 Task: Explore Airbnb accommodation in Beloeil, Canada from 5th December, 2023 to 11th December, 2023 for 2 adults.2 bedrooms having 2 beds and 1 bathroom. Property type can be flat. Booking option can be shelf check-in. Look for 5 properties as per requirement.
Action: Mouse moved to (543, 123)
Screenshot: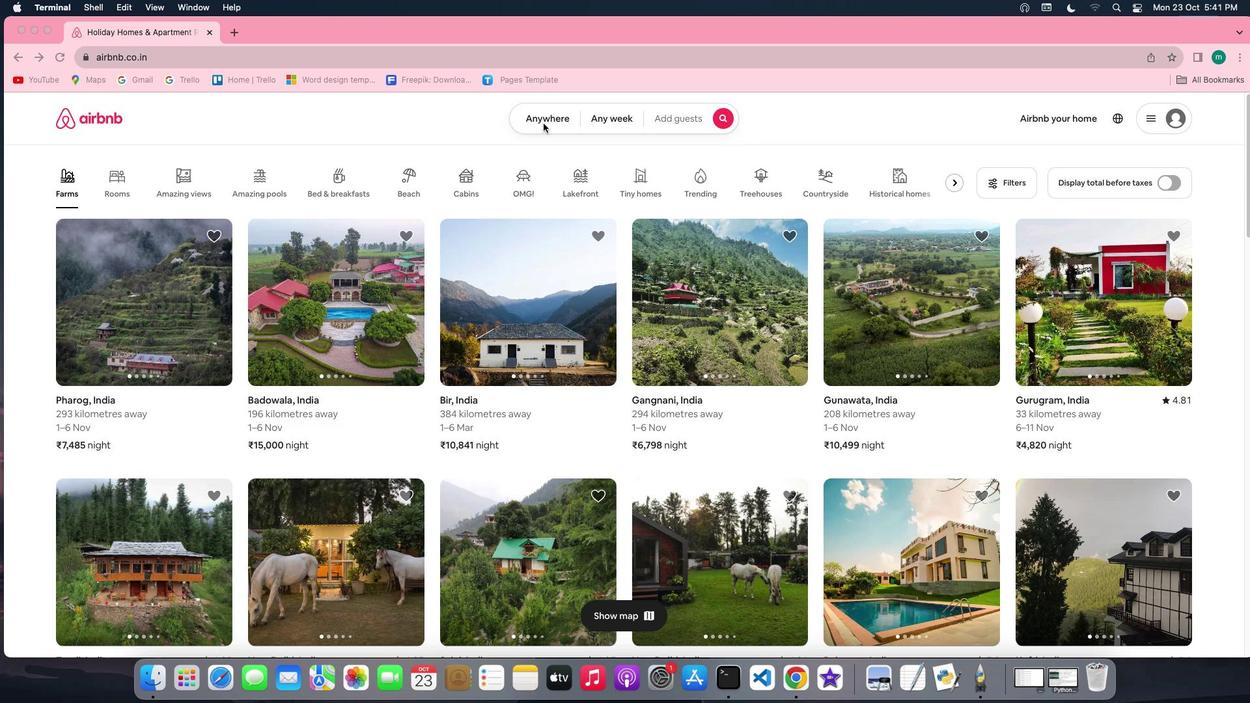 
Action: Mouse pressed left at (543, 123)
Screenshot: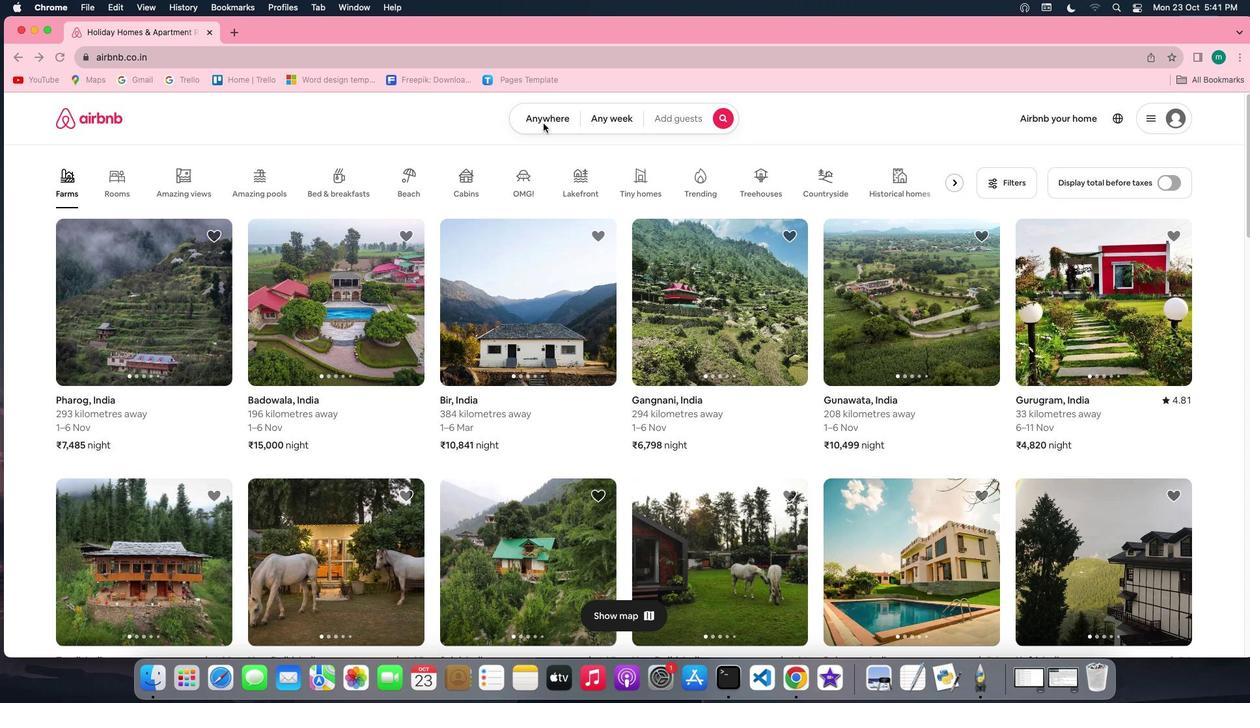 
Action: Mouse pressed left at (543, 123)
Screenshot: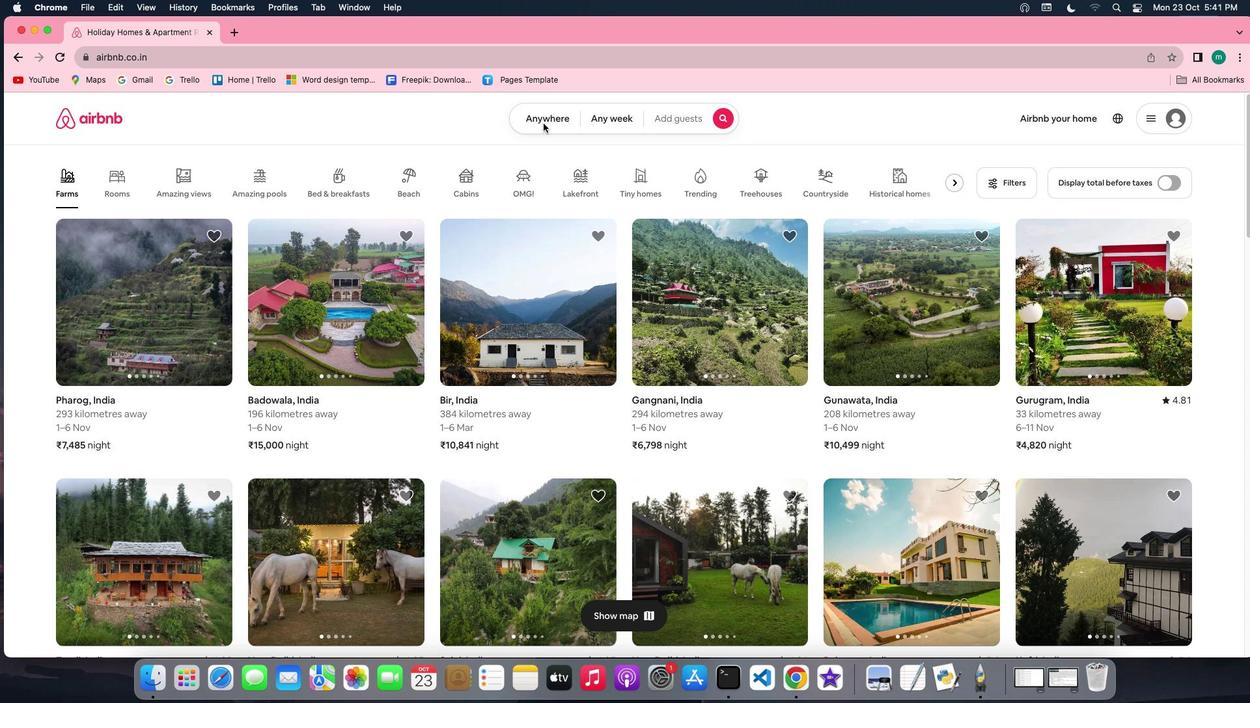 
Action: Mouse moved to (485, 166)
Screenshot: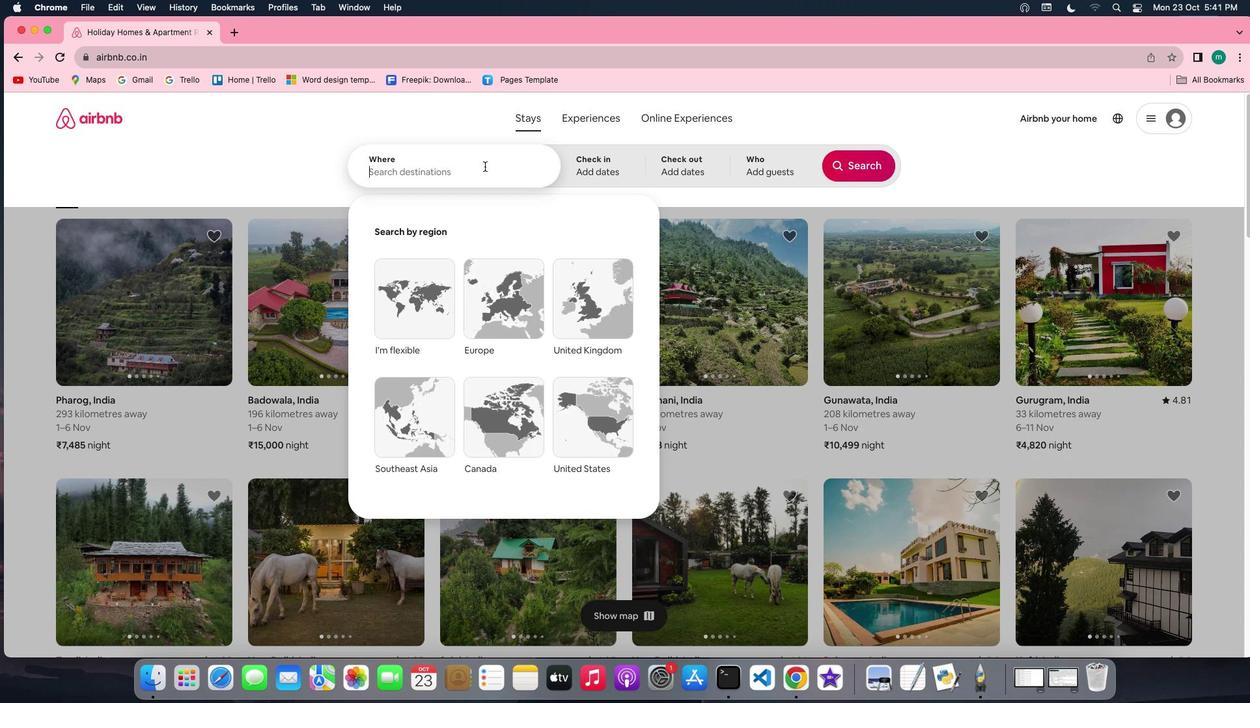 
Action: Mouse pressed left at (485, 166)
Screenshot: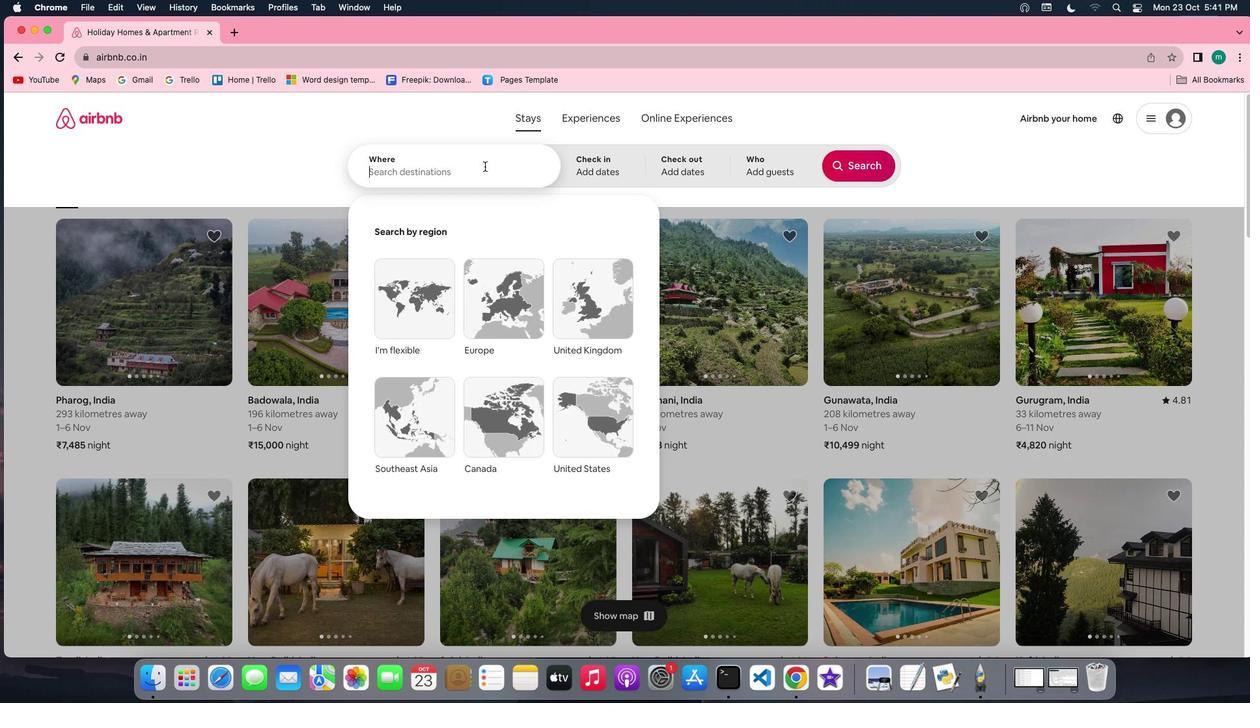 
Action: Key pressed Key.shift'B''e''l''o''e''i''l'','Key.spaceKey.shift'C''a''n''a''d''a'
Screenshot: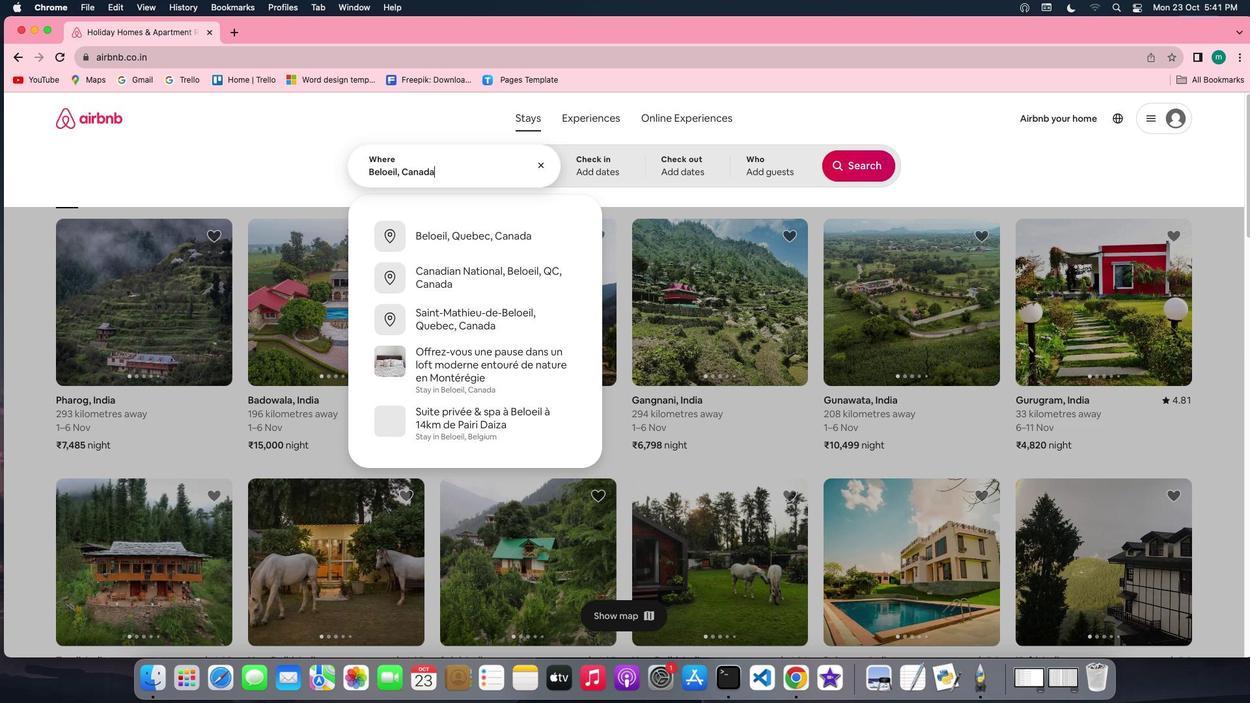 
Action: Mouse moved to (603, 165)
Screenshot: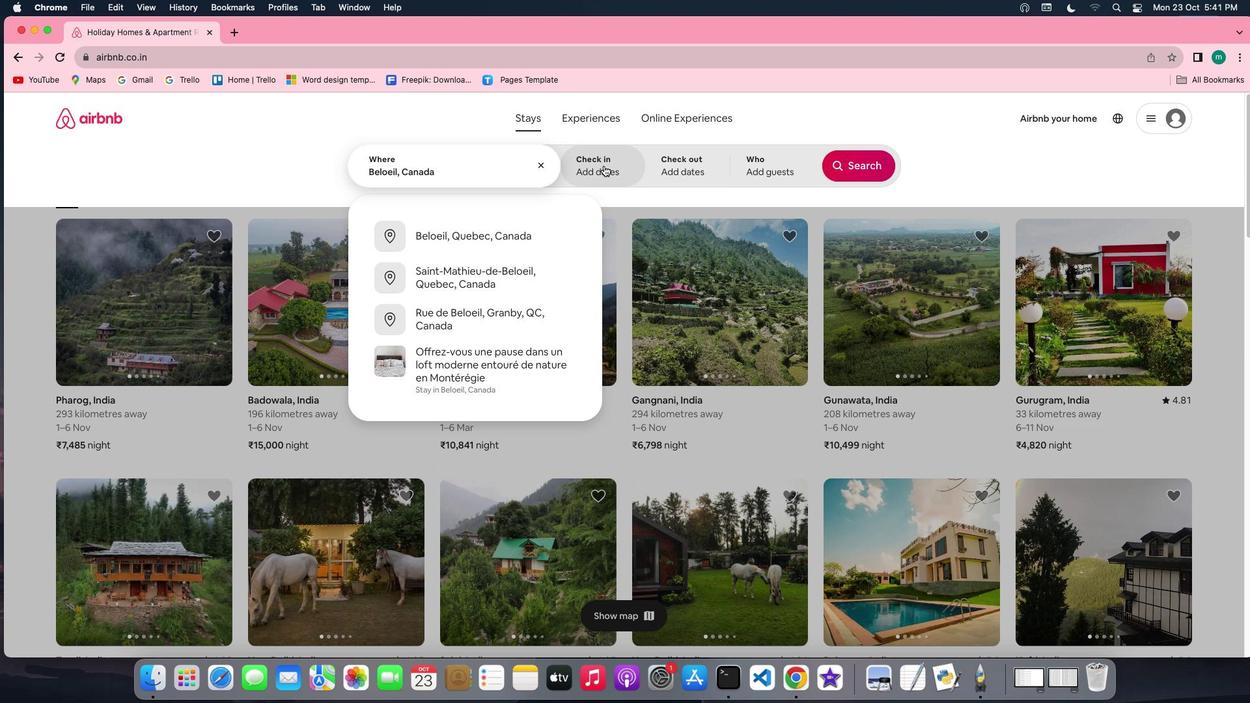 
Action: Mouse pressed left at (603, 165)
Screenshot: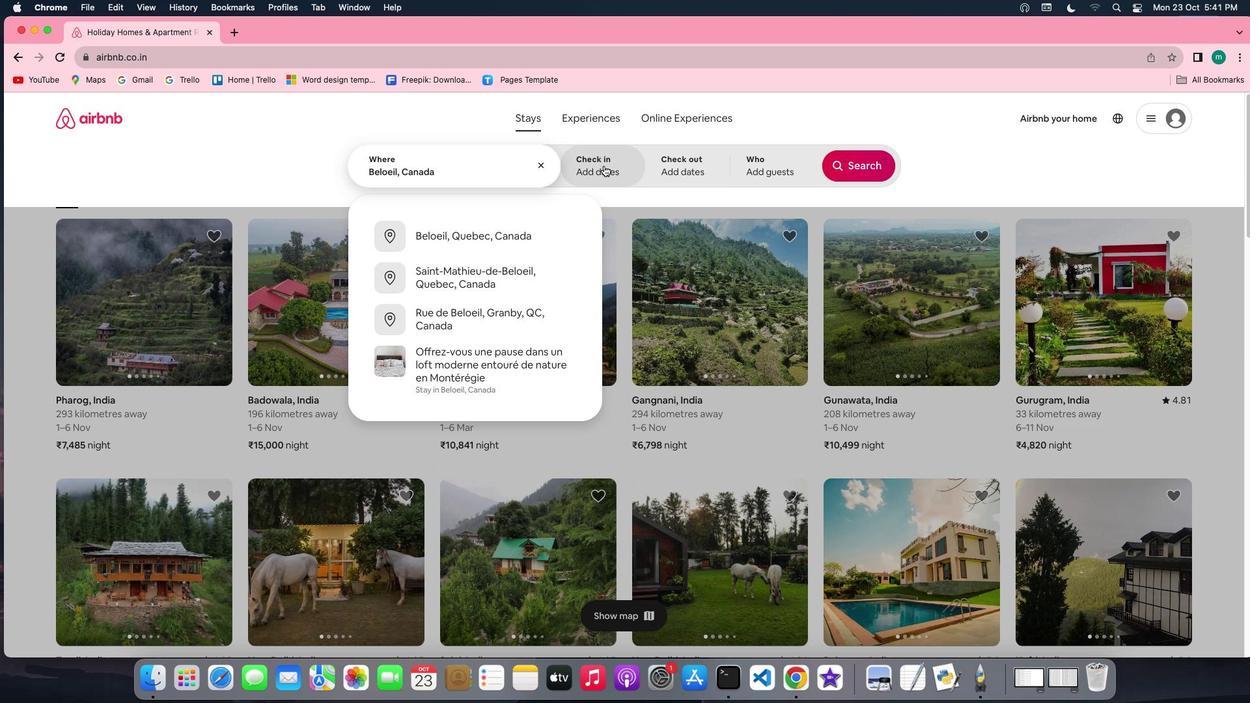 
Action: Mouse moved to (858, 274)
Screenshot: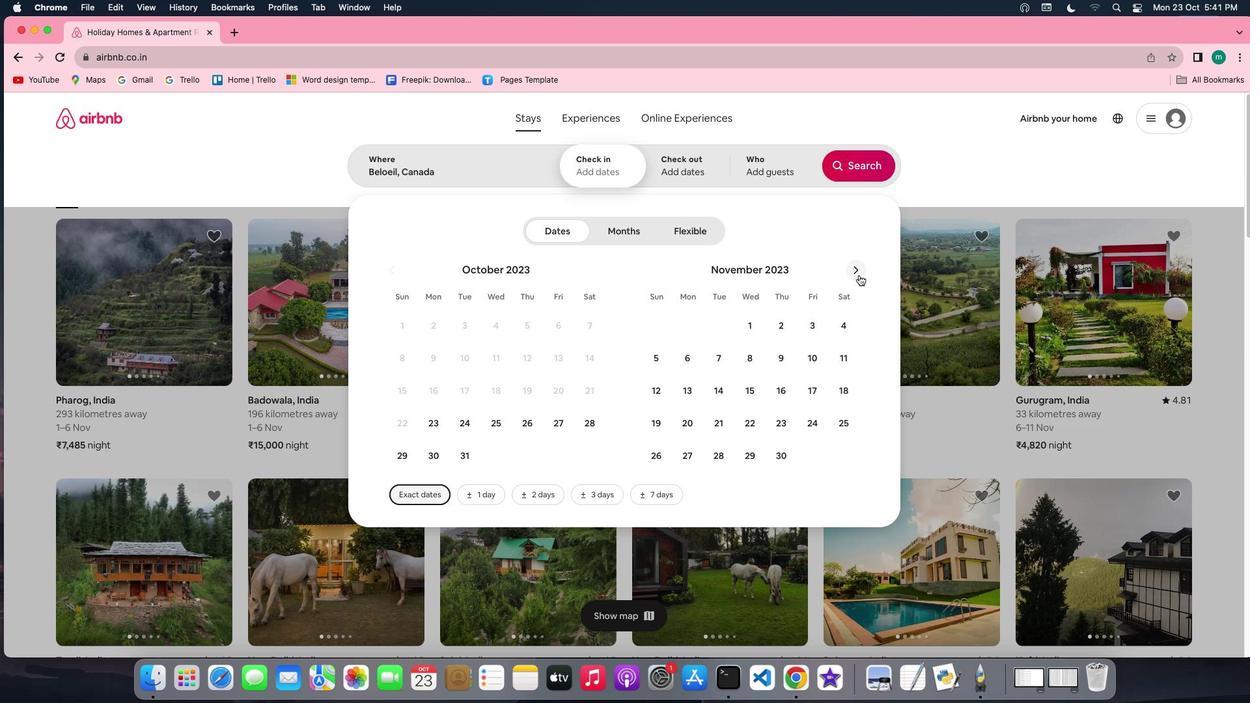
Action: Mouse pressed left at (858, 274)
Screenshot: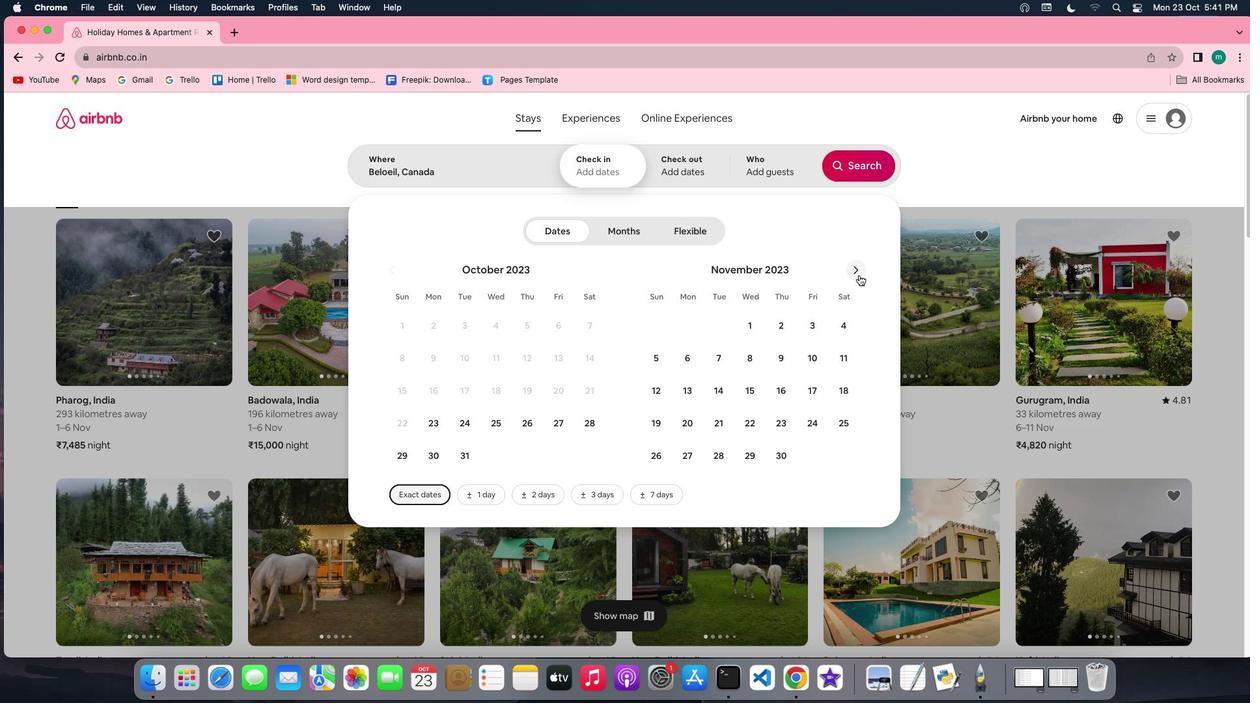 
Action: Mouse moved to (729, 352)
Screenshot: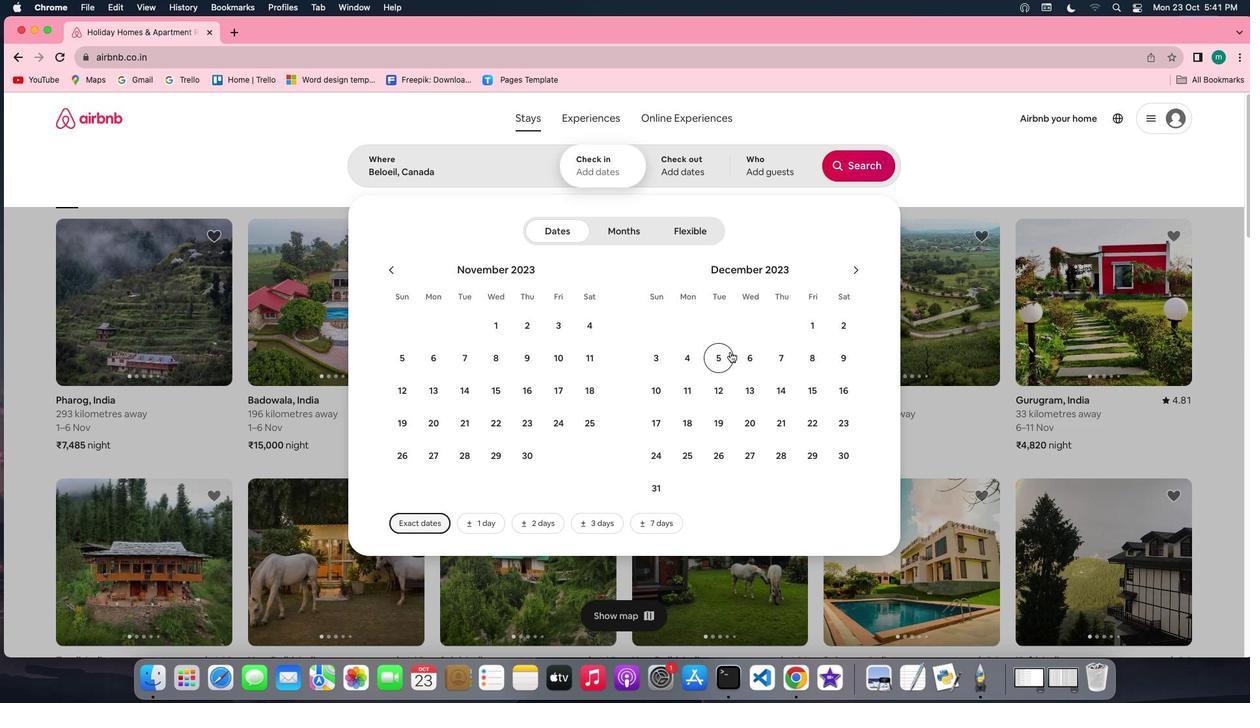 
Action: Mouse pressed left at (729, 352)
Screenshot: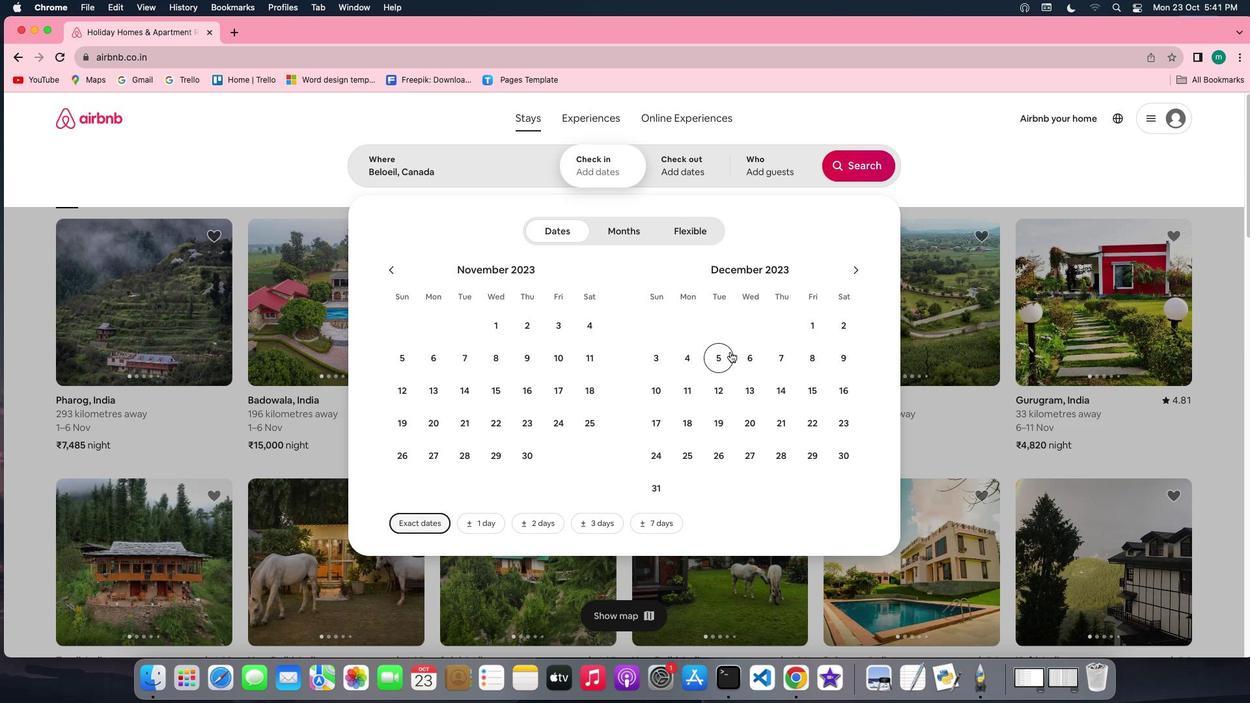 
Action: Mouse moved to (686, 393)
Screenshot: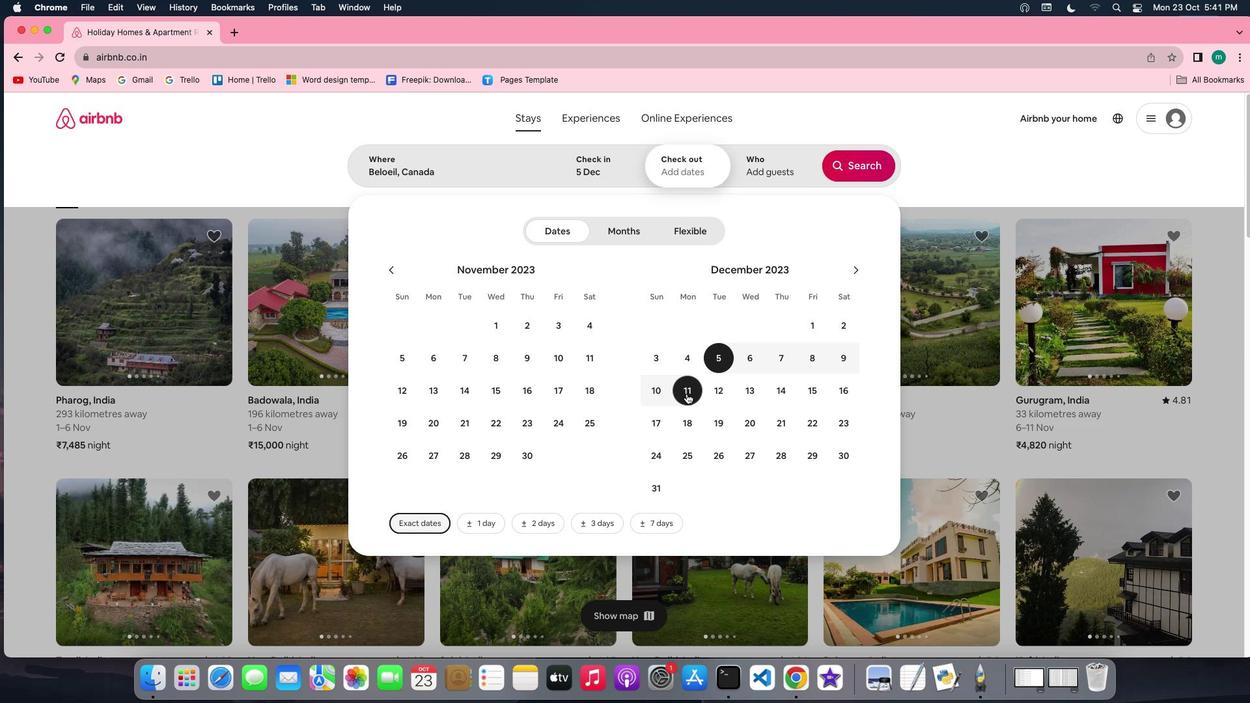
Action: Mouse pressed left at (686, 393)
Screenshot: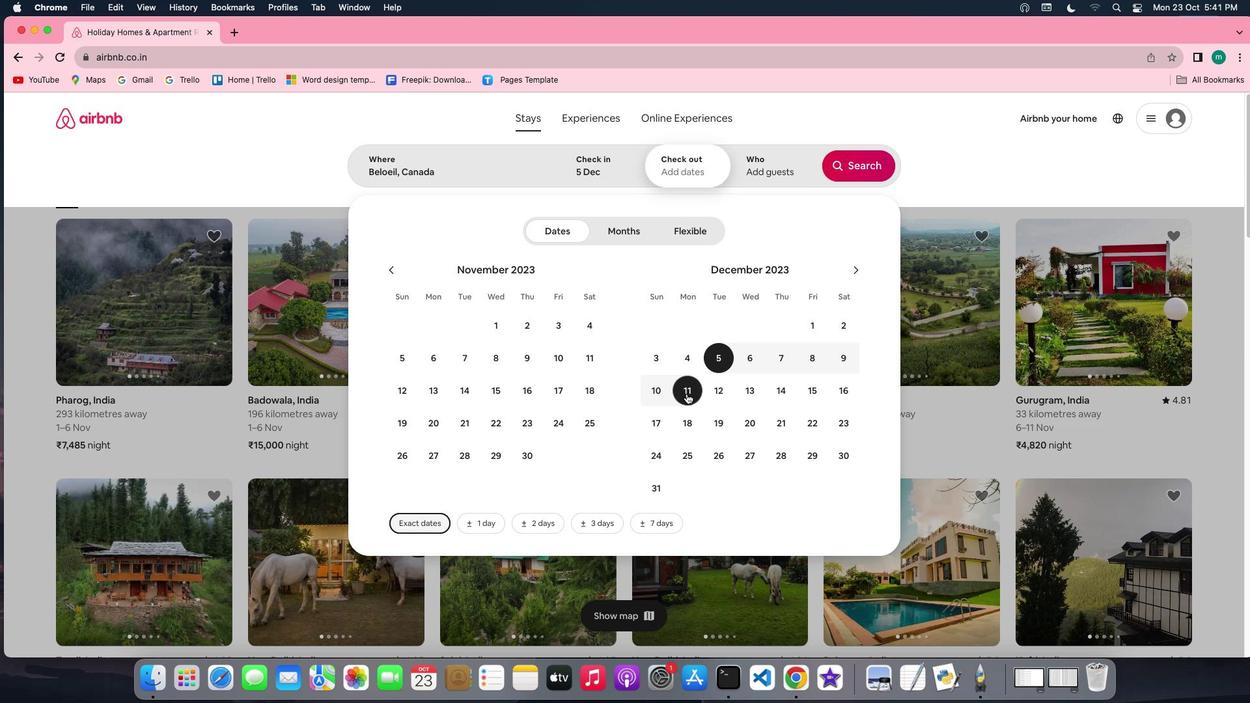 
Action: Mouse moved to (757, 162)
Screenshot: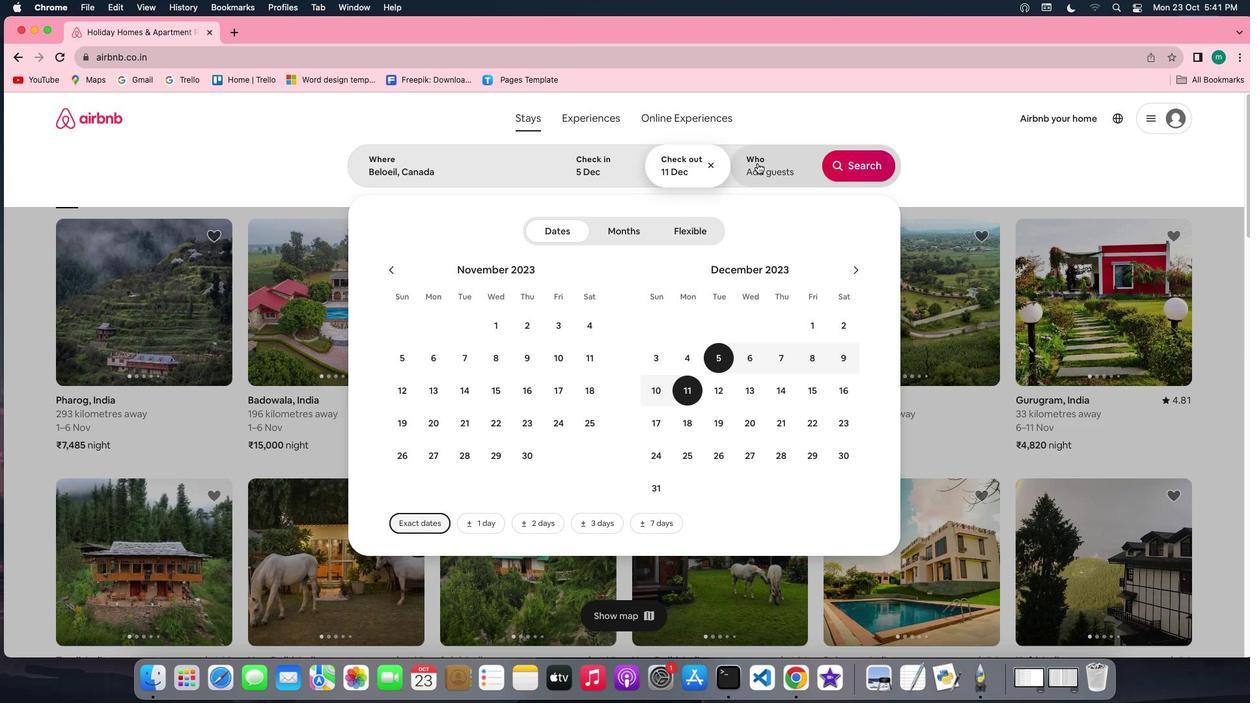 
Action: Mouse pressed left at (757, 162)
Screenshot: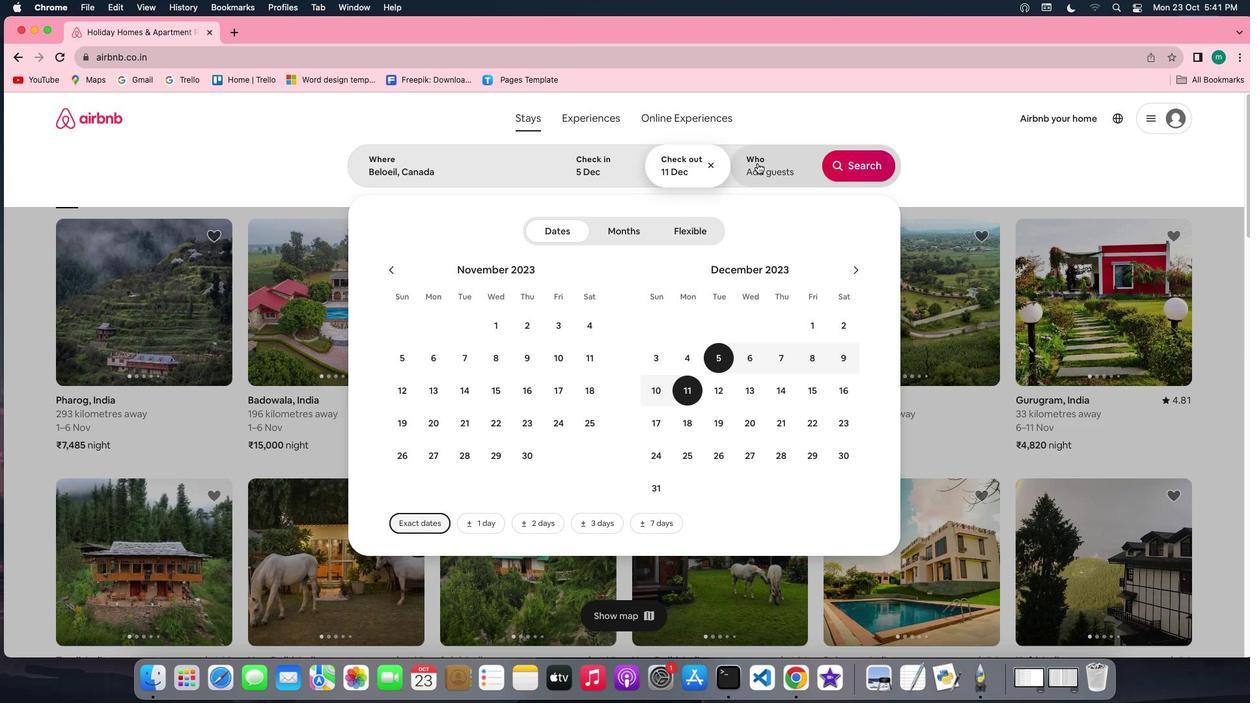 
Action: Mouse moved to (862, 237)
Screenshot: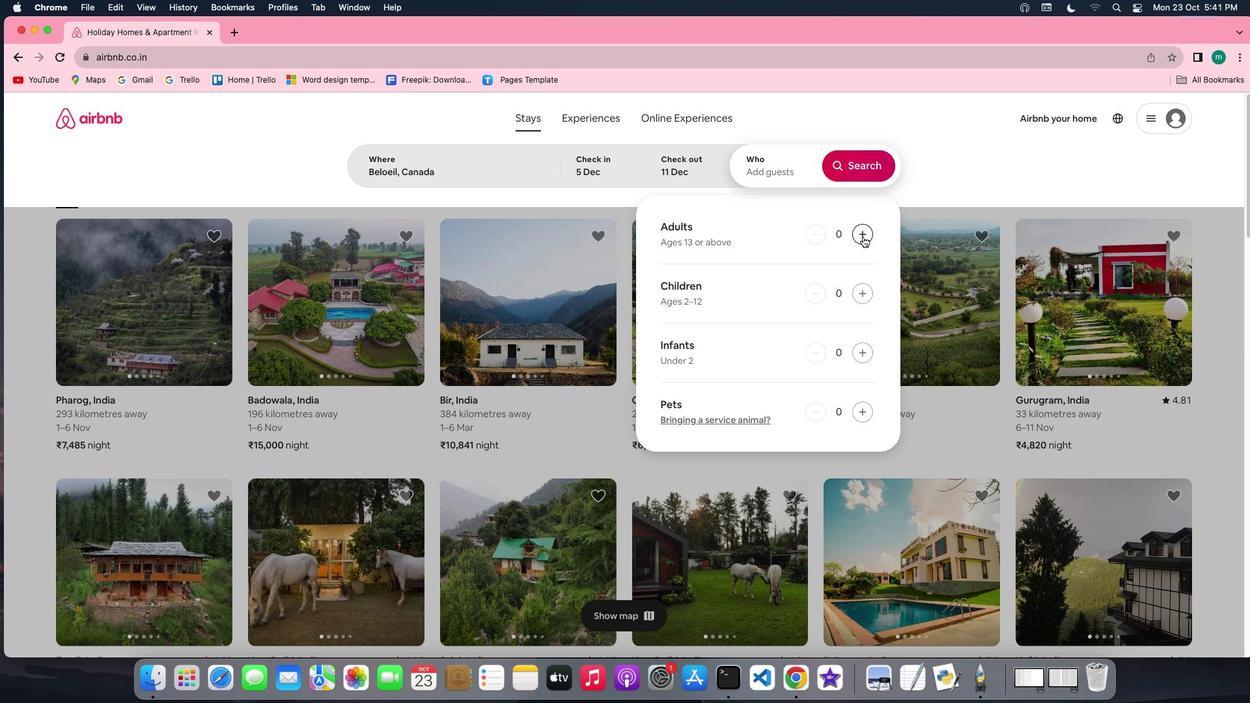 
Action: Mouse pressed left at (862, 237)
Screenshot: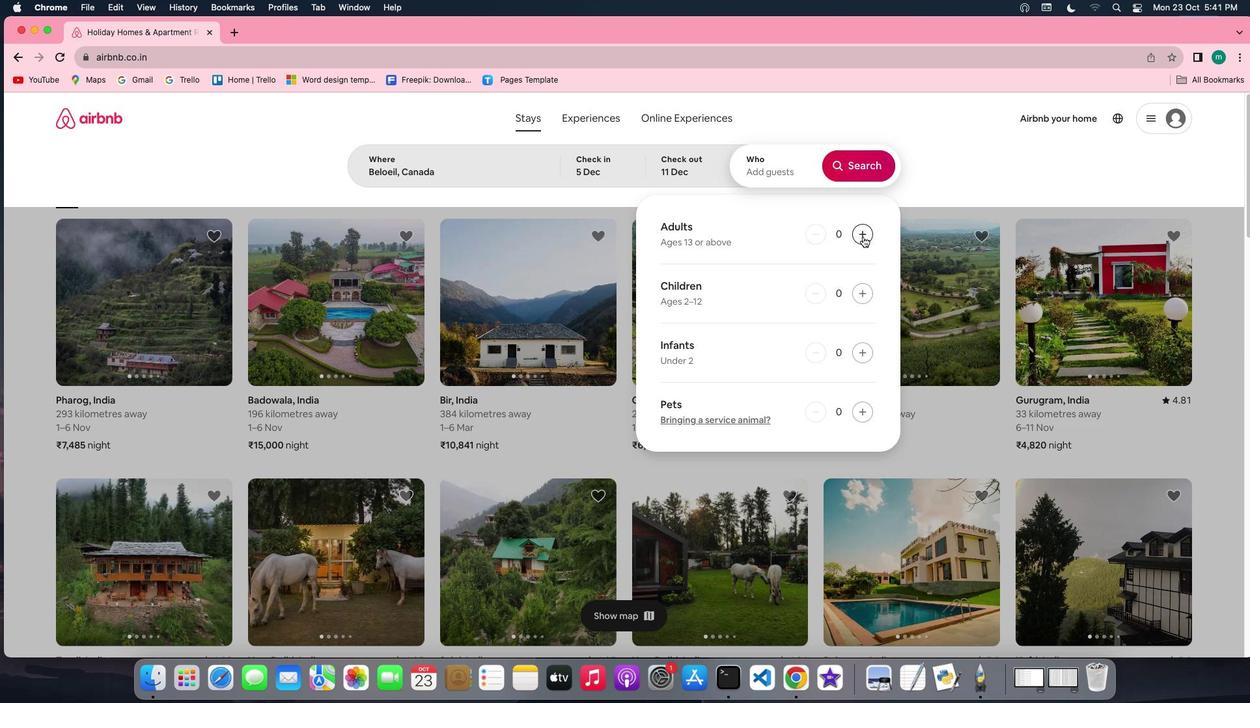 
Action: Mouse pressed left at (862, 237)
Screenshot: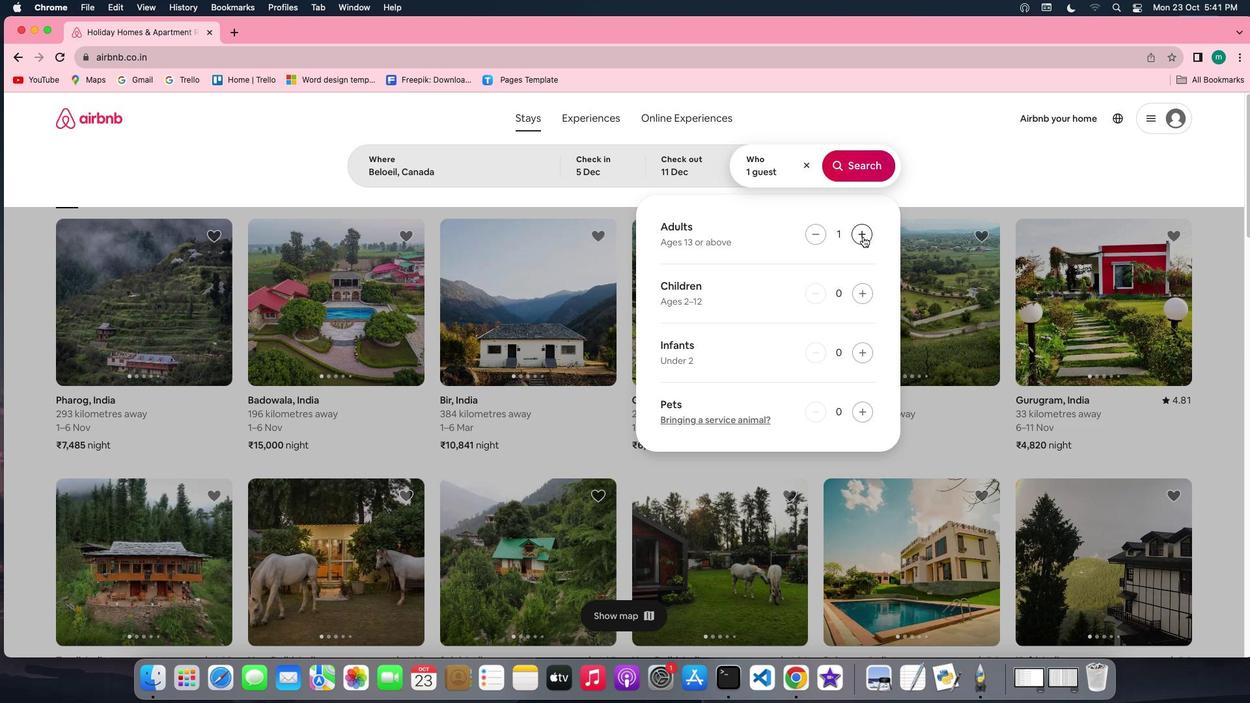 
Action: Mouse moved to (863, 173)
Screenshot: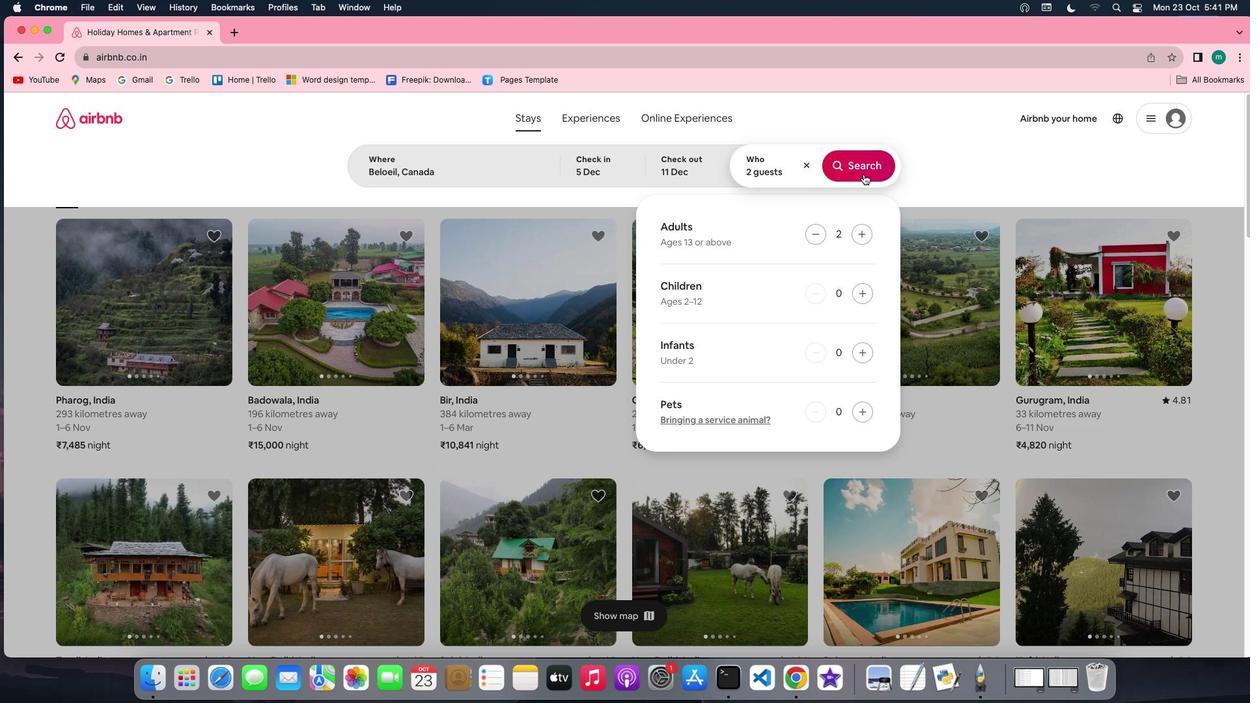 
Action: Mouse pressed left at (863, 173)
Screenshot: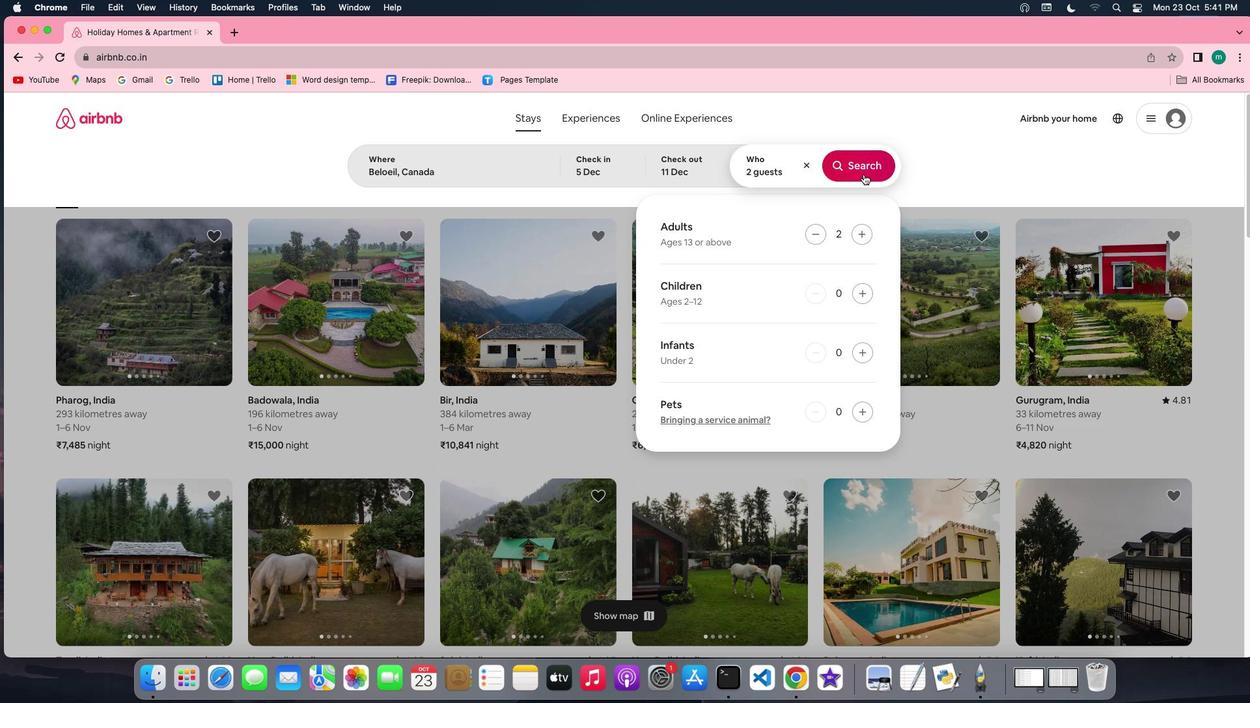 
Action: Mouse moved to (1036, 165)
Screenshot: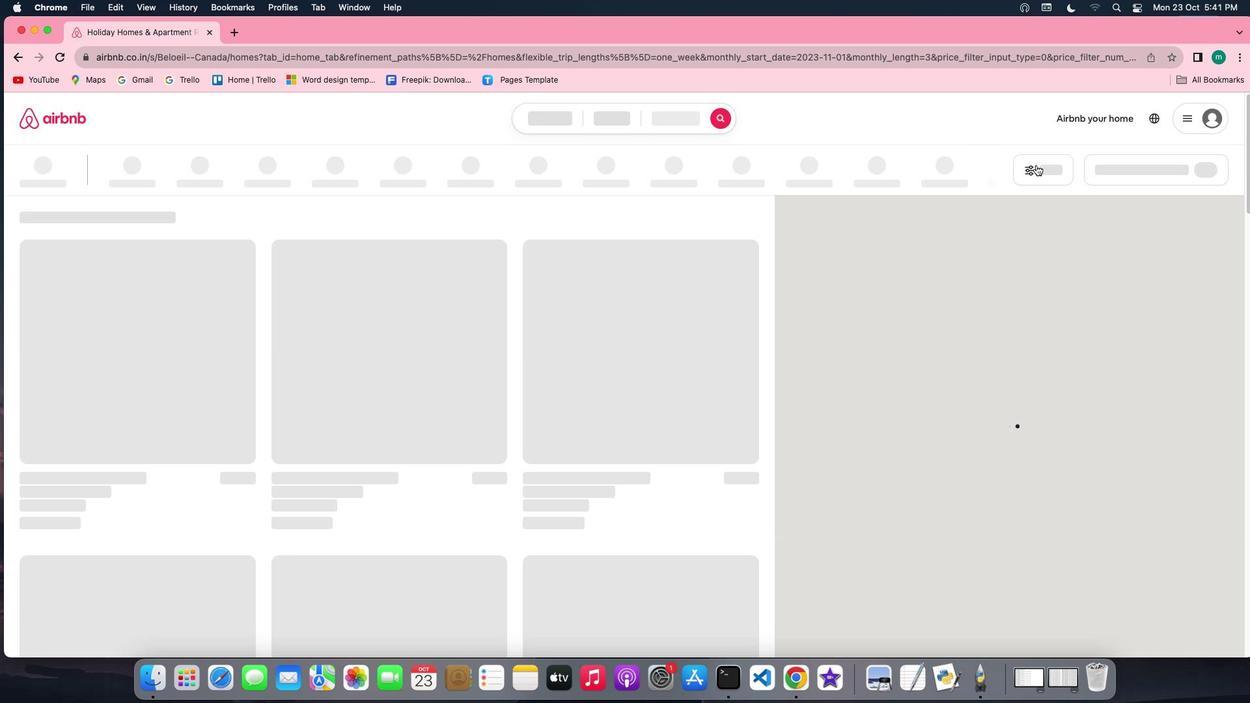 
Action: Mouse pressed left at (1036, 165)
Screenshot: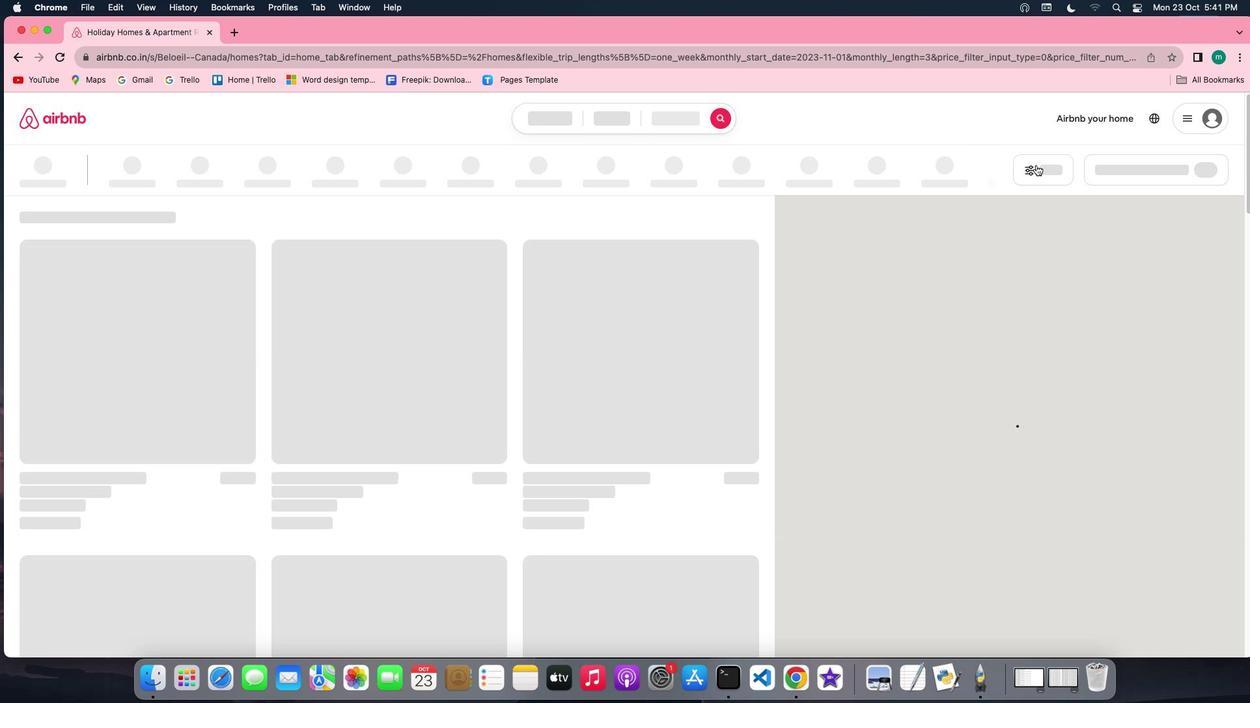 
Action: Mouse moved to (571, 413)
Screenshot: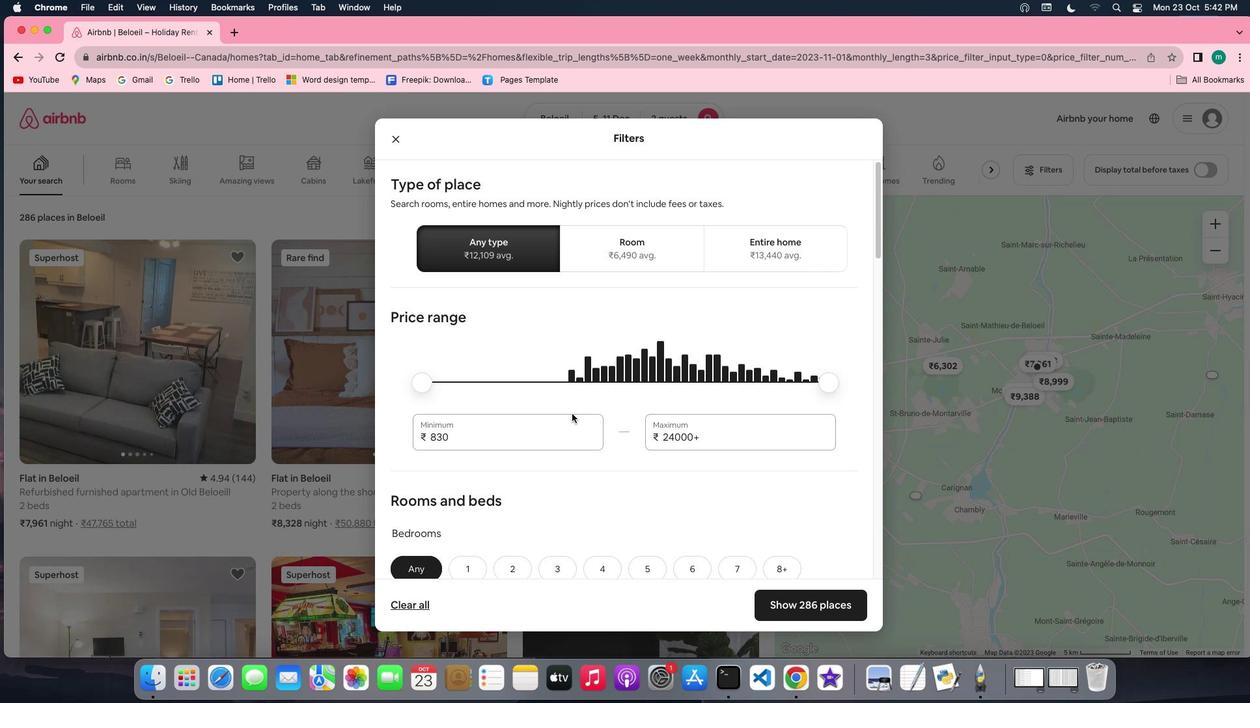 
Action: Mouse scrolled (571, 413) with delta (0, 0)
Screenshot: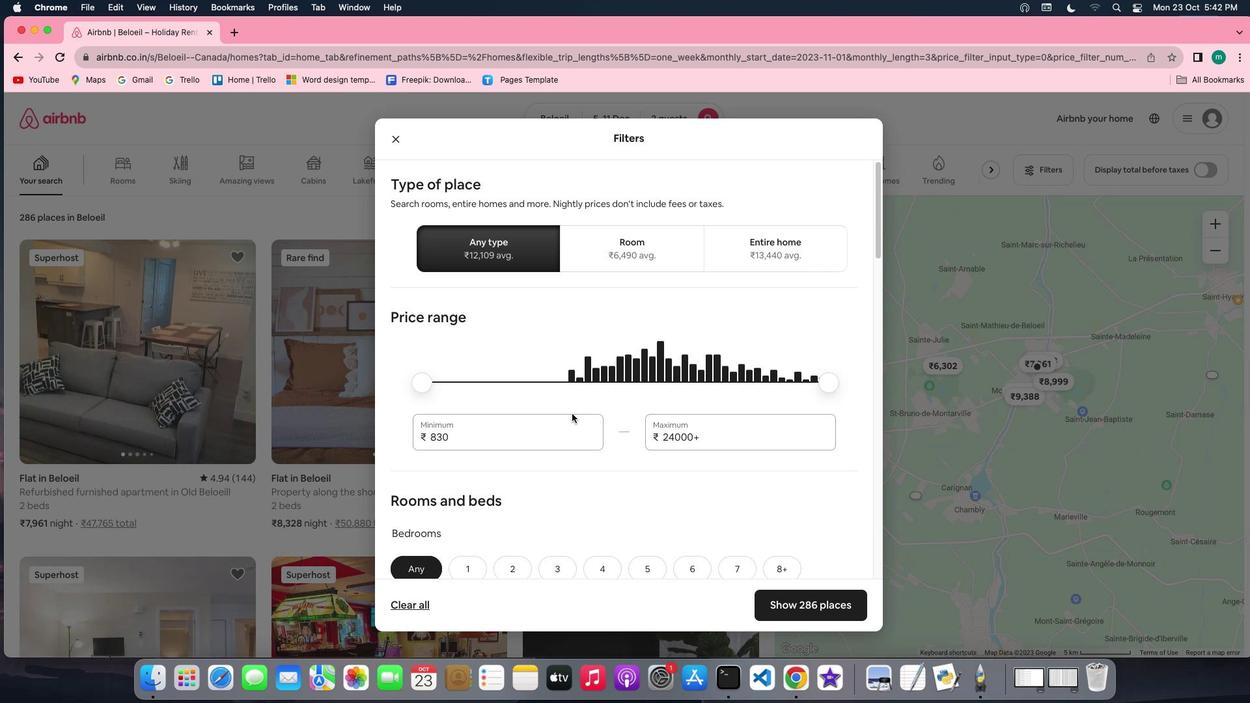 
Action: Mouse scrolled (571, 413) with delta (0, 0)
Screenshot: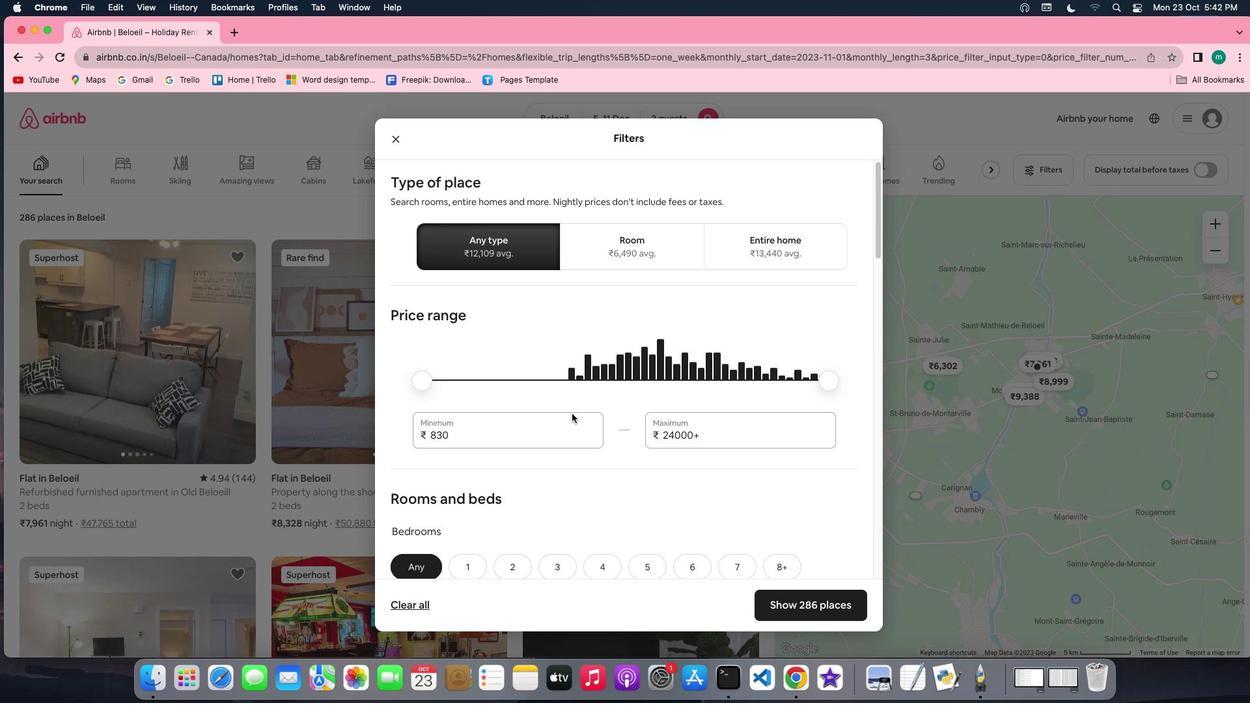 
Action: Mouse scrolled (571, 413) with delta (0, 0)
Screenshot: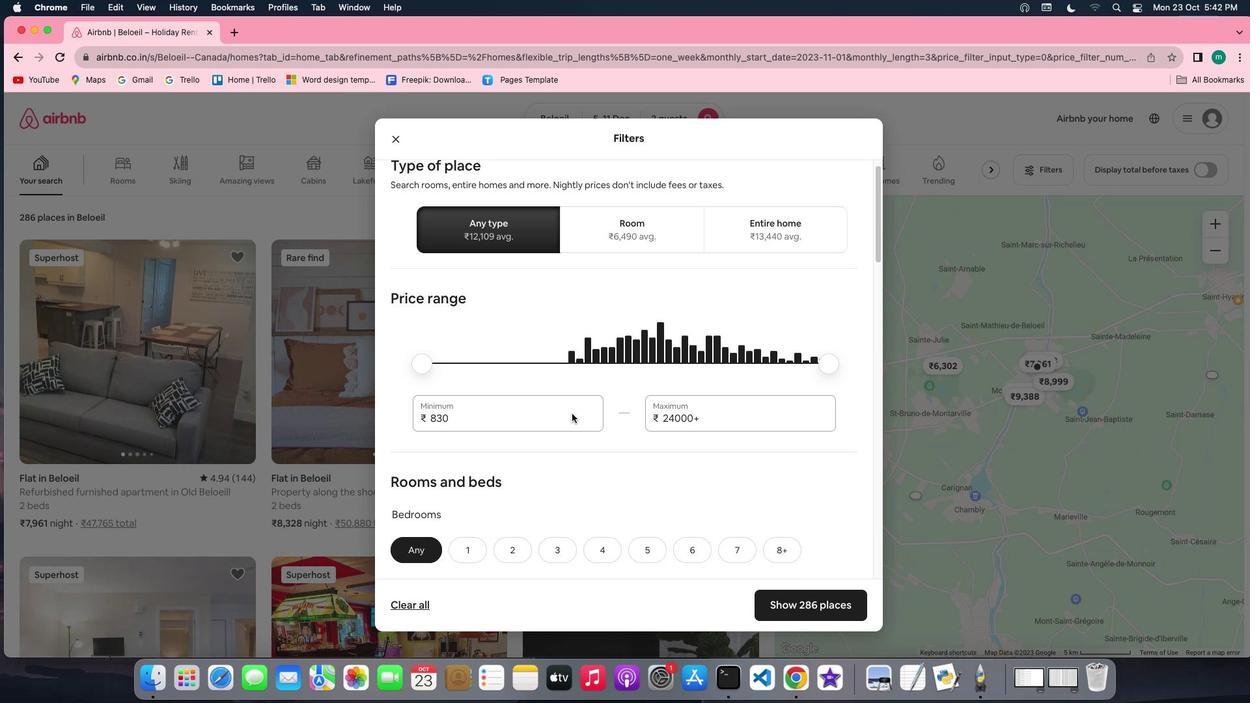 
Action: Mouse scrolled (571, 413) with delta (0, 0)
Screenshot: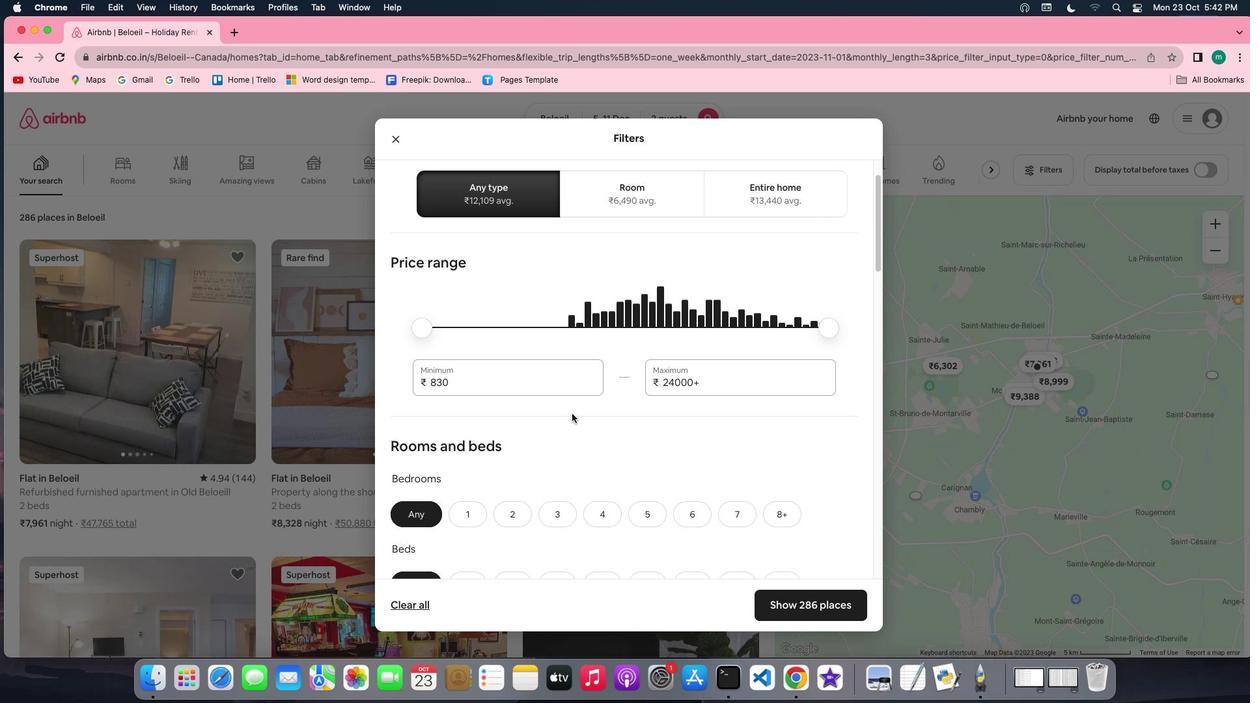 
Action: Mouse scrolled (571, 413) with delta (0, 0)
Screenshot: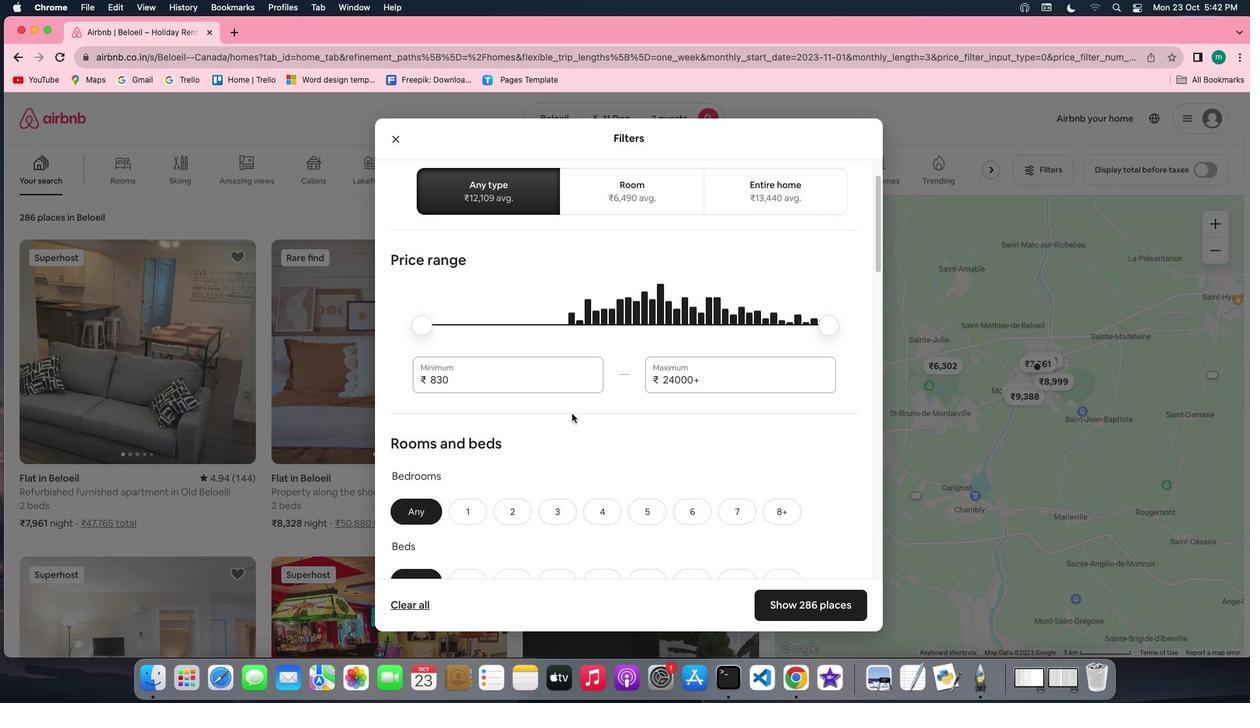 
Action: Mouse scrolled (571, 413) with delta (0, 0)
Screenshot: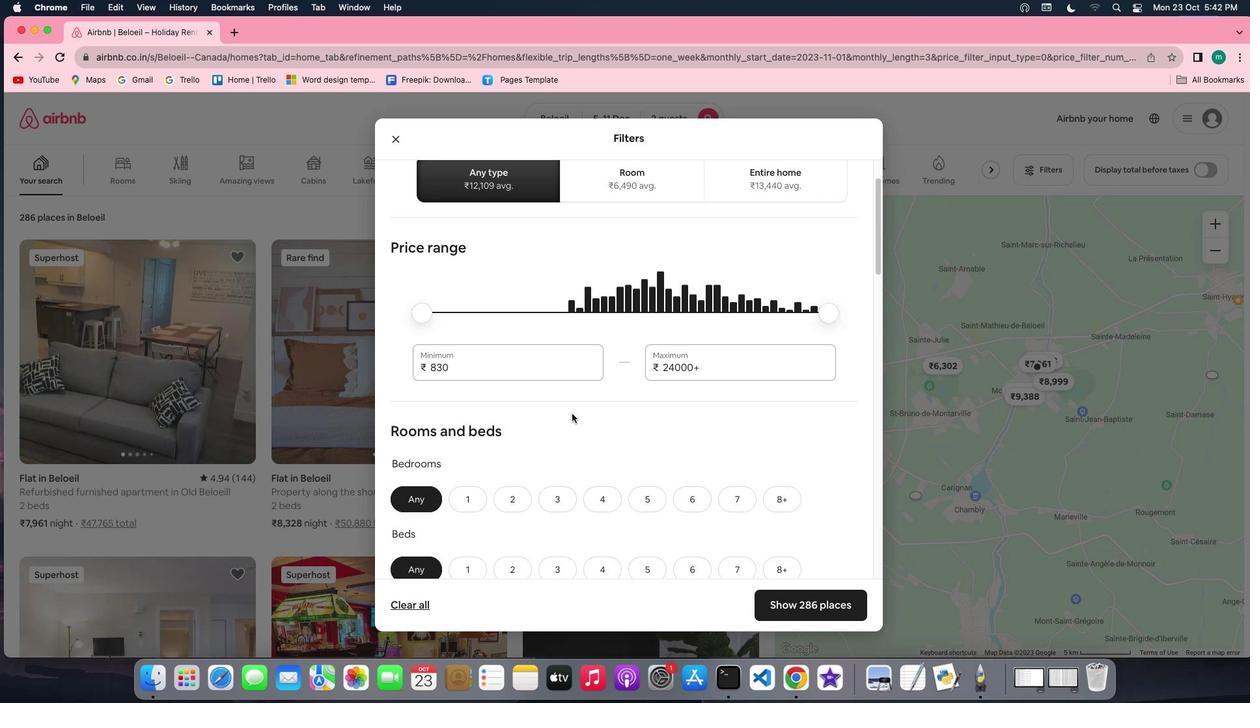 
Action: Mouse scrolled (571, 413) with delta (0, 0)
Screenshot: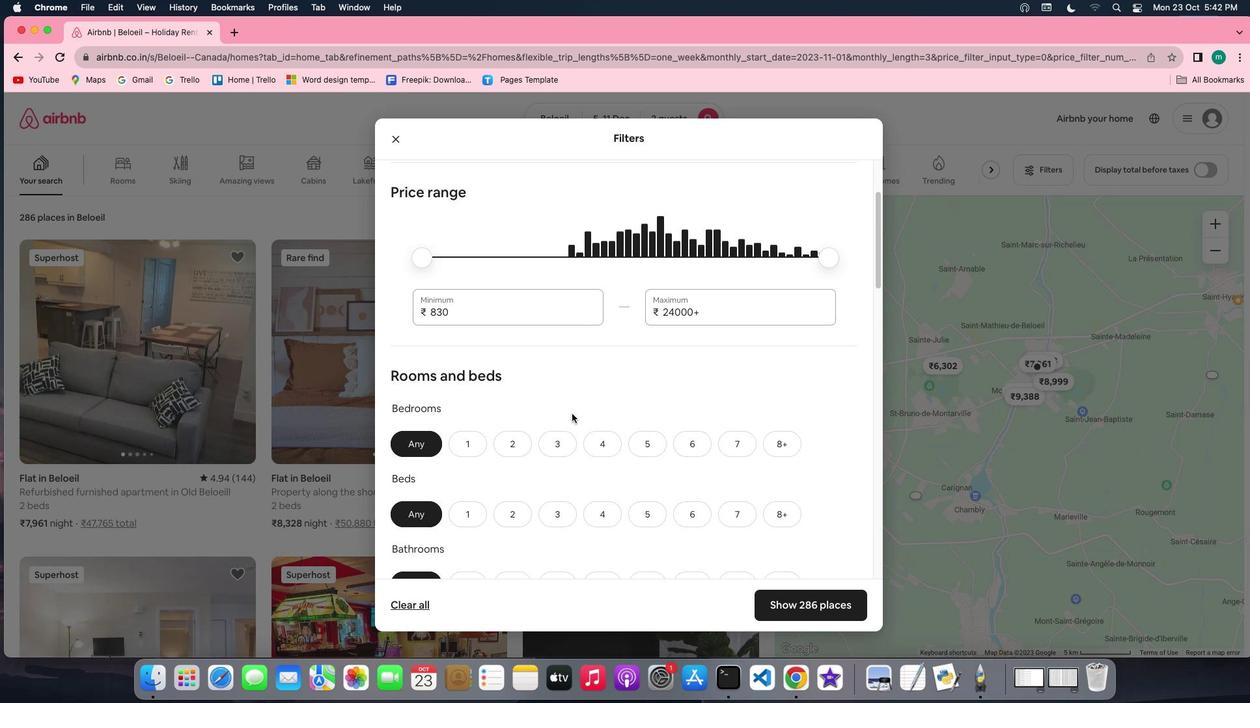 
Action: Mouse scrolled (571, 413) with delta (0, 0)
Screenshot: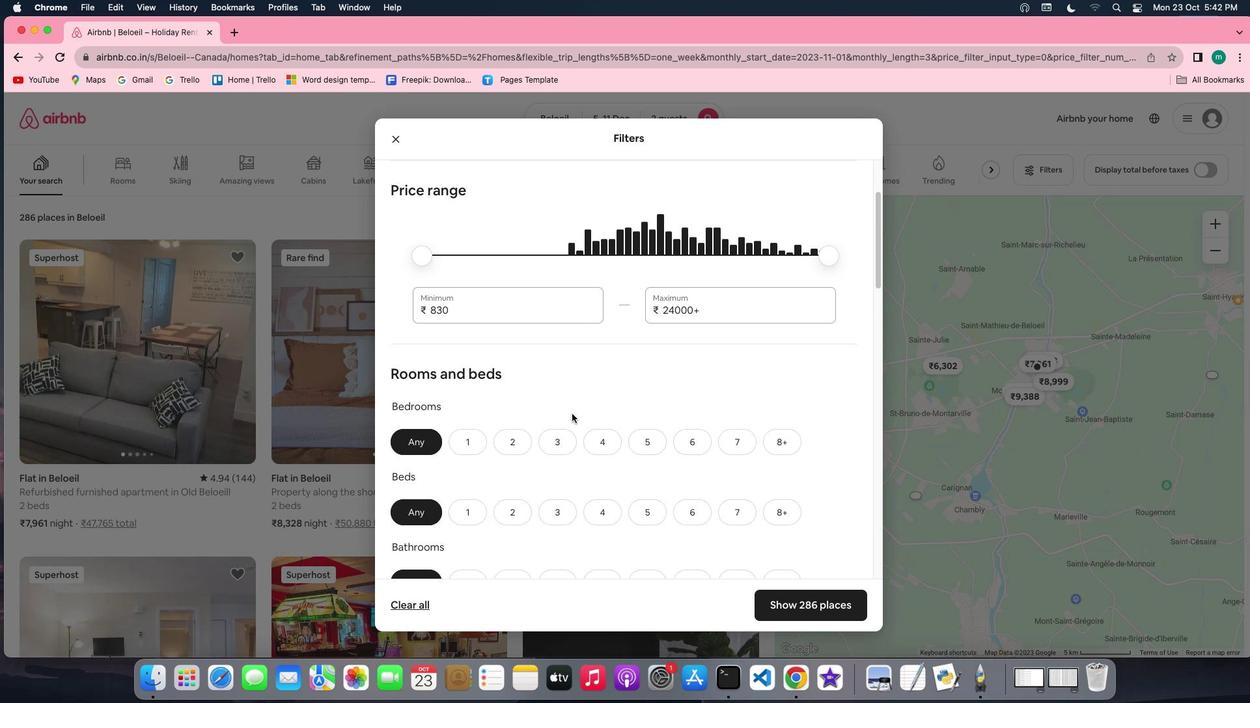 
Action: Mouse scrolled (571, 413) with delta (0, 0)
Screenshot: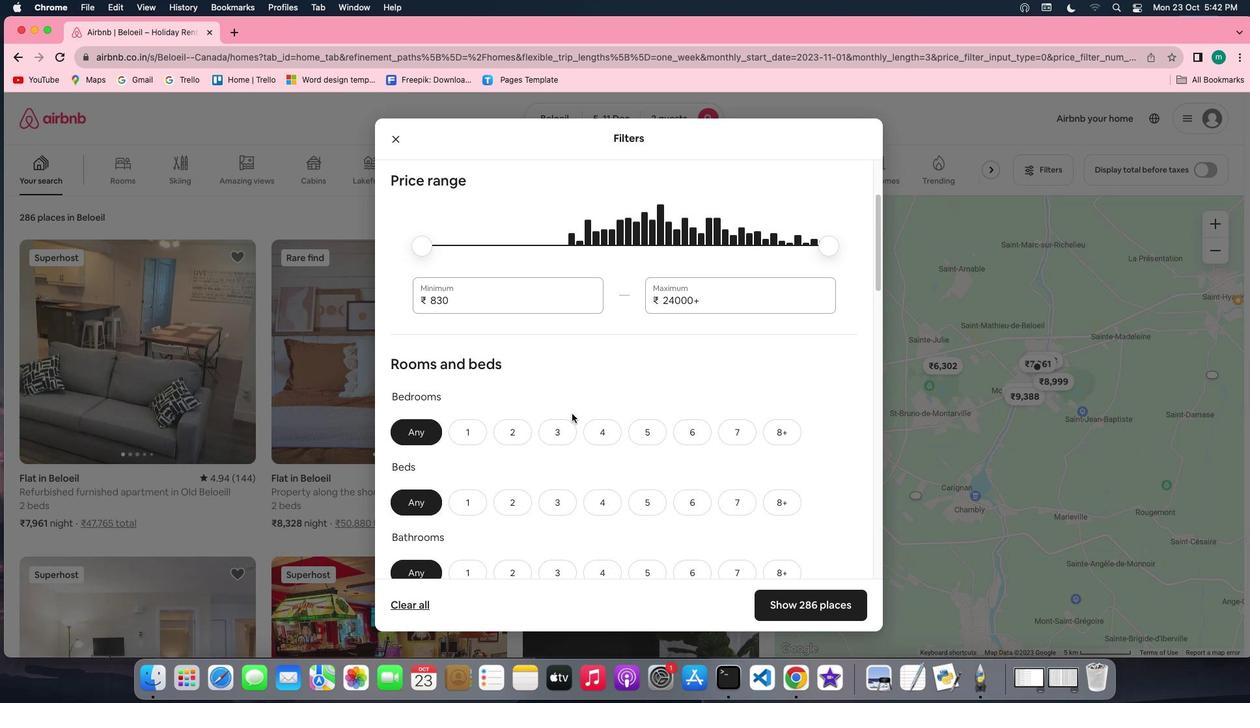 
Action: Mouse moved to (515, 382)
Screenshot: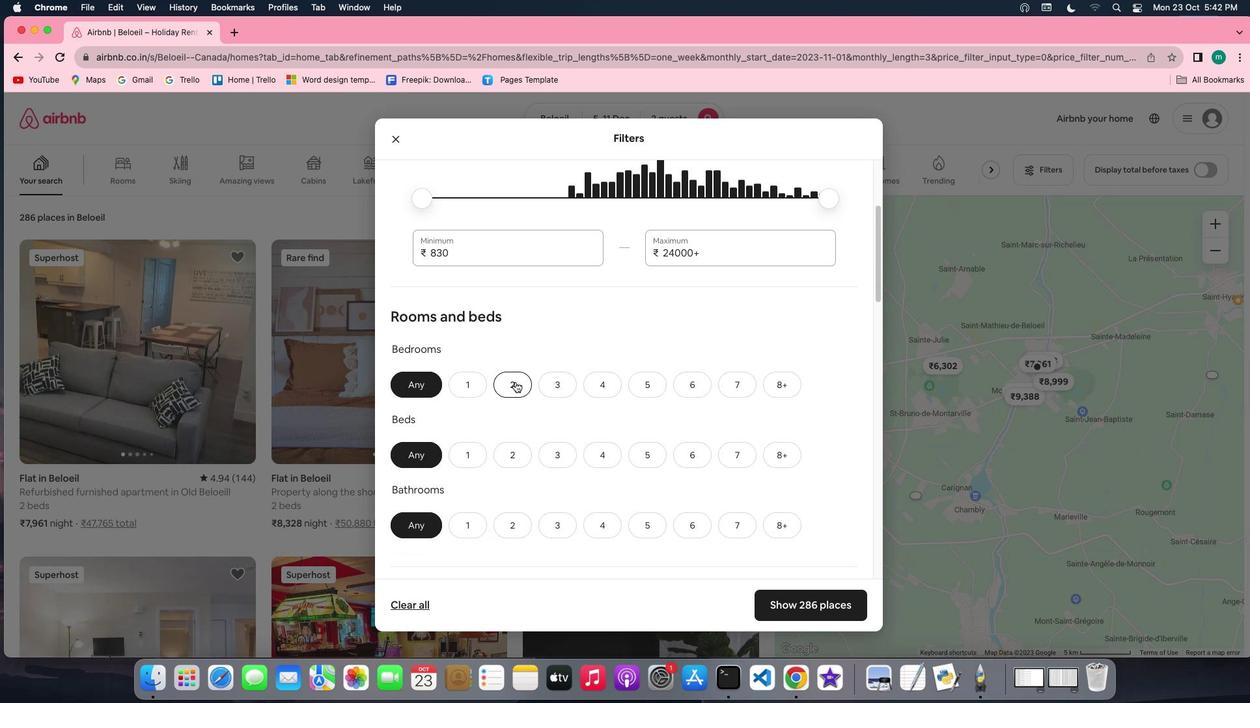 
Action: Mouse pressed left at (515, 382)
Screenshot: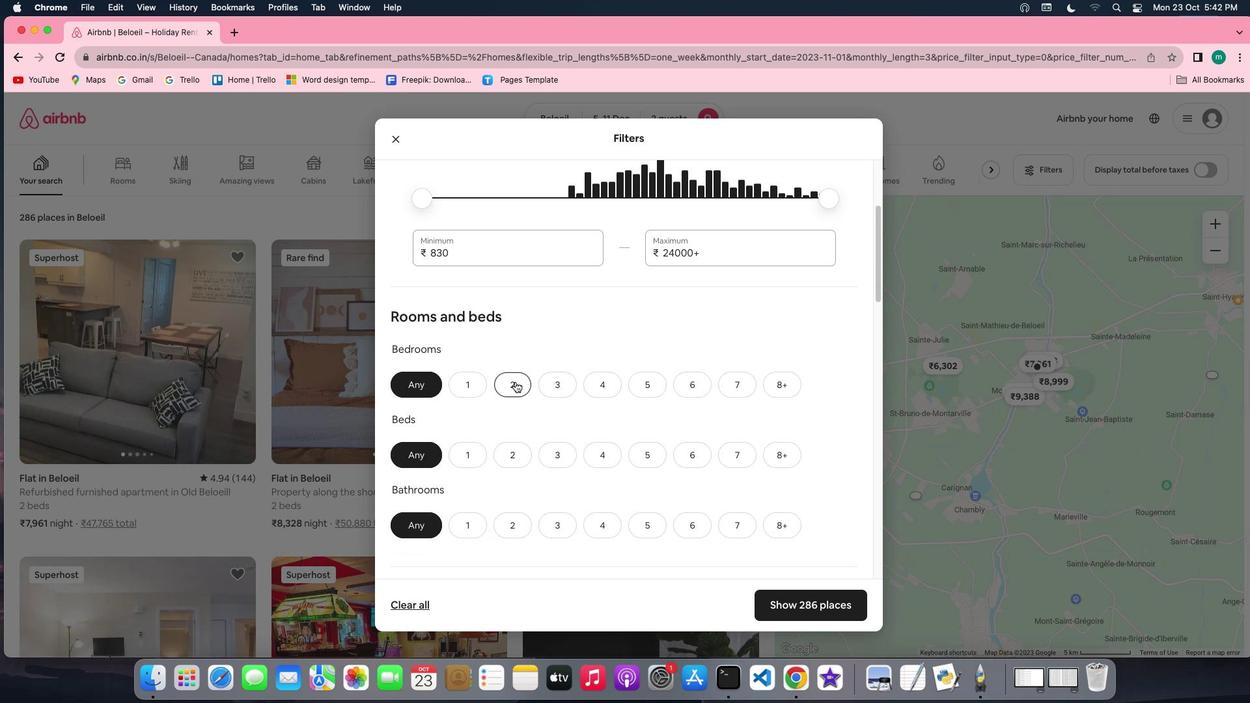 
Action: Mouse moved to (513, 462)
Screenshot: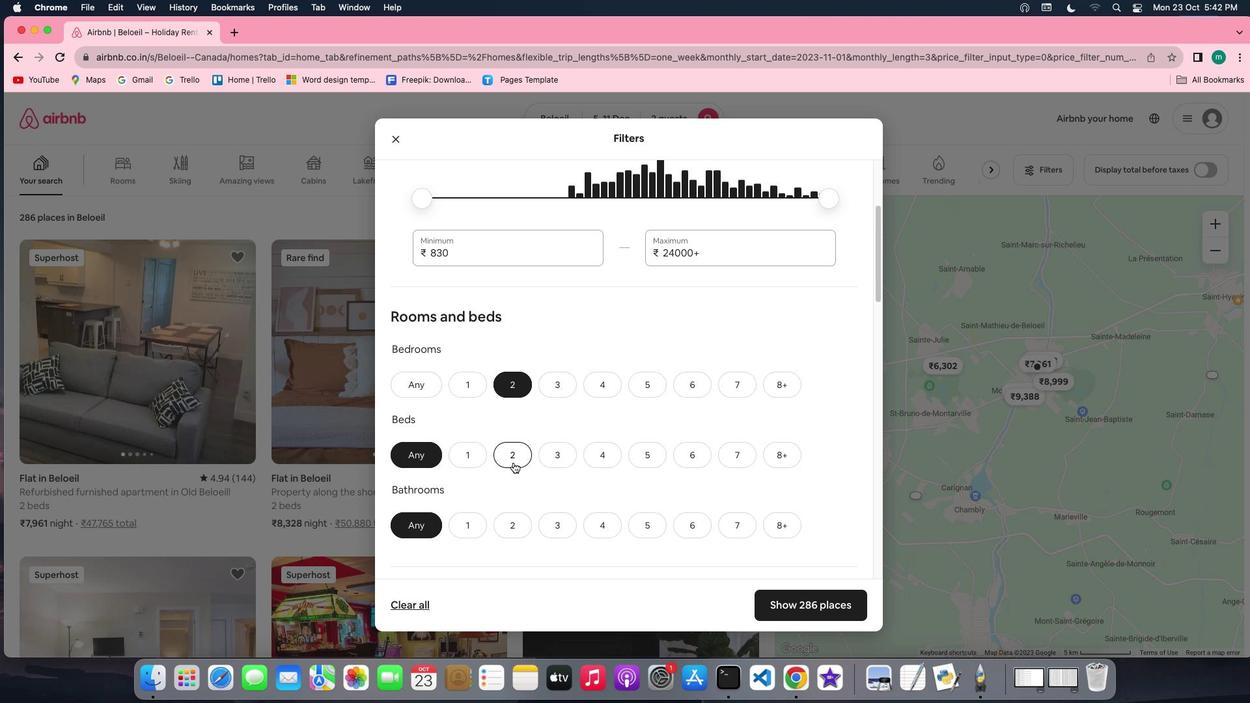 
Action: Mouse pressed left at (513, 462)
Screenshot: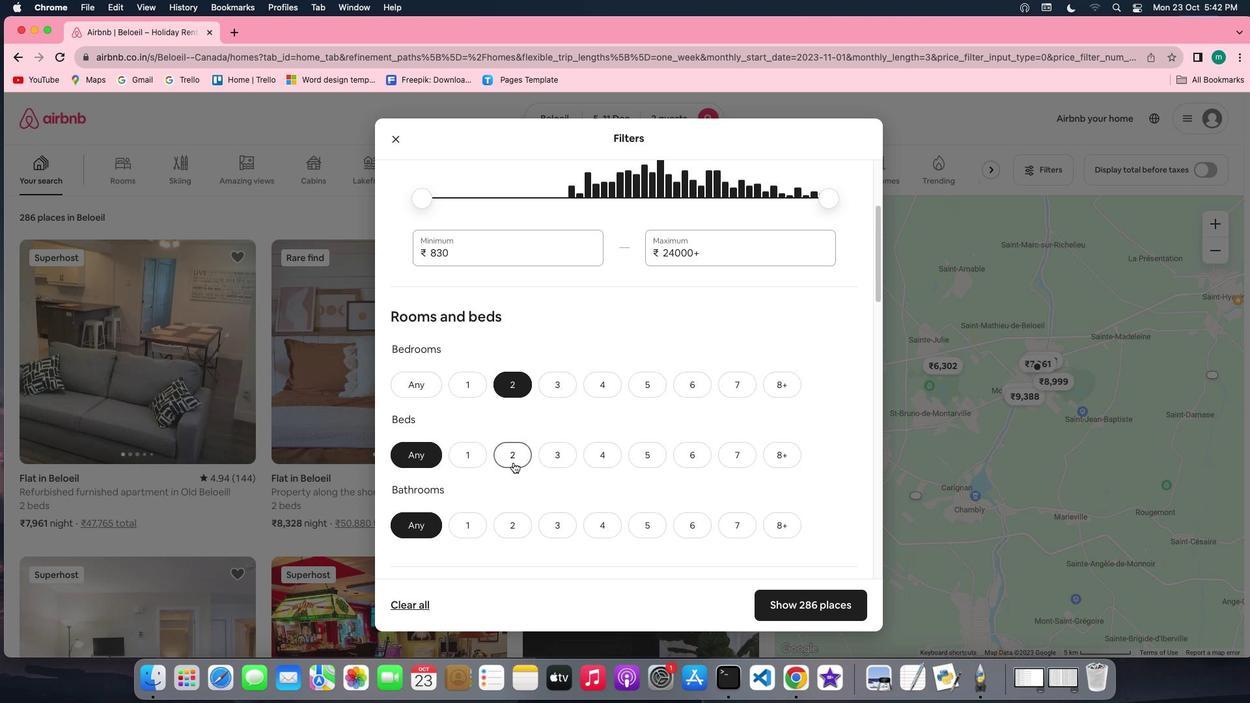 
Action: Mouse moved to (662, 477)
Screenshot: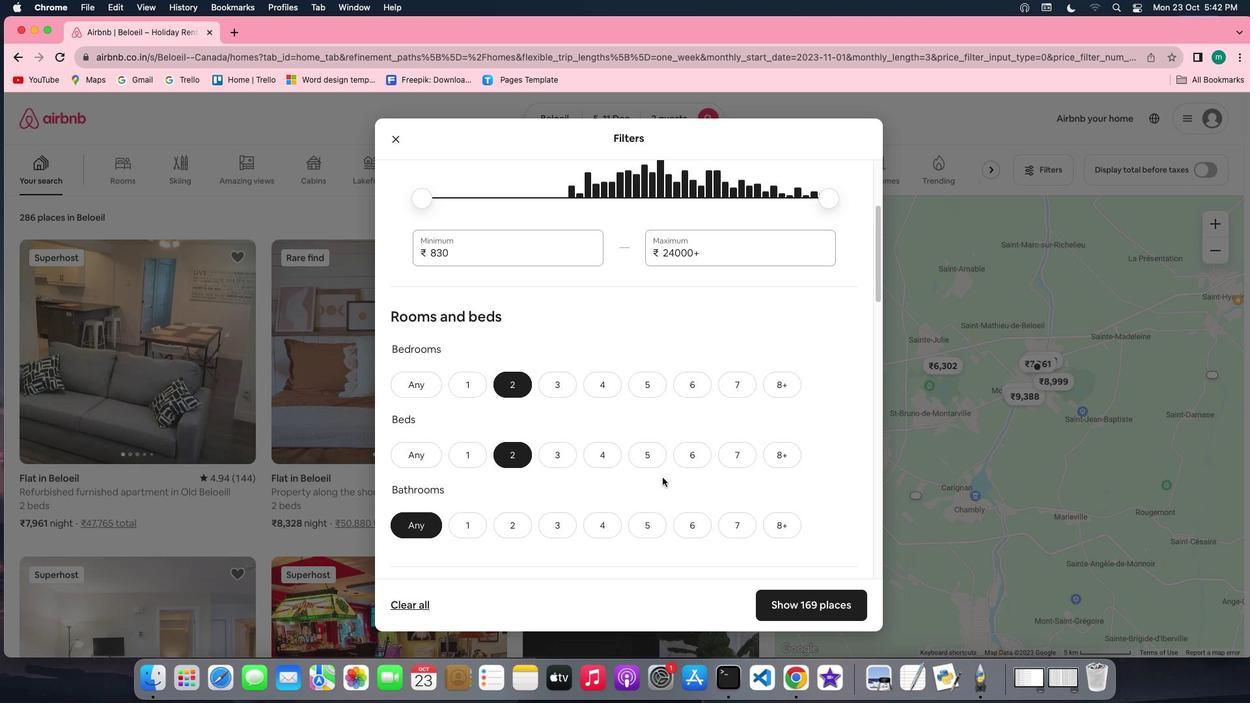 
Action: Mouse scrolled (662, 477) with delta (0, 0)
Screenshot: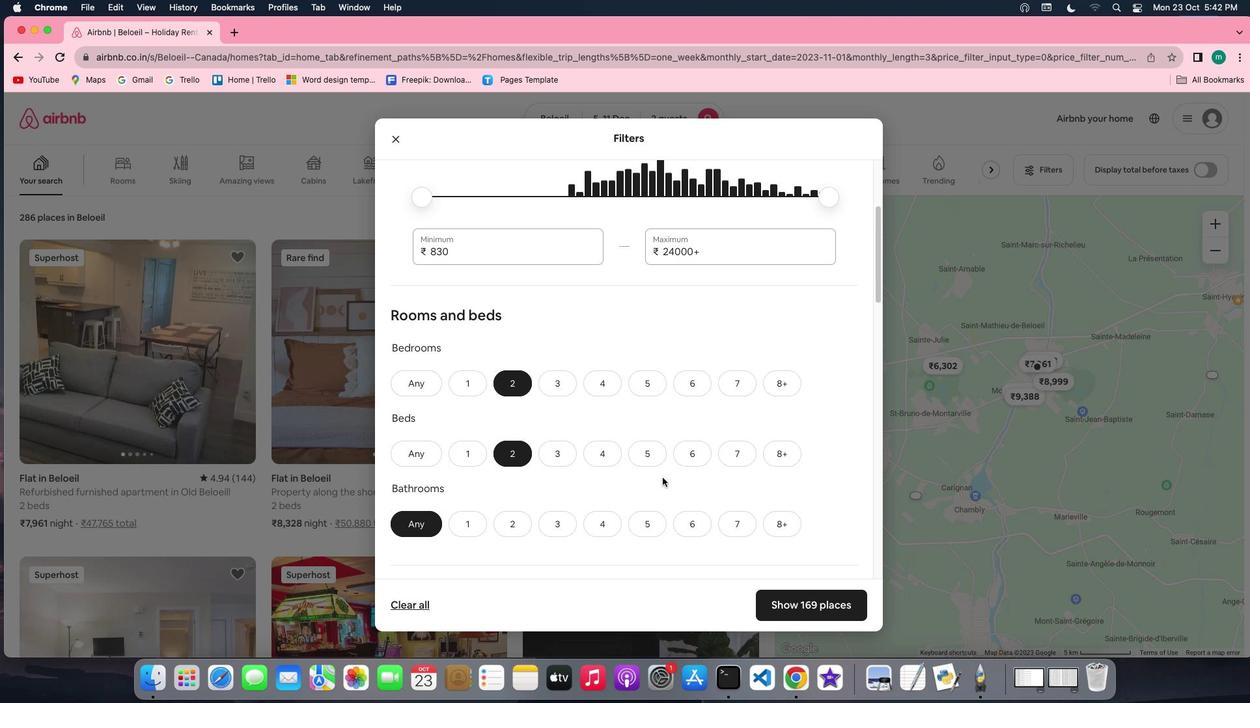 
Action: Mouse scrolled (662, 477) with delta (0, 0)
Screenshot: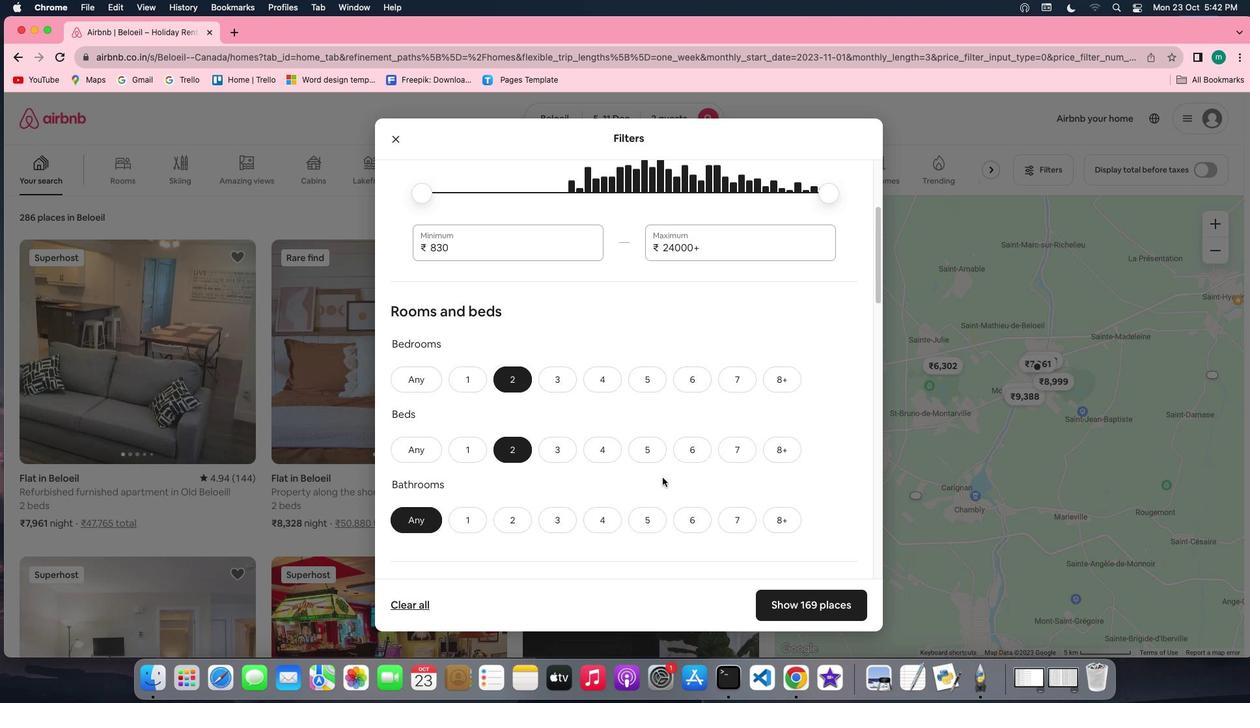 
Action: Mouse scrolled (662, 477) with delta (0, -1)
Screenshot: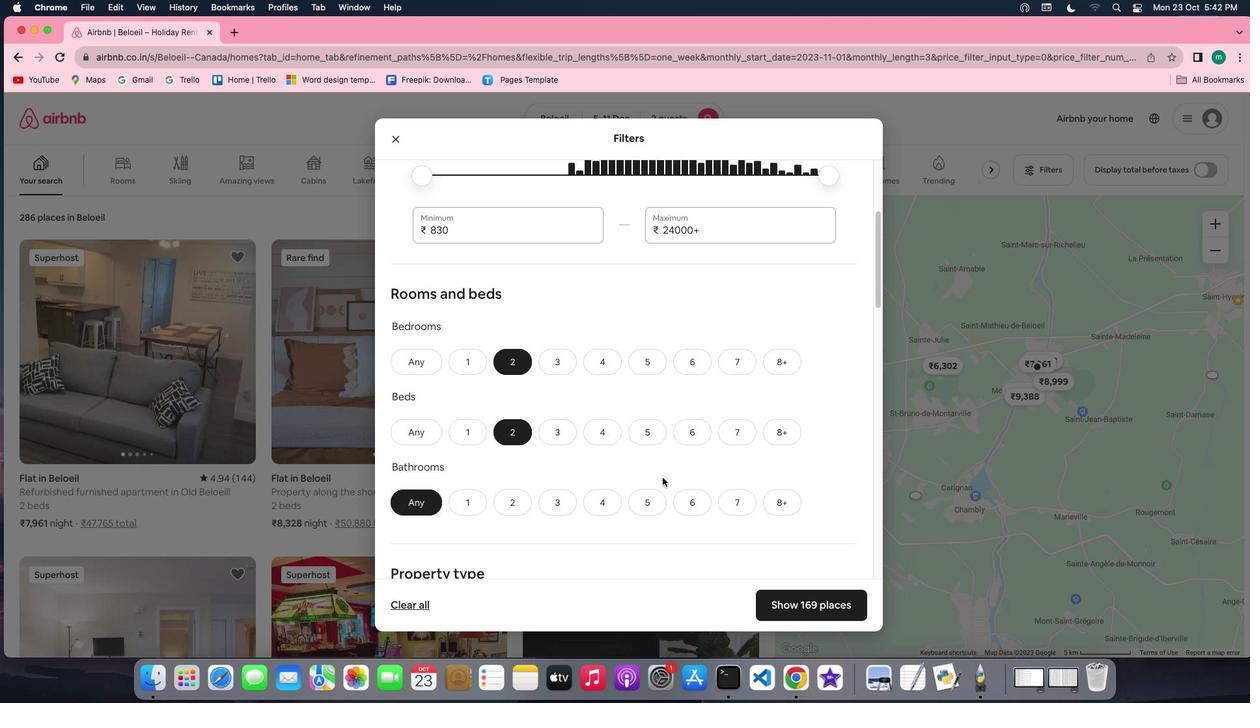 
Action: Mouse scrolled (662, 477) with delta (0, 0)
Screenshot: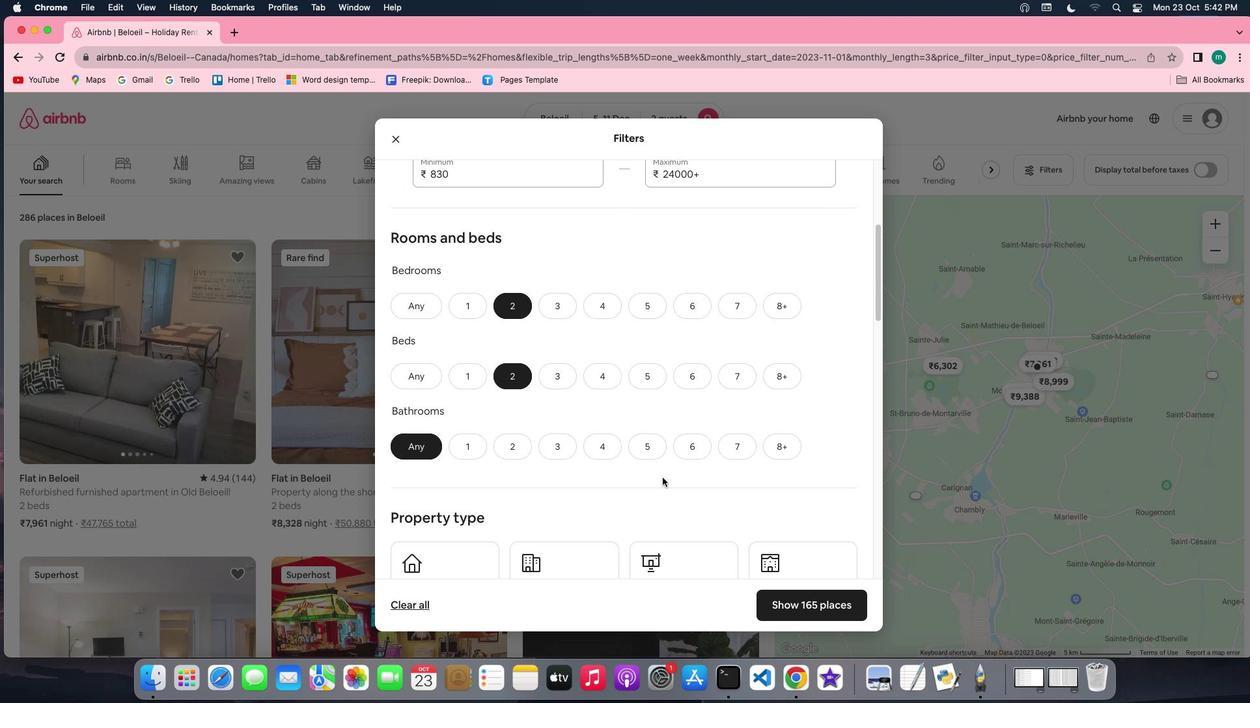 
Action: Mouse scrolled (662, 477) with delta (0, 0)
Screenshot: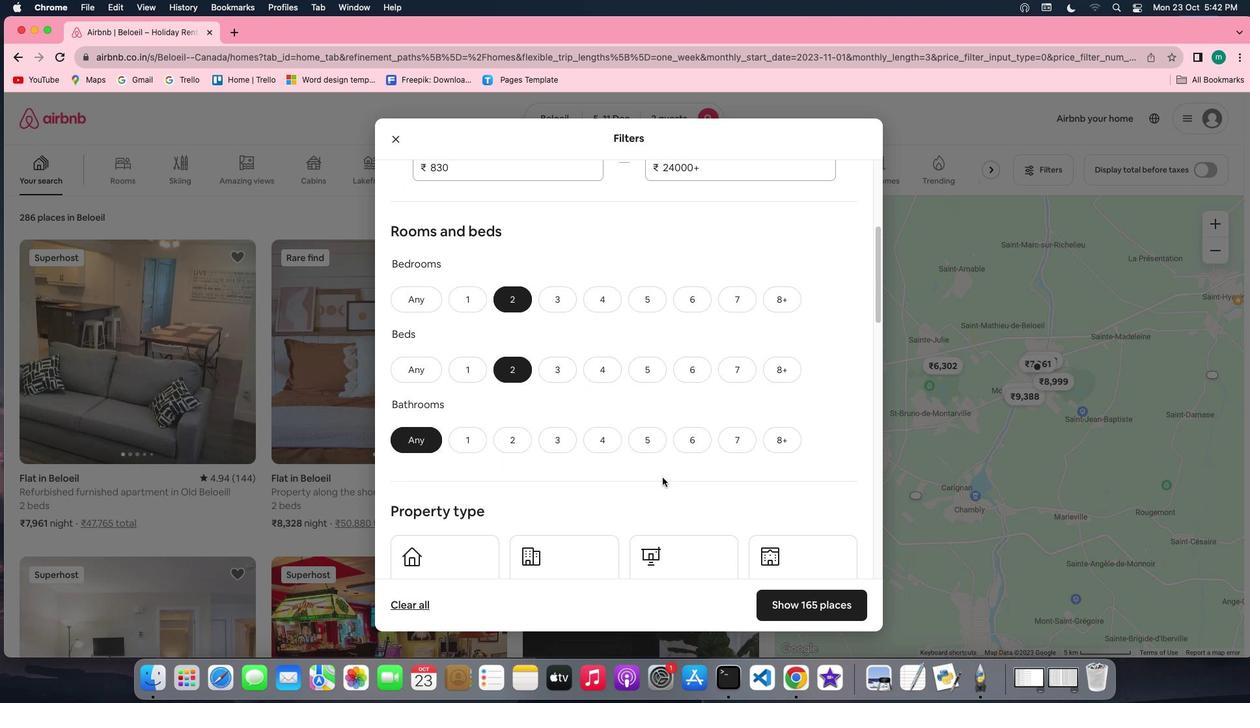 
Action: Mouse scrolled (662, 477) with delta (0, -1)
Screenshot: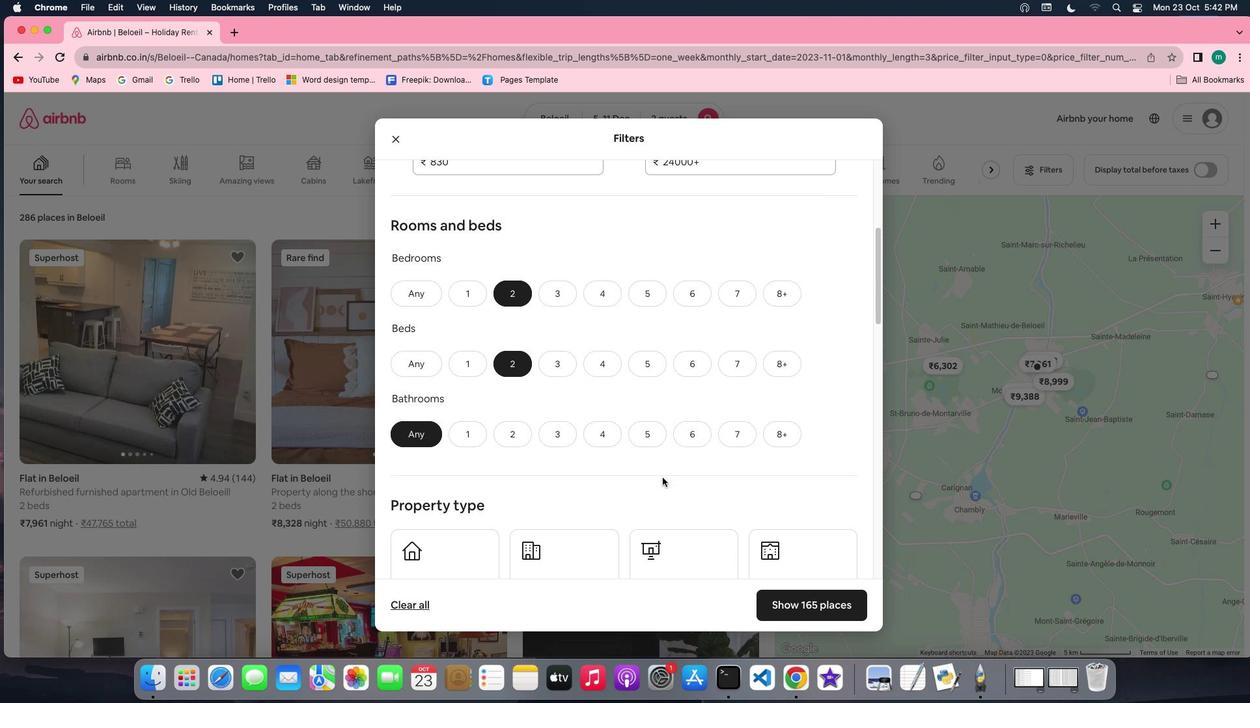 
Action: Mouse moved to (473, 356)
Screenshot: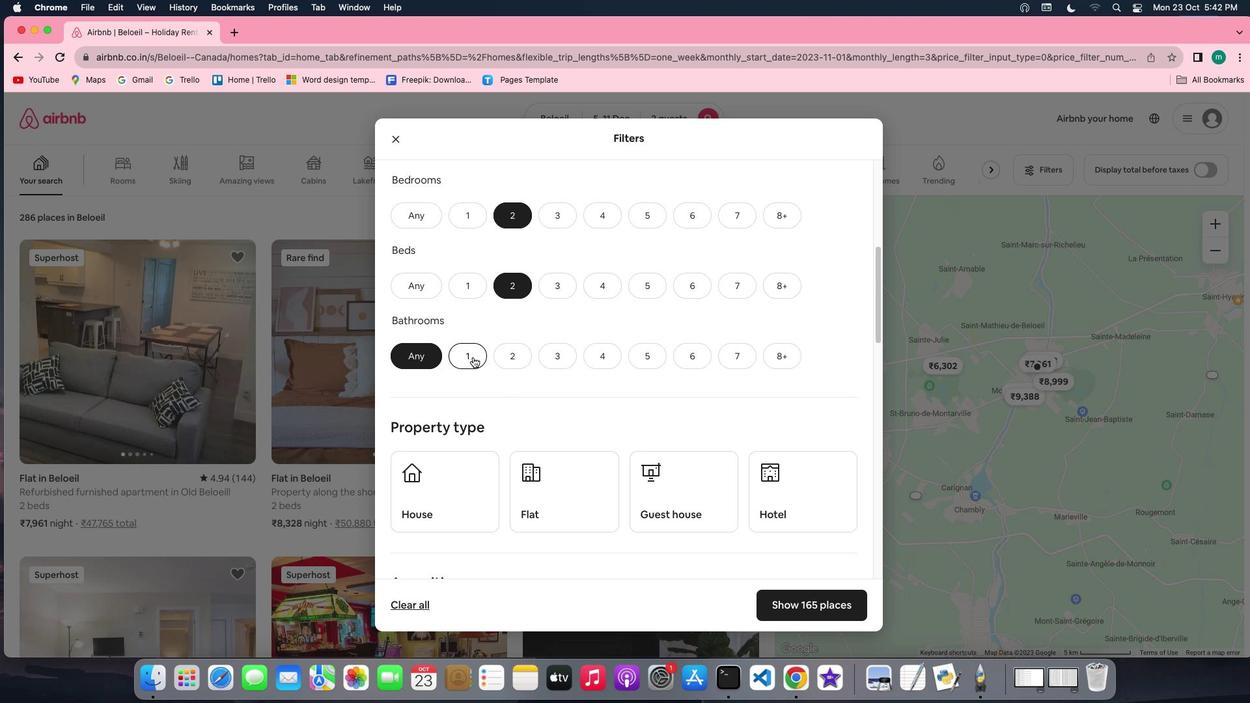 
Action: Mouse pressed left at (473, 356)
Screenshot: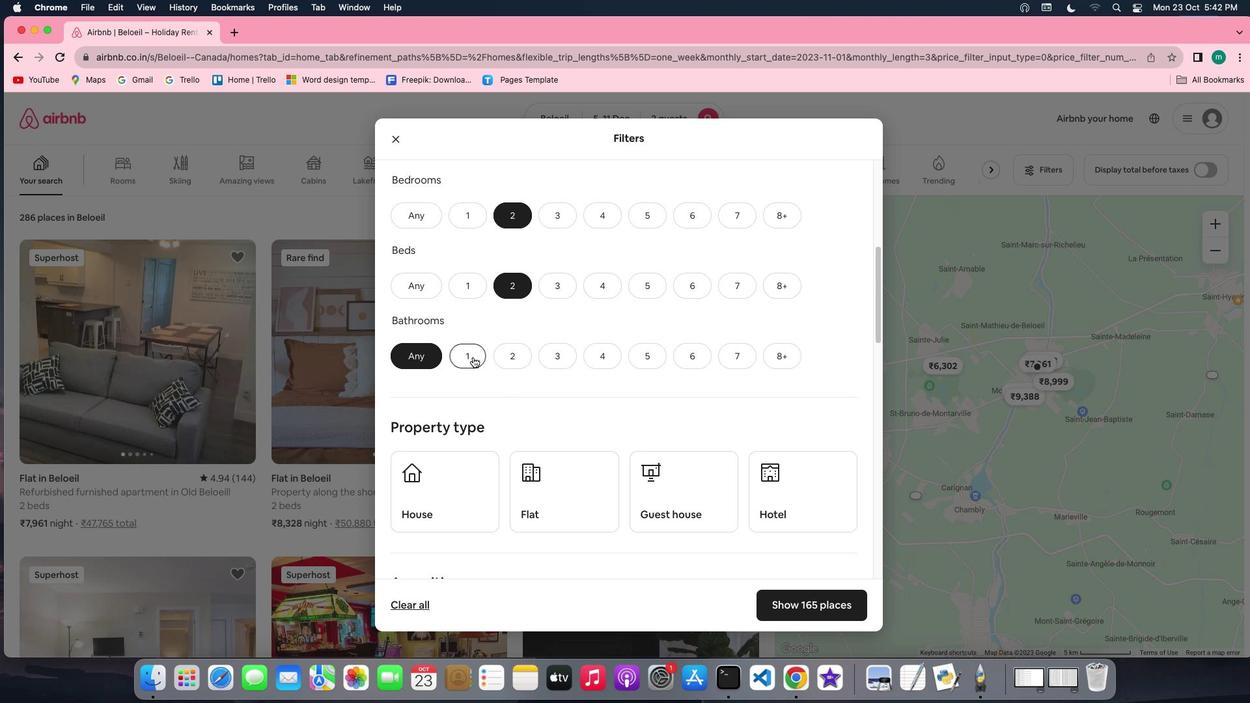 
Action: Mouse moved to (690, 420)
Screenshot: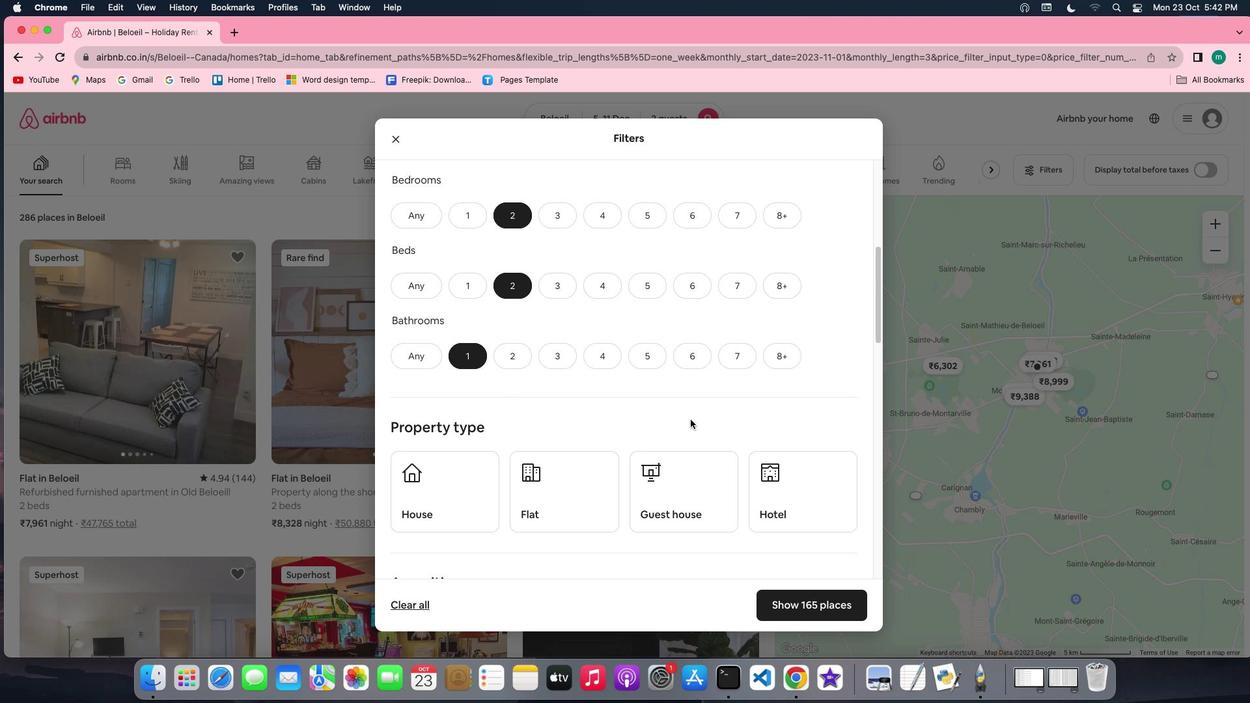 
Action: Mouse scrolled (690, 420) with delta (0, 0)
Screenshot: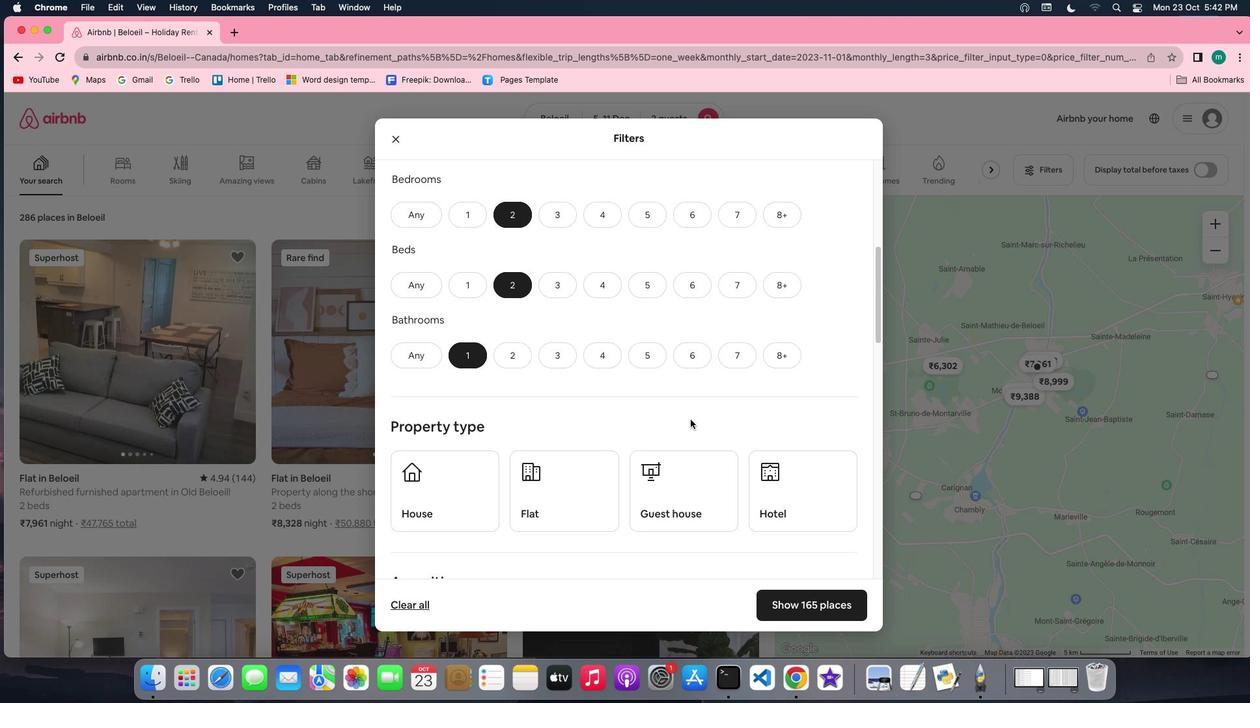 
Action: Mouse scrolled (690, 420) with delta (0, 0)
Screenshot: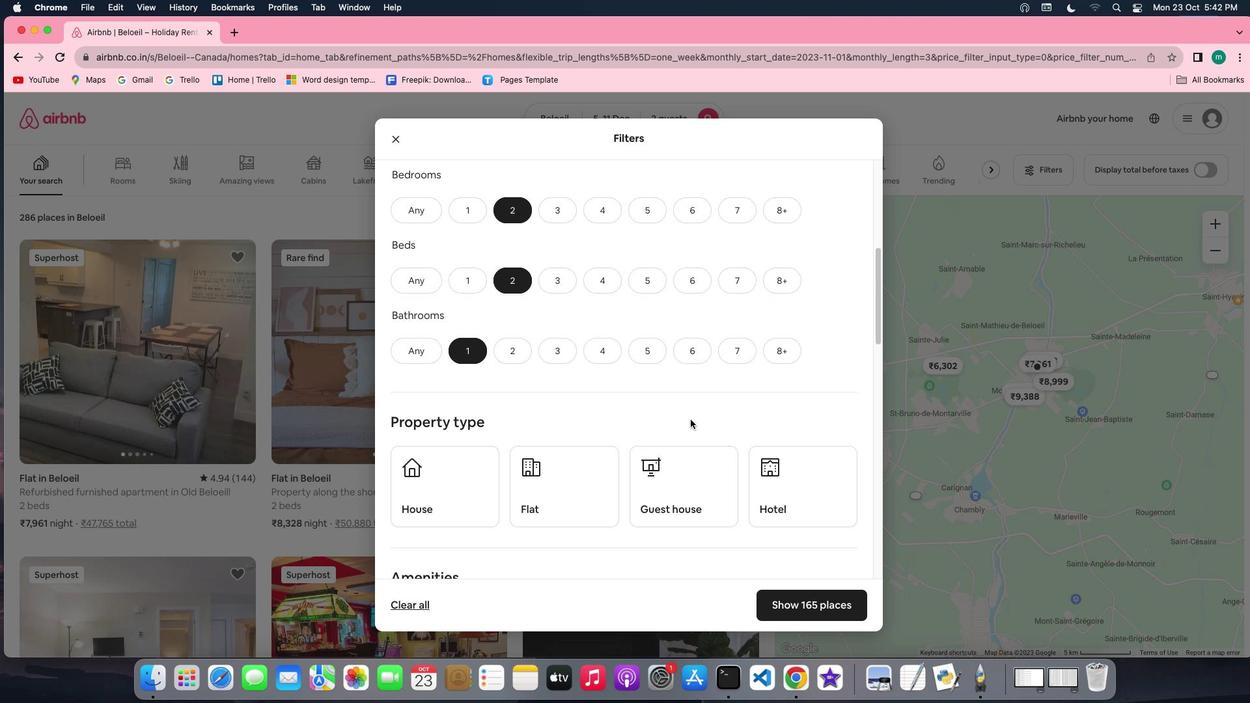 
Action: Mouse scrolled (690, 420) with delta (0, -1)
Screenshot: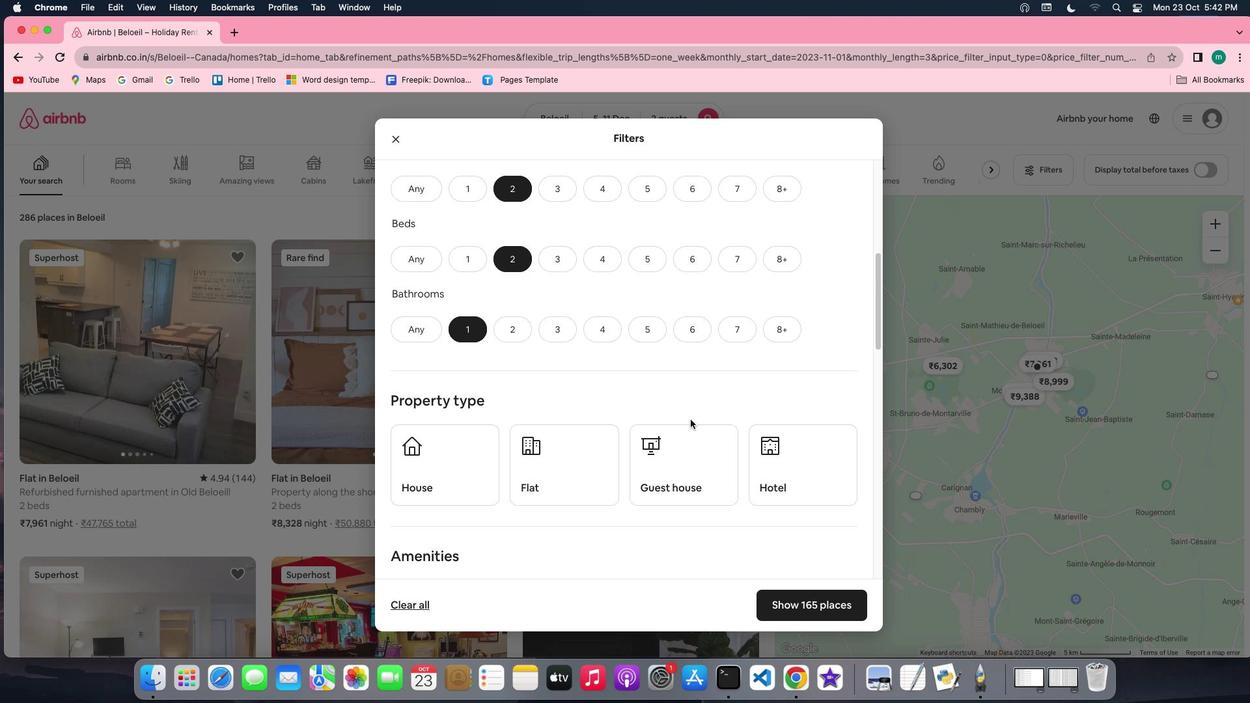 
Action: Mouse scrolled (690, 420) with delta (0, 0)
Screenshot: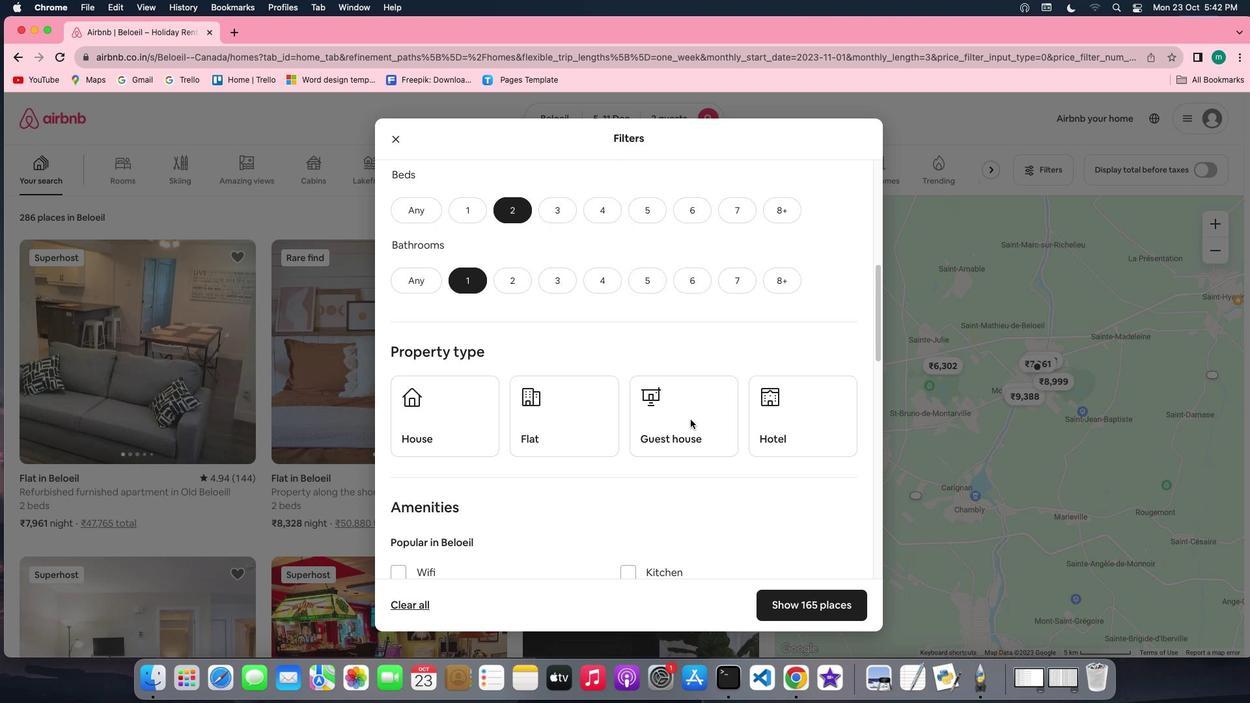 
Action: Mouse scrolled (690, 420) with delta (0, 0)
Screenshot: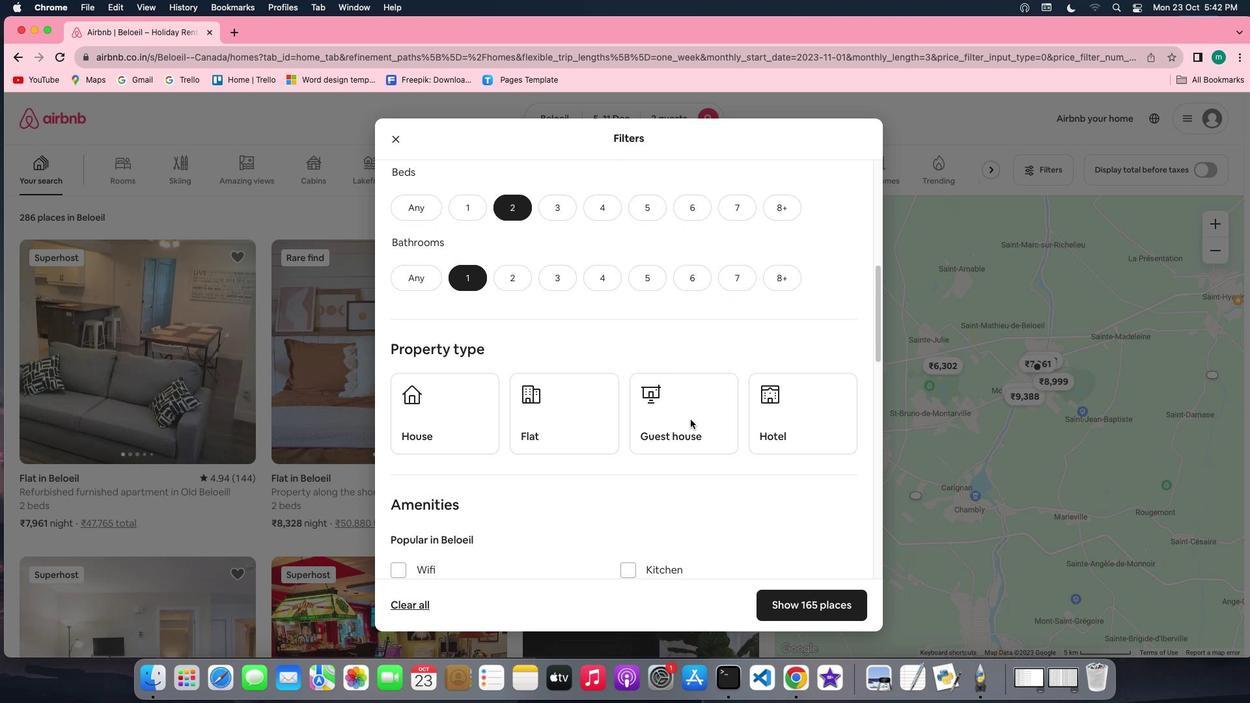
Action: Mouse scrolled (690, 420) with delta (0, -1)
Screenshot: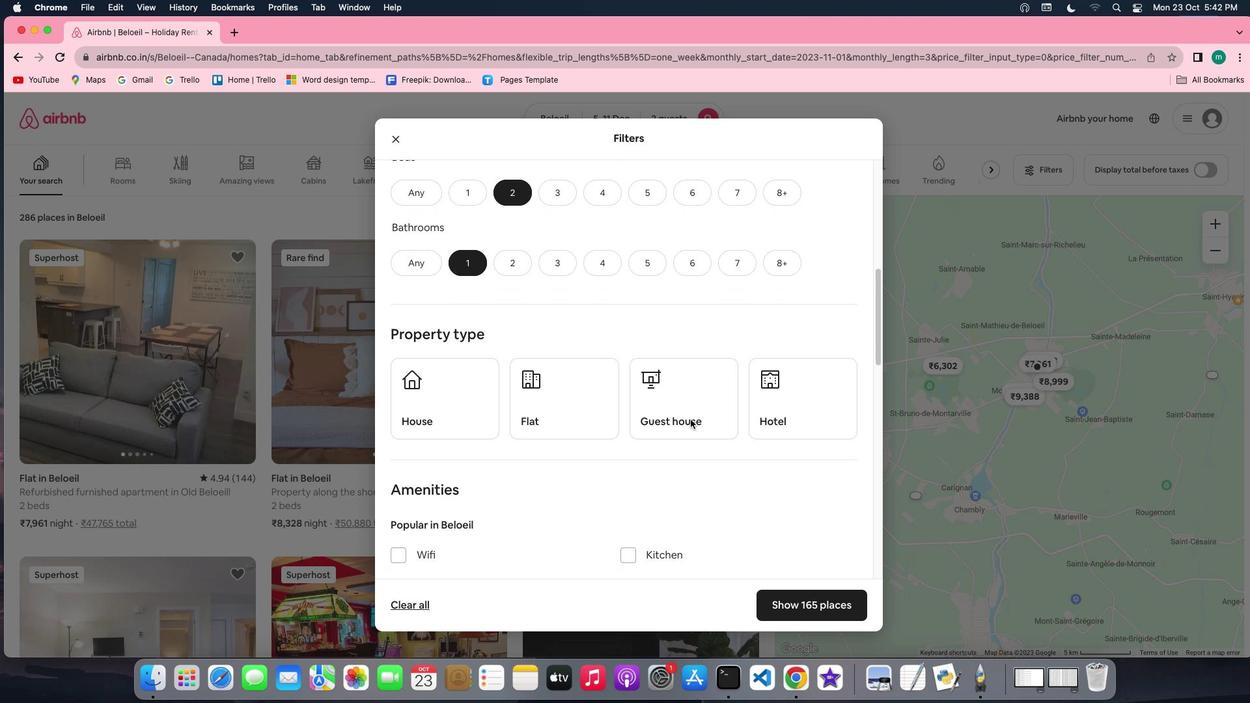 
Action: Mouse scrolled (690, 420) with delta (0, 0)
Screenshot: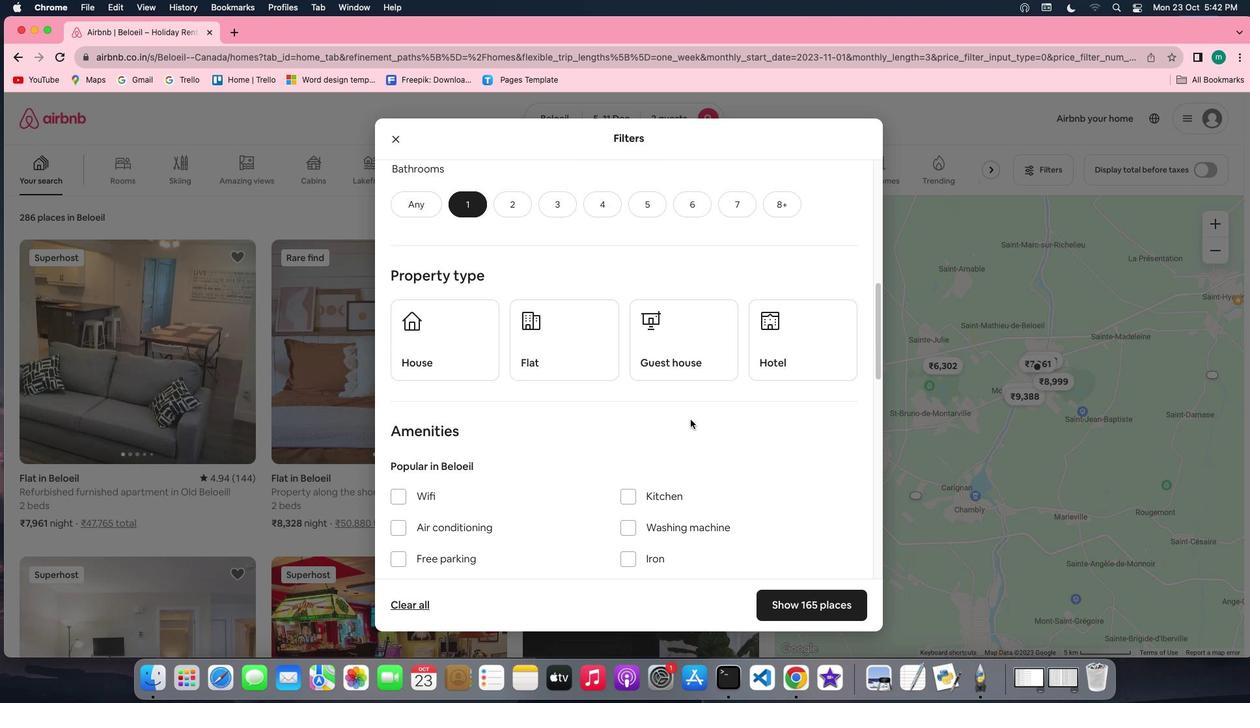 
Action: Mouse scrolled (690, 420) with delta (0, 0)
Screenshot: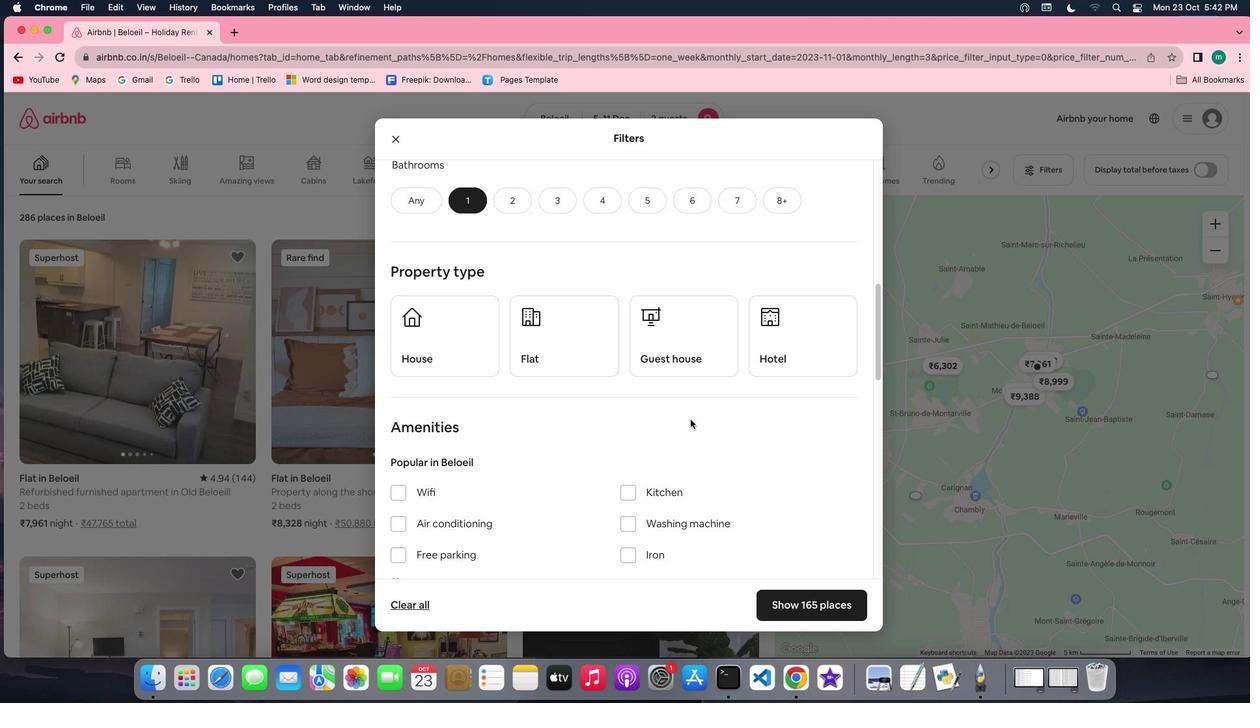 
Action: Mouse scrolled (690, 420) with delta (0, 0)
Screenshot: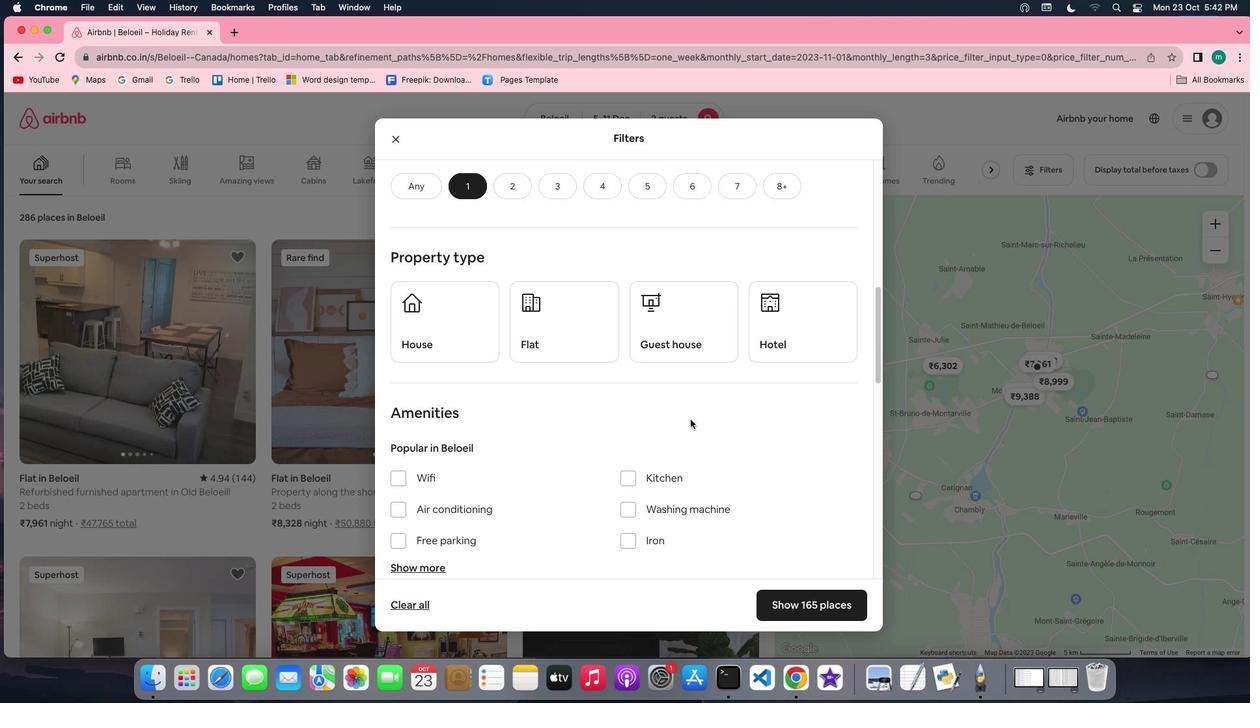
Action: Mouse moved to (597, 332)
Screenshot: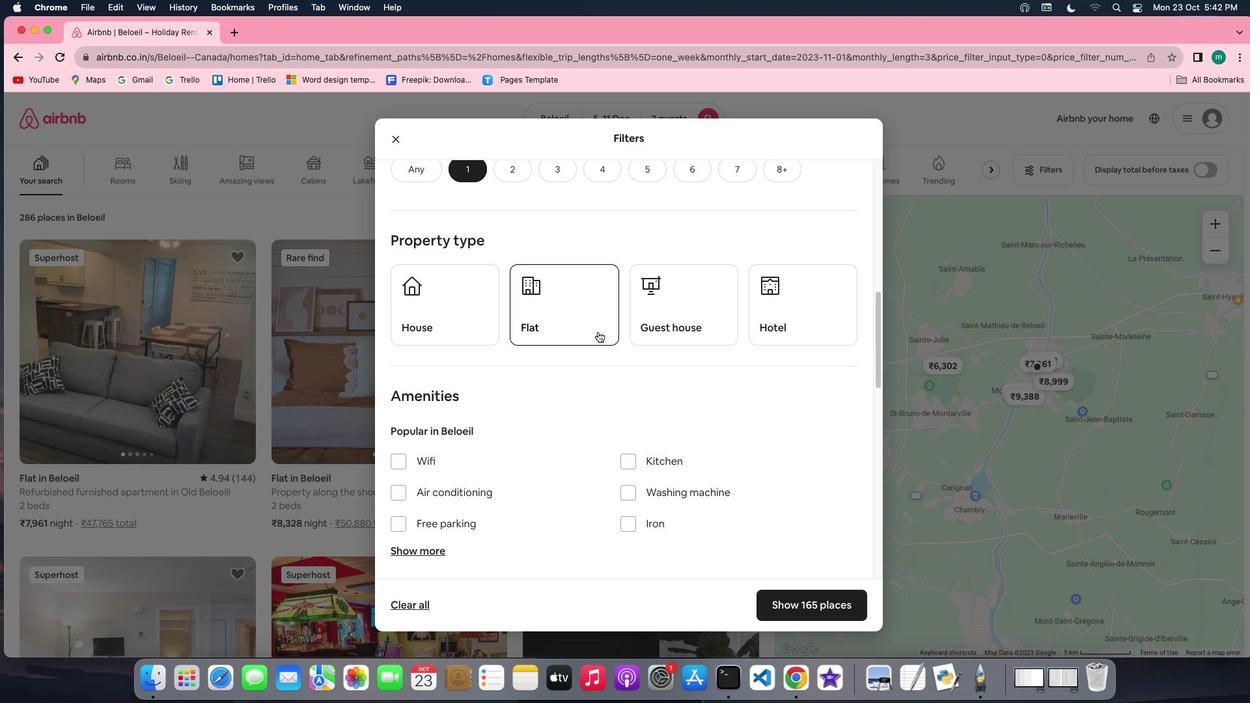 
Action: Mouse pressed left at (597, 332)
Screenshot: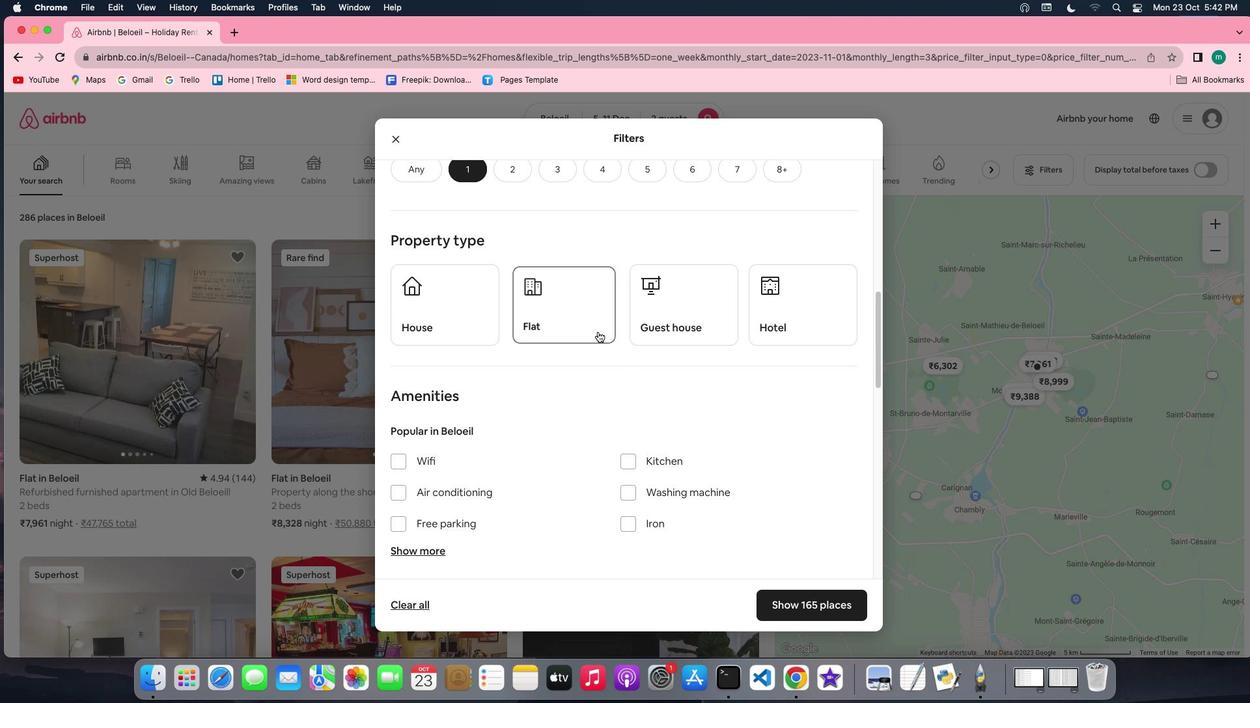 
Action: Mouse moved to (673, 417)
Screenshot: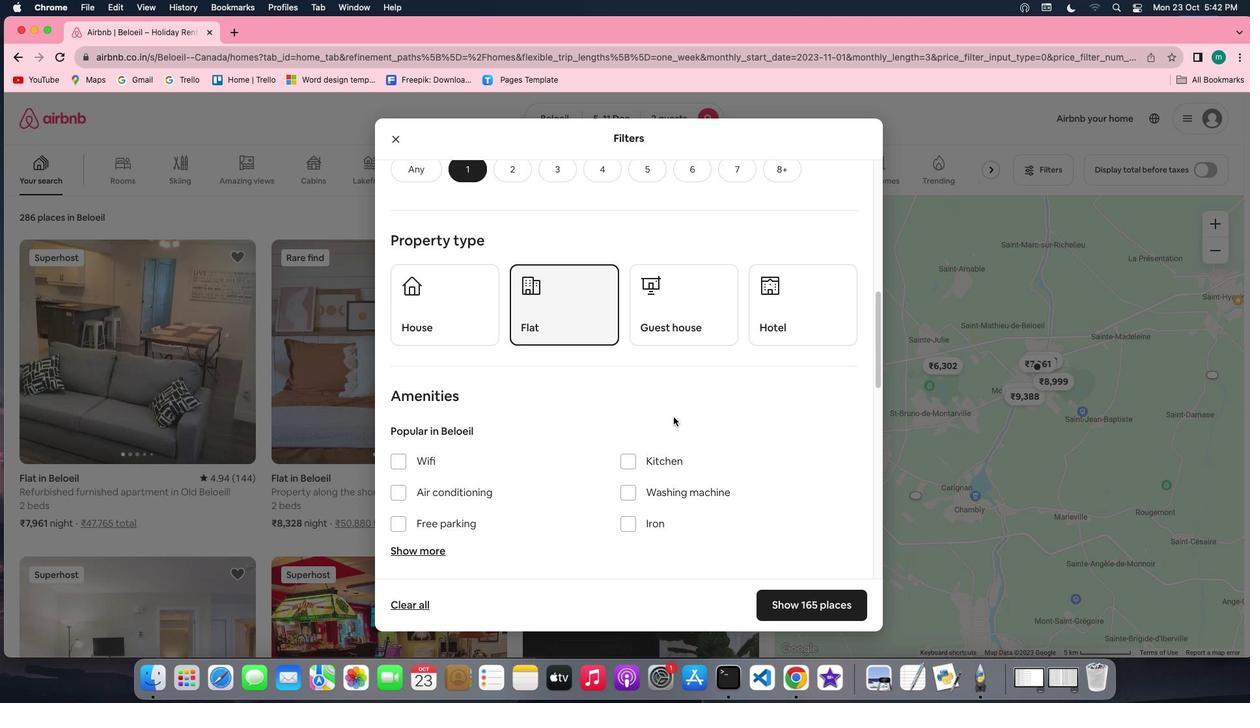 
Action: Mouse scrolled (673, 417) with delta (0, 0)
Screenshot: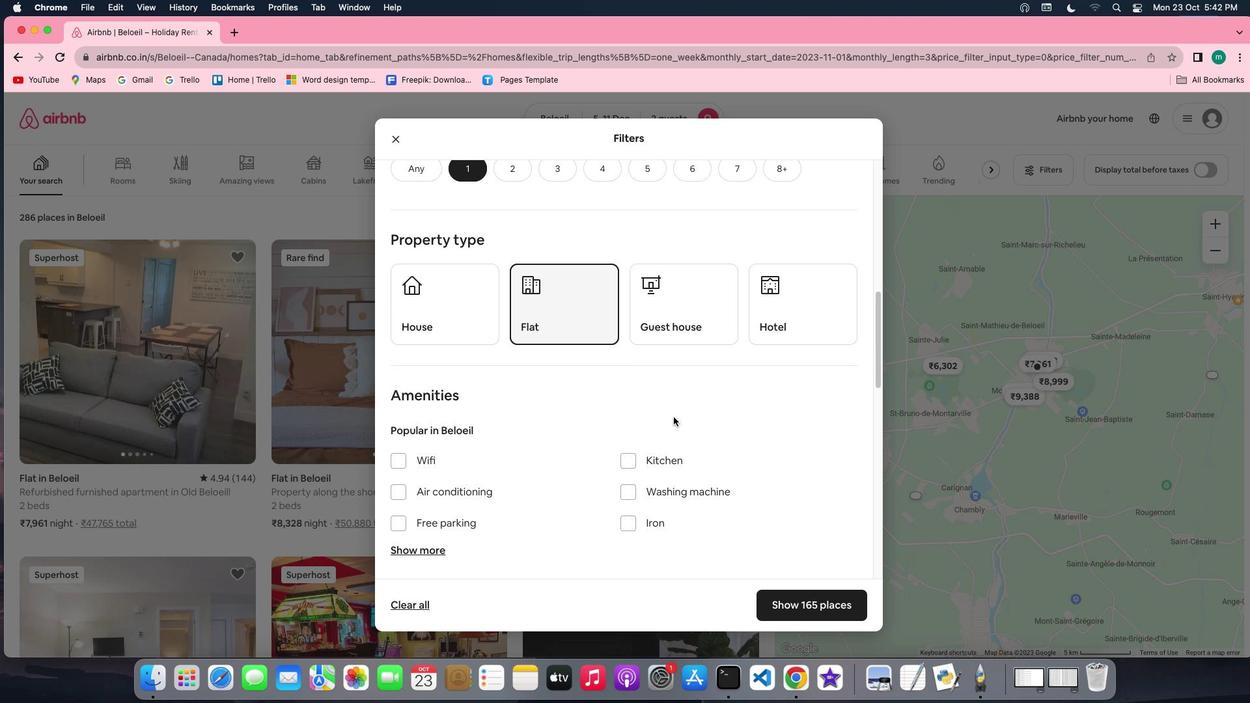 
Action: Mouse scrolled (673, 417) with delta (0, 0)
Screenshot: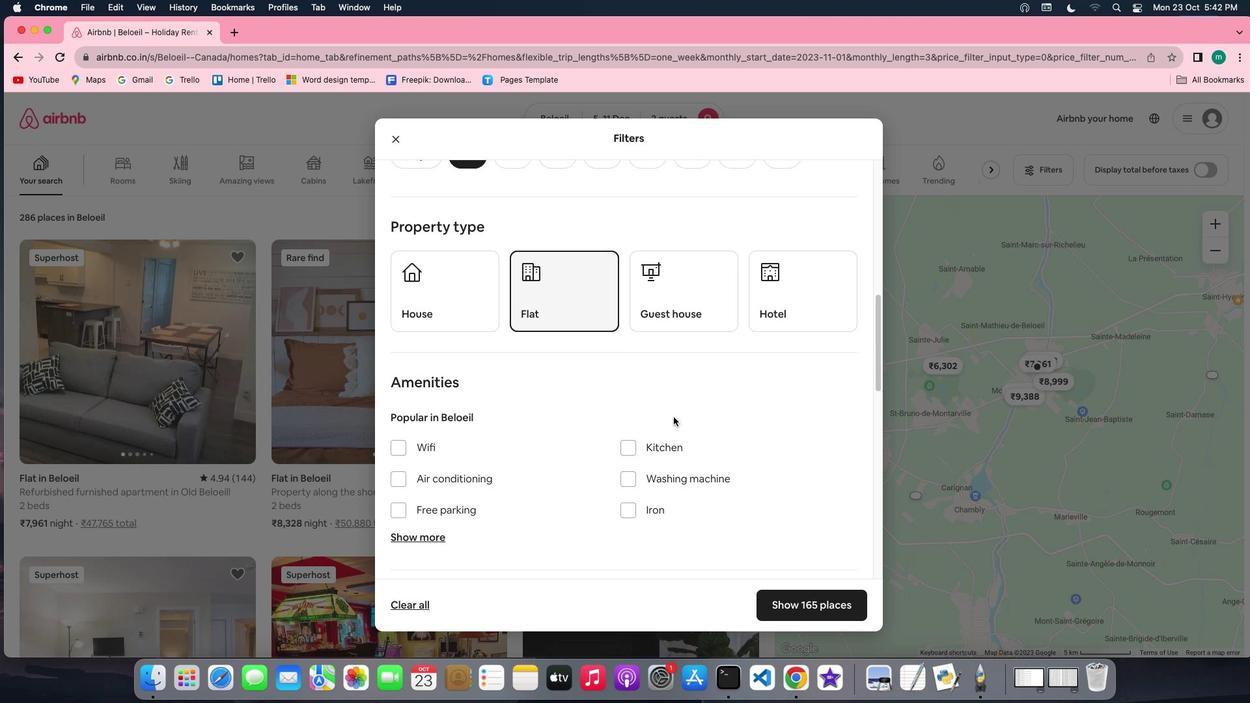 
Action: Mouse scrolled (673, 417) with delta (0, -1)
Screenshot: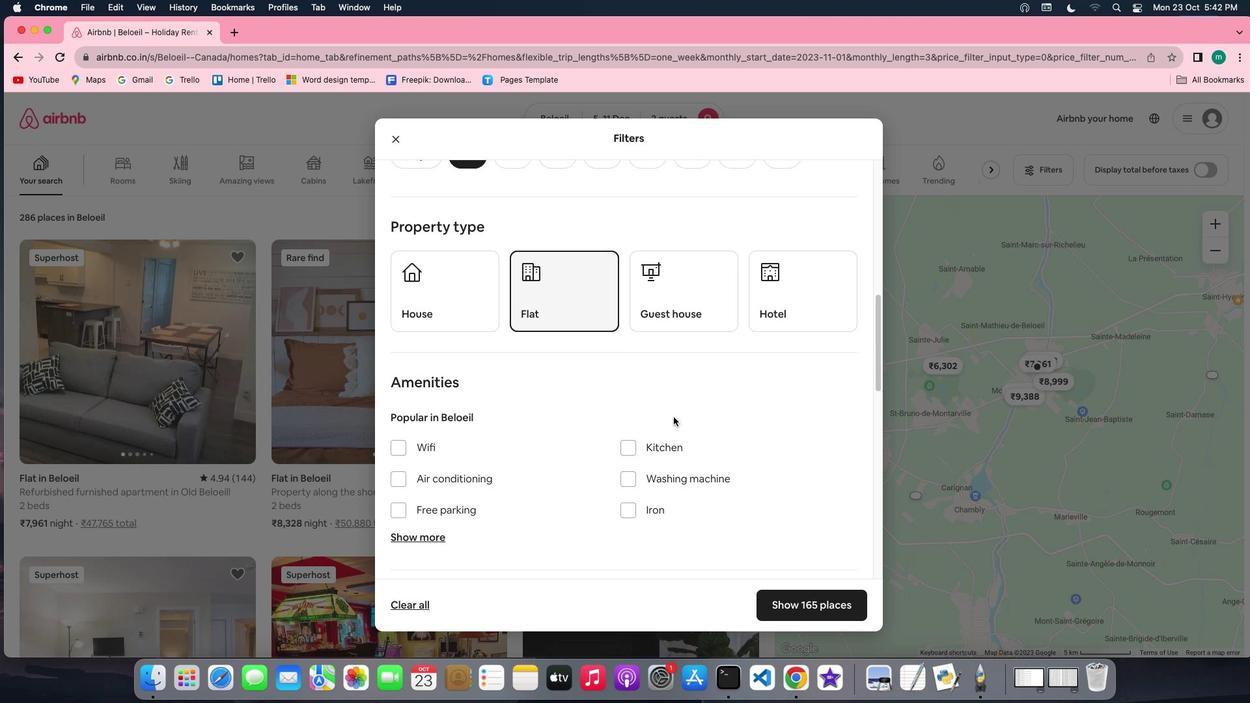 
Action: Mouse scrolled (673, 417) with delta (0, -1)
Screenshot: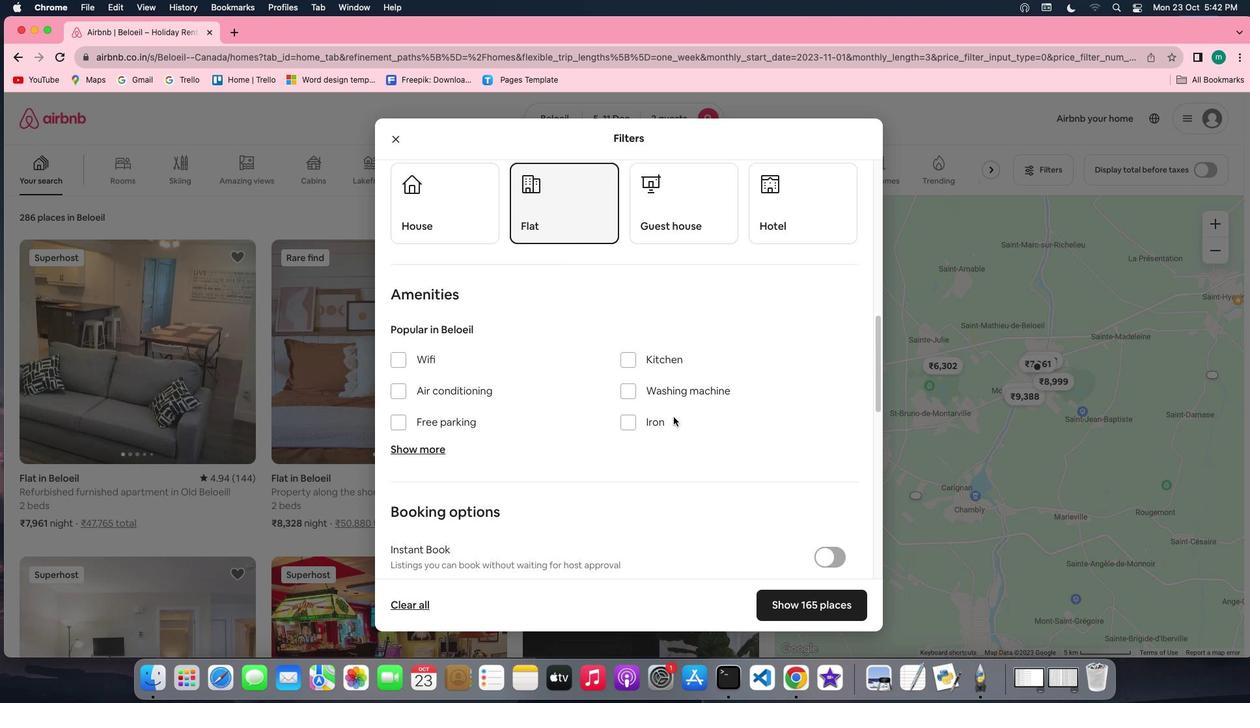 
Action: Mouse scrolled (673, 417) with delta (0, 0)
Screenshot: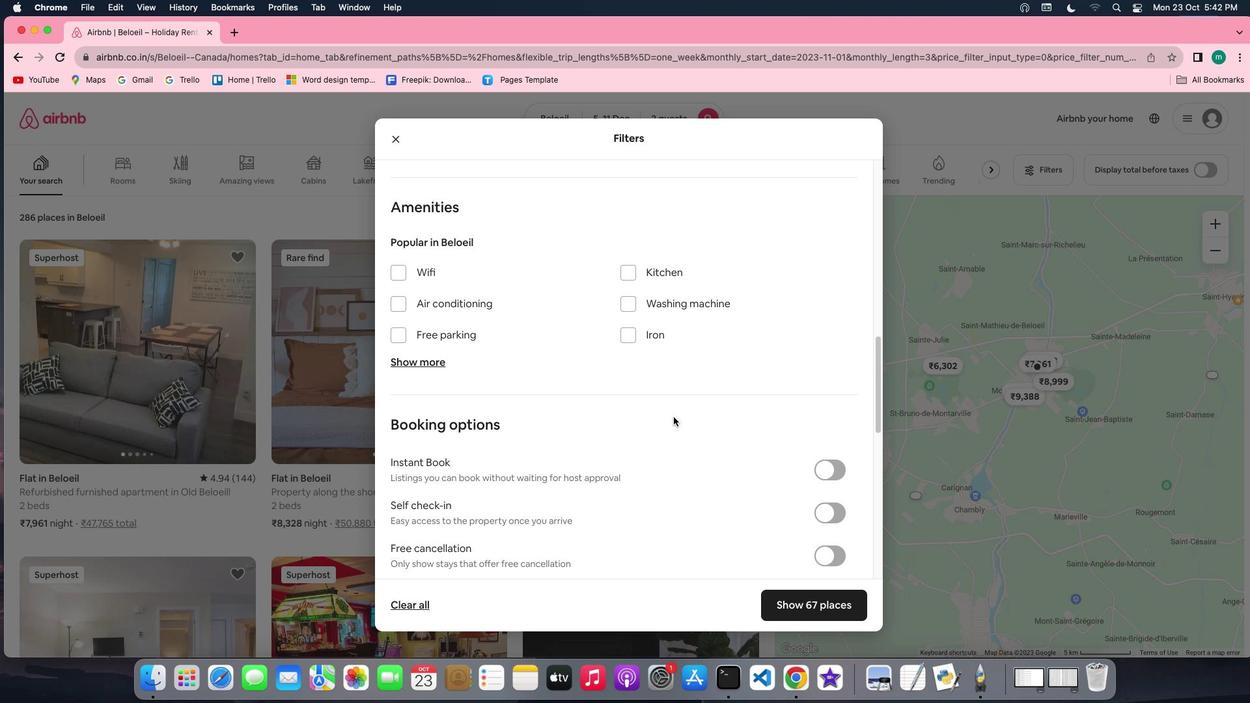 
Action: Mouse scrolled (673, 417) with delta (0, 0)
Screenshot: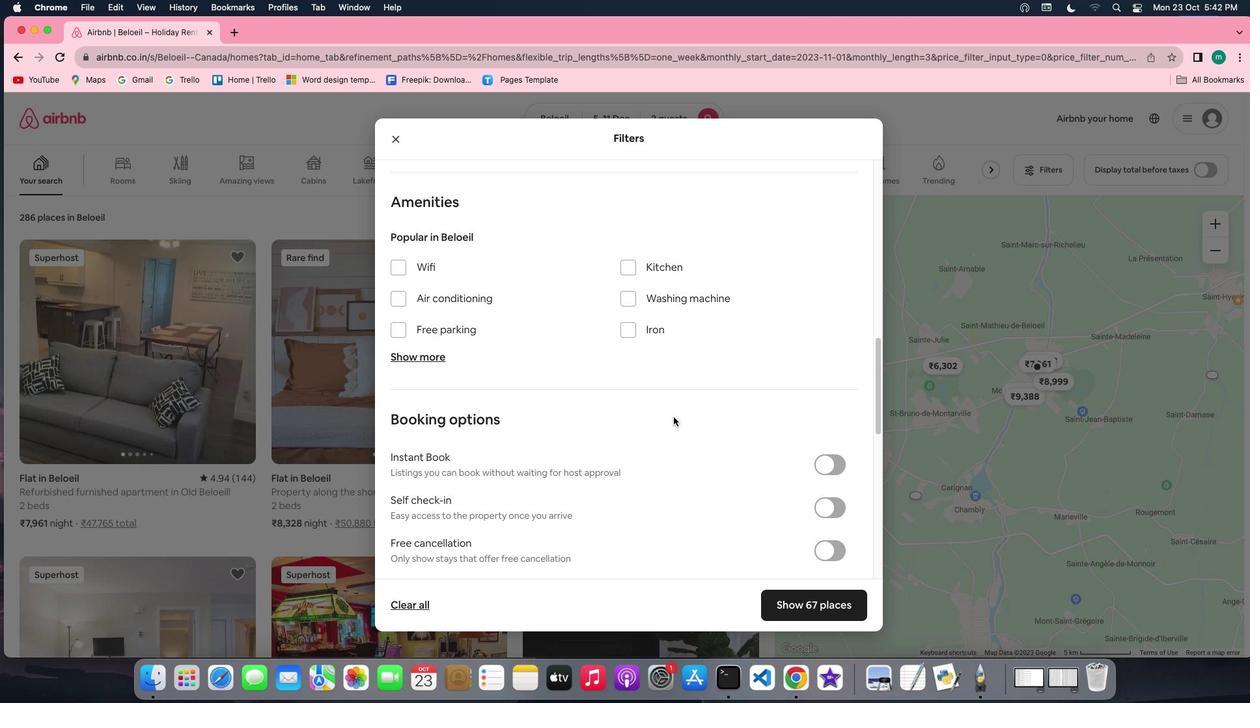 
Action: Mouse scrolled (673, 417) with delta (0, -1)
Screenshot: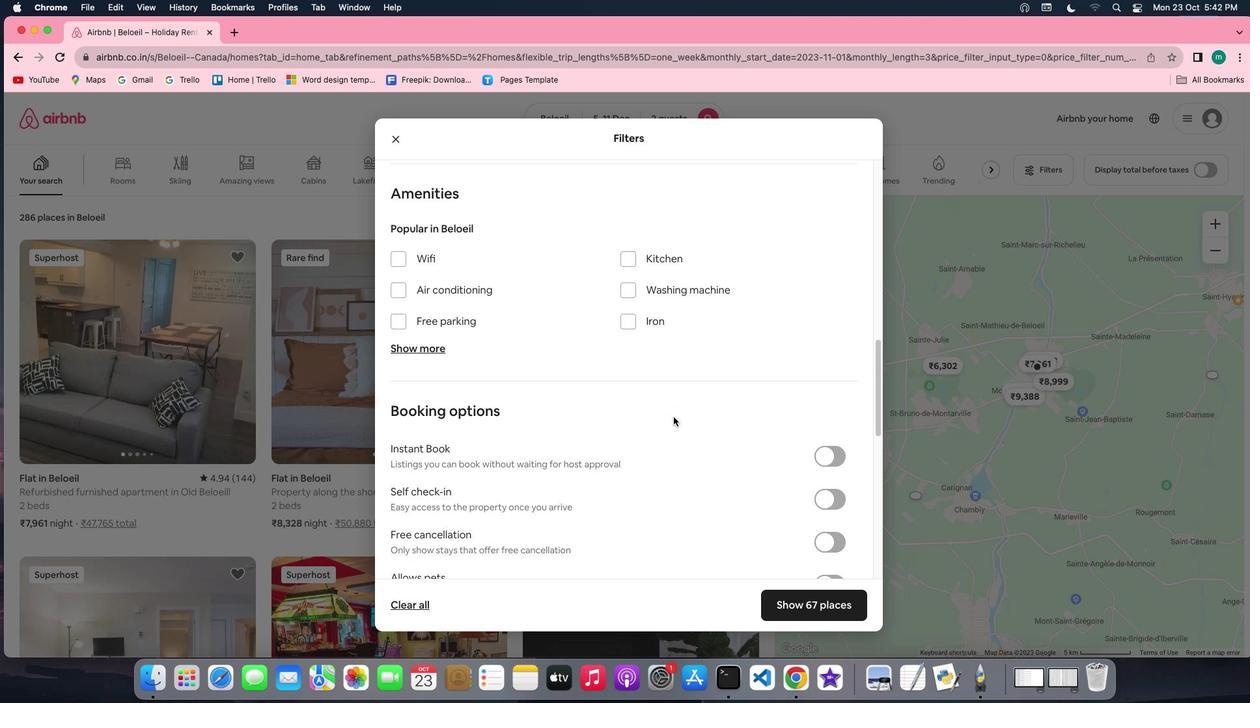
Action: Mouse scrolled (673, 417) with delta (0, -1)
Screenshot: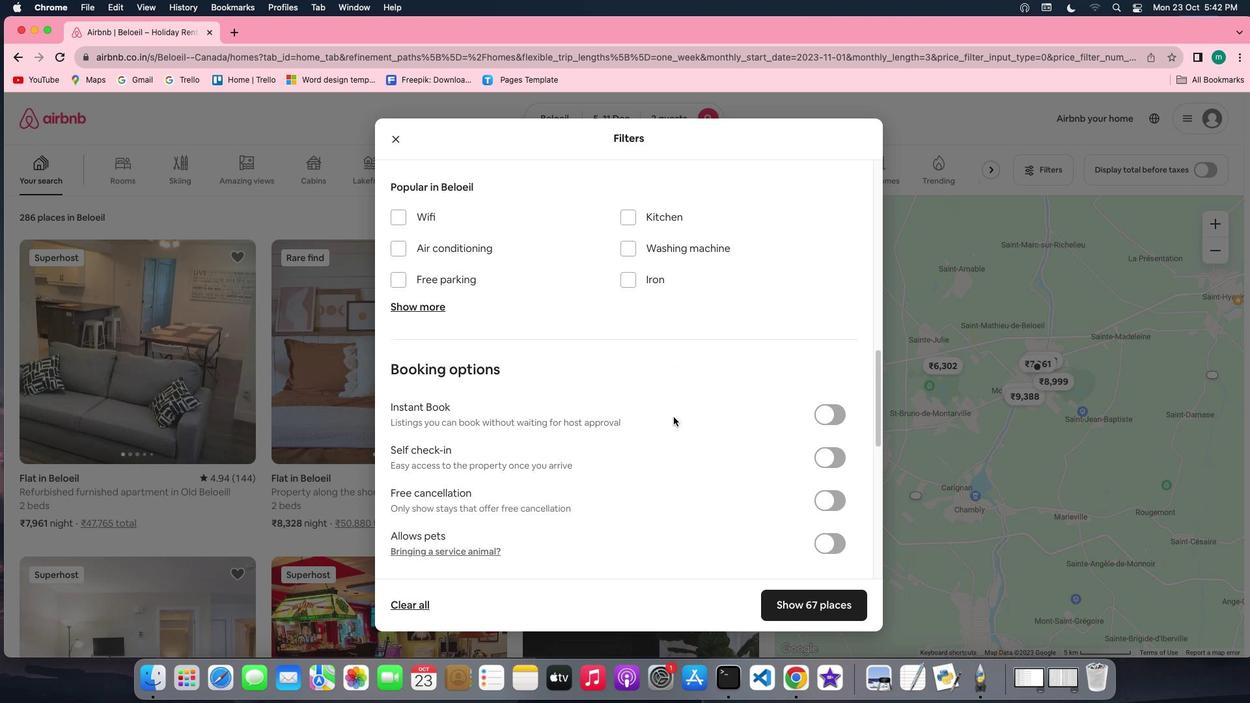 
Action: Mouse moved to (826, 370)
Screenshot: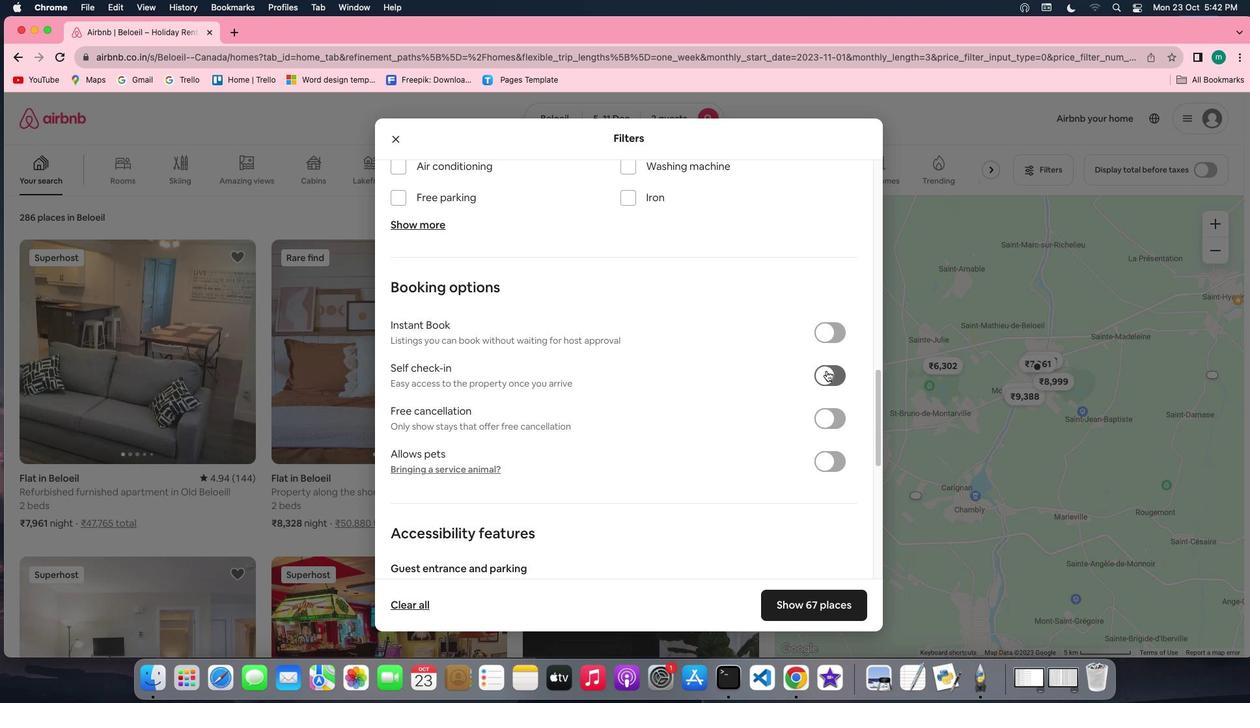 
Action: Mouse pressed left at (826, 370)
Screenshot: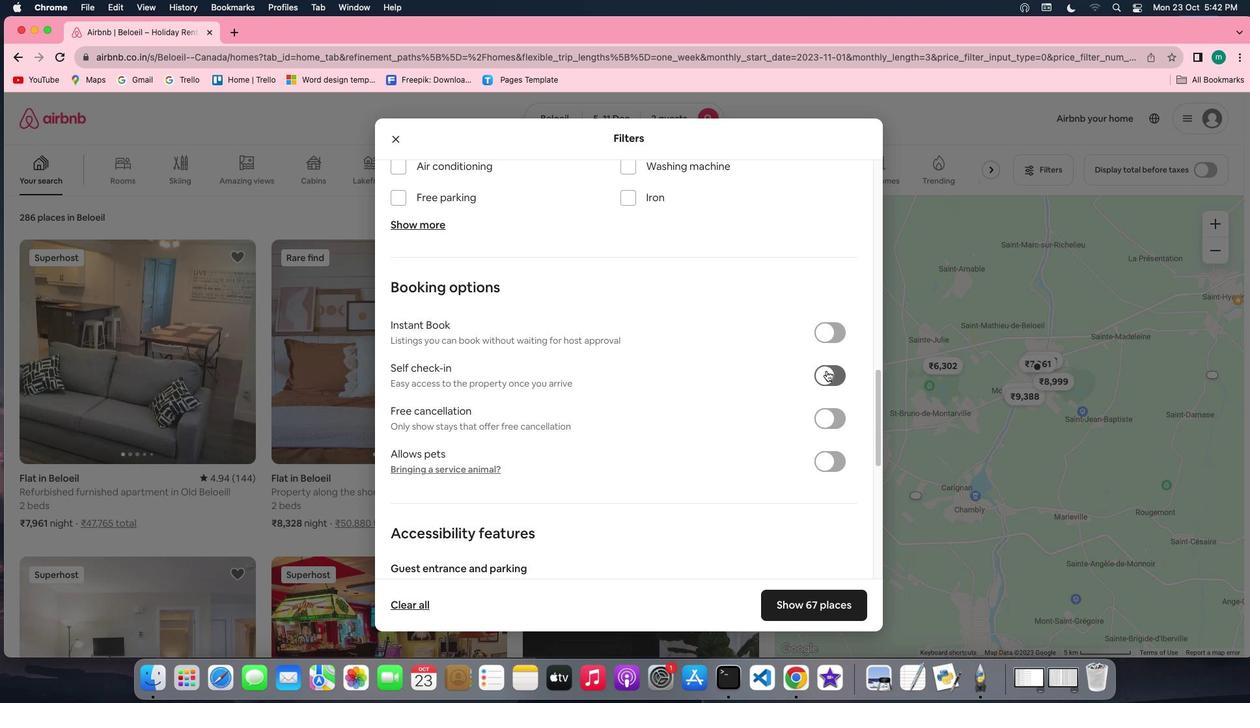 
Action: Mouse moved to (664, 493)
Screenshot: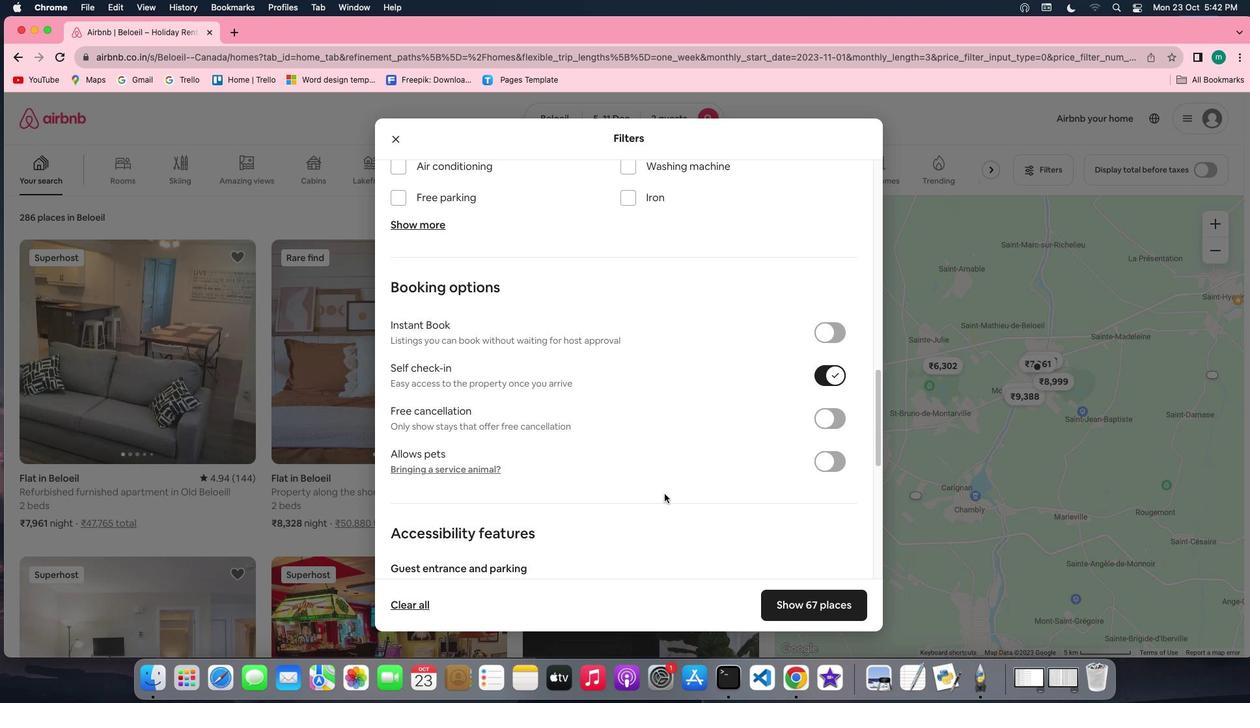 
Action: Mouse scrolled (664, 493) with delta (0, 0)
Screenshot: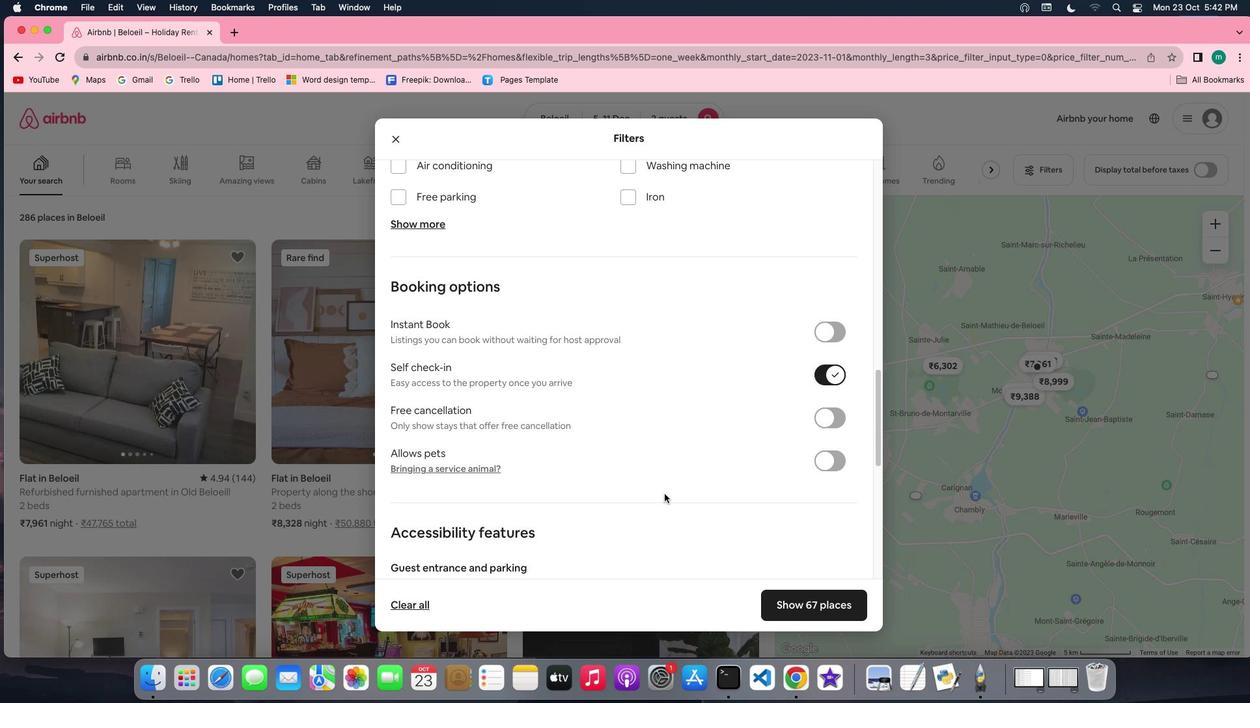 
Action: Mouse scrolled (664, 493) with delta (0, 0)
Screenshot: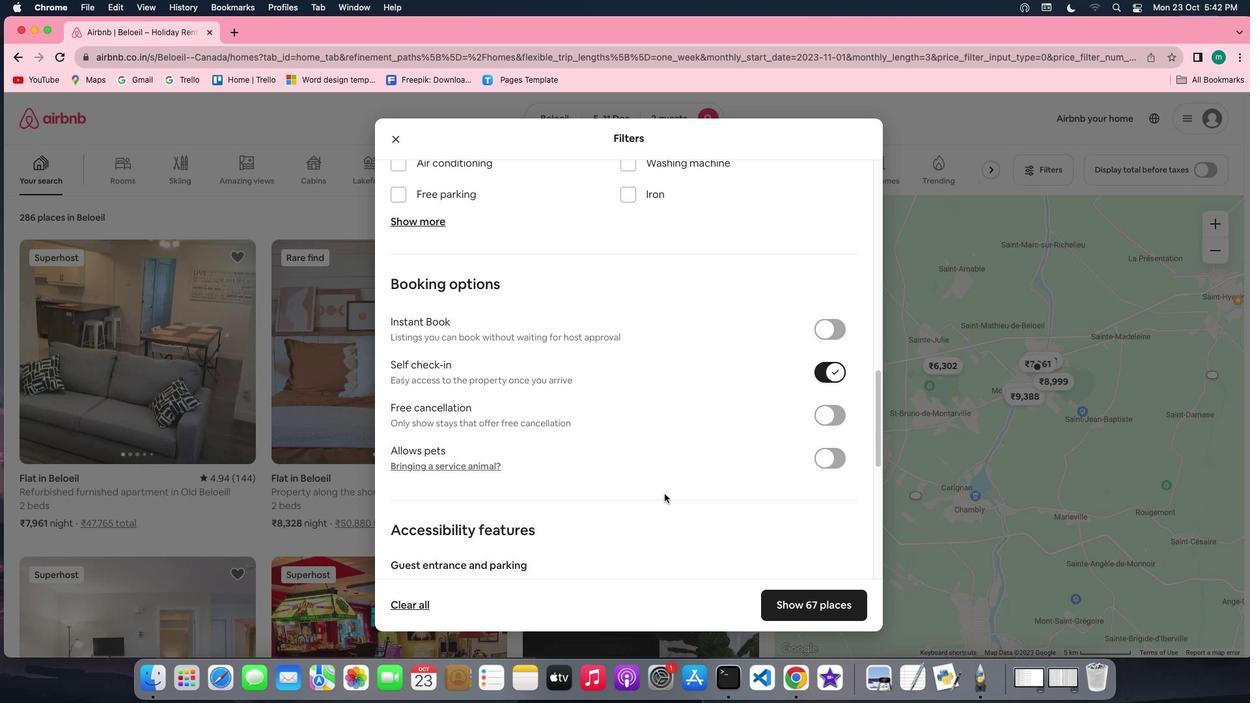 
Action: Mouse scrolled (664, 493) with delta (0, 0)
Screenshot: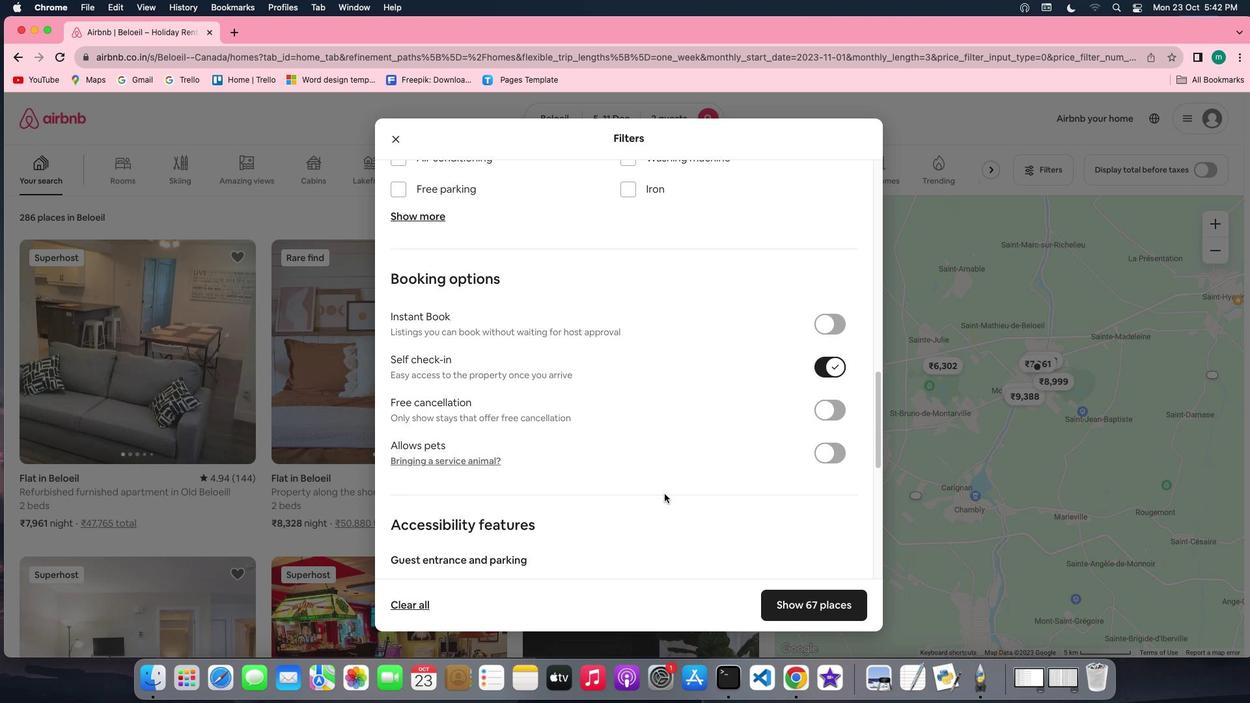 
Action: Mouse scrolled (664, 493) with delta (0, 0)
Screenshot: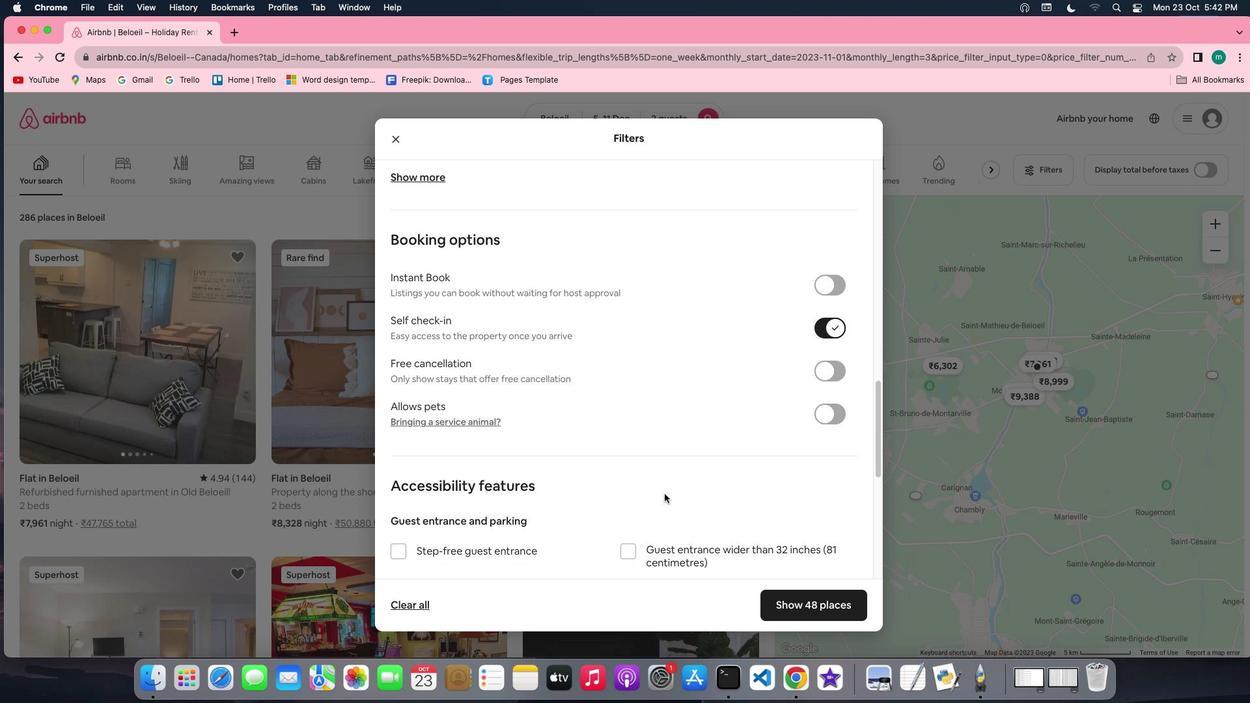 
Action: Mouse moved to (697, 518)
Screenshot: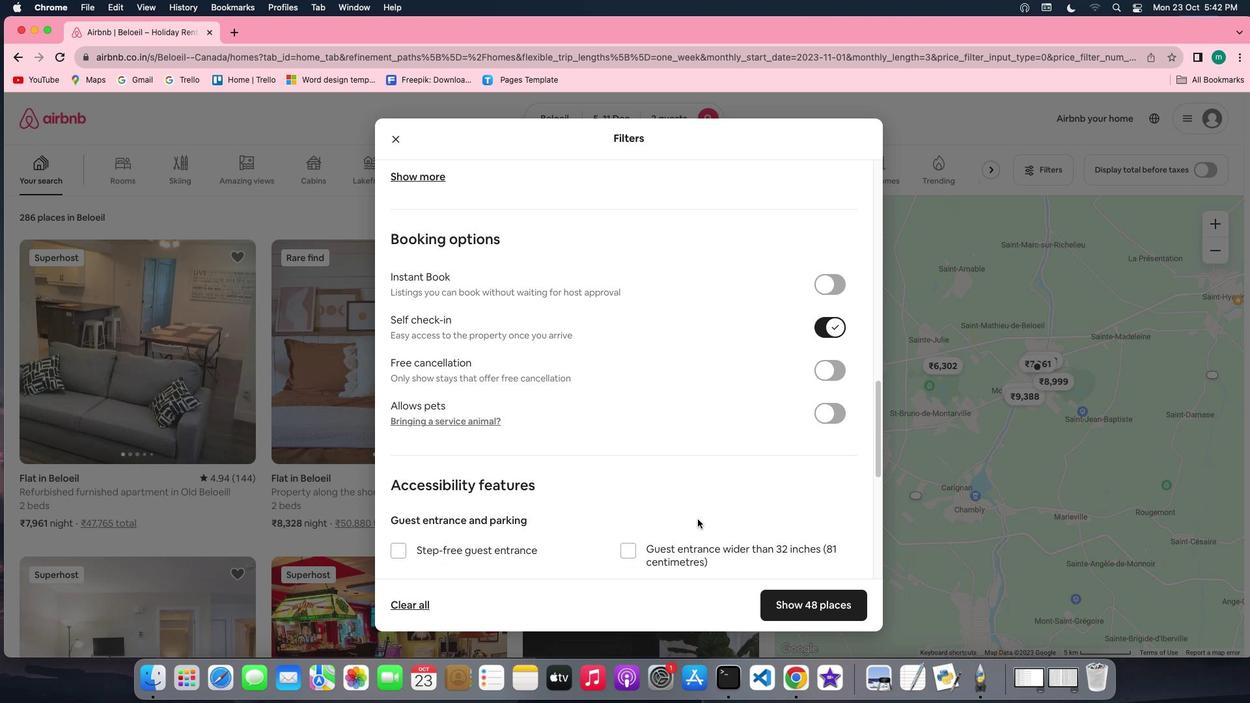 
Action: Mouse scrolled (697, 518) with delta (0, 0)
Screenshot: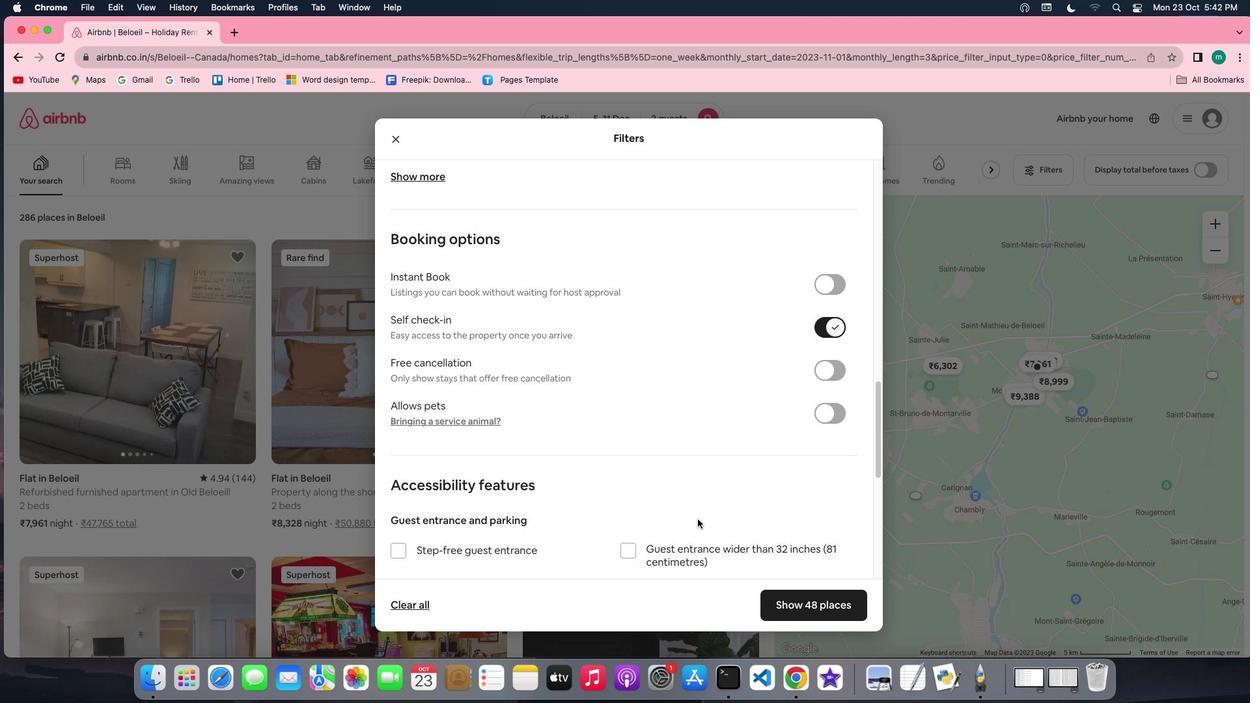 
Action: Mouse scrolled (697, 518) with delta (0, 0)
Screenshot: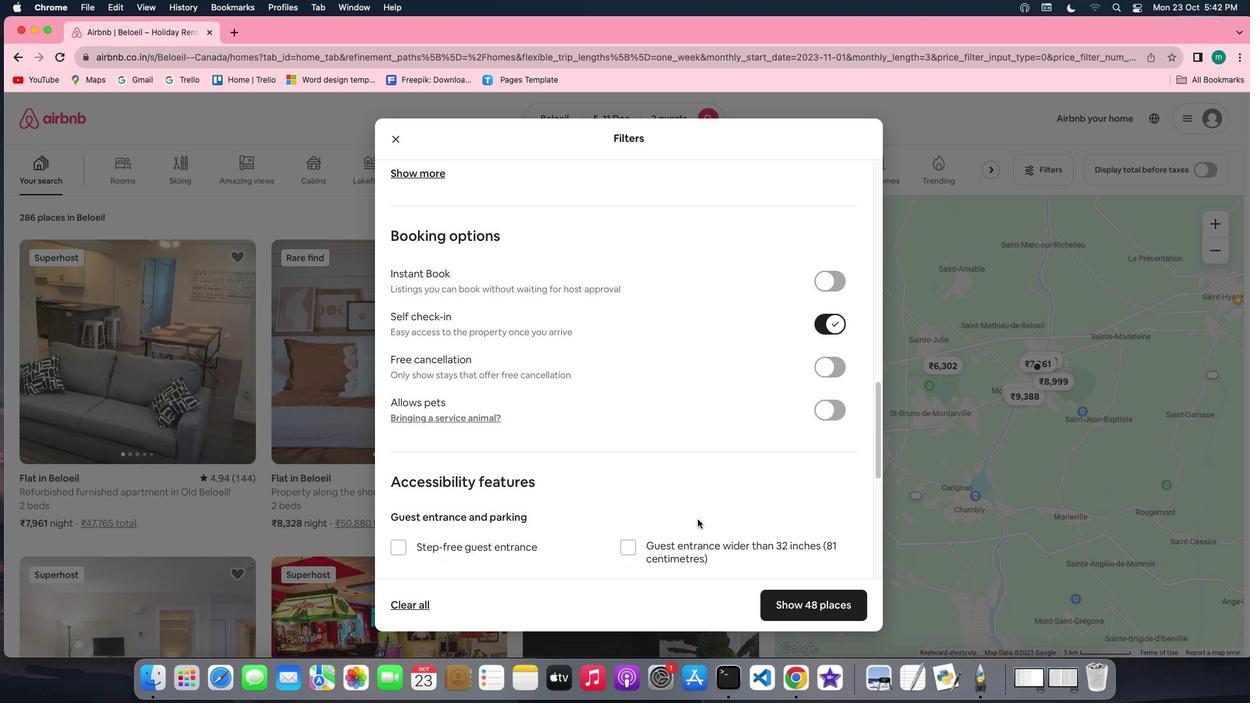 
Action: Mouse scrolled (697, 518) with delta (0, -1)
Screenshot: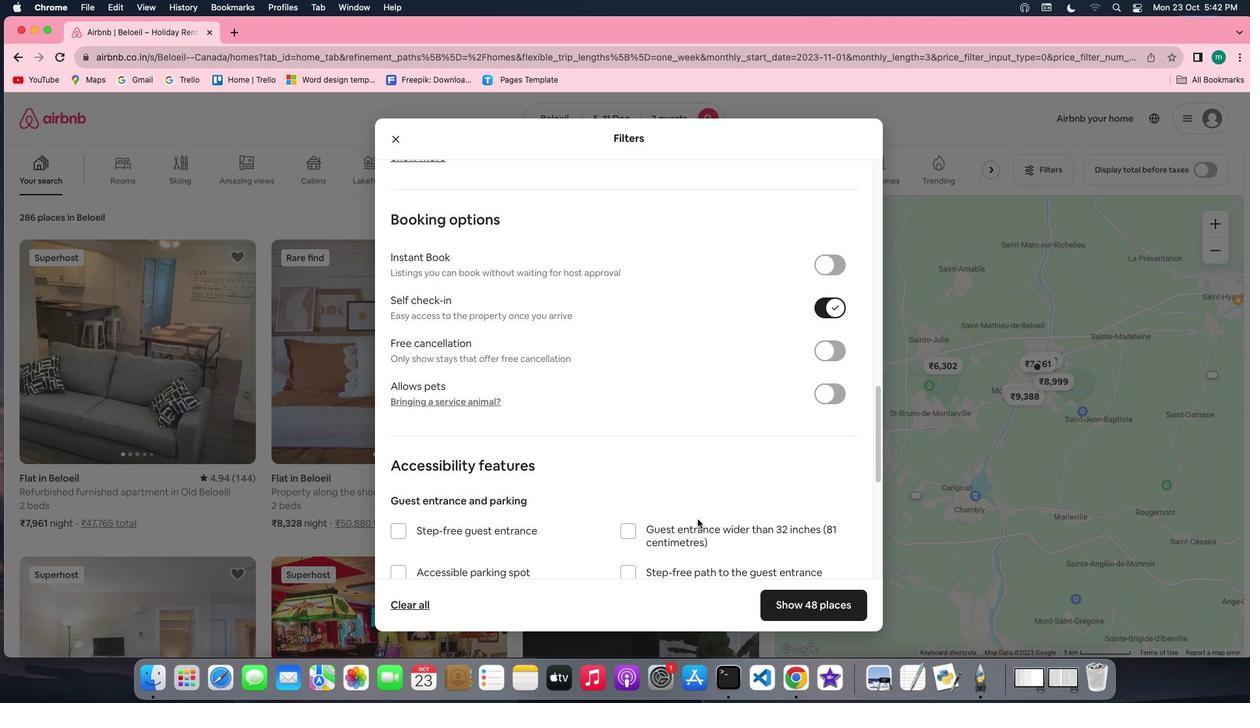 
Action: Mouse scrolled (697, 518) with delta (0, -2)
Screenshot: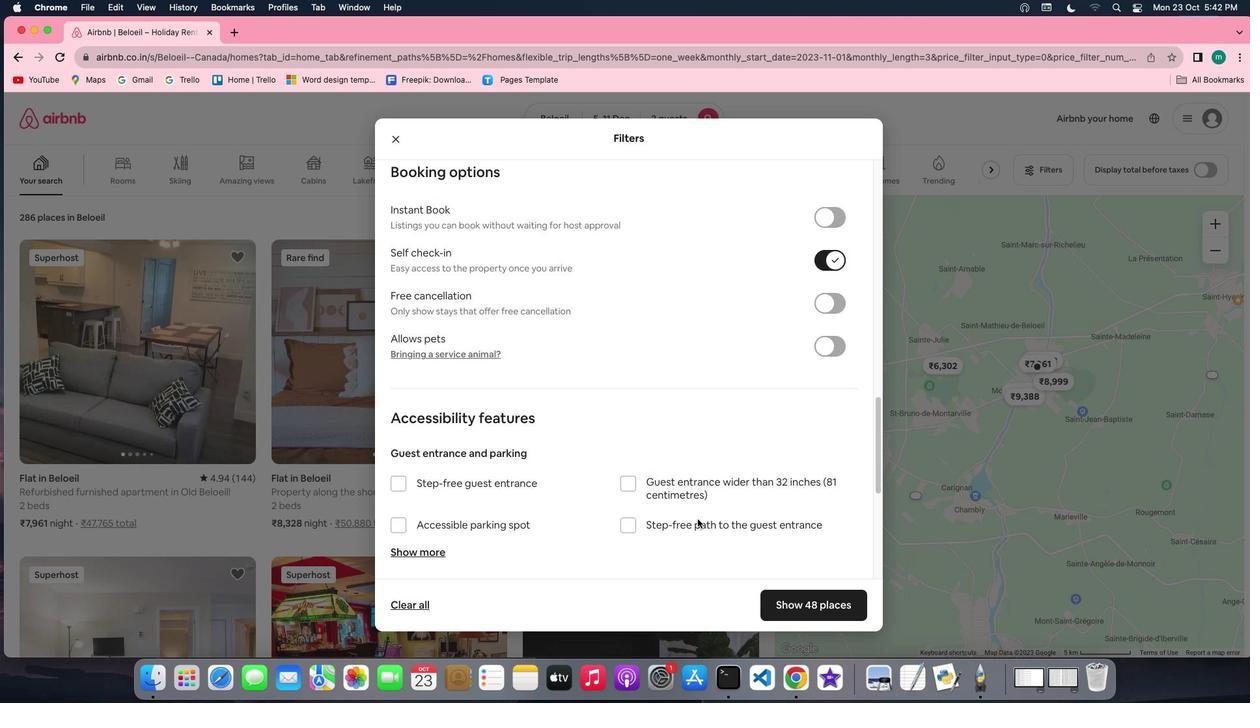 
Action: Mouse scrolled (697, 518) with delta (0, -2)
Screenshot: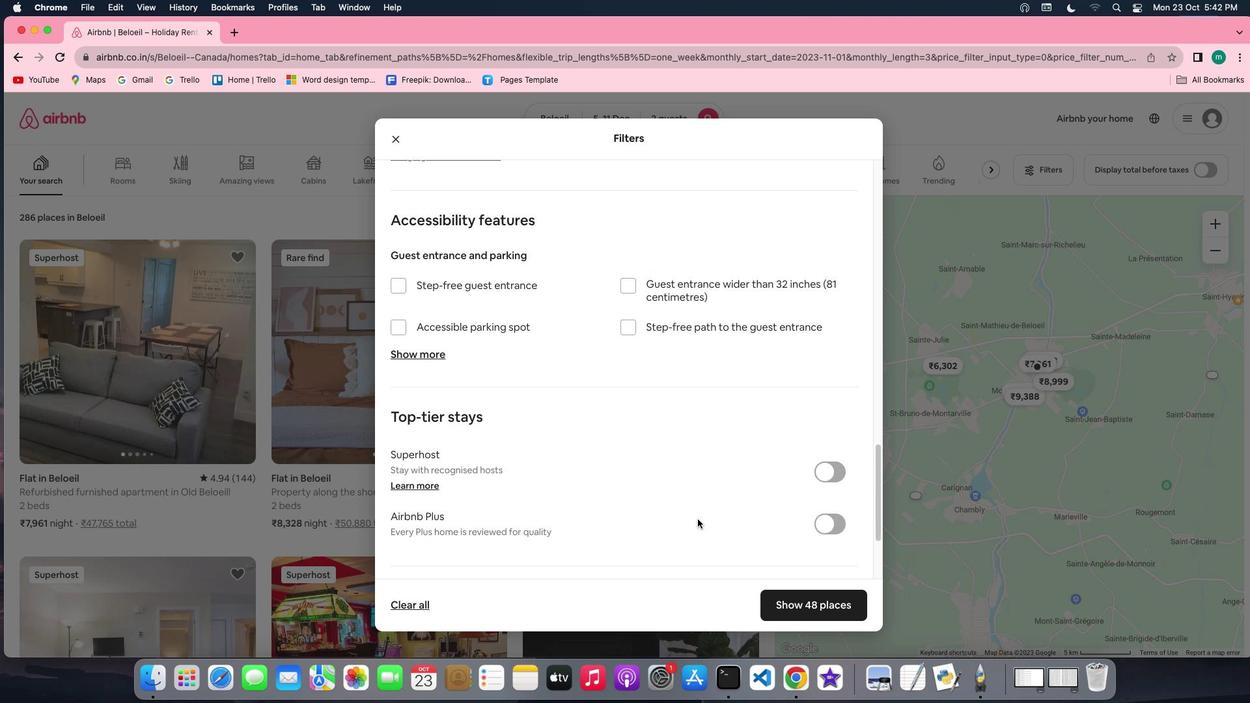 
Action: Mouse scrolled (697, 518) with delta (0, 0)
Screenshot: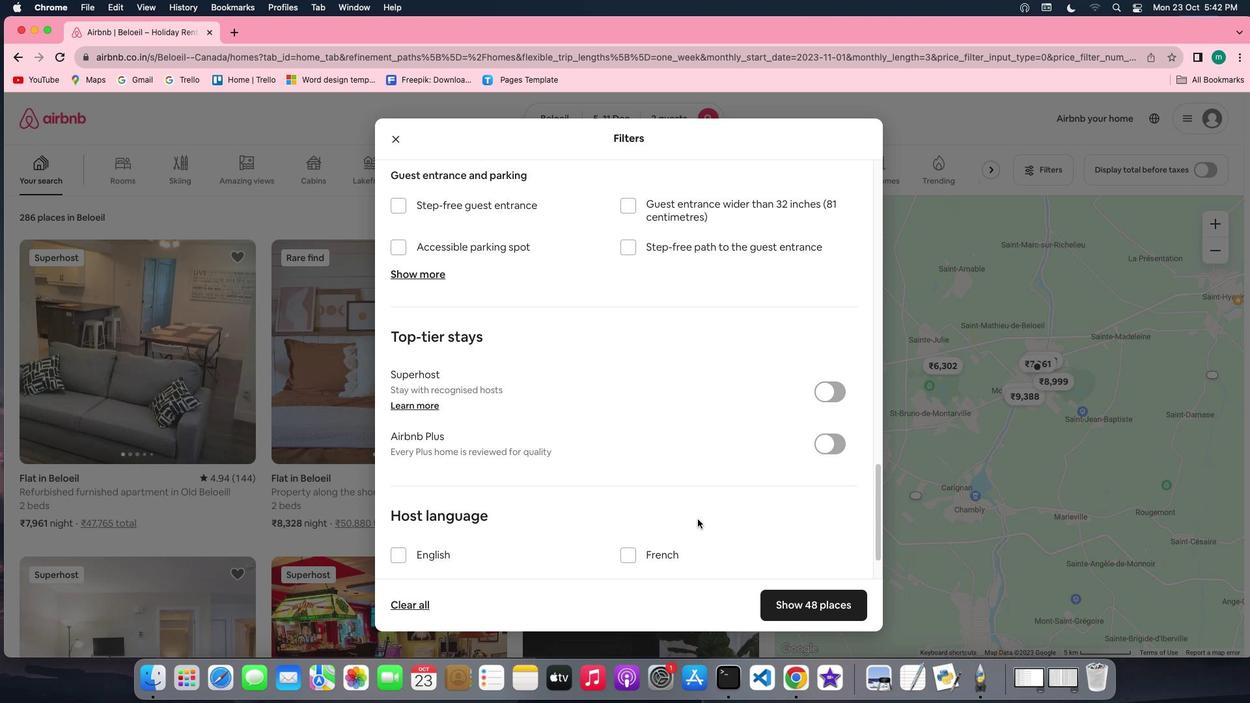 
Action: Mouse scrolled (697, 518) with delta (0, 0)
Screenshot: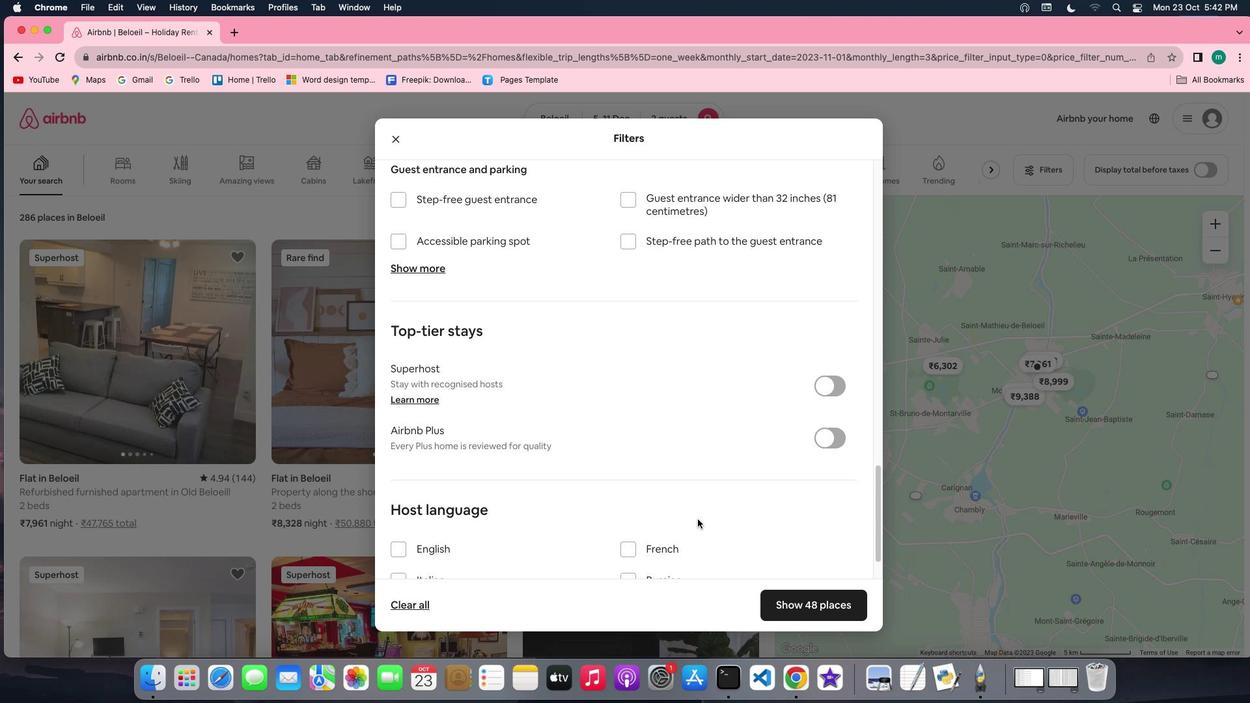 
Action: Mouse scrolled (697, 518) with delta (0, -1)
Screenshot: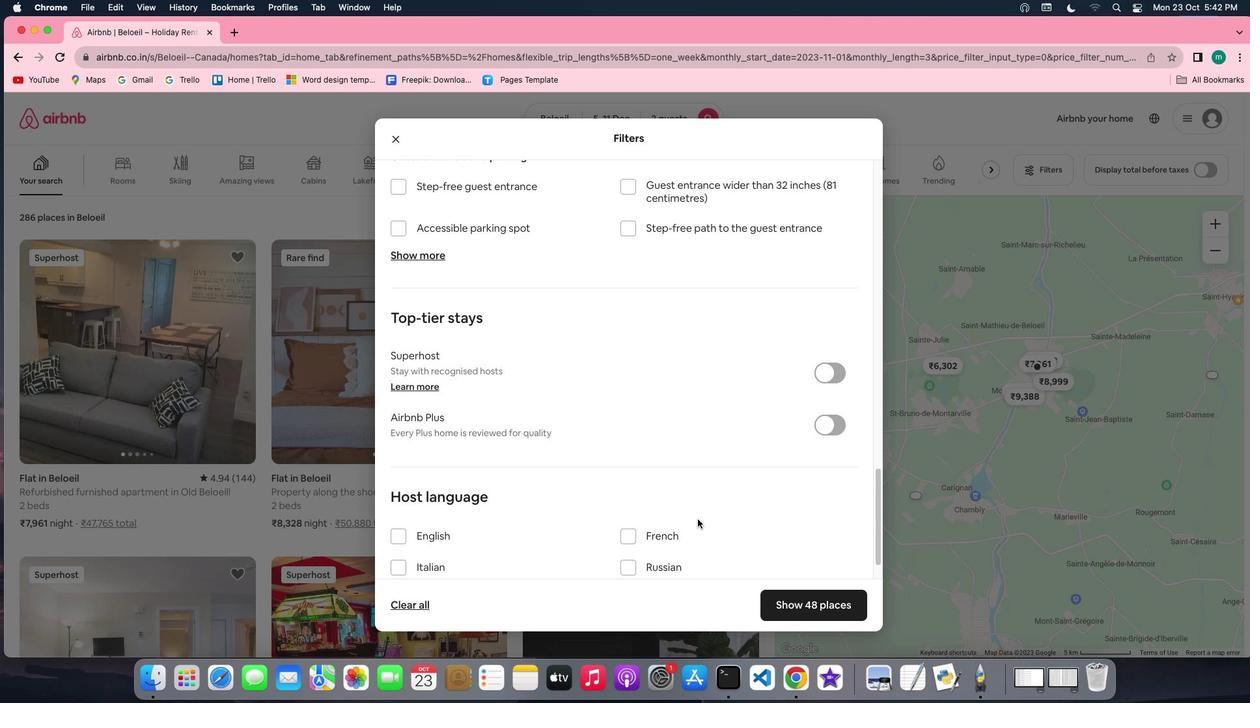 
Action: Mouse scrolled (697, 518) with delta (0, -3)
Screenshot: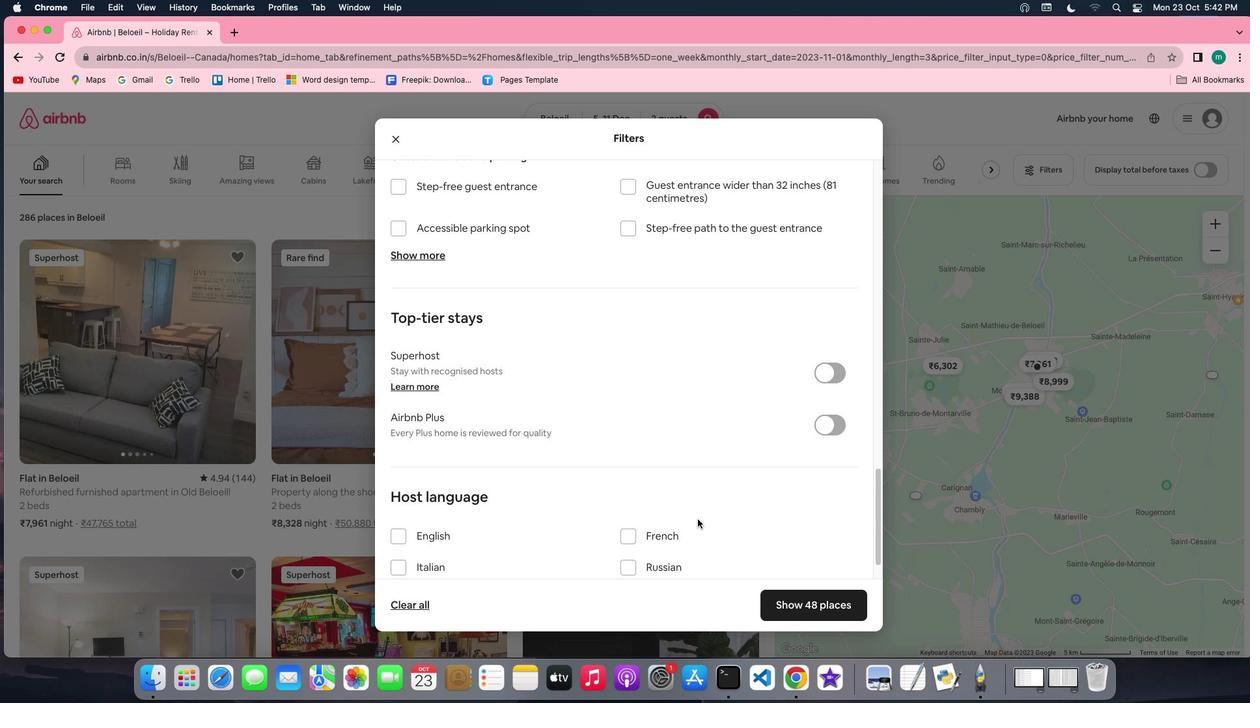 
Action: Mouse scrolled (697, 518) with delta (0, -3)
Screenshot: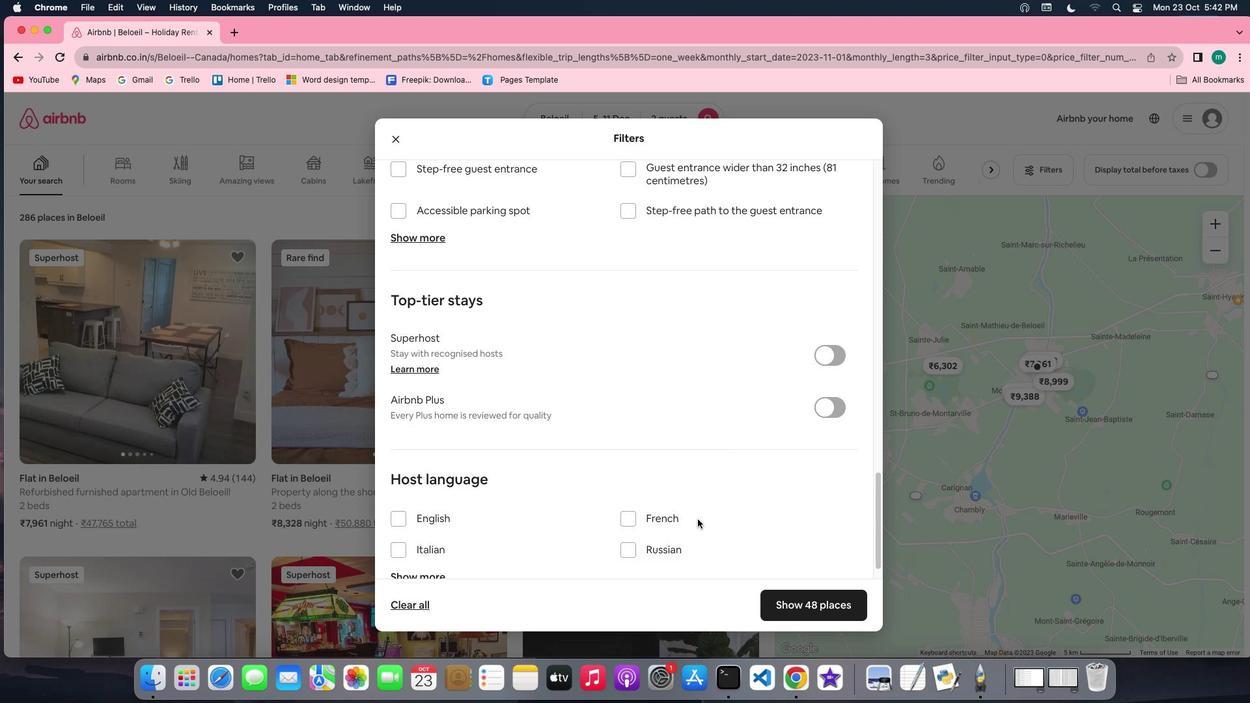 
Action: Mouse moved to (813, 609)
Screenshot: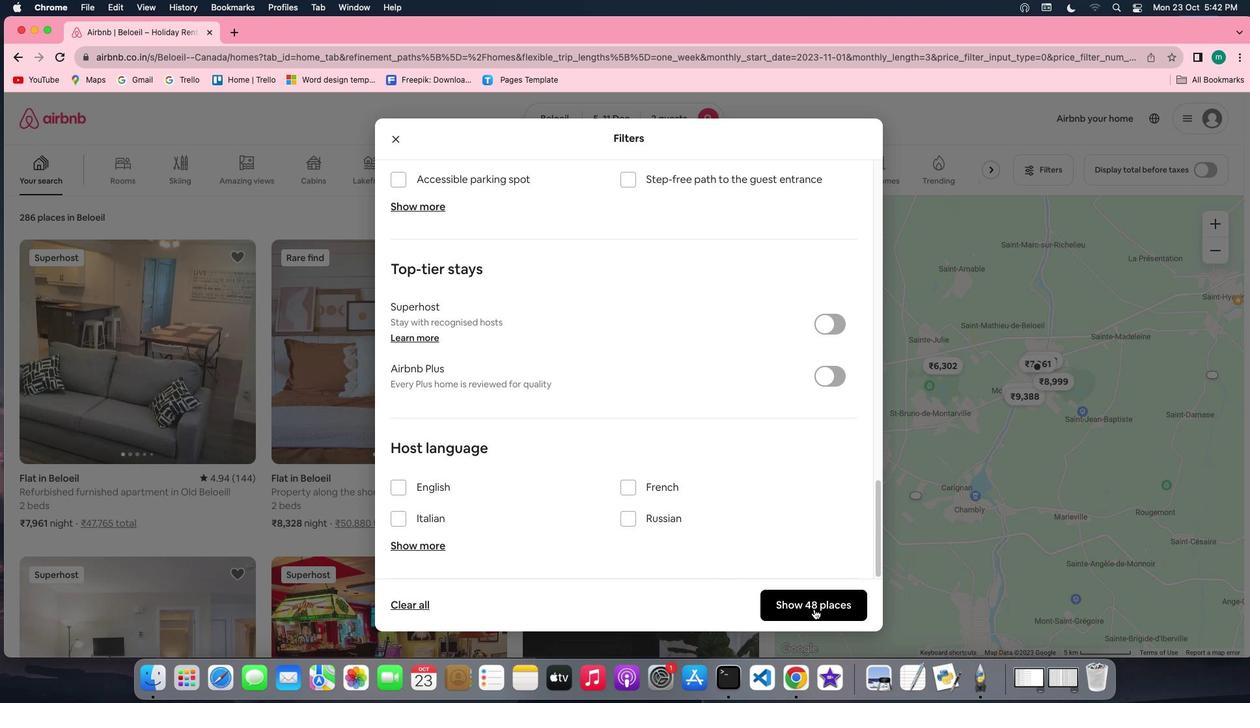 
Action: Mouse pressed left at (813, 609)
Screenshot: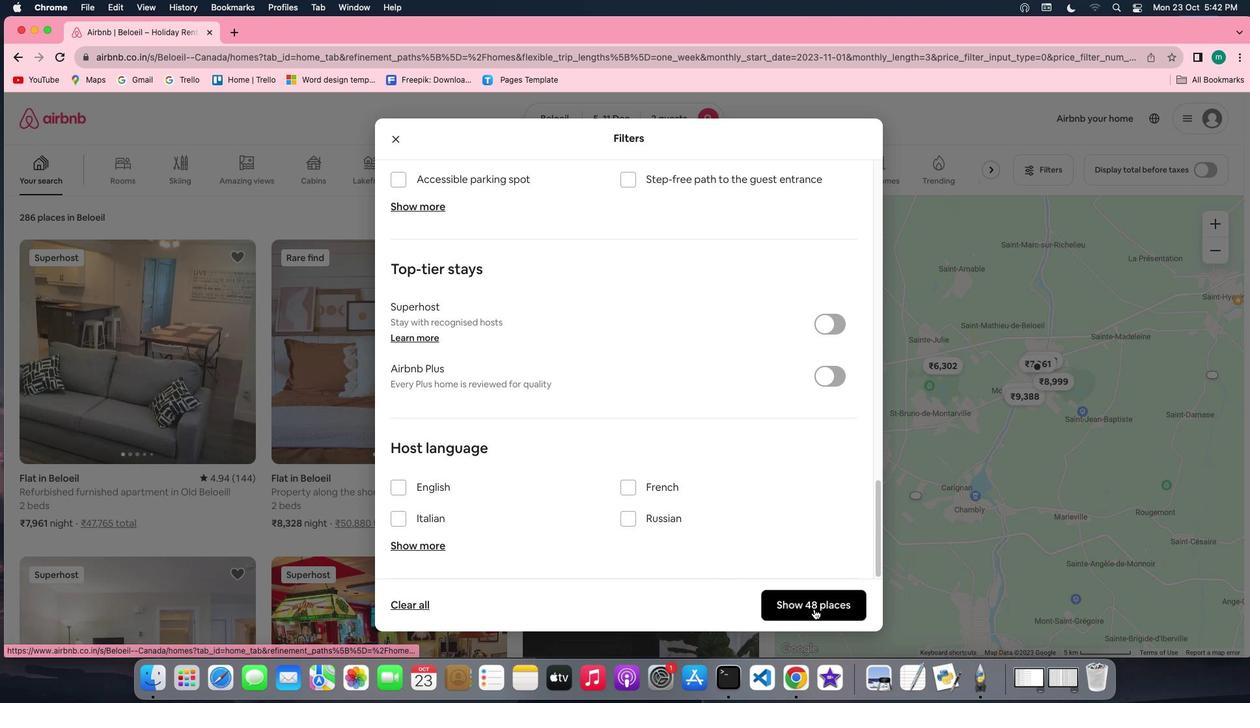 
Action: Mouse moved to (194, 294)
Screenshot: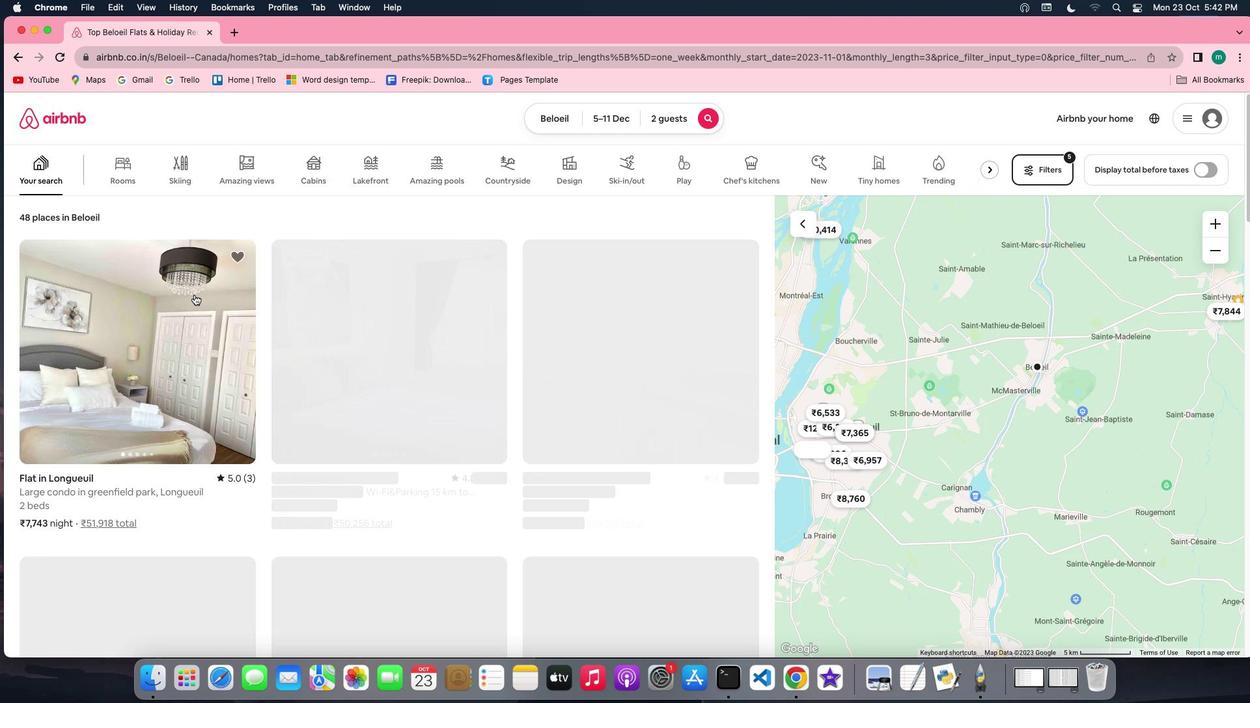 
Action: Mouse pressed left at (194, 294)
Screenshot: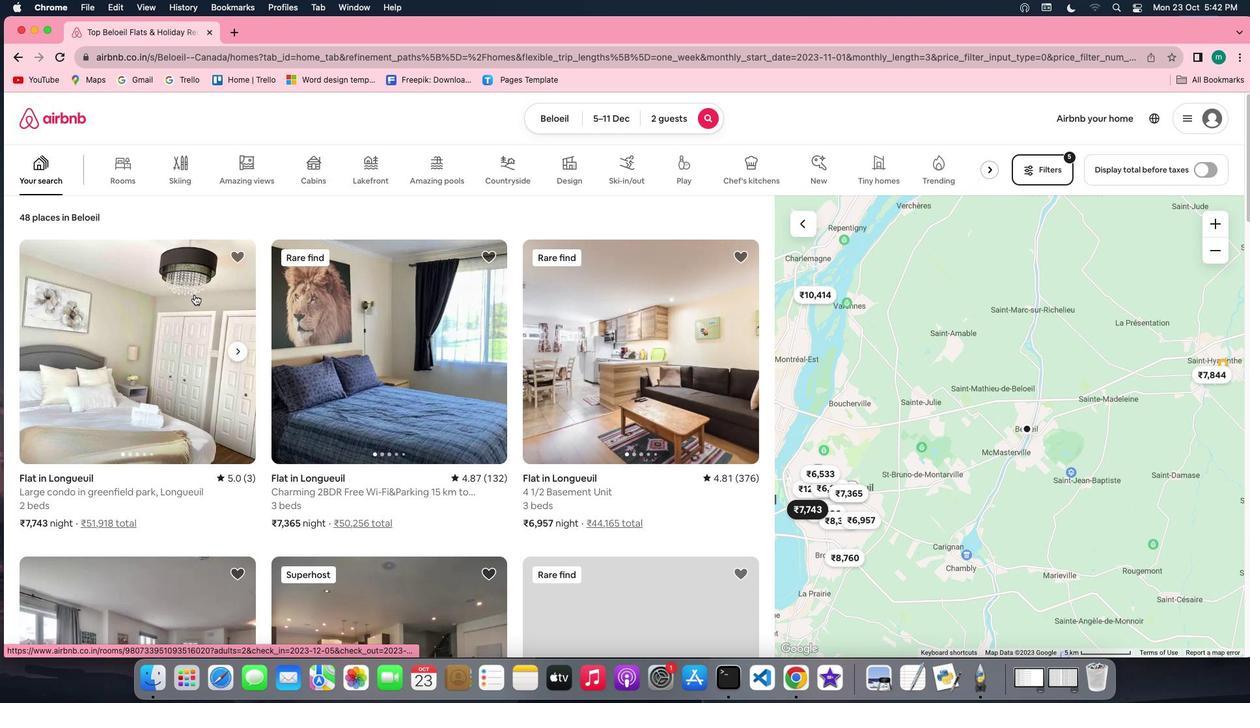 
Action: Mouse moved to (899, 485)
Screenshot: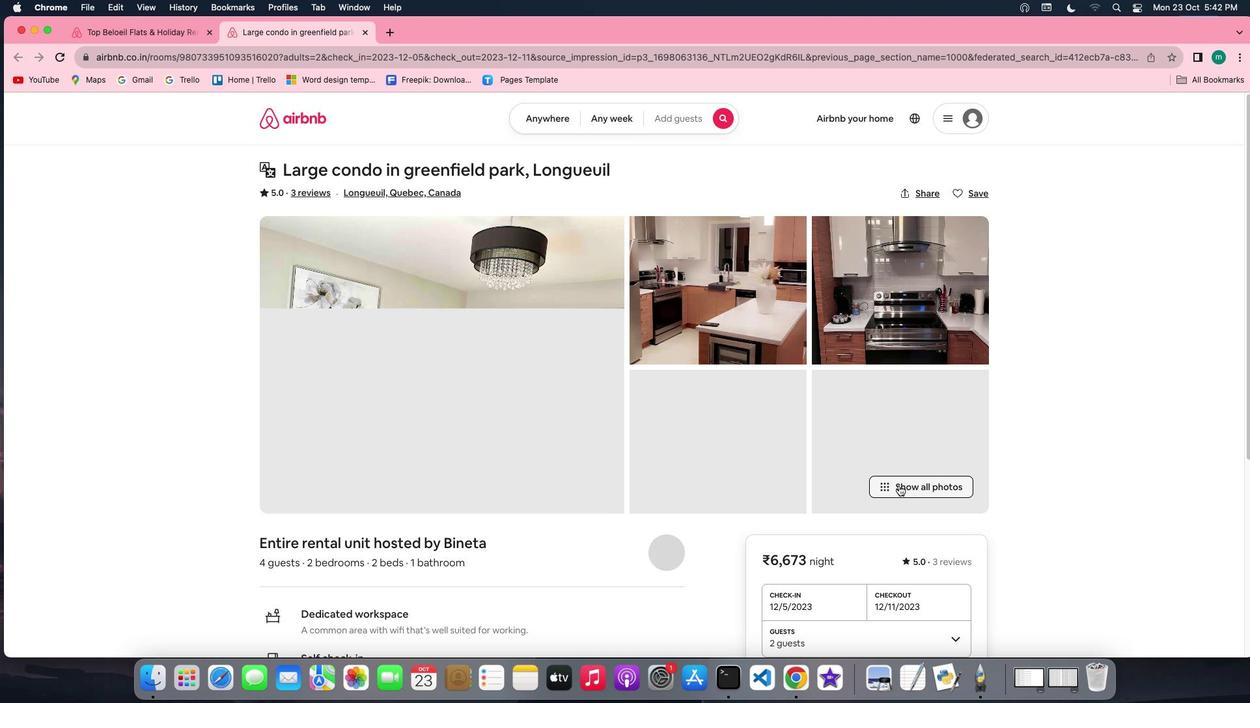
Action: Mouse pressed left at (899, 485)
Screenshot: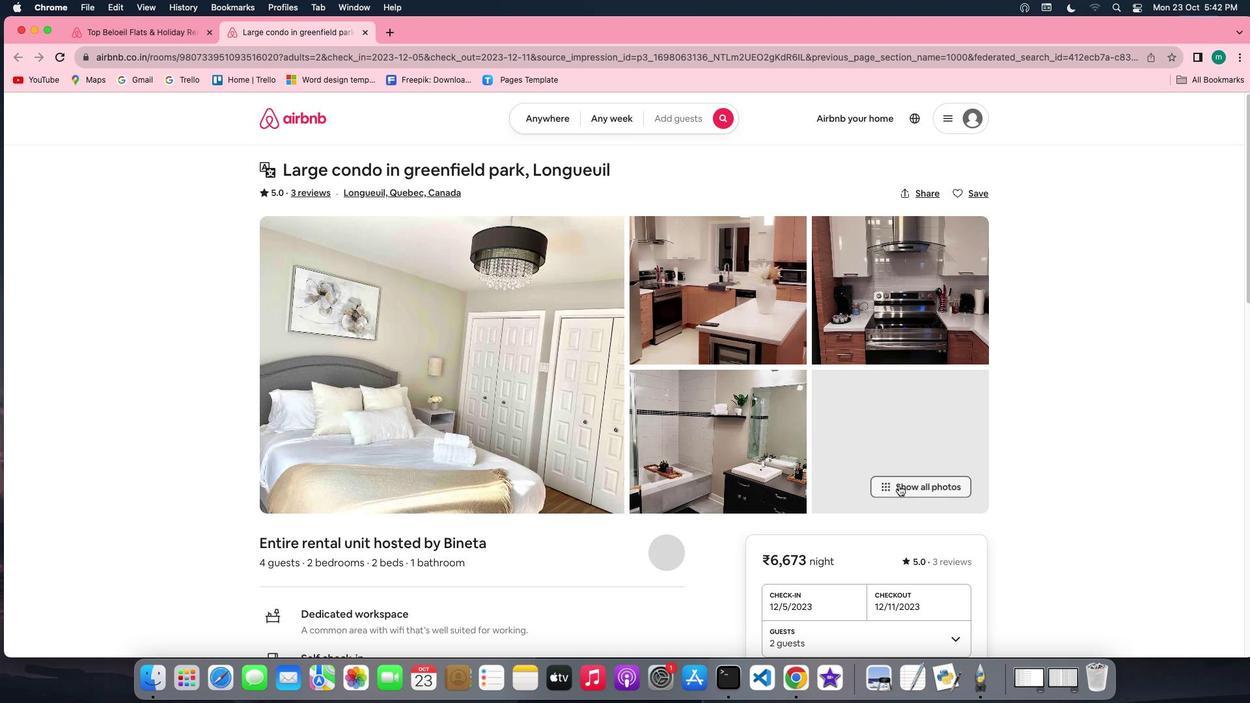
Action: Mouse moved to (634, 449)
Screenshot: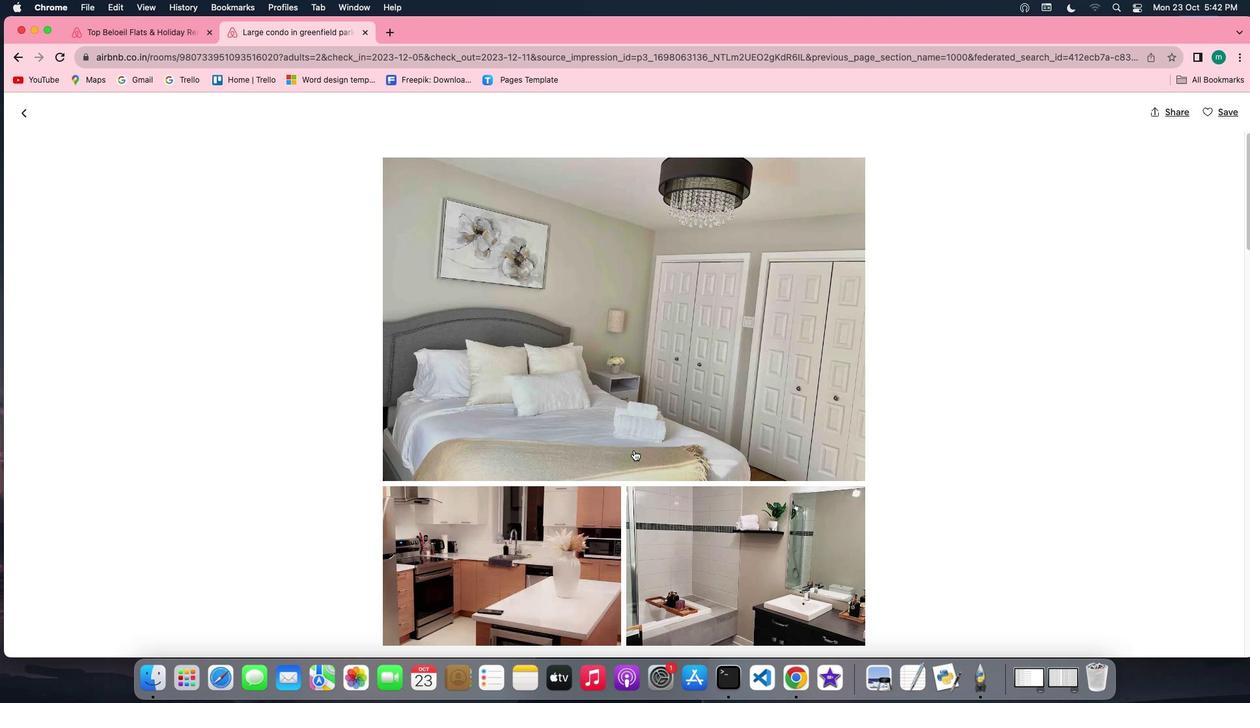 
Action: Mouse scrolled (634, 449) with delta (0, 0)
Screenshot: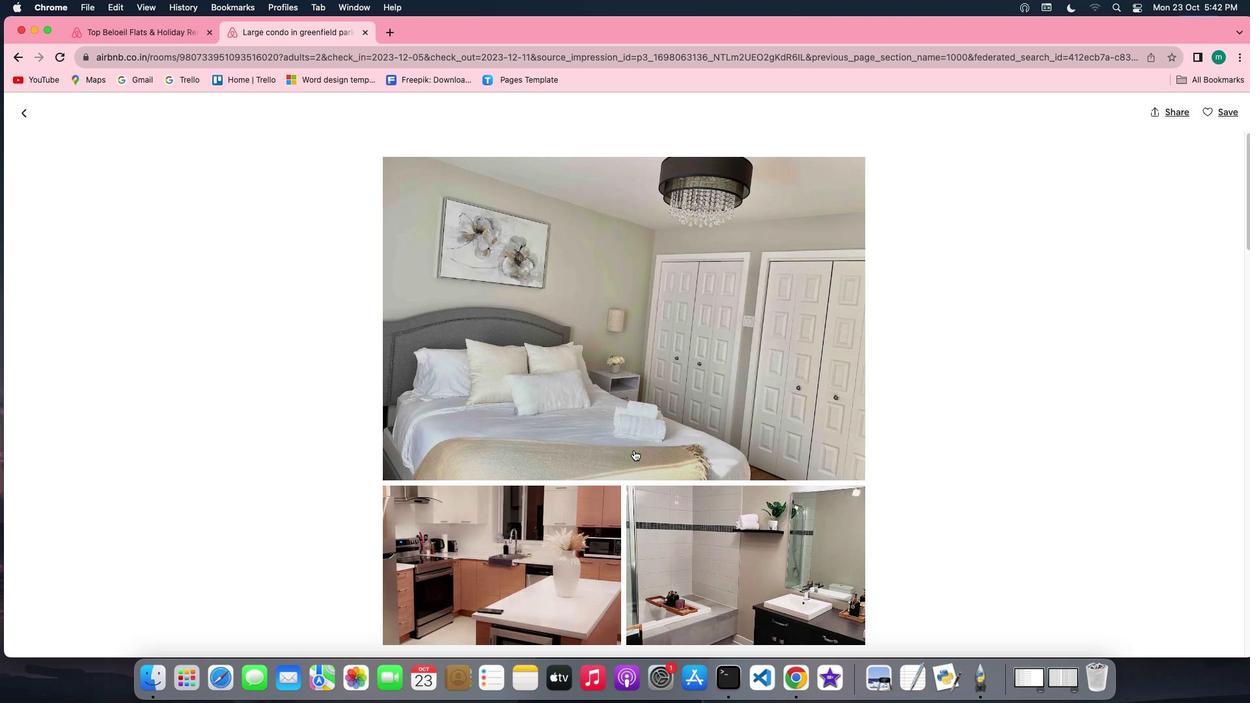 
Action: Mouse scrolled (634, 449) with delta (0, 0)
Screenshot: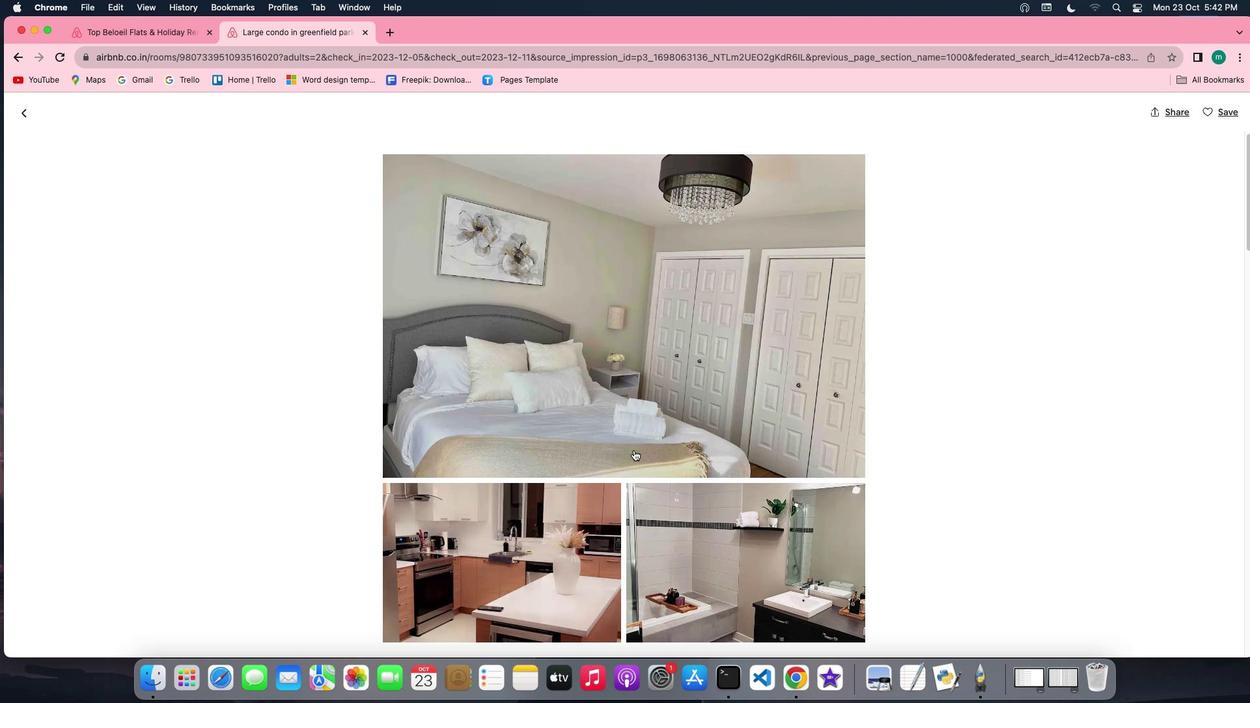 
Action: Mouse scrolled (634, 449) with delta (0, -1)
Screenshot: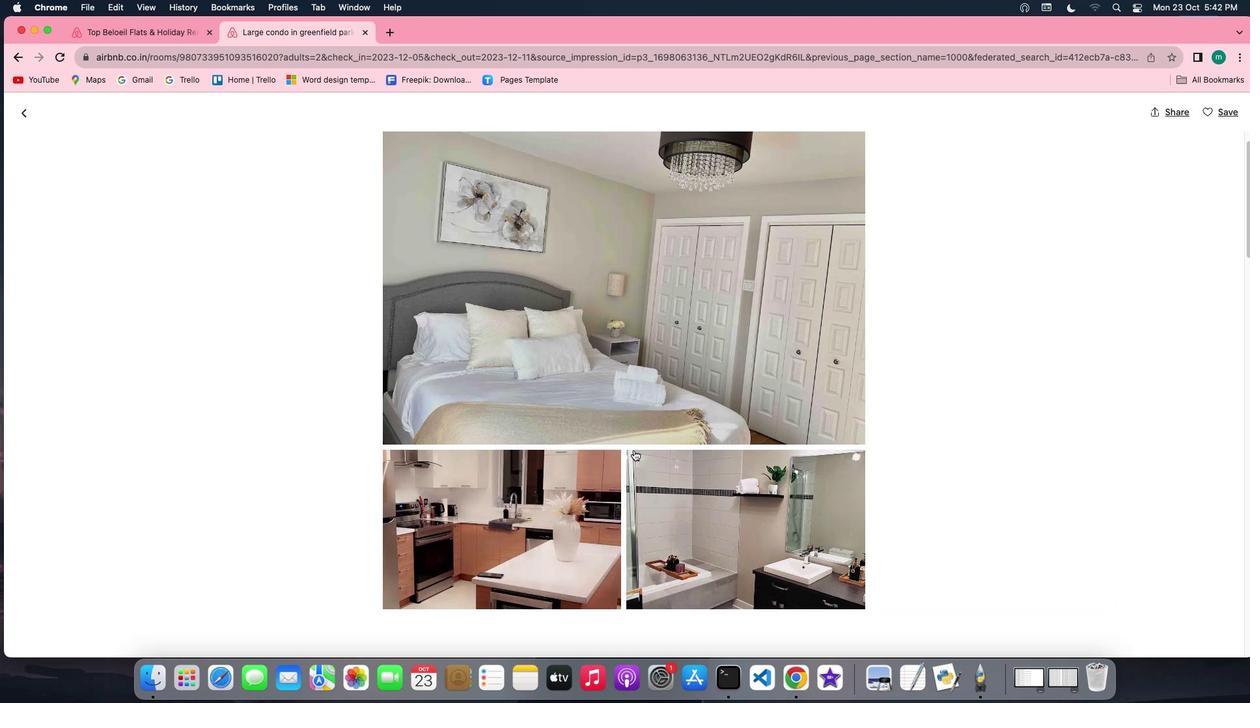 
Action: Mouse scrolled (634, 449) with delta (0, -1)
Screenshot: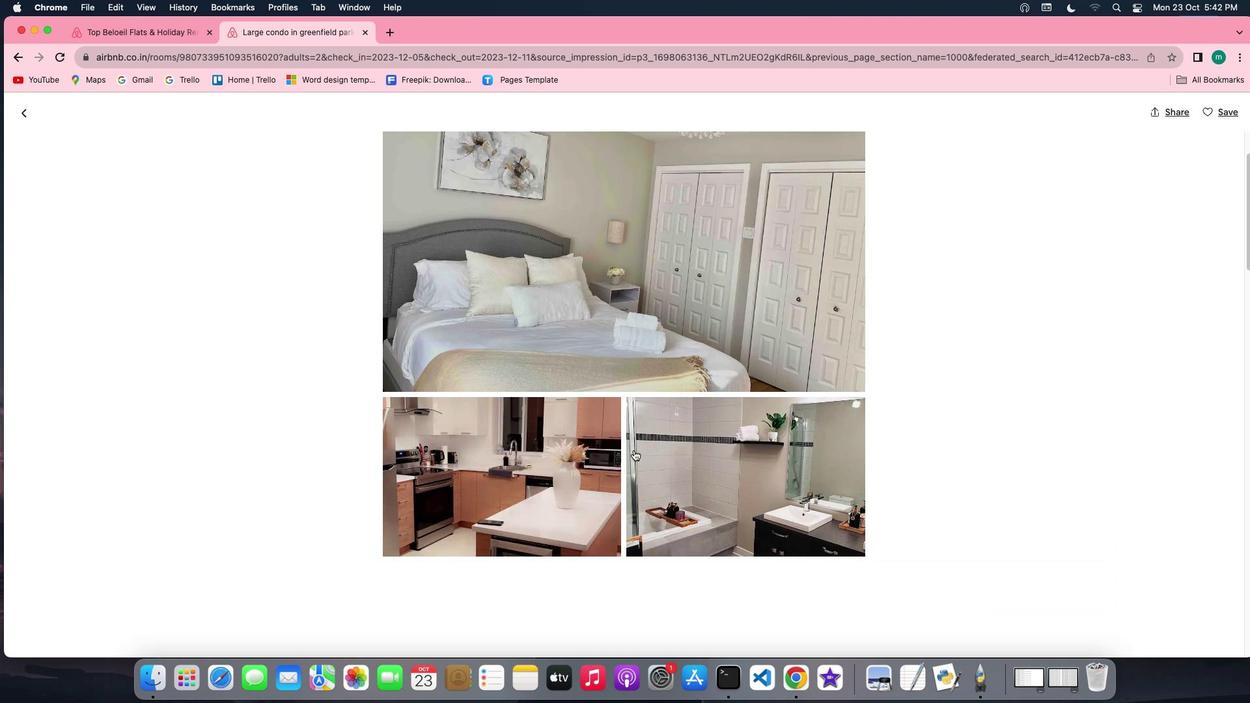 
Action: Mouse scrolled (634, 449) with delta (0, 0)
Screenshot: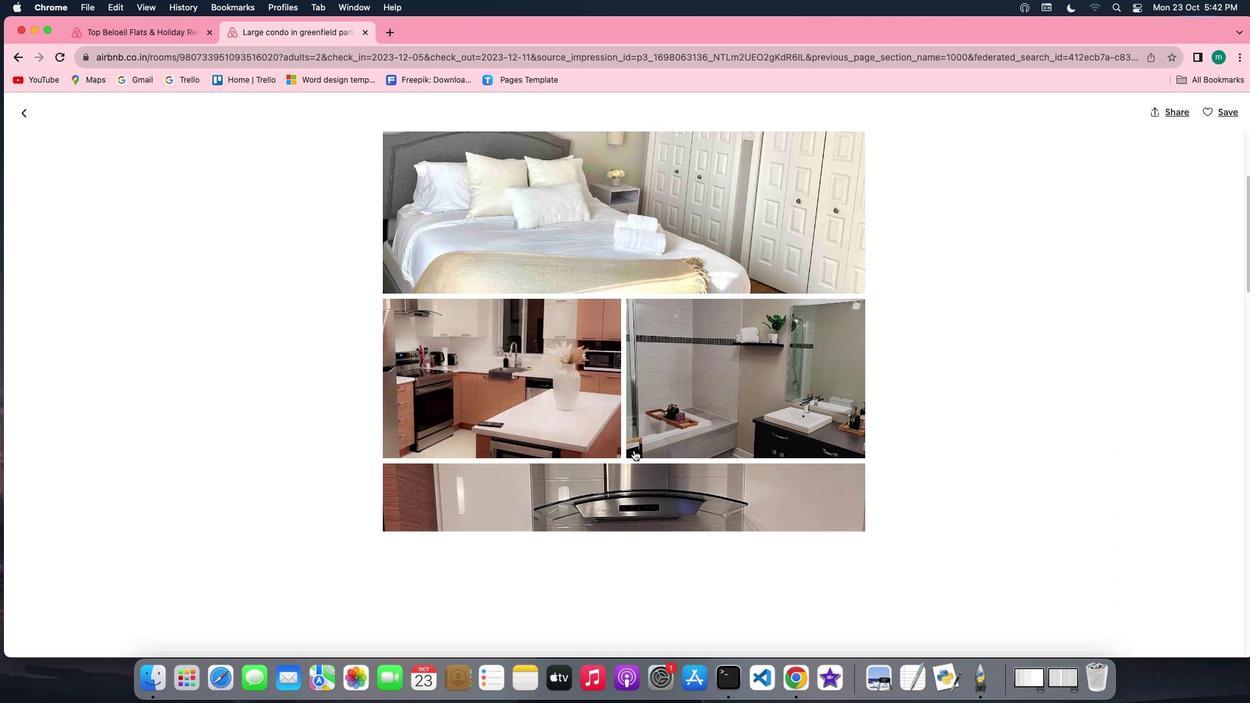 
Action: Mouse scrolled (634, 449) with delta (0, 0)
Screenshot: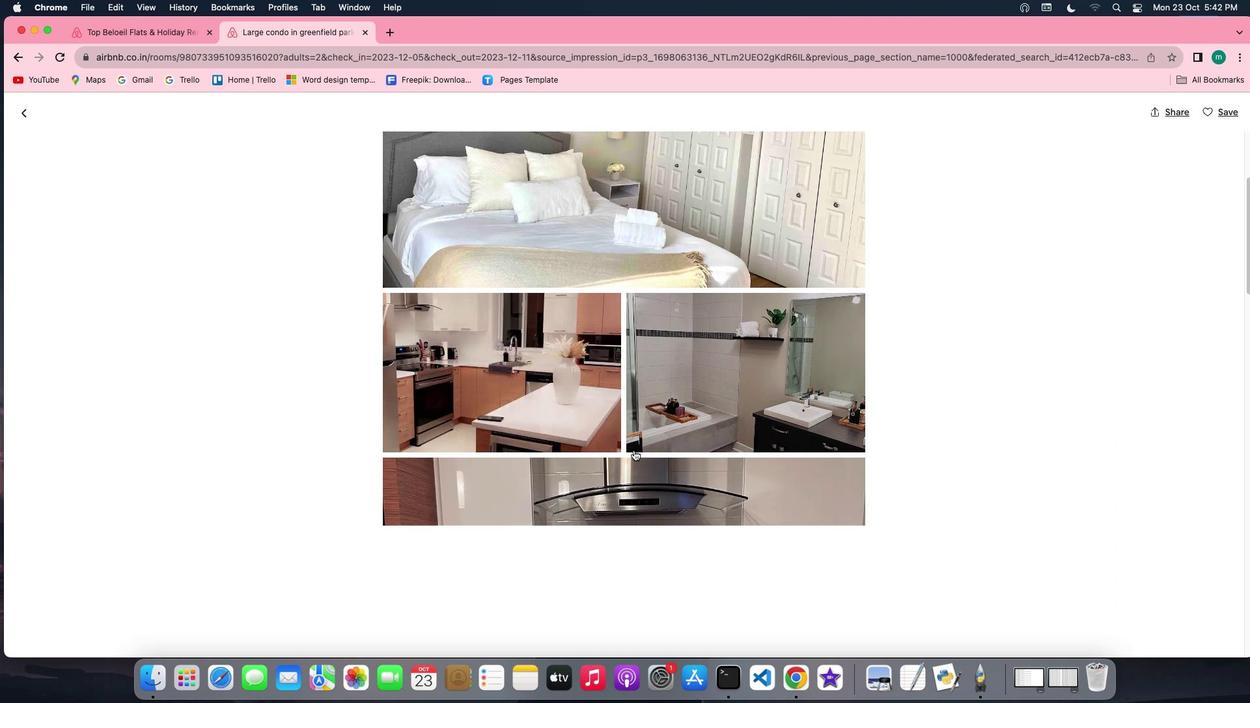 
Action: Mouse scrolled (634, 449) with delta (0, -1)
Screenshot: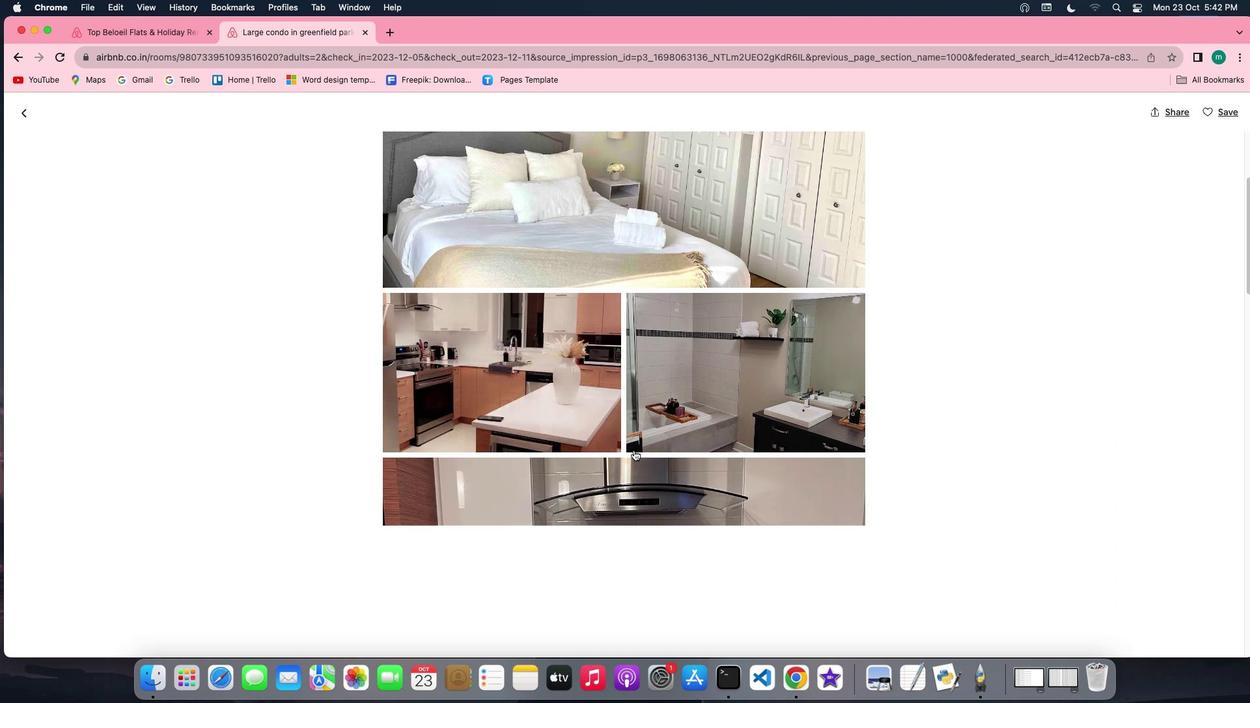 
Action: Mouse scrolled (634, 449) with delta (0, -1)
Screenshot: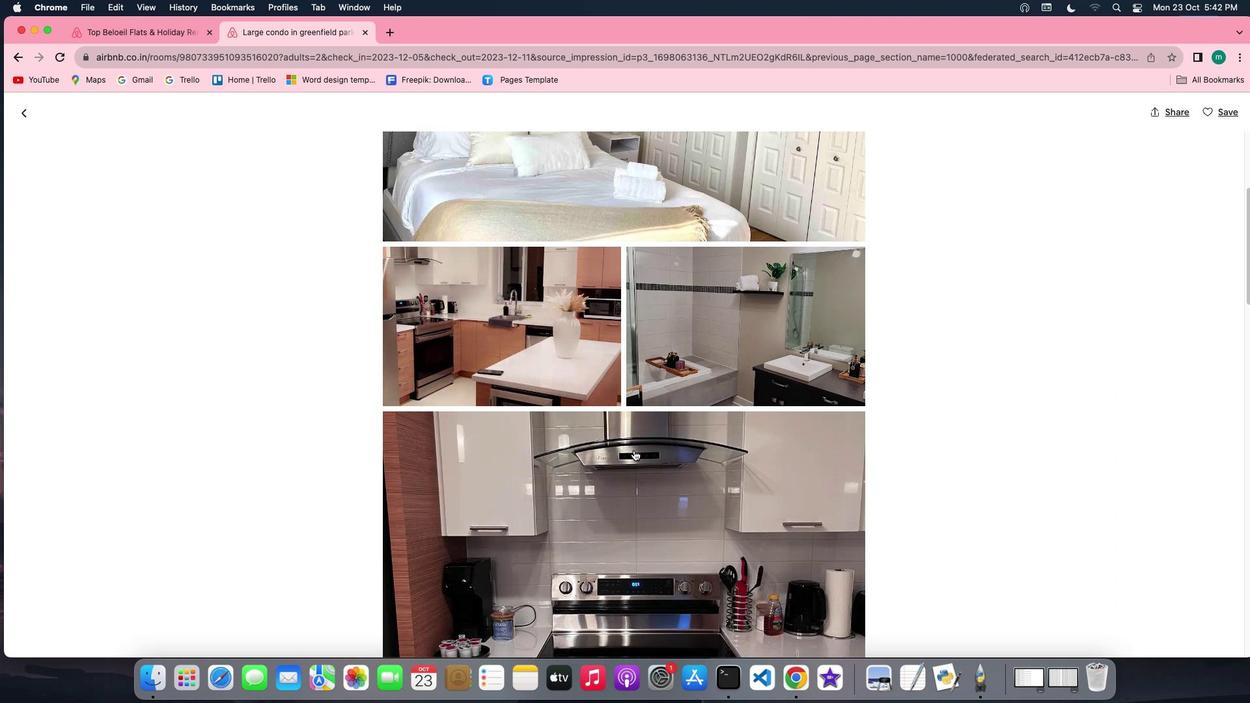 
Action: Mouse scrolled (634, 449) with delta (0, 0)
Screenshot: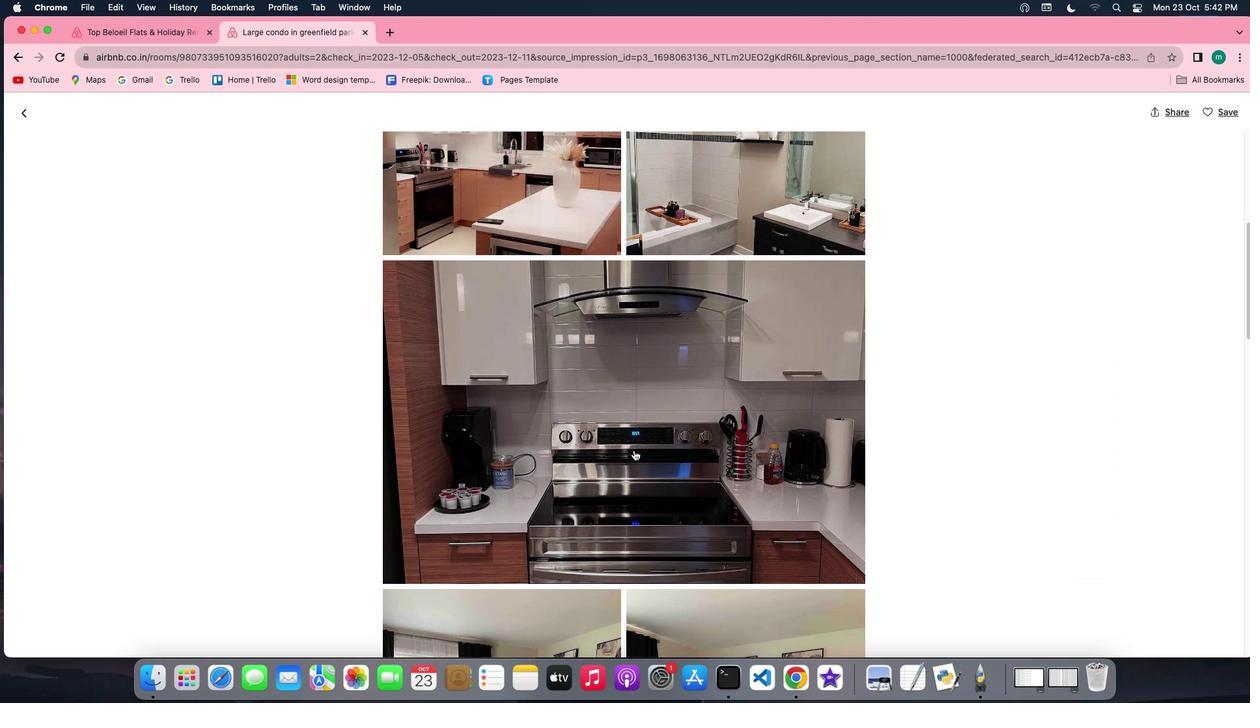 
Action: Mouse scrolled (634, 449) with delta (0, 0)
Screenshot: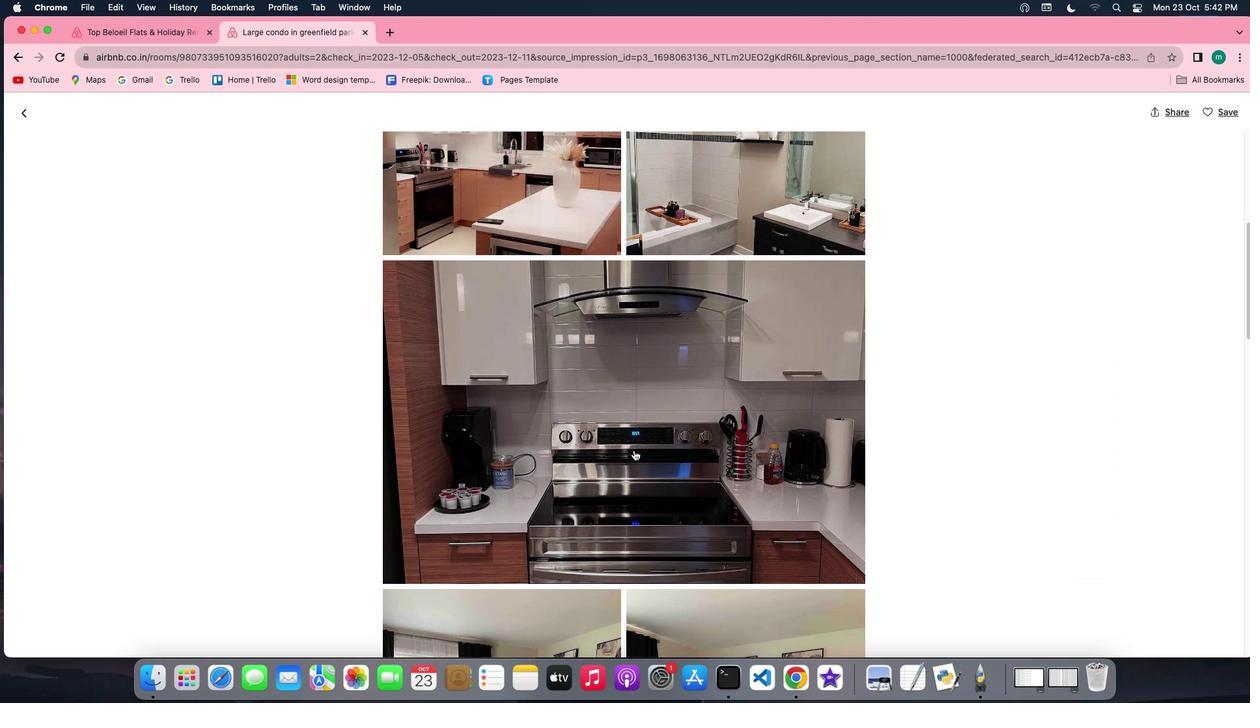 
Action: Mouse scrolled (634, 449) with delta (0, -1)
Screenshot: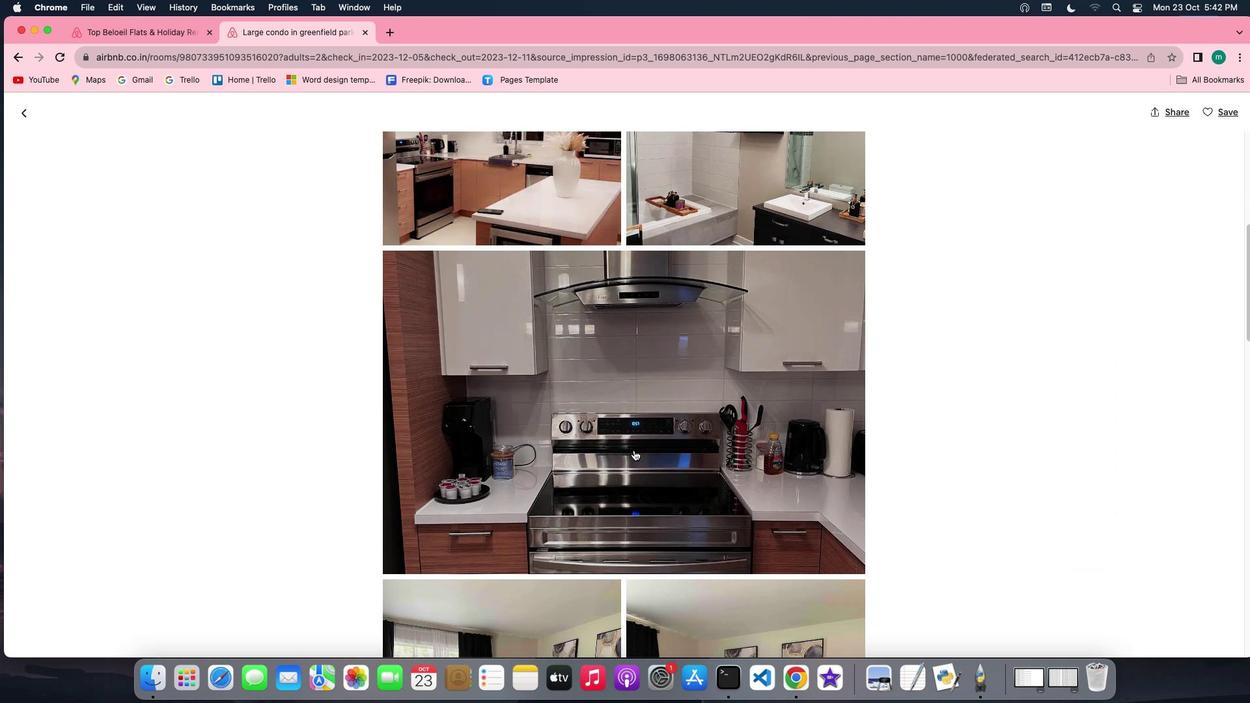 
Action: Mouse scrolled (634, 449) with delta (0, -2)
Screenshot: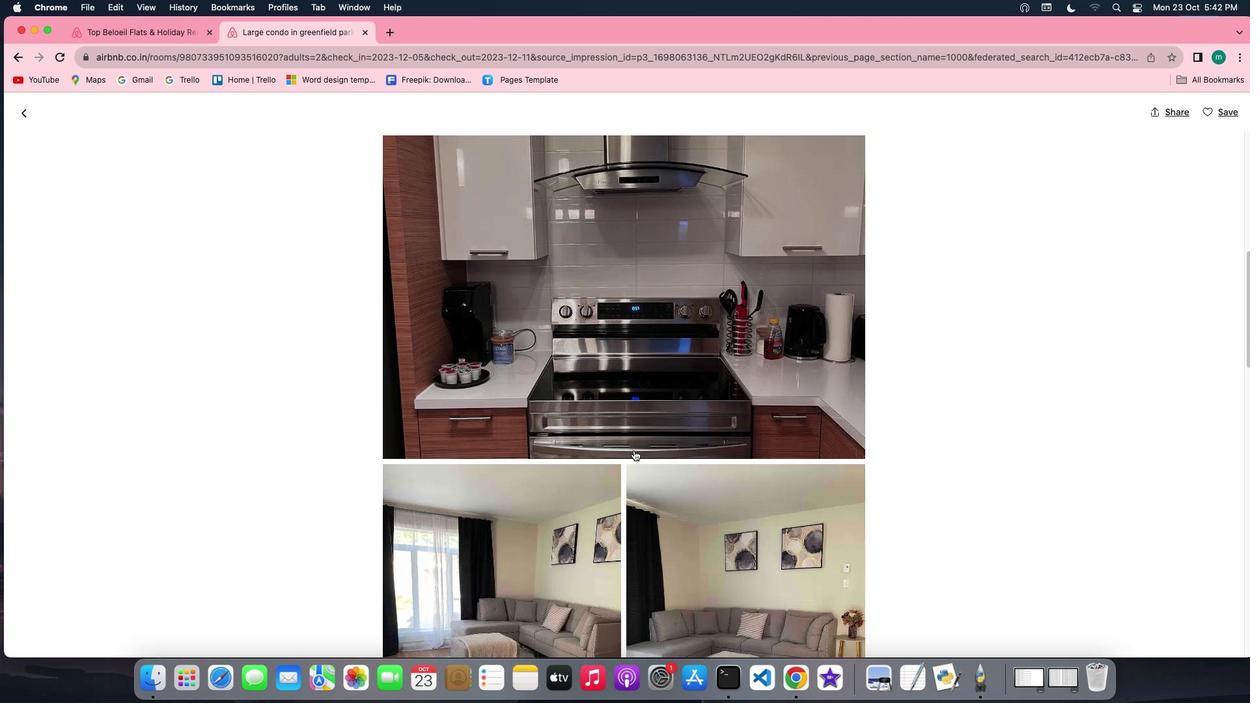 
Action: Mouse scrolled (634, 449) with delta (0, 0)
Screenshot: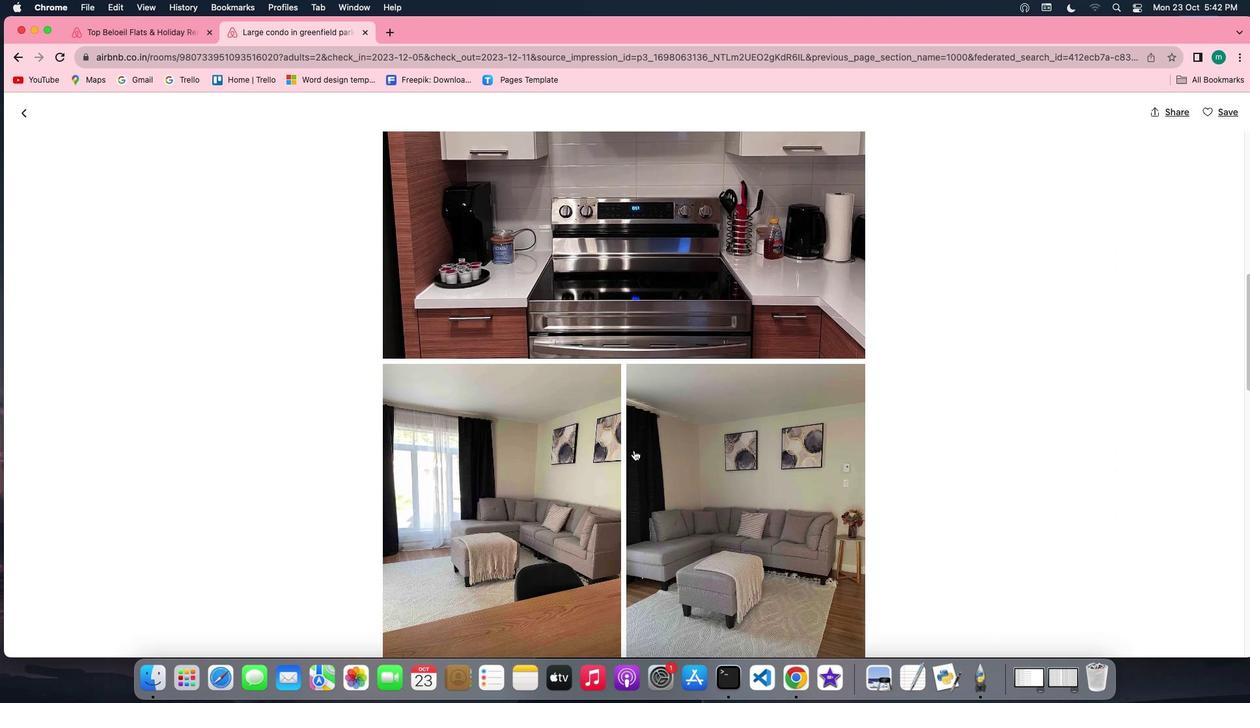 
Action: Mouse scrolled (634, 449) with delta (0, 0)
Screenshot: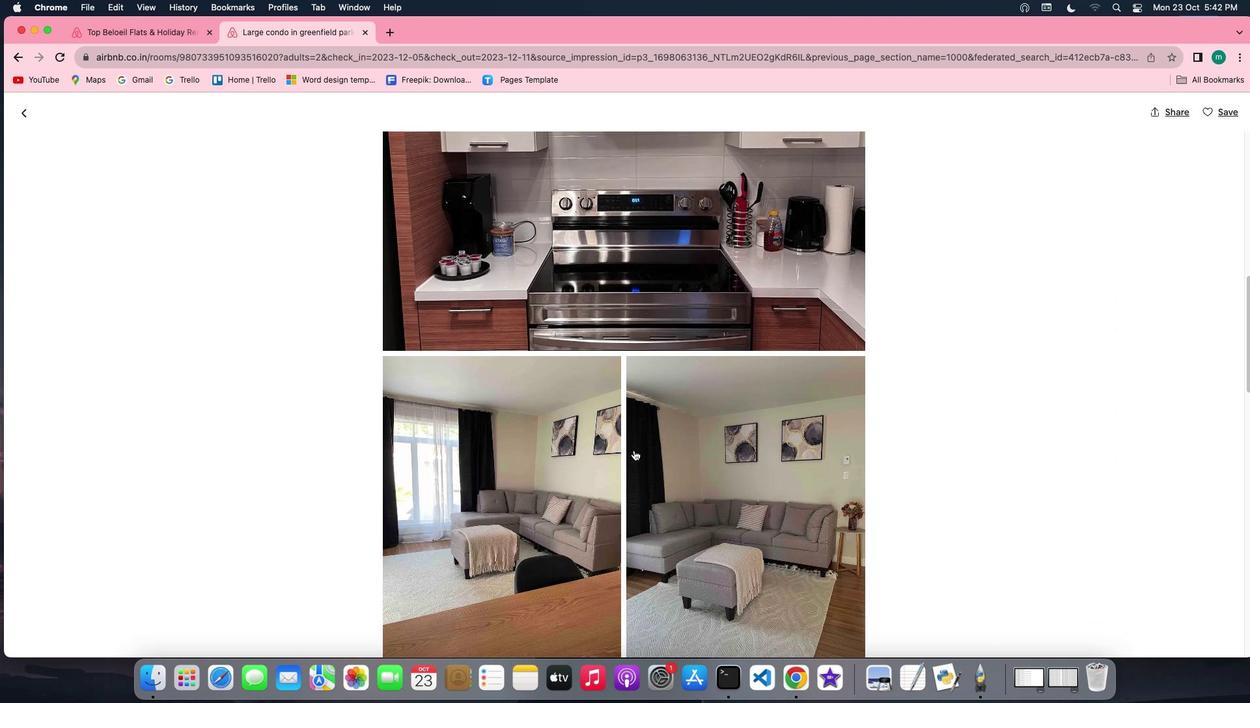
Action: Mouse scrolled (634, 449) with delta (0, -1)
Screenshot: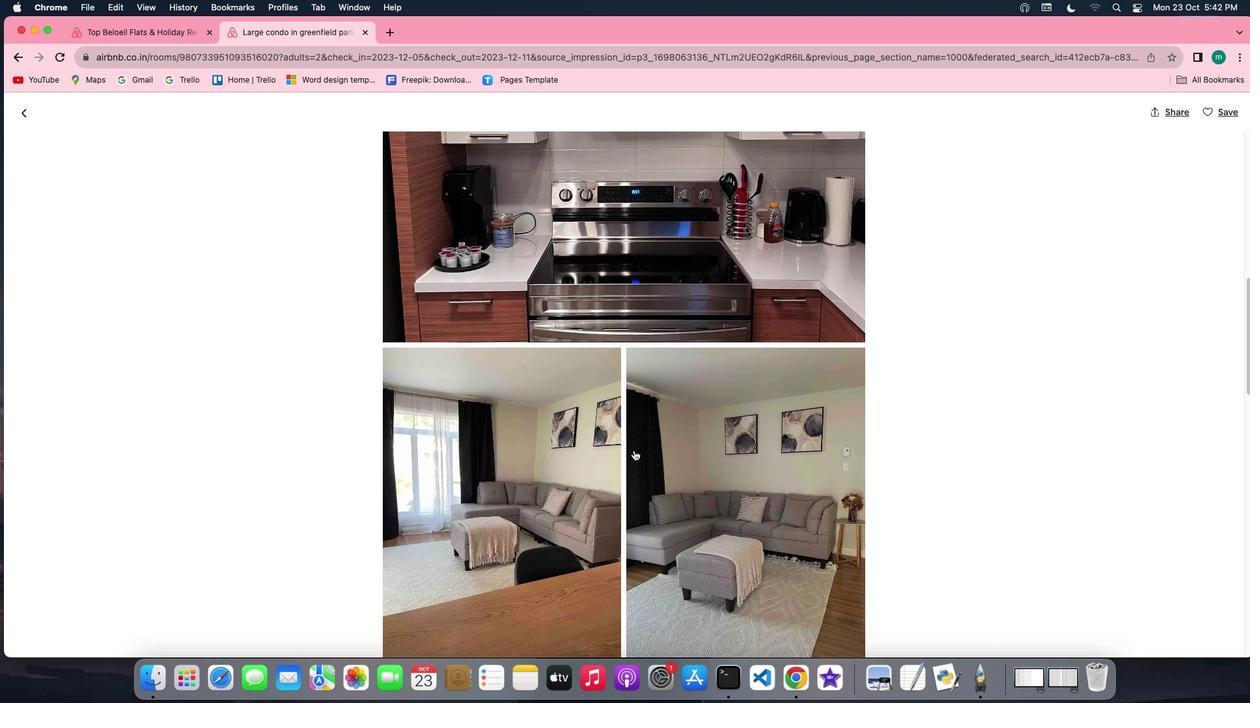 
Action: Mouse scrolled (634, 449) with delta (0, -2)
Screenshot: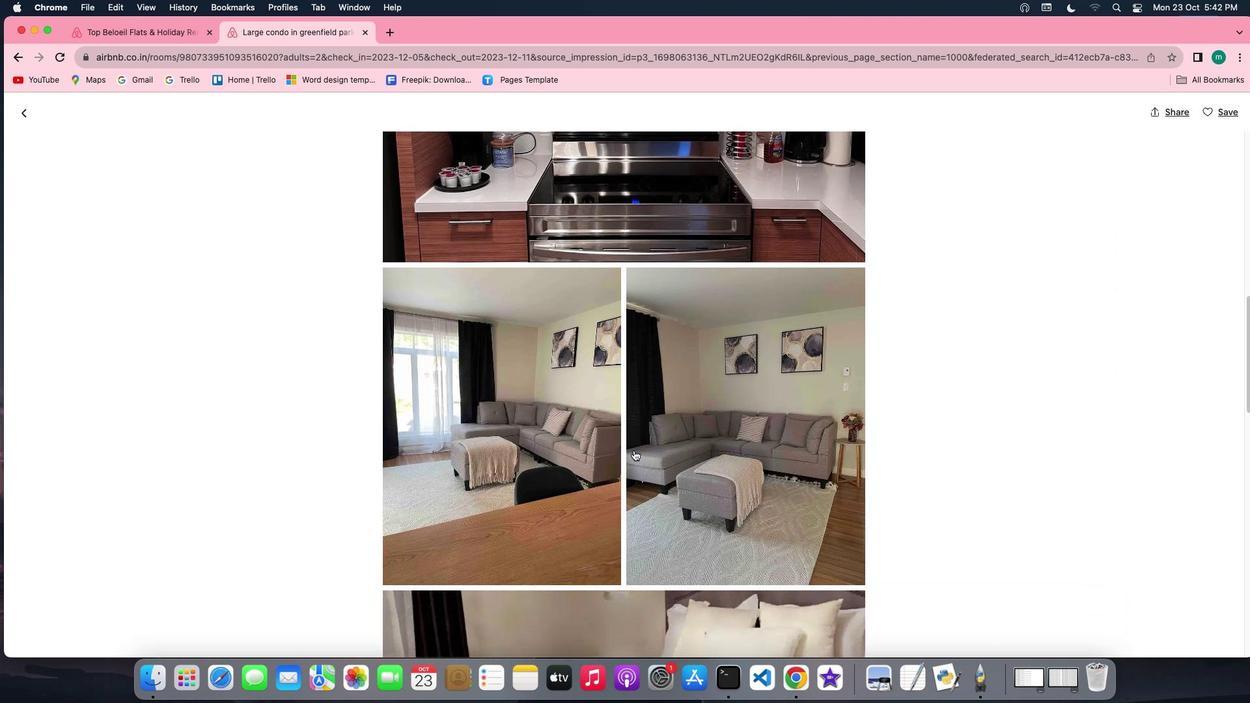
Action: Mouse moved to (634, 450)
Screenshot: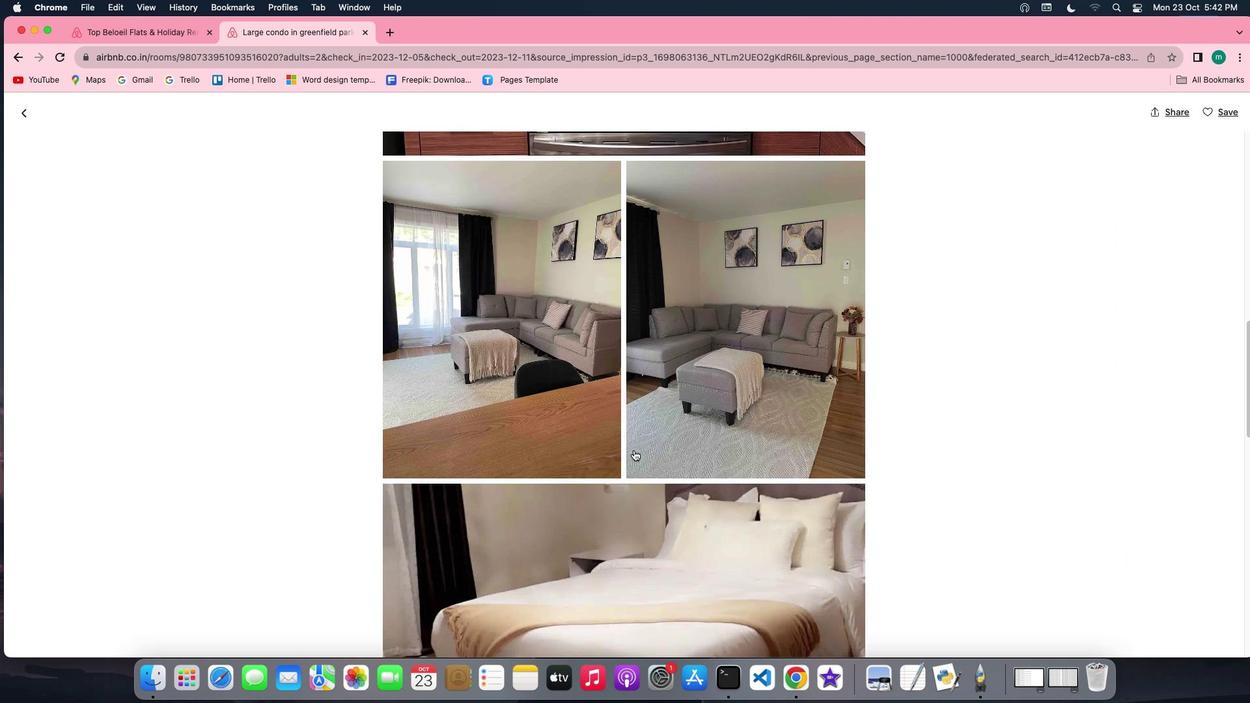 
Action: Mouse scrolled (634, 450) with delta (0, 0)
Screenshot: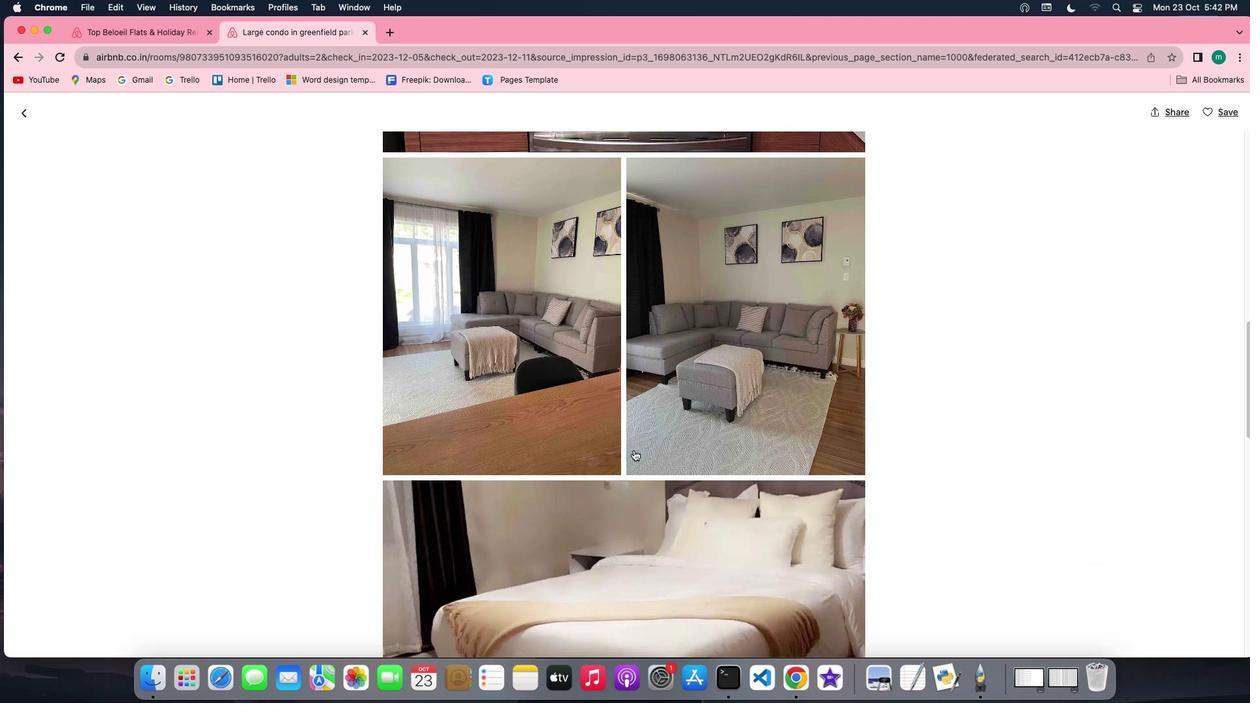 
Action: Mouse scrolled (634, 450) with delta (0, 0)
Screenshot: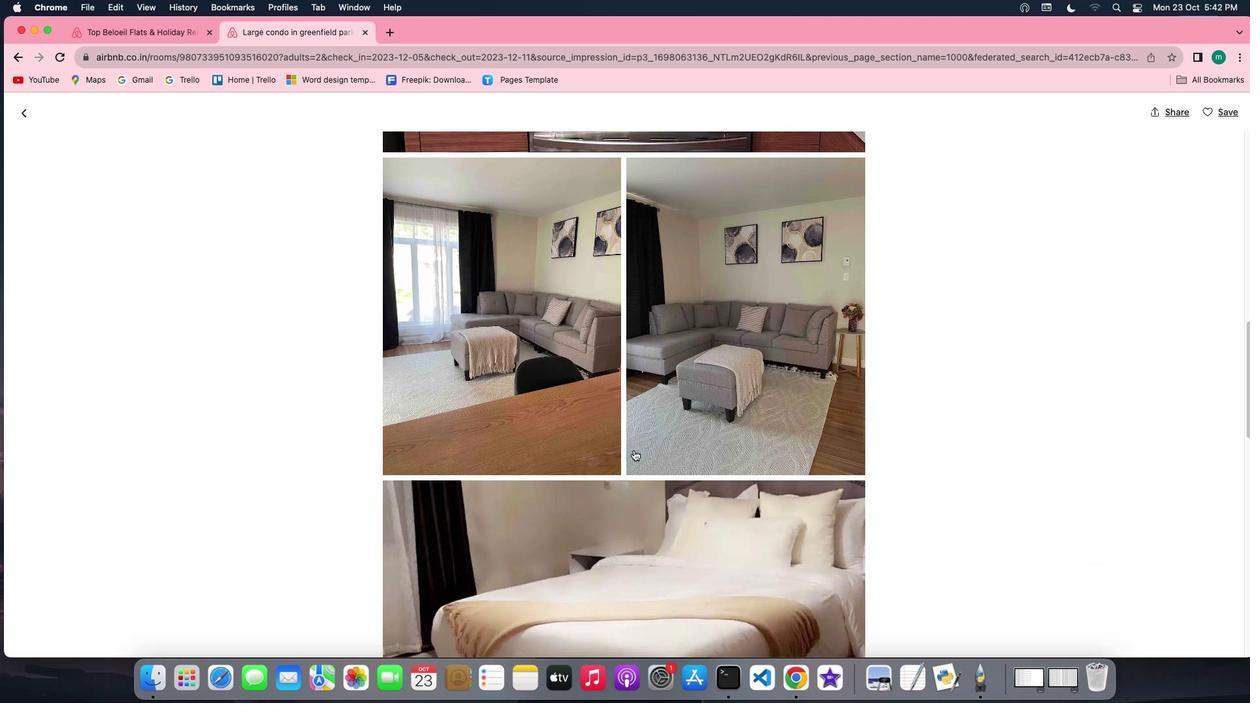 
Action: Mouse scrolled (634, 450) with delta (0, -1)
Screenshot: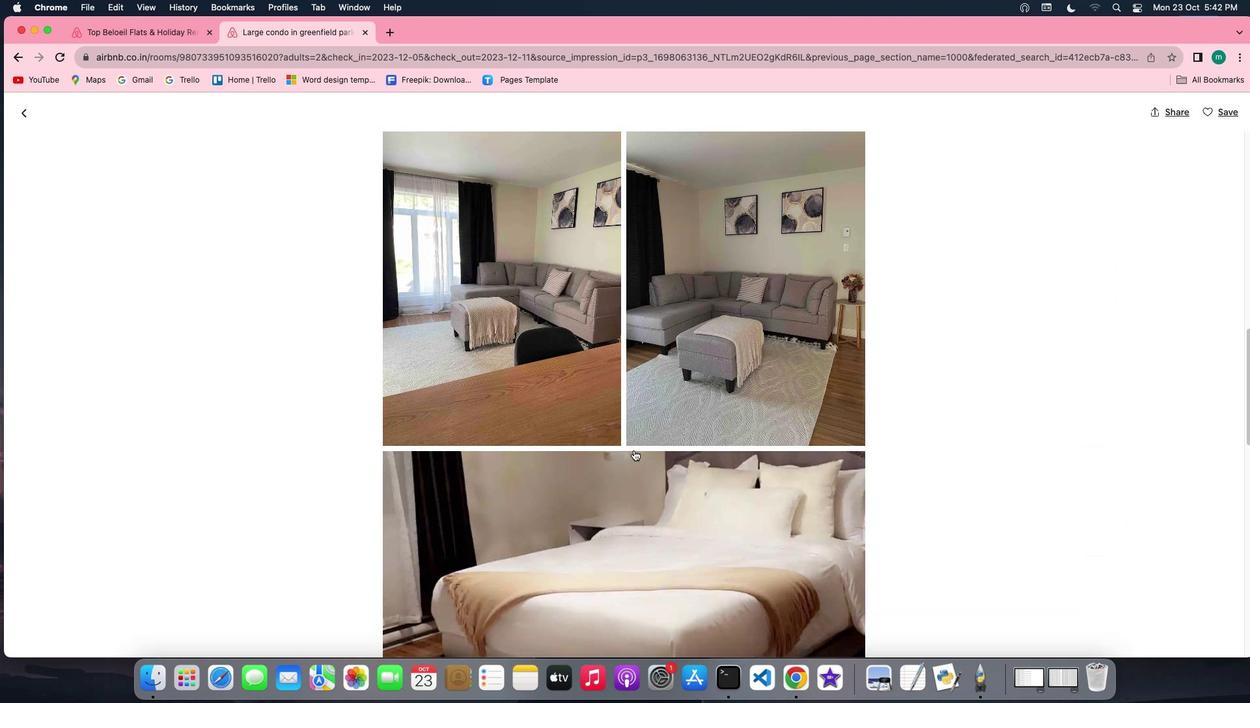 
Action: Mouse scrolled (634, 450) with delta (0, -2)
Screenshot: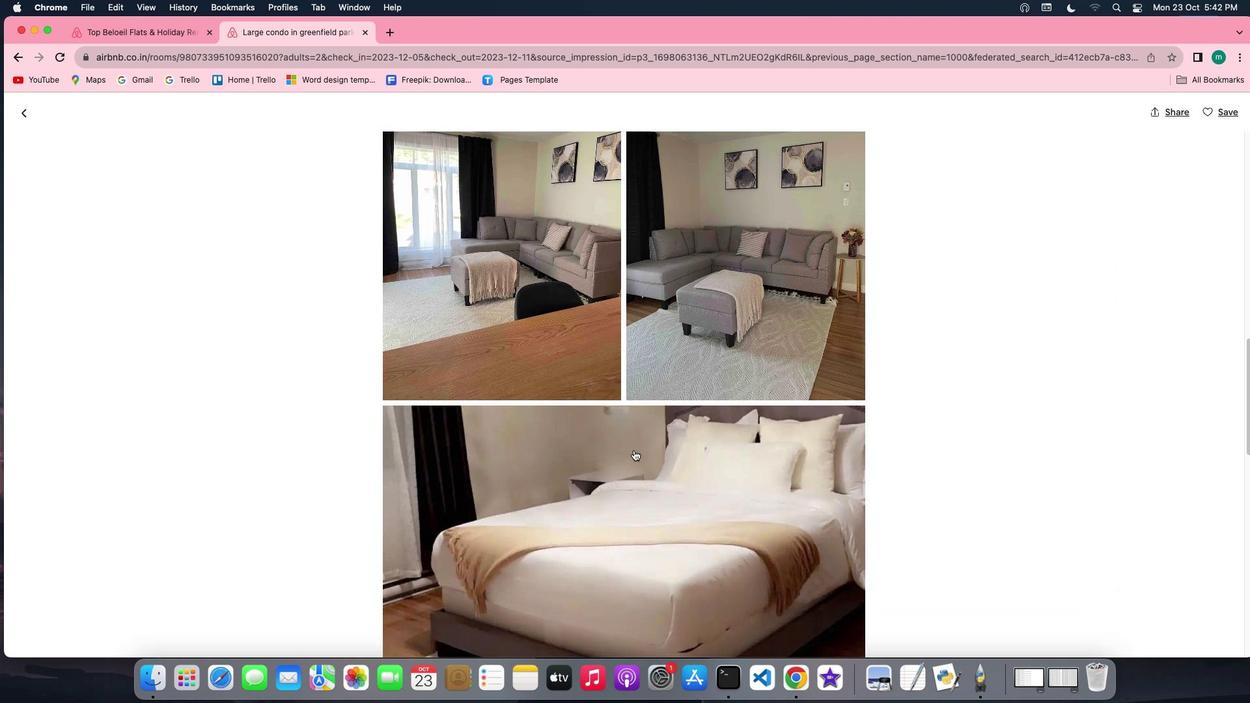 
Action: Mouse scrolled (634, 450) with delta (0, -2)
Screenshot: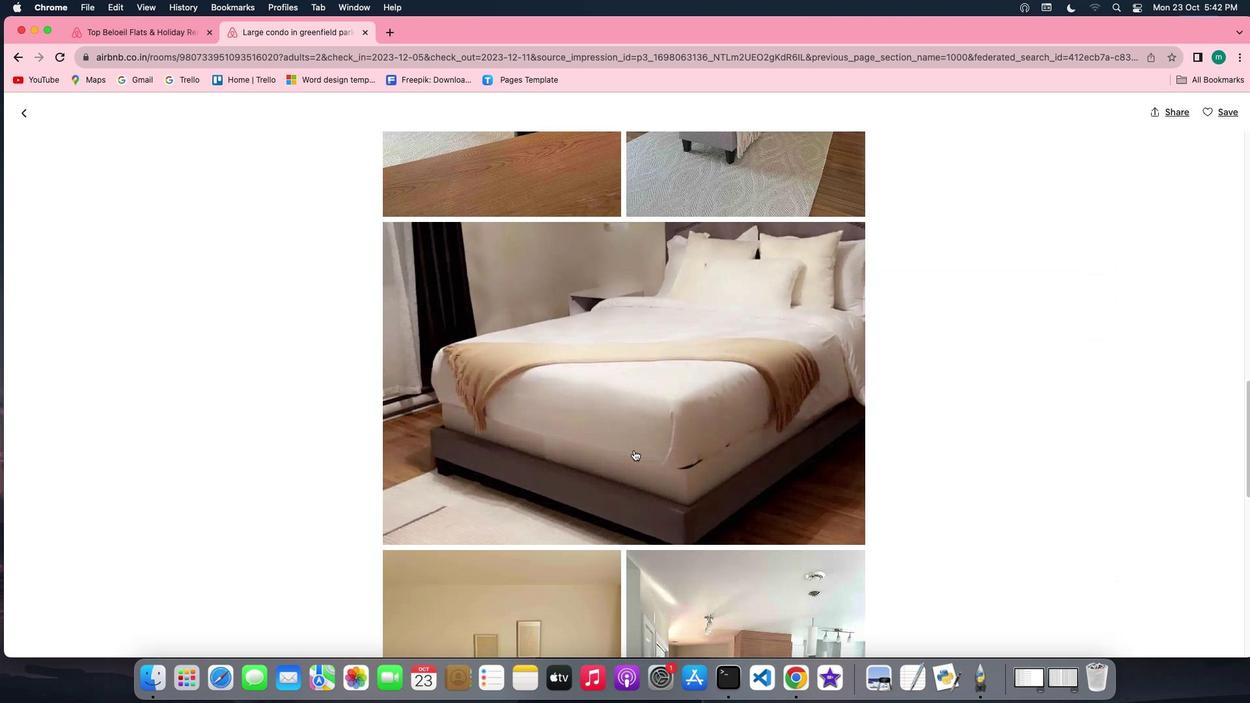 
Action: Mouse scrolled (634, 450) with delta (0, 0)
Screenshot: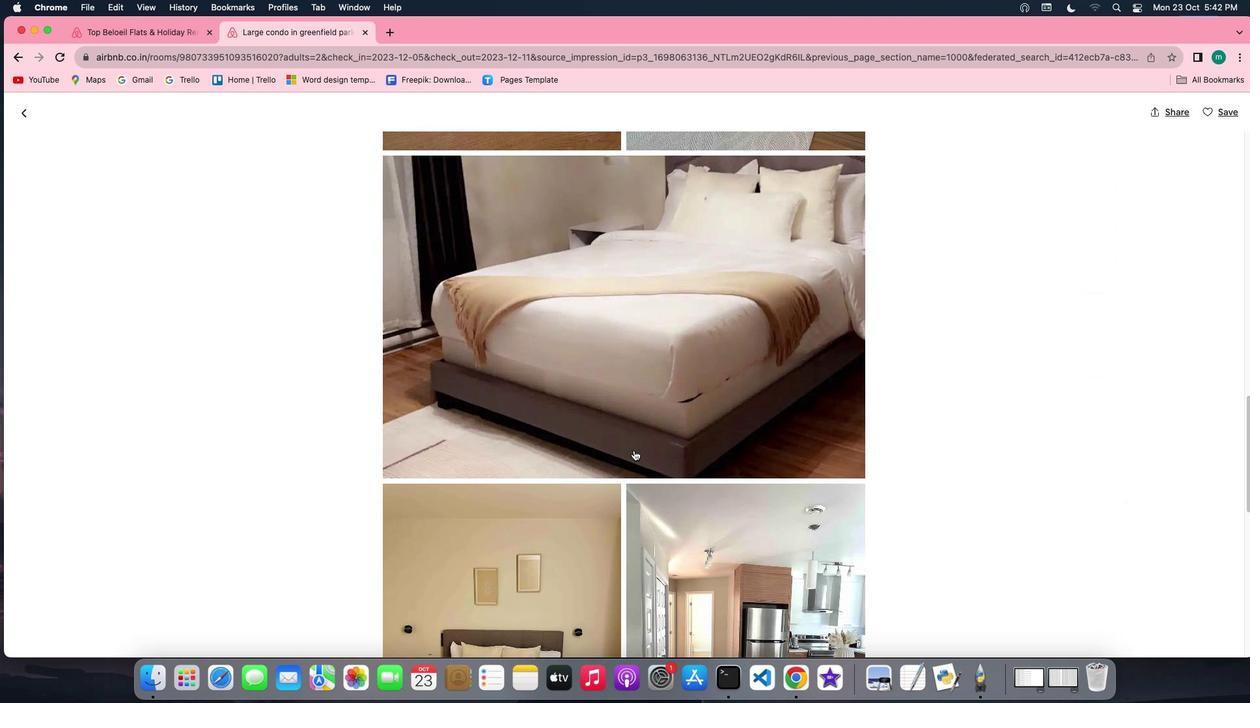 
Action: Mouse scrolled (634, 450) with delta (0, 0)
Screenshot: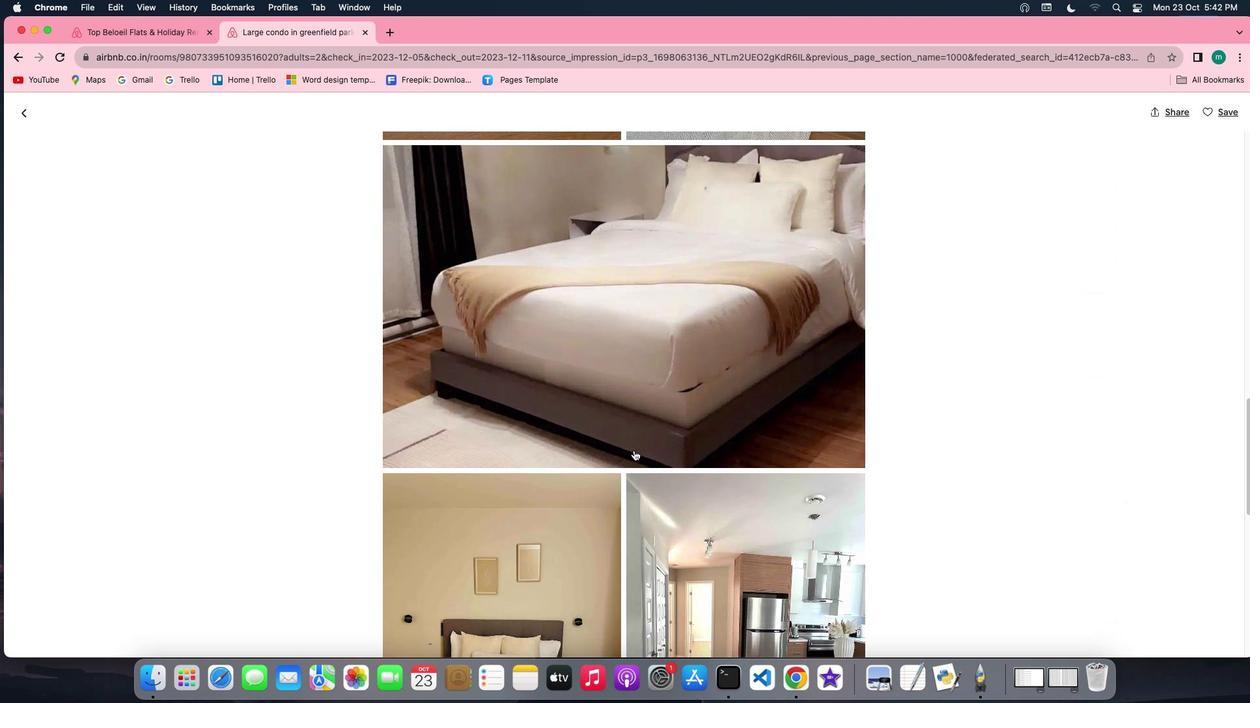
Action: Mouse scrolled (634, 450) with delta (0, -1)
Screenshot: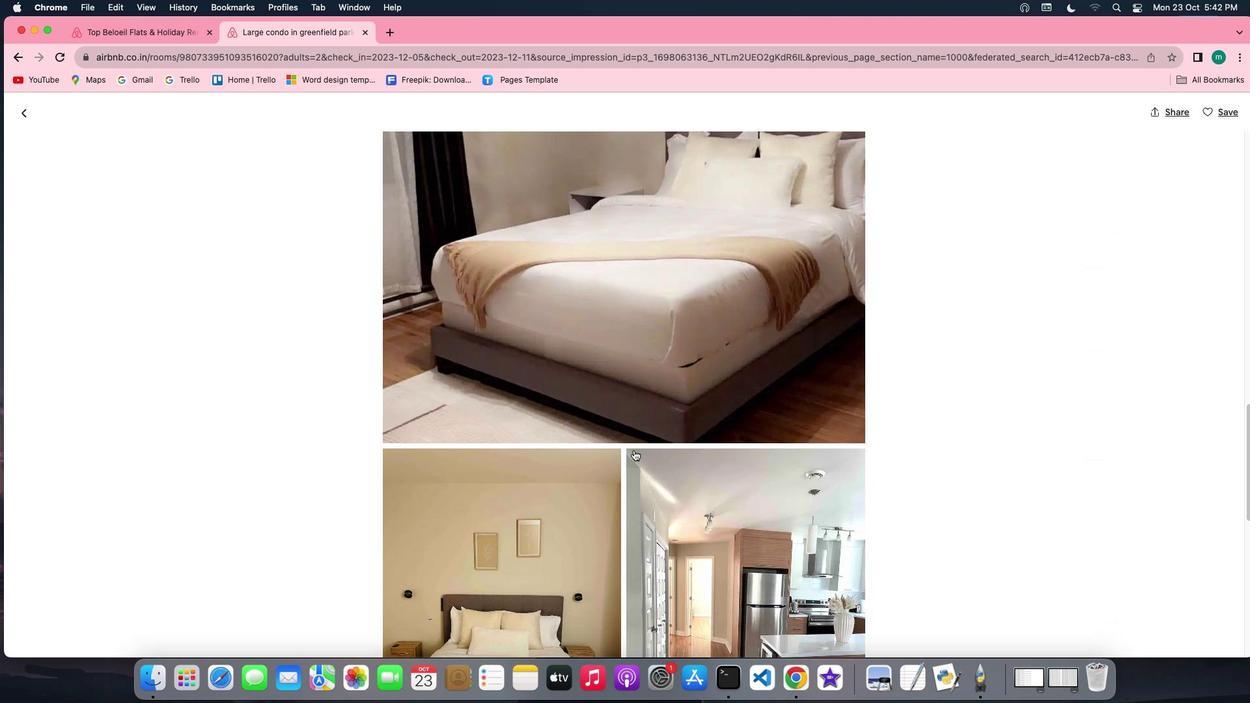 
Action: Mouse scrolled (634, 450) with delta (0, -2)
Screenshot: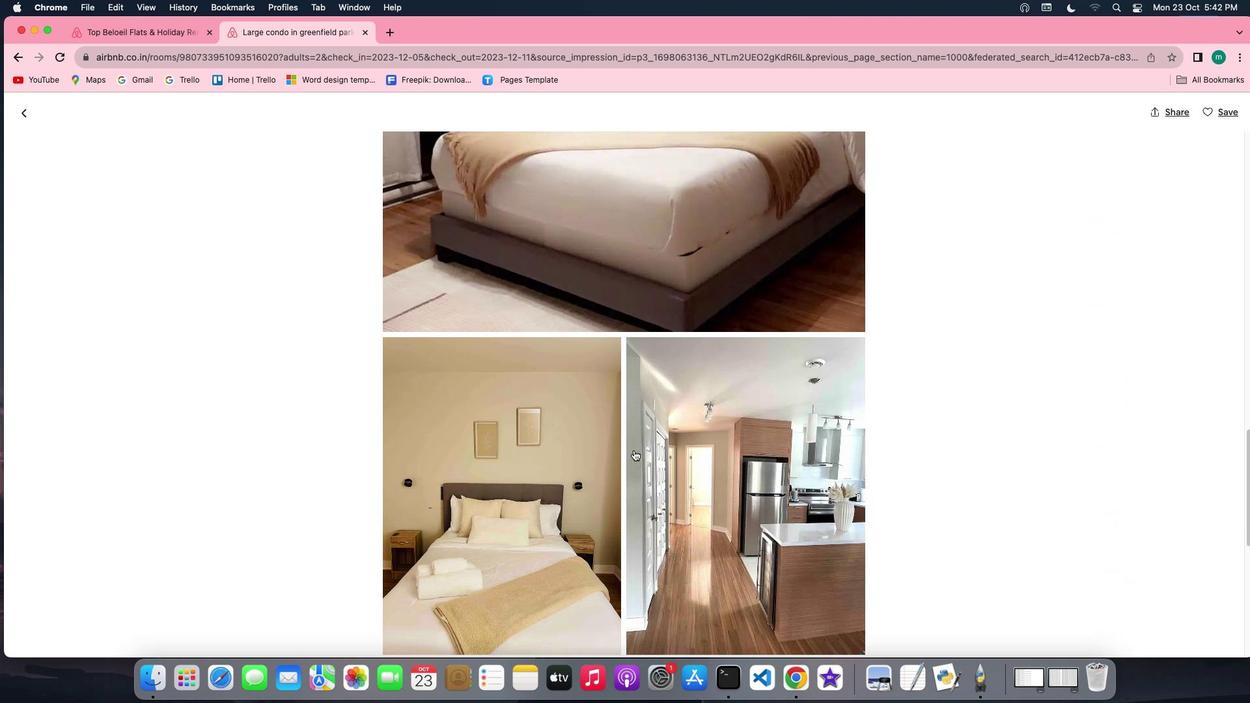 
Action: Mouse moved to (632, 452)
Screenshot: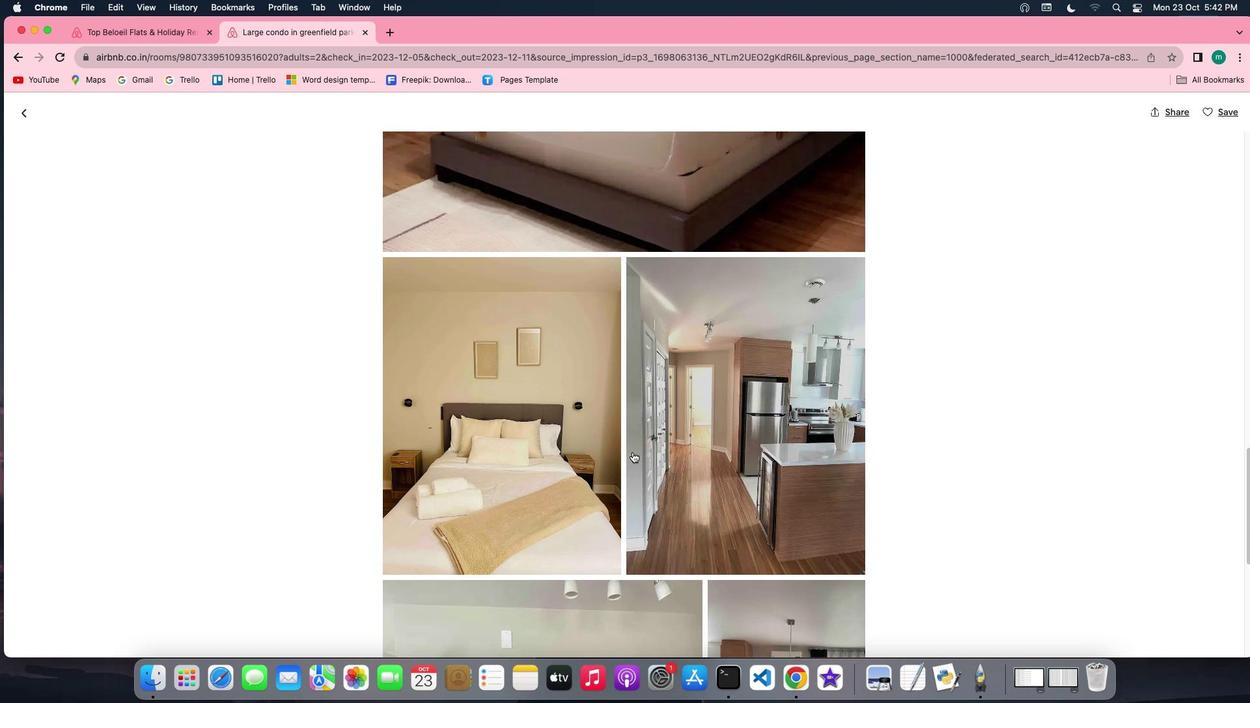
Action: Mouse scrolled (632, 452) with delta (0, 0)
Screenshot: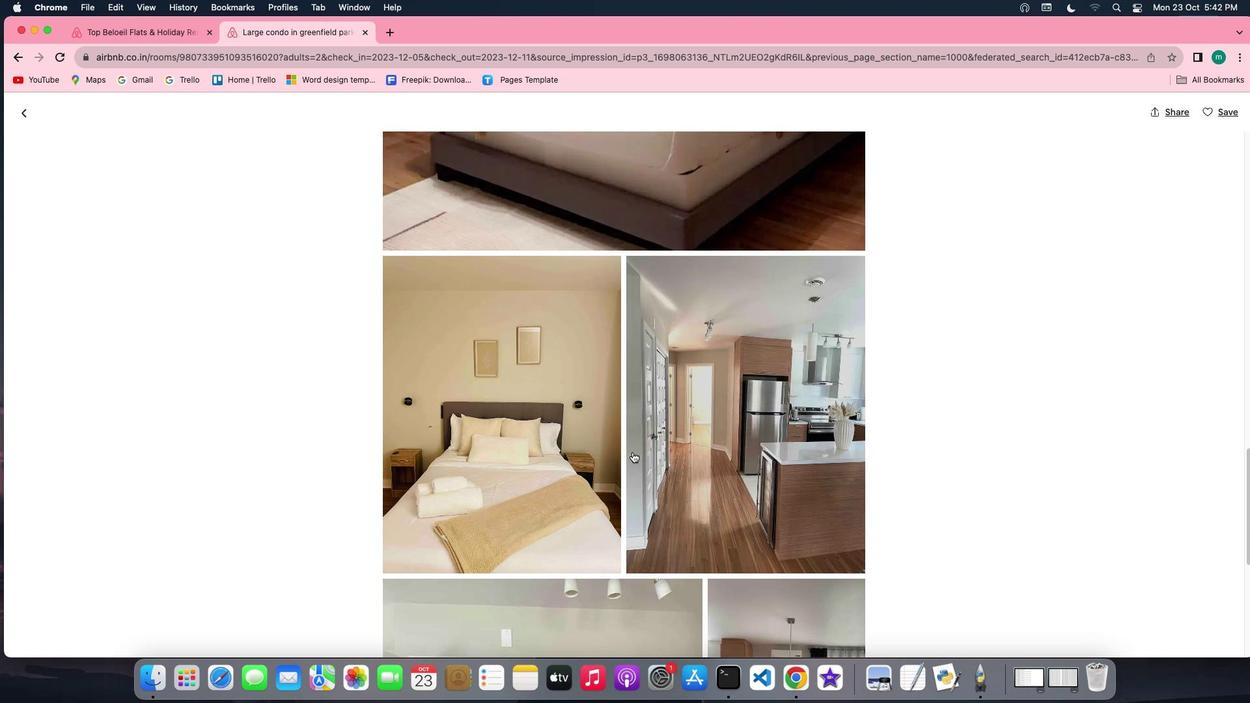 
Action: Mouse scrolled (632, 452) with delta (0, 0)
Screenshot: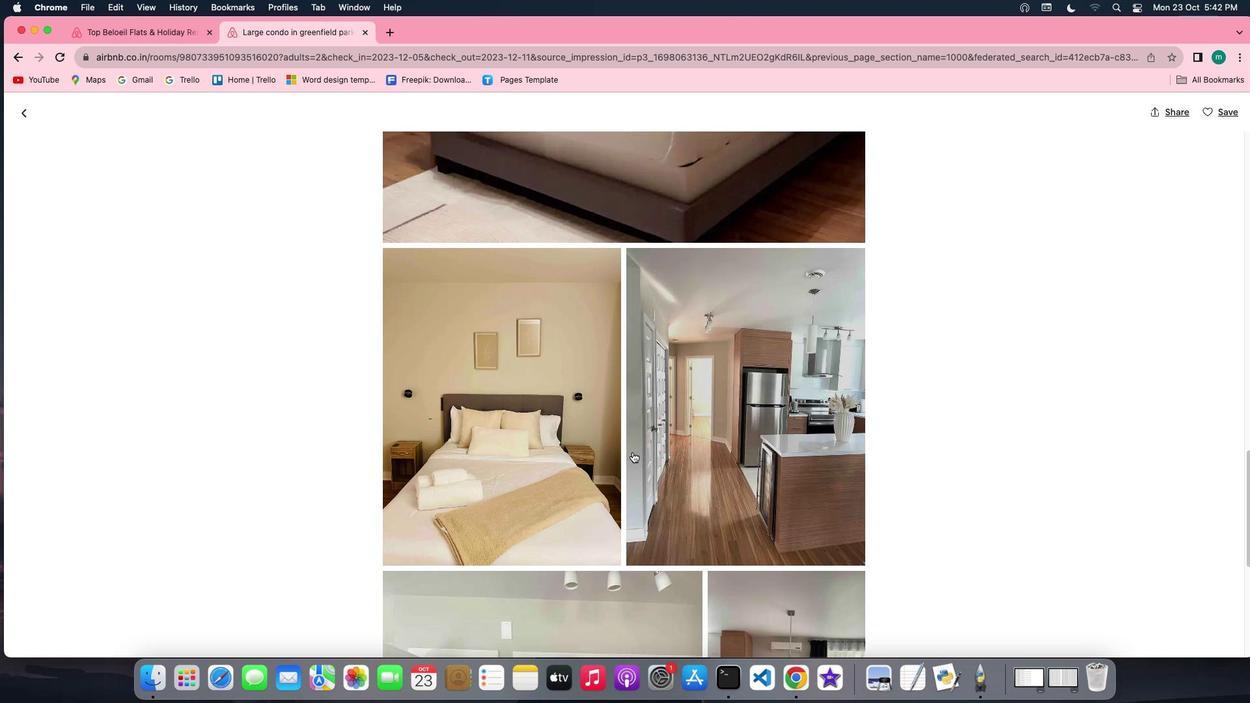 
Action: Mouse scrolled (632, 452) with delta (0, -1)
Screenshot: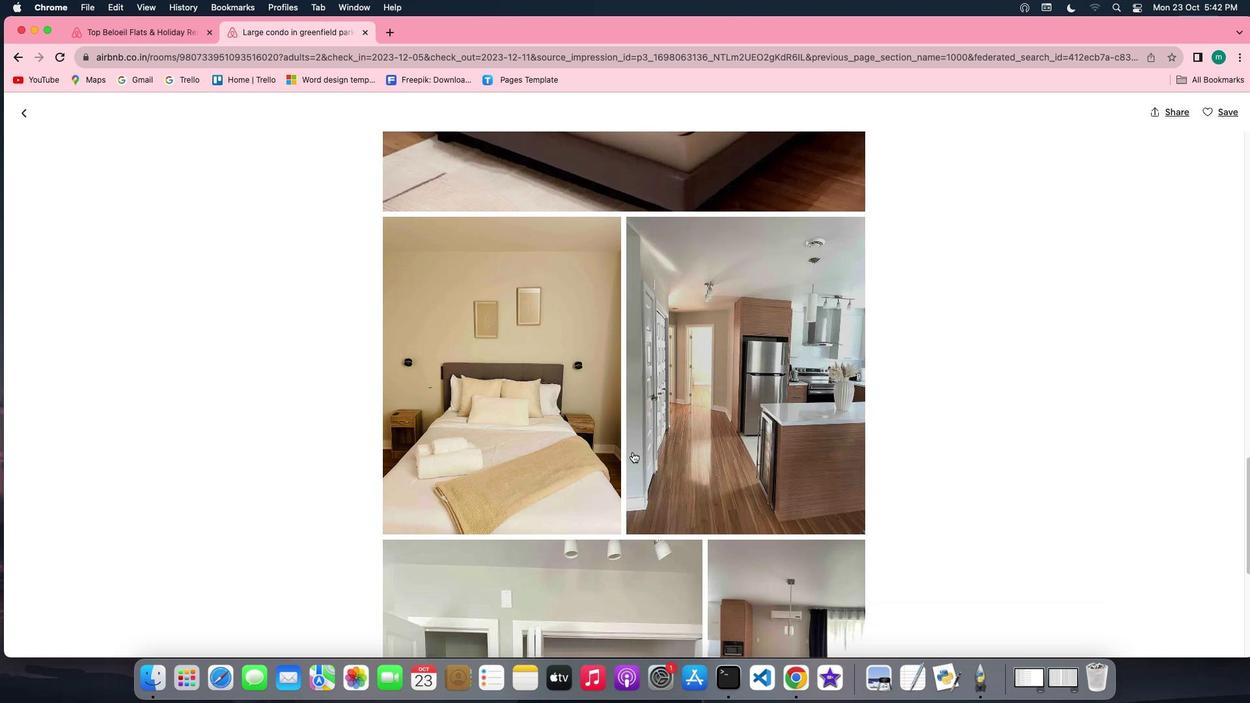 
Action: Mouse scrolled (632, 452) with delta (0, -2)
Screenshot: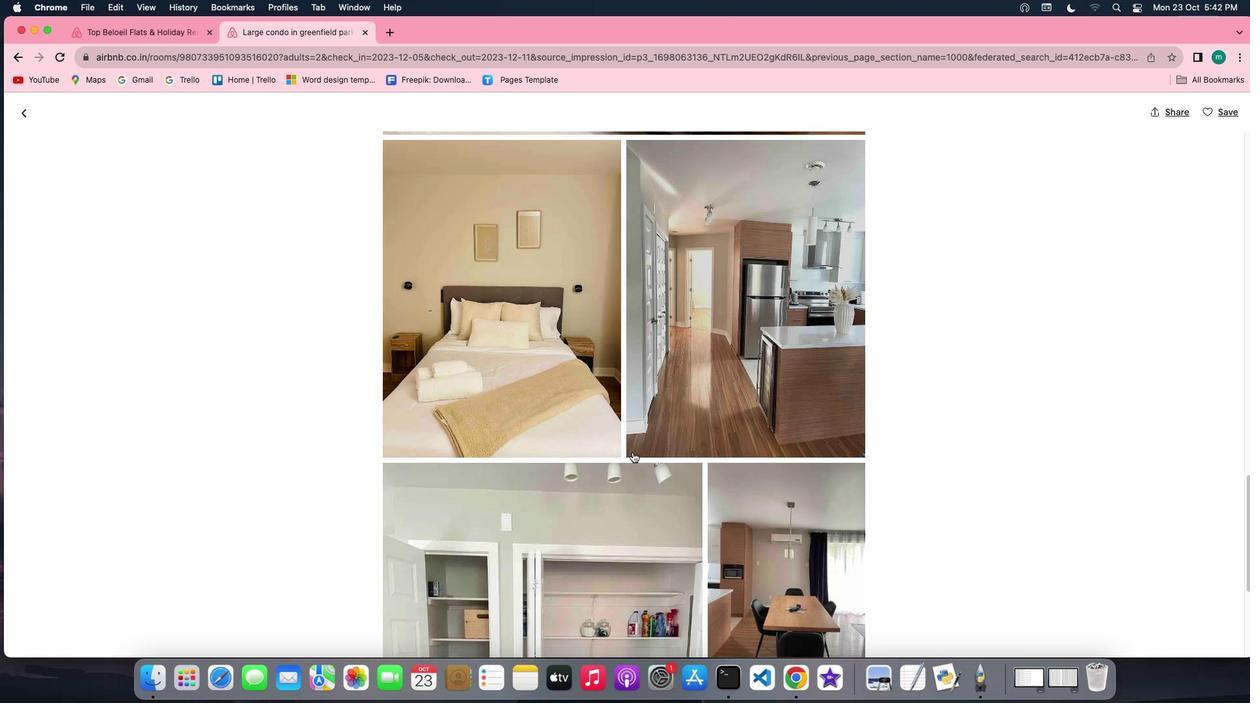 
Action: Mouse scrolled (632, 452) with delta (0, 0)
Screenshot: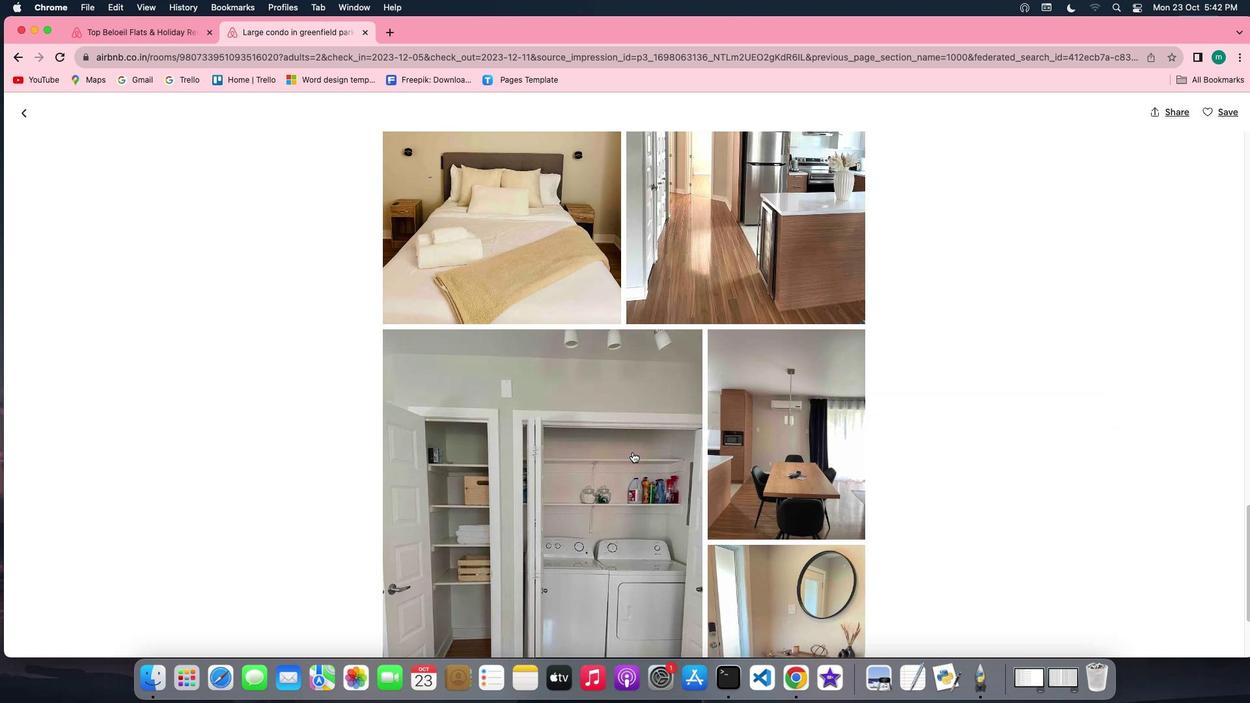 
Action: Mouse scrolled (632, 452) with delta (0, 0)
Screenshot: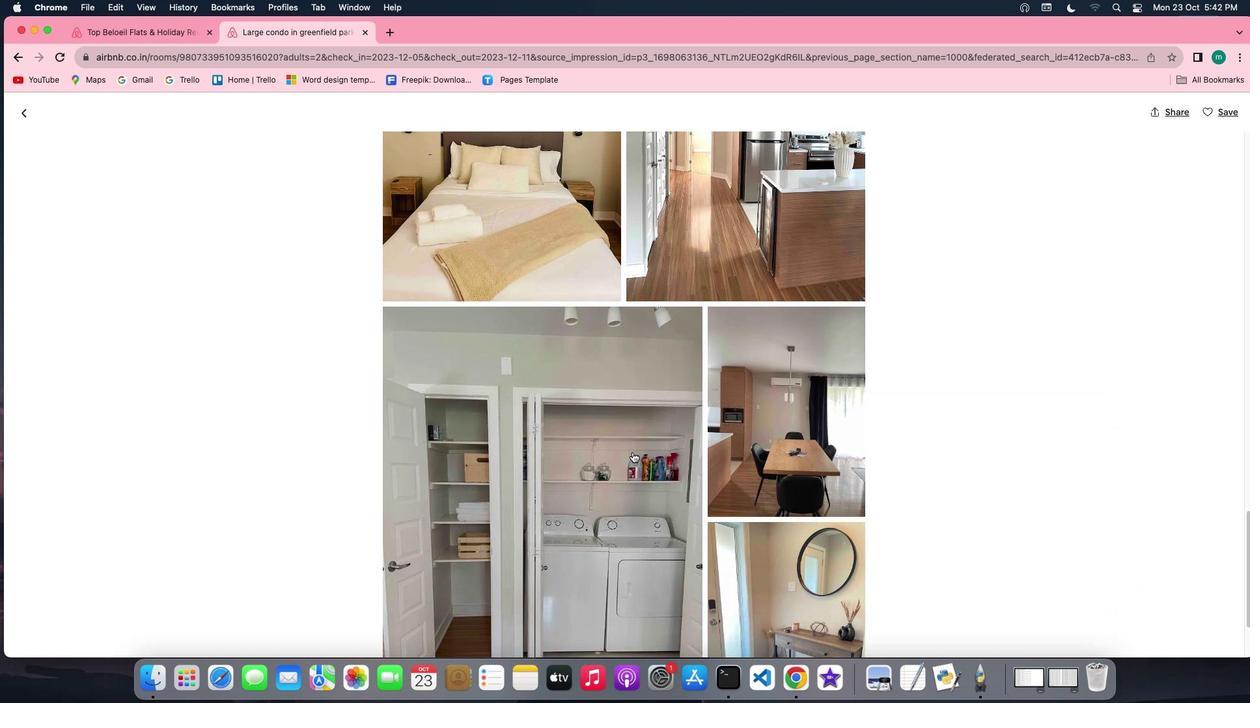 
Action: Mouse scrolled (632, 452) with delta (0, -1)
Screenshot: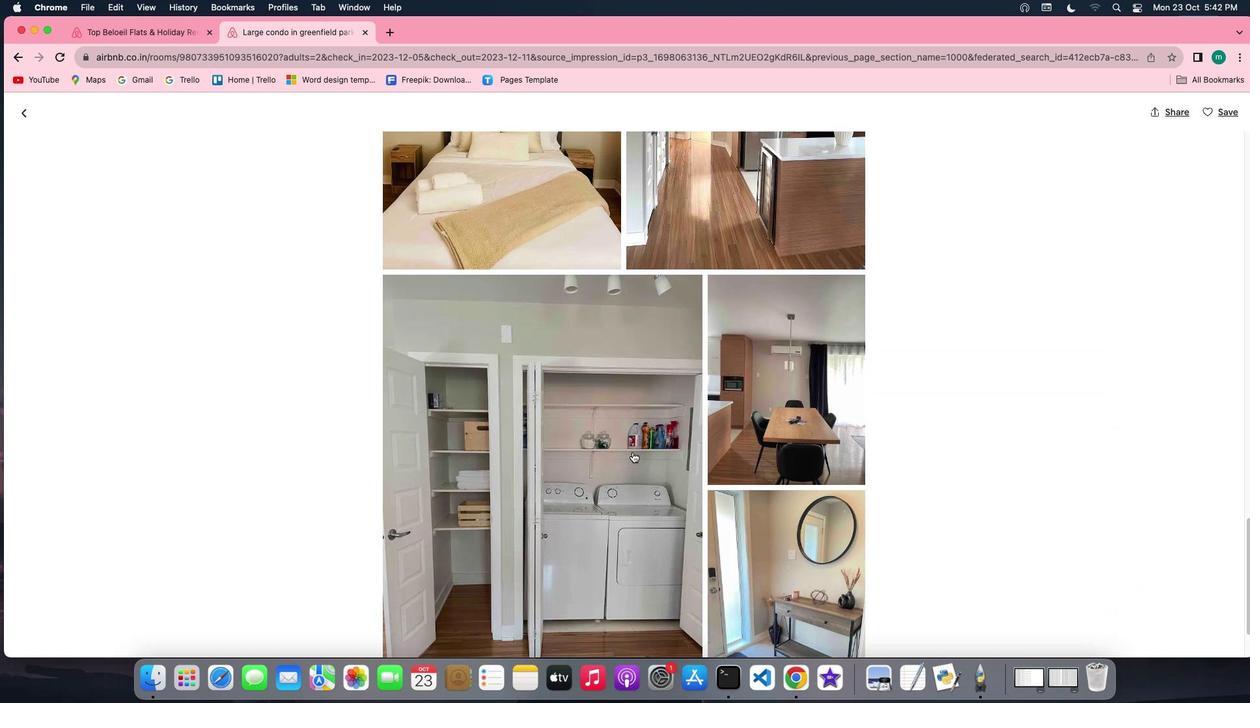 
Action: Mouse scrolled (632, 452) with delta (0, -3)
Screenshot: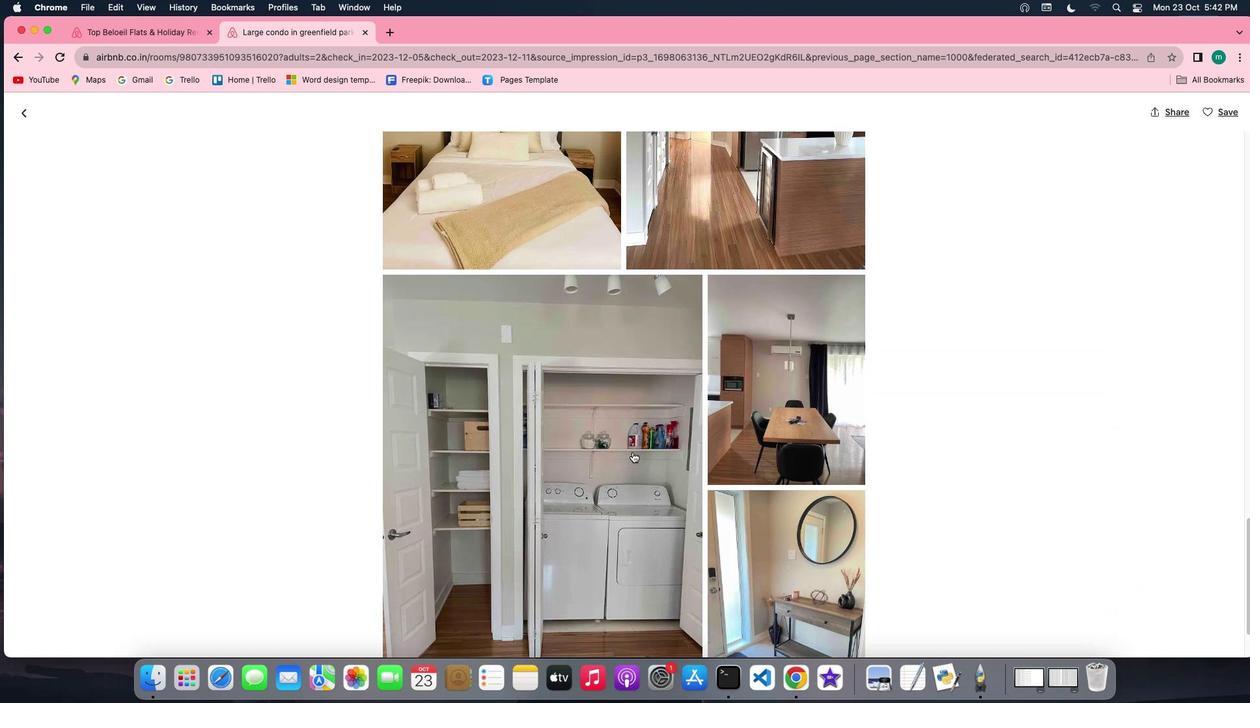 
Action: Mouse scrolled (632, 452) with delta (0, -3)
Screenshot: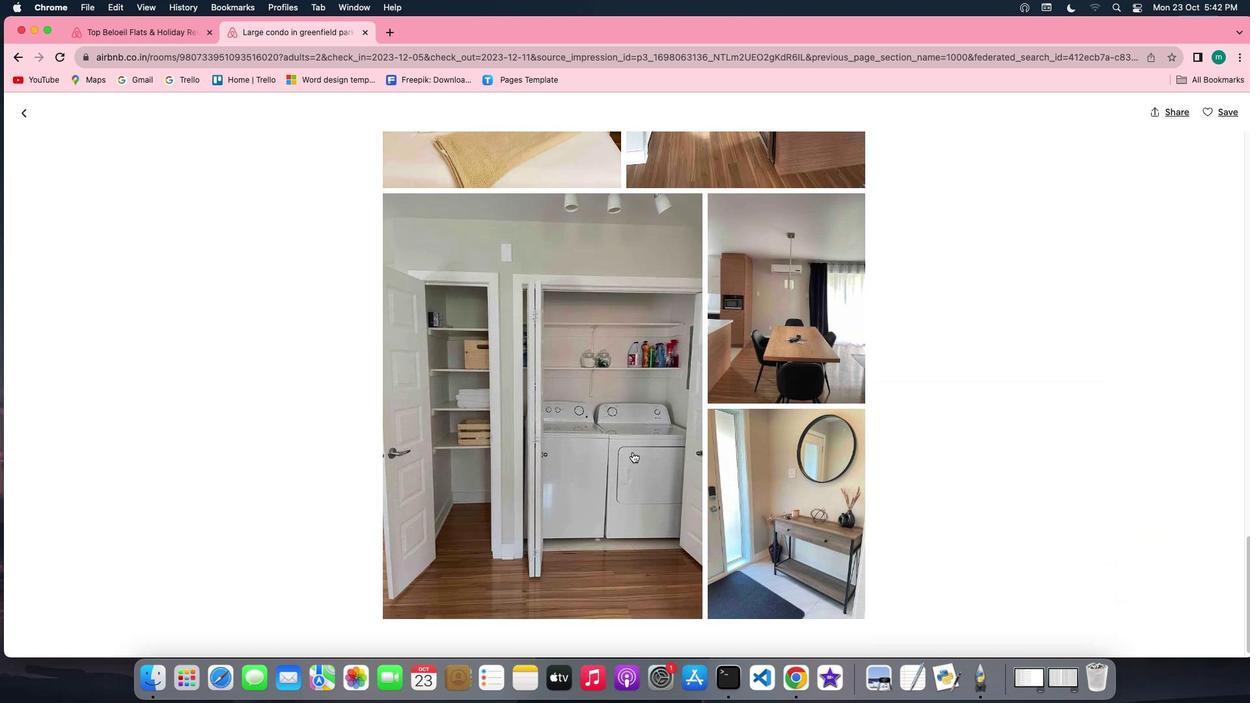 
Action: Mouse scrolled (632, 452) with delta (0, 0)
Screenshot: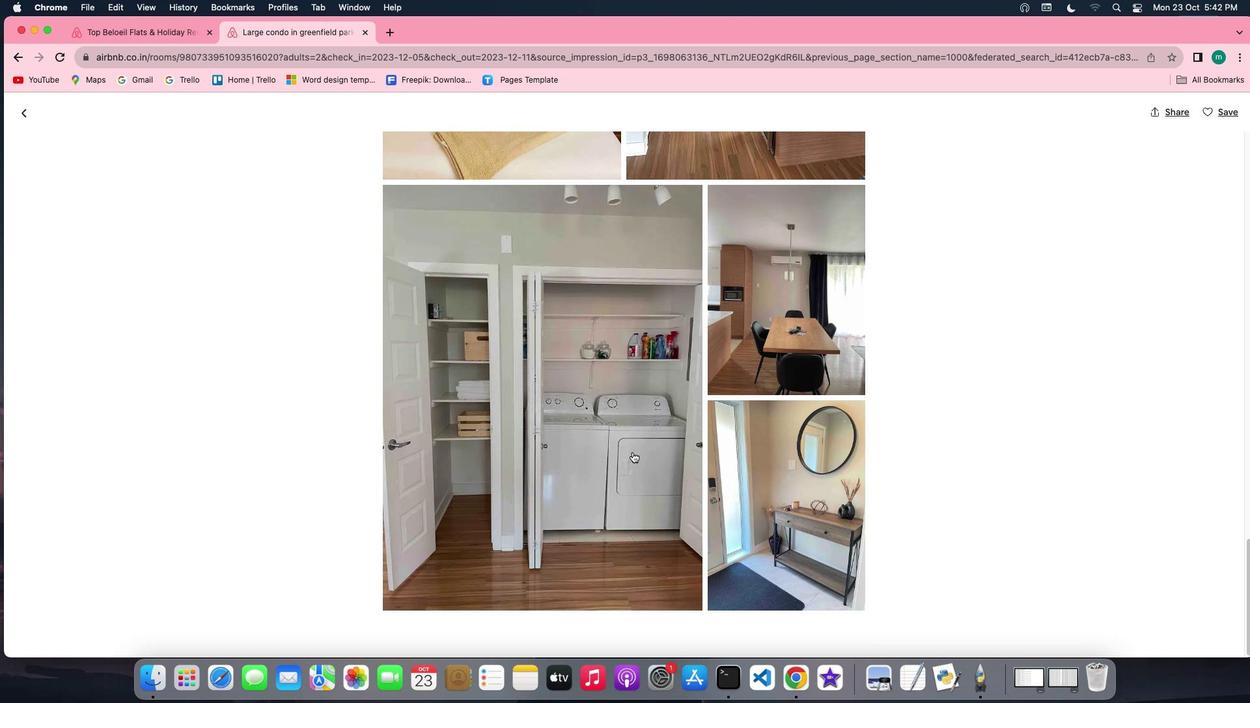 
Action: Mouse scrolled (632, 452) with delta (0, 0)
Screenshot: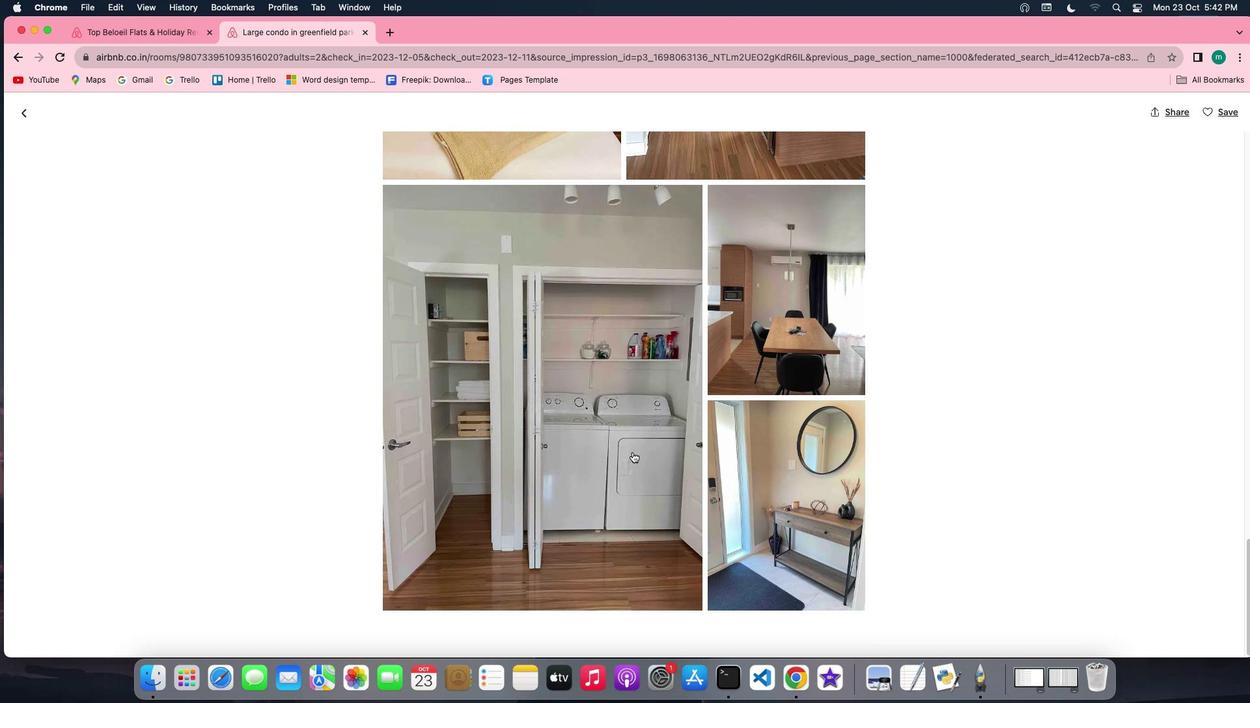 
Action: Mouse scrolled (632, 452) with delta (0, -1)
Screenshot: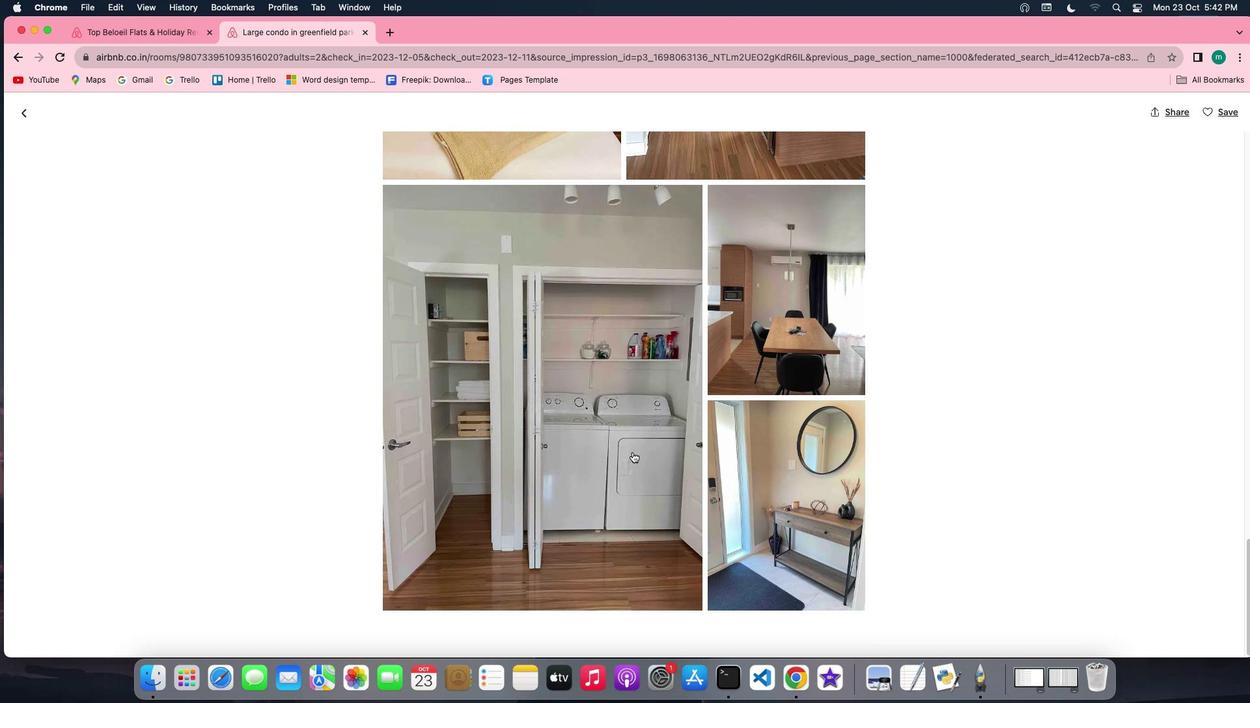 
Action: Mouse scrolled (632, 452) with delta (0, -2)
Screenshot: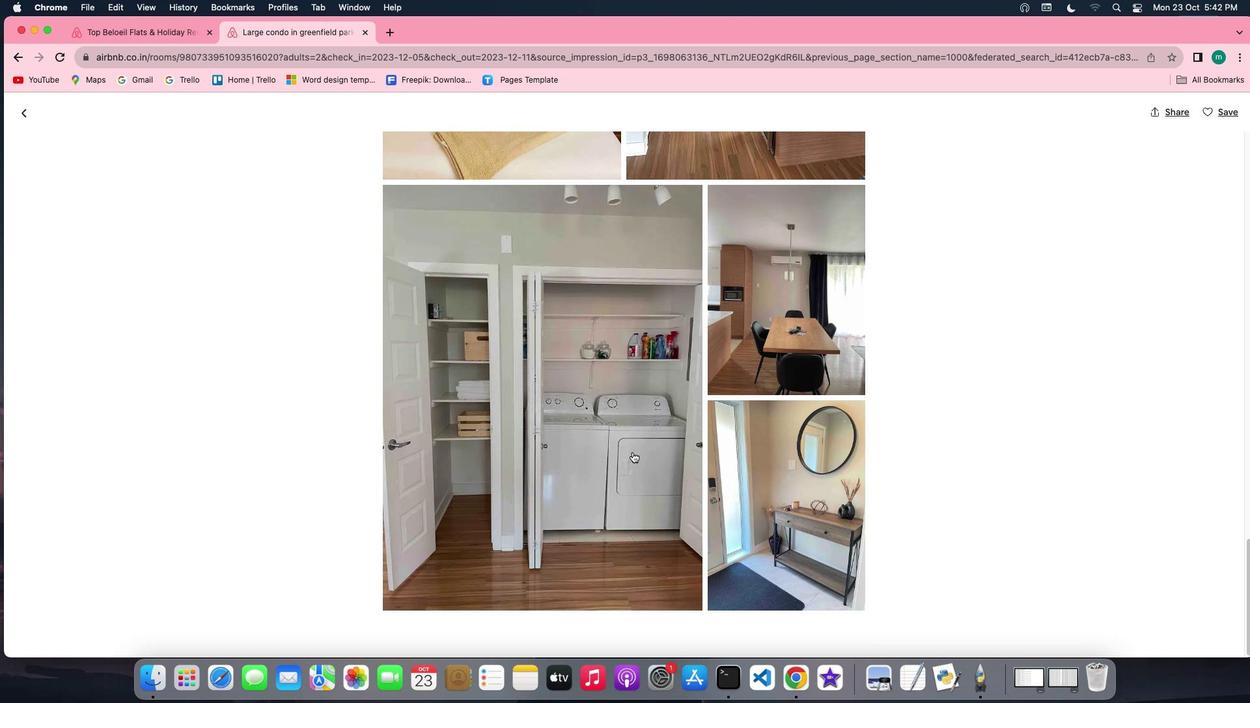 
Action: Mouse moved to (603, 321)
Screenshot: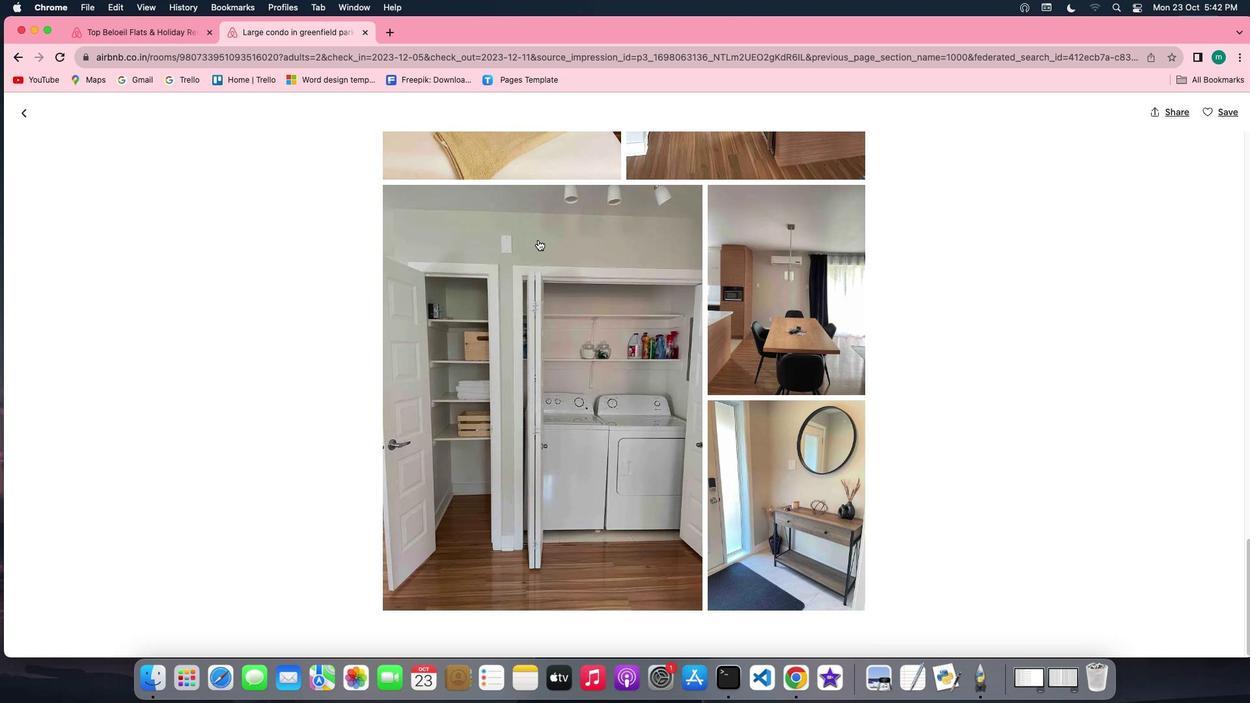 
Action: Mouse scrolled (603, 321) with delta (0, 0)
Screenshot: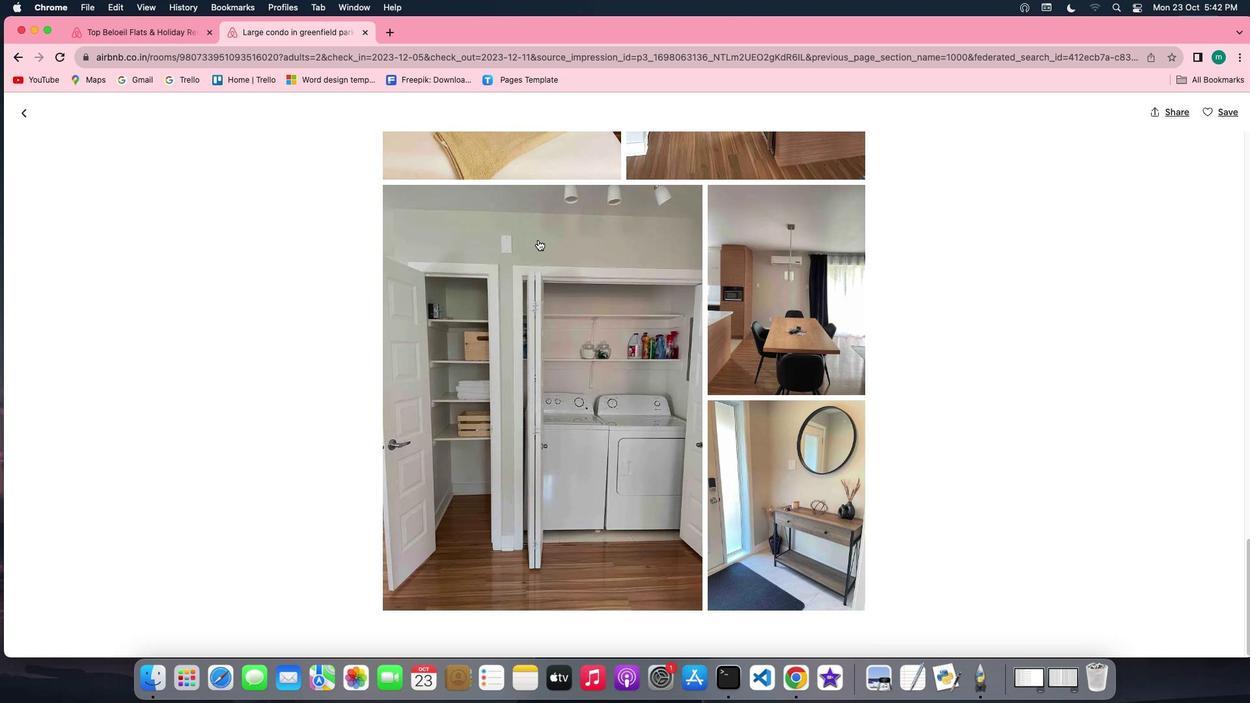 
Action: Mouse moved to (31, 112)
Screenshot: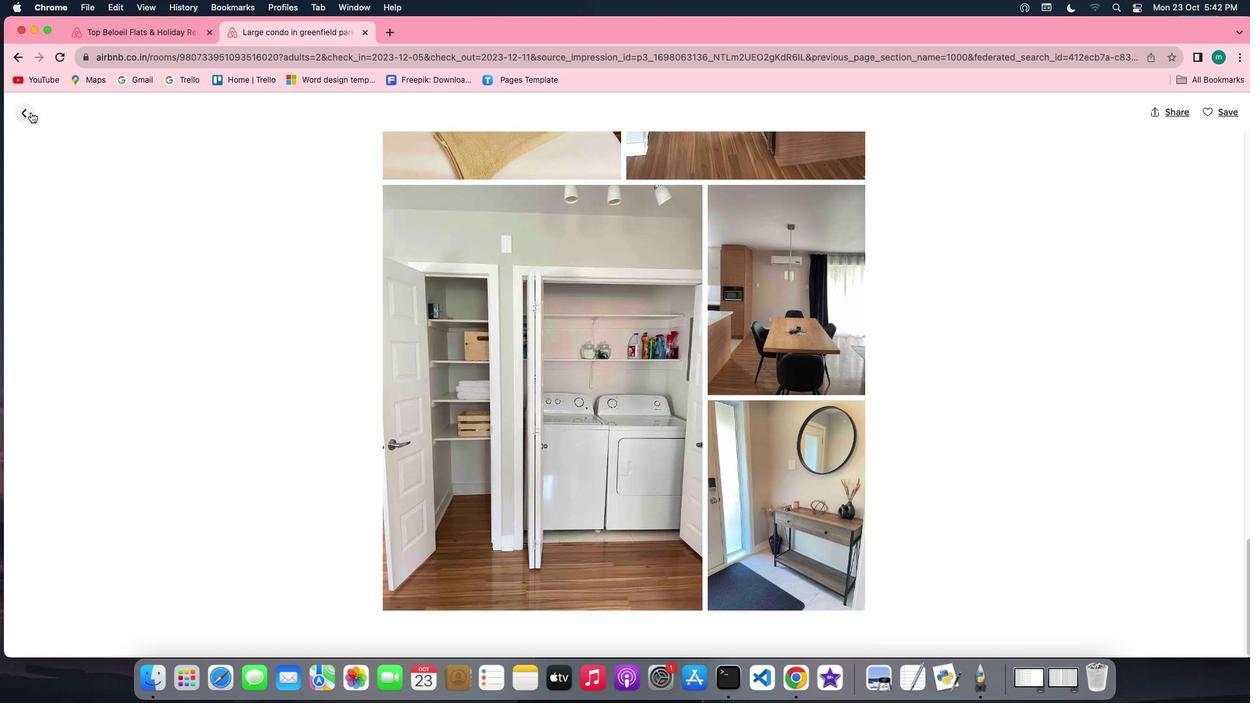 
Action: Mouse pressed left at (31, 112)
Screenshot: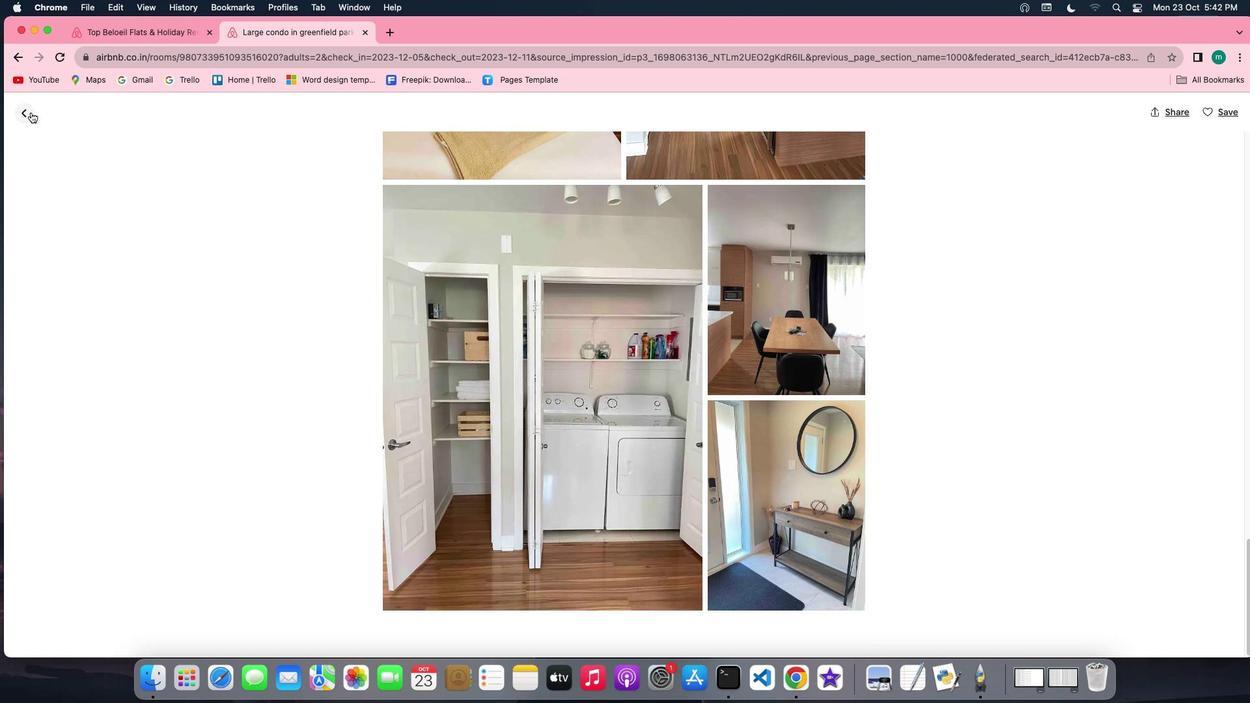 
Action: Mouse moved to (690, 462)
Screenshot: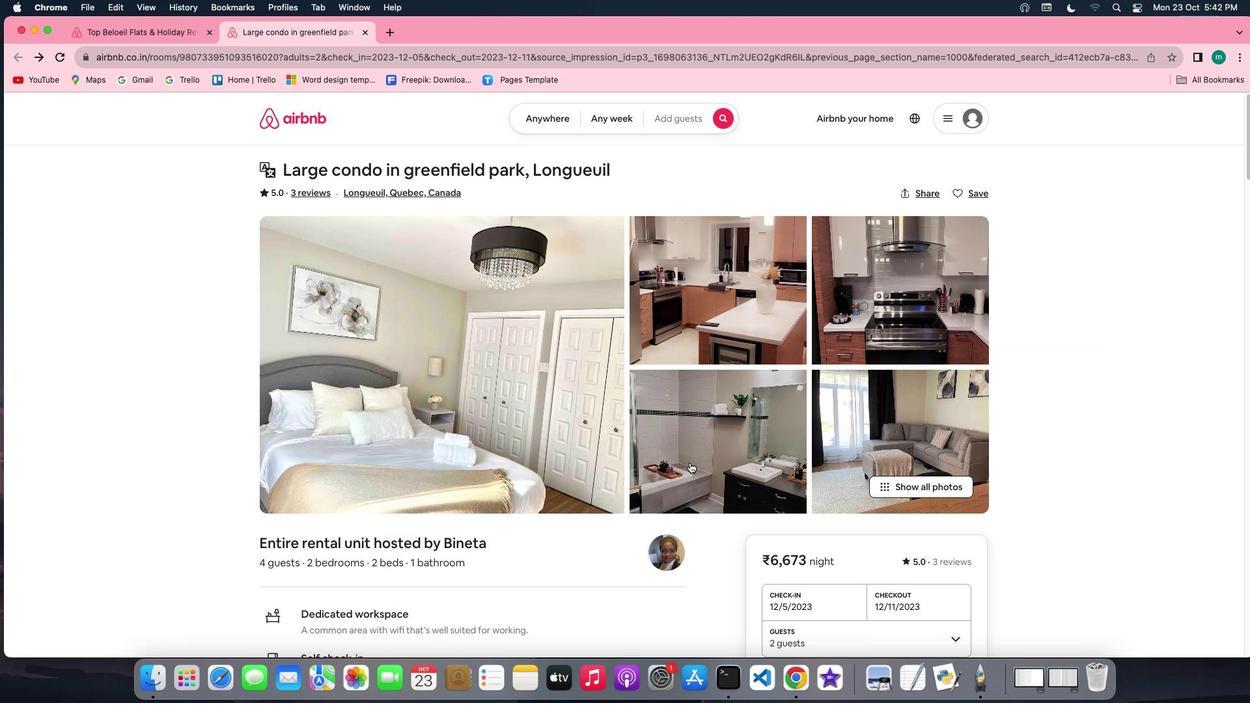 
Action: Mouse scrolled (690, 462) with delta (0, 0)
Screenshot: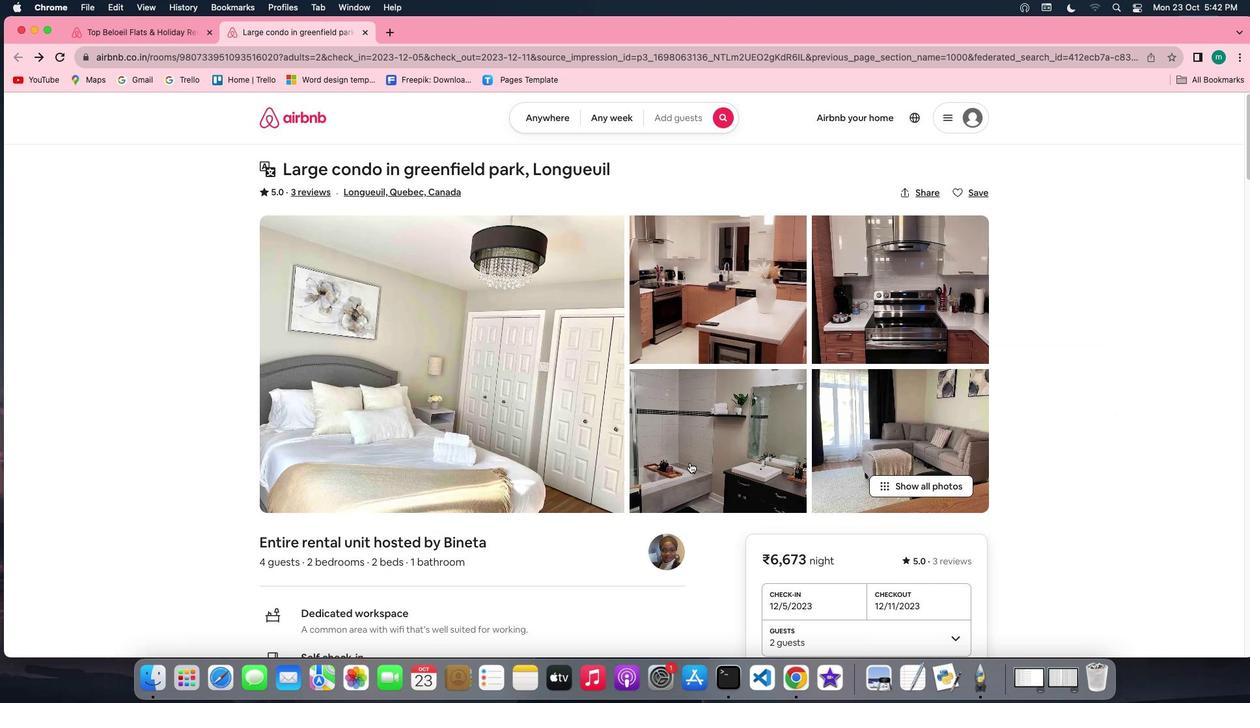 
Action: Mouse scrolled (690, 462) with delta (0, 0)
Screenshot: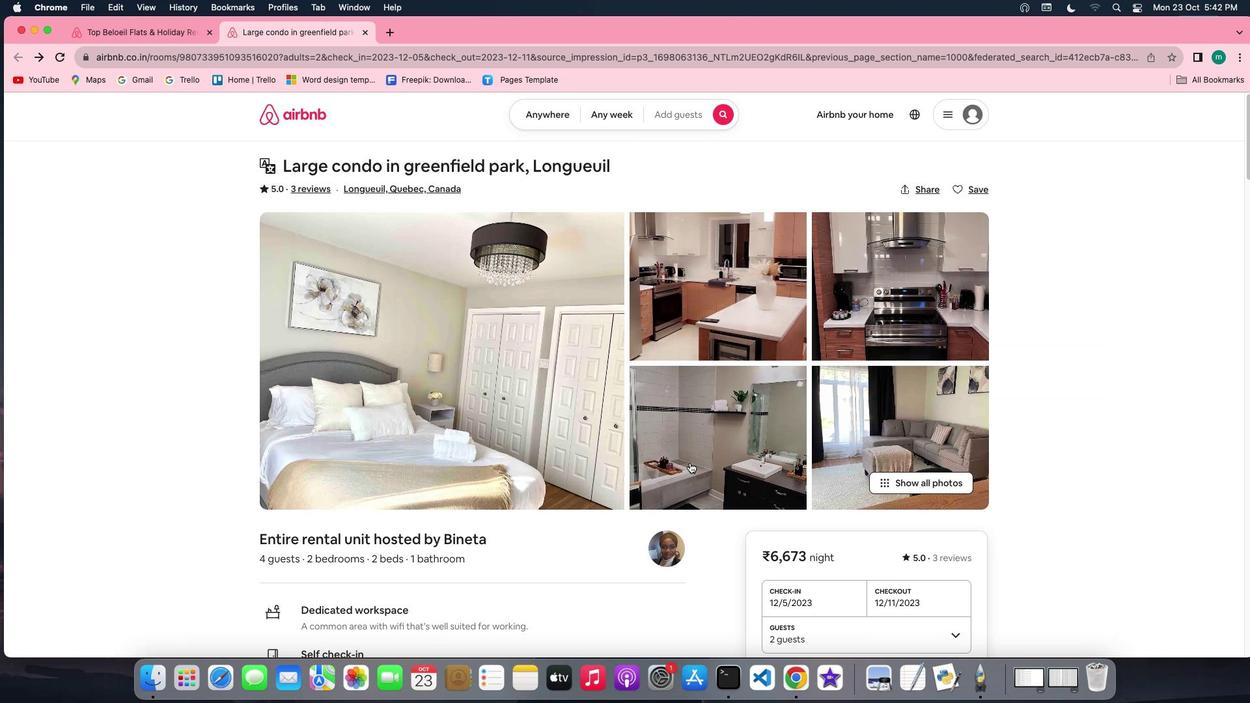 
Action: Mouse scrolled (690, 462) with delta (0, -1)
Screenshot: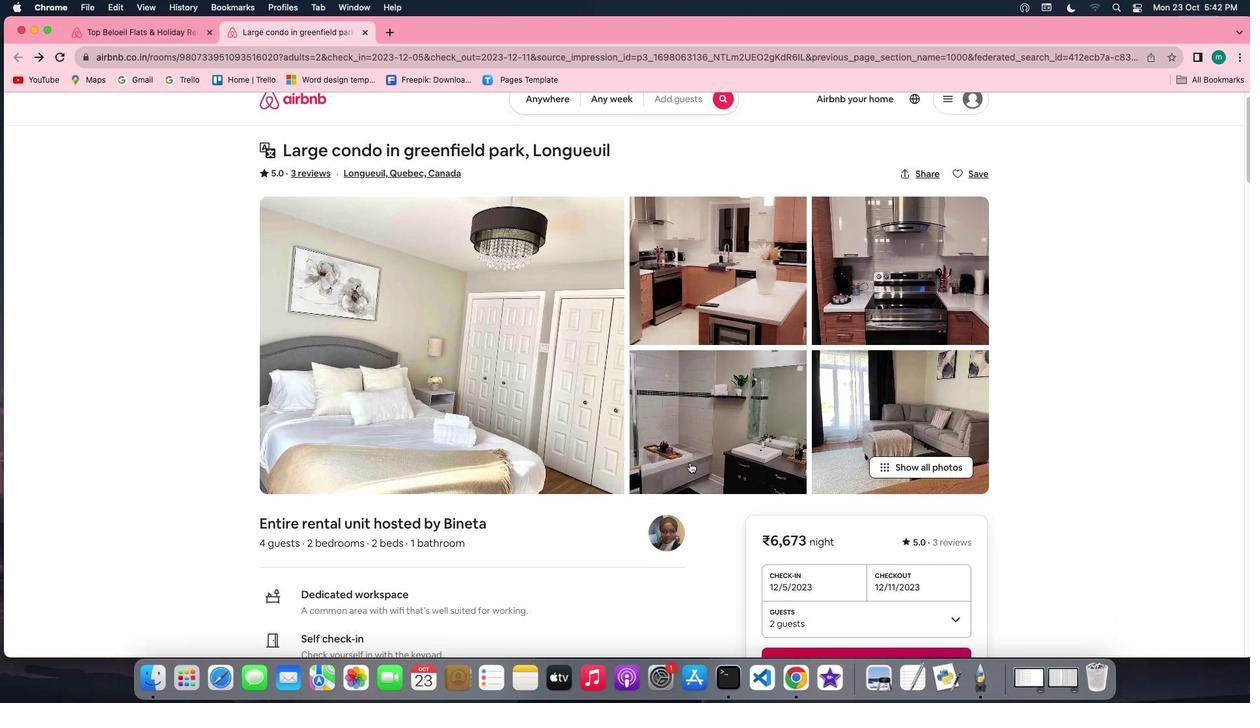 
Action: Mouse scrolled (690, 462) with delta (0, -2)
Screenshot: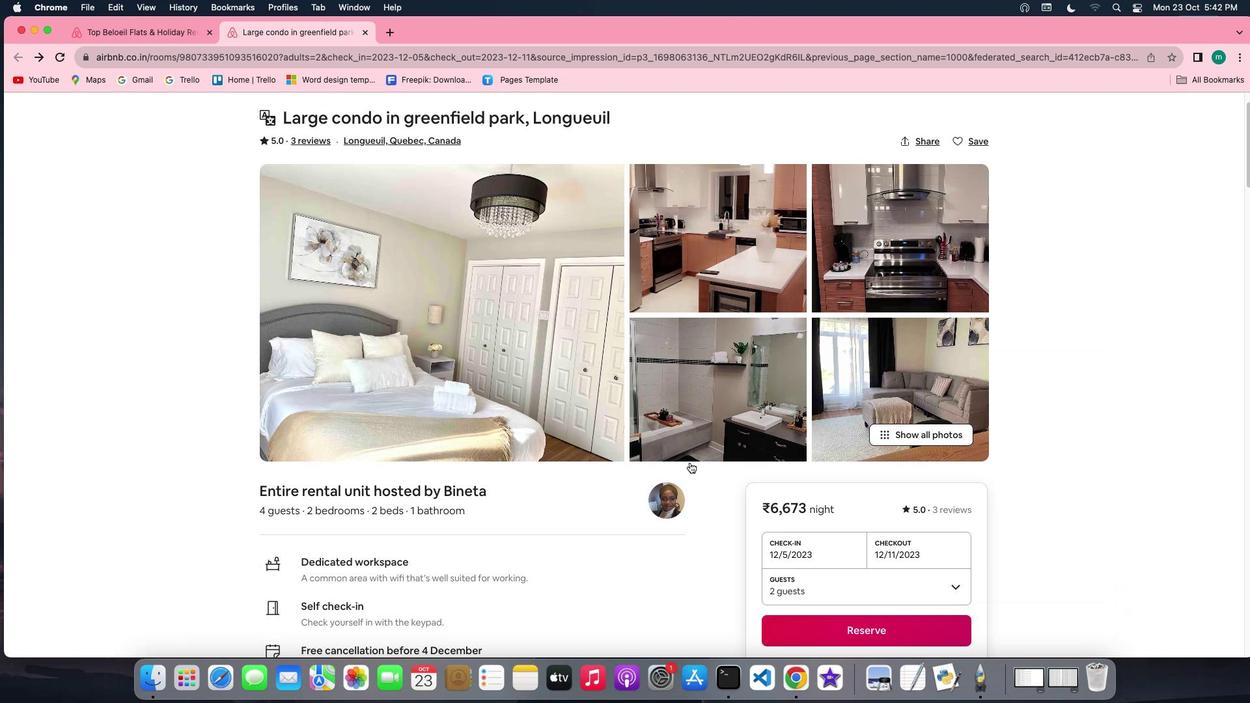 
Action: Mouse scrolled (690, 462) with delta (0, 0)
Screenshot: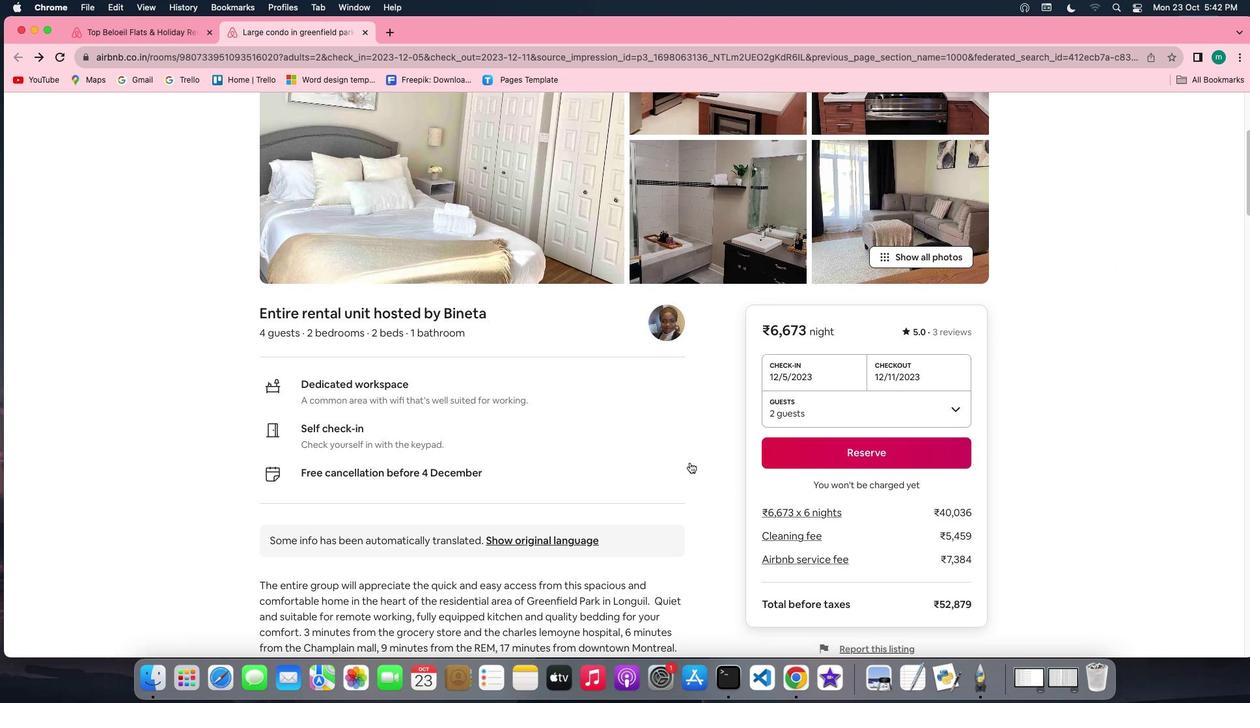 
Action: Mouse scrolled (690, 462) with delta (0, 0)
Screenshot: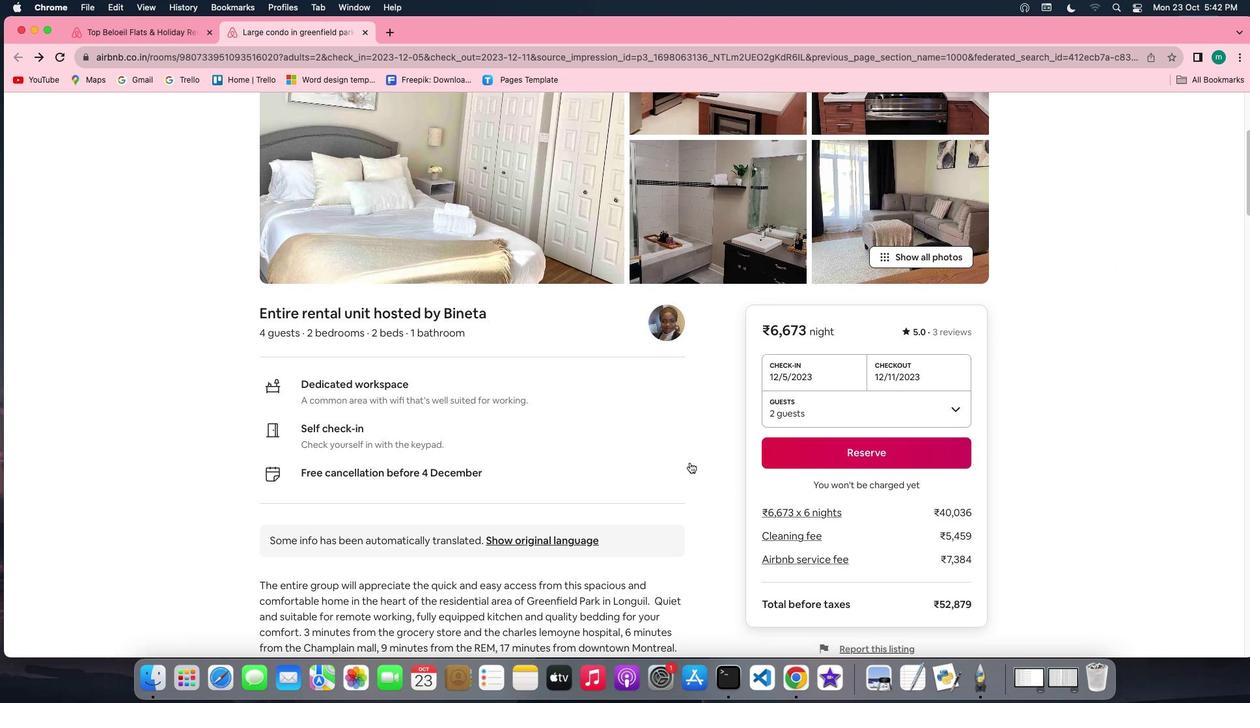 
Action: Mouse scrolled (690, 462) with delta (0, -1)
Screenshot: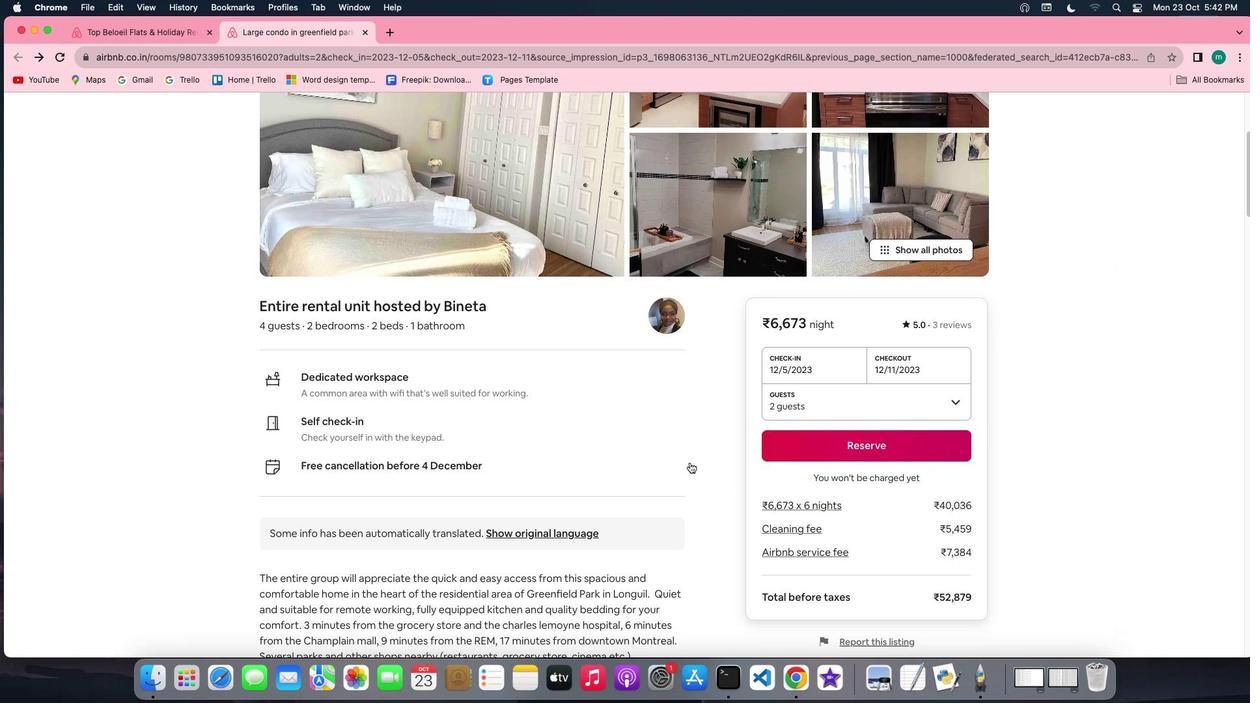 
Action: Mouse scrolled (690, 462) with delta (0, 0)
Screenshot: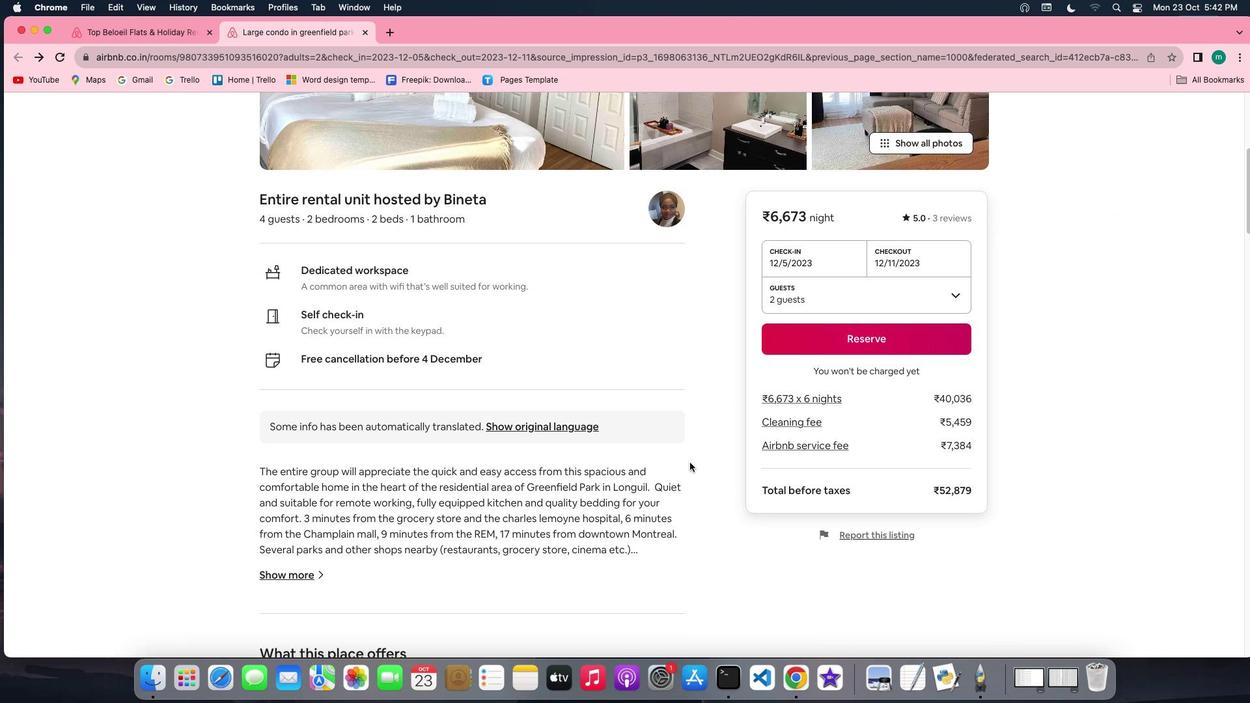 
Action: Mouse scrolled (690, 462) with delta (0, 0)
Screenshot: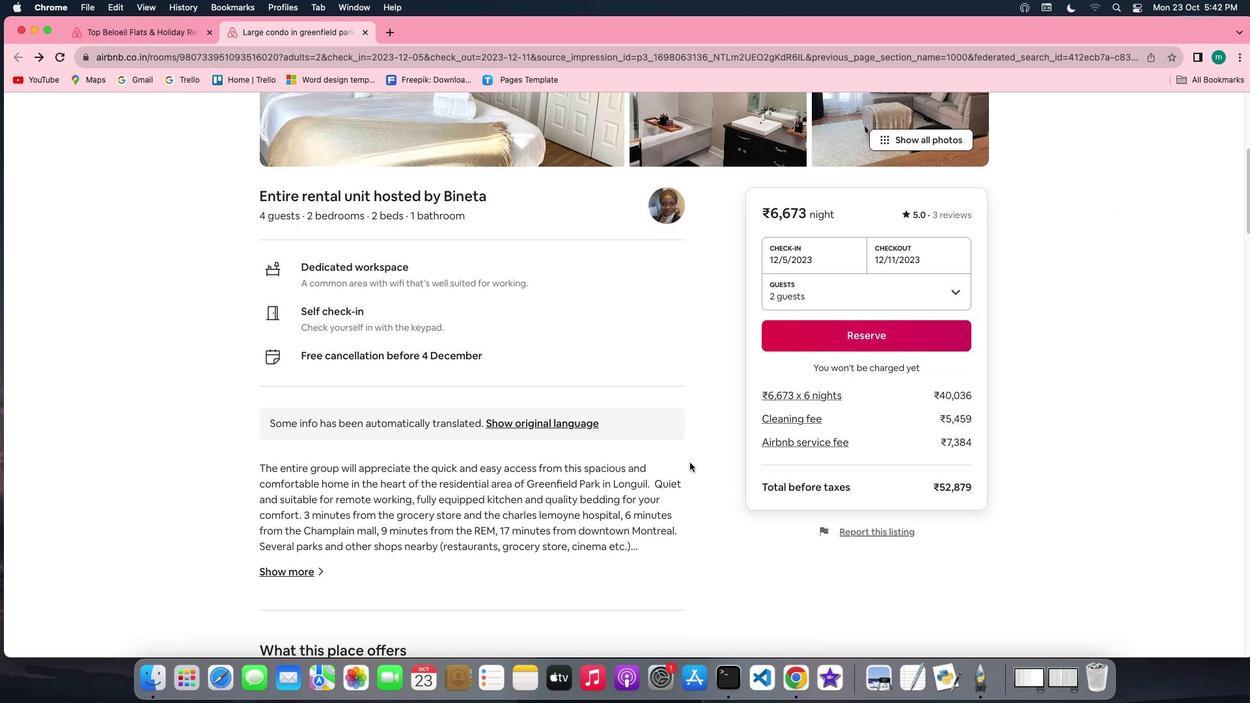 
Action: Mouse scrolled (690, 462) with delta (0, -1)
Screenshot: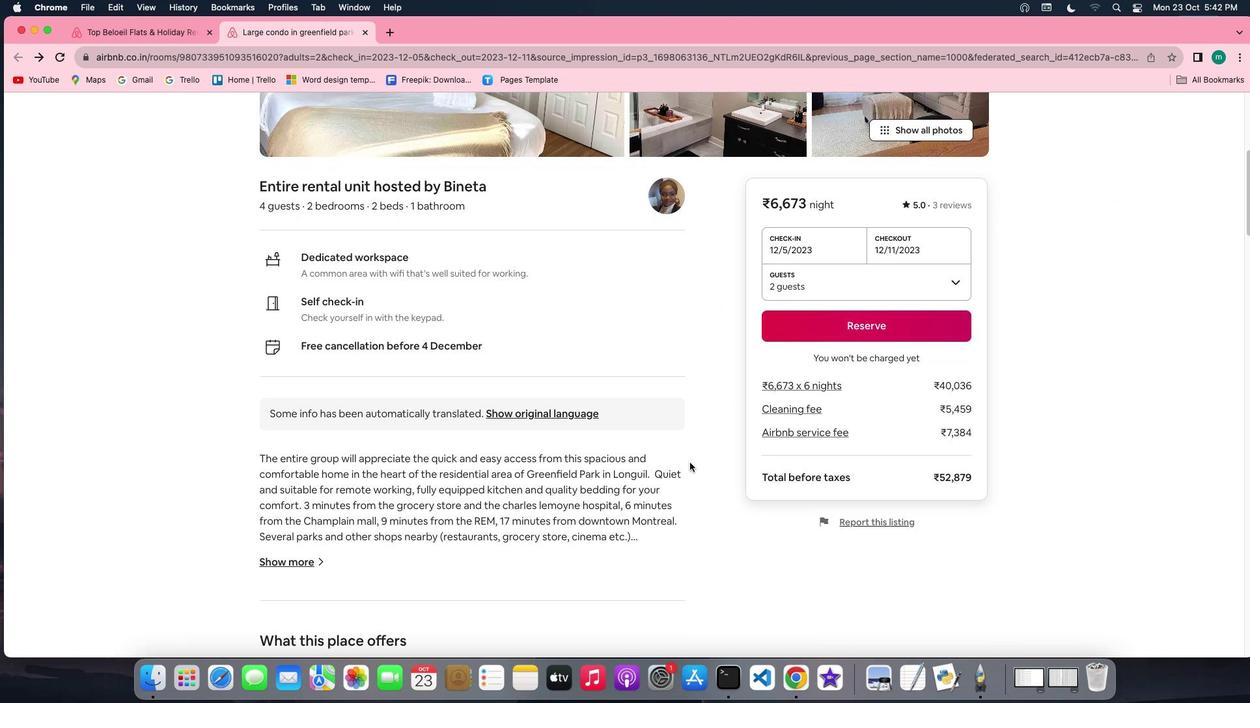
Action: Mouse scrolled (690, 462) with delta (0, -1)
Screenshot: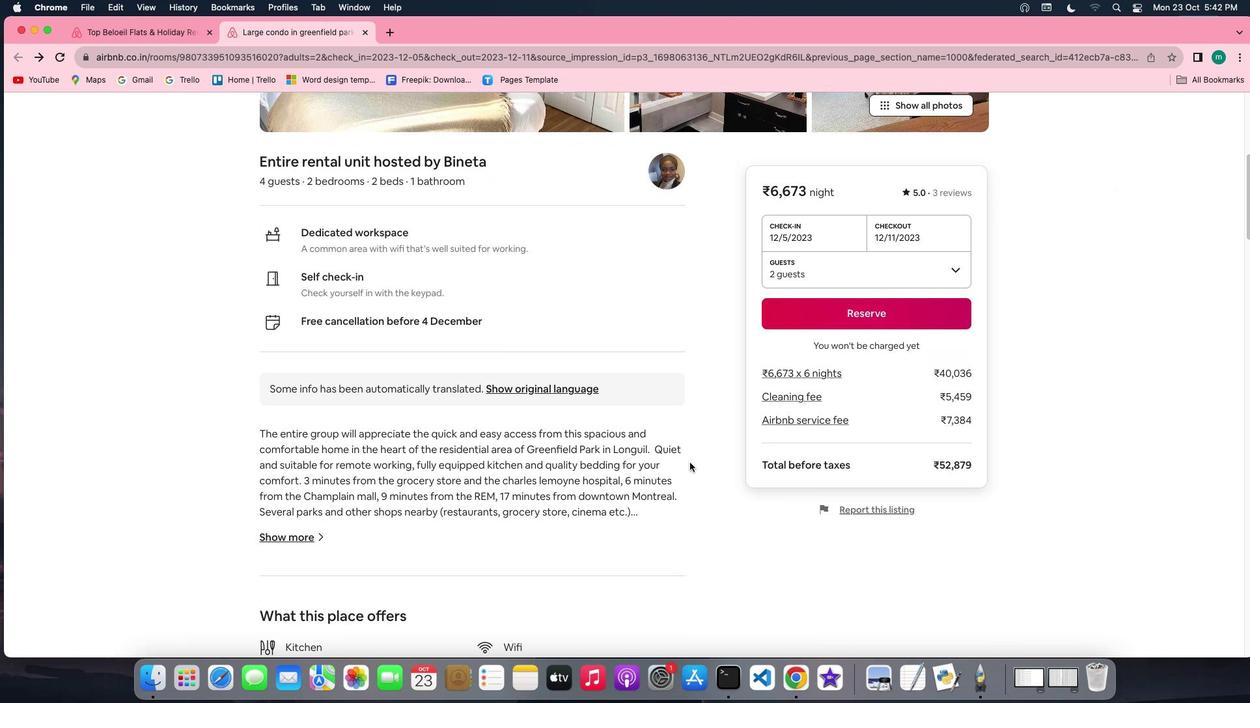 
Action: Mouse moved to (317, 403)
Screenshot: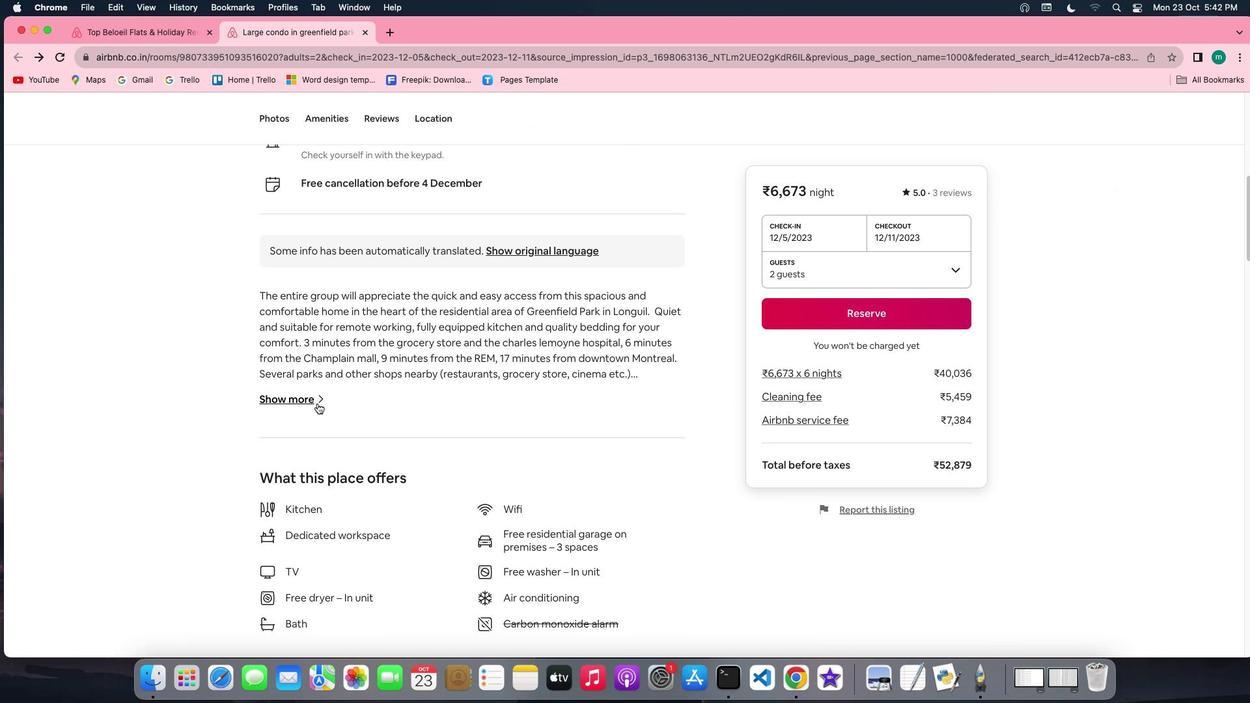 
Action: Mouse pressed left at (317, 403)
Screenshot: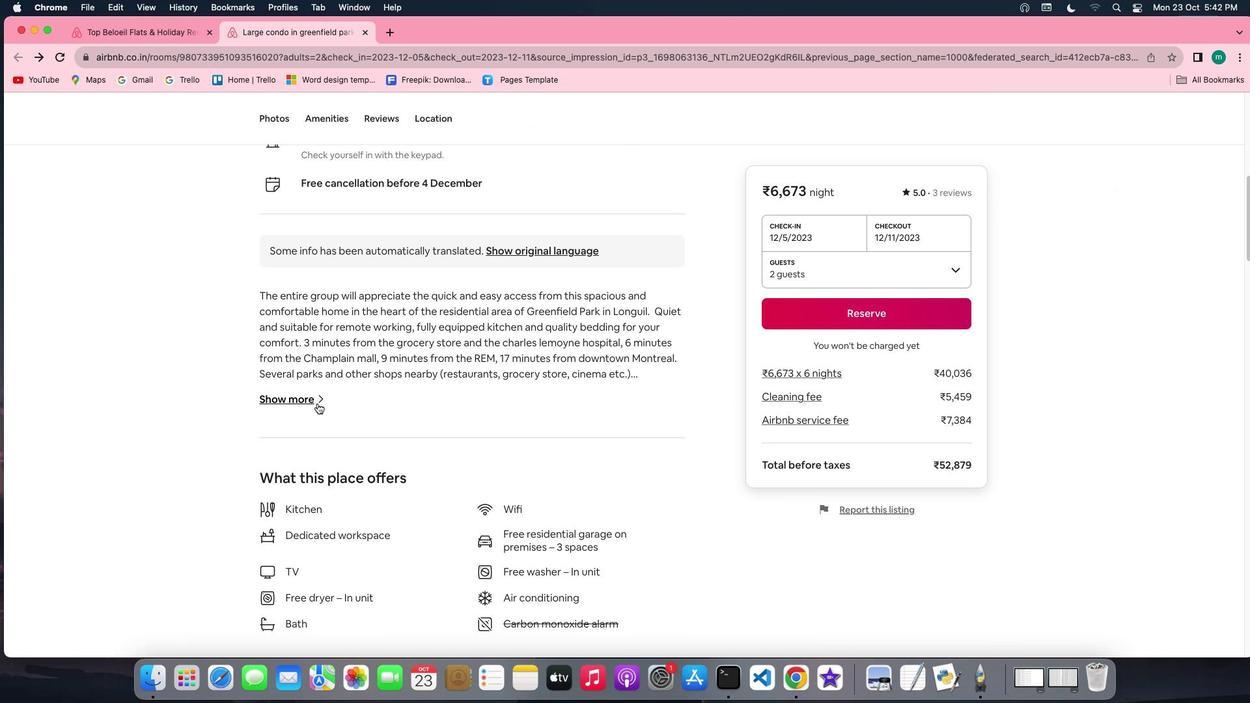 
Action: Mouse moved to (740, 485)
Screenshot: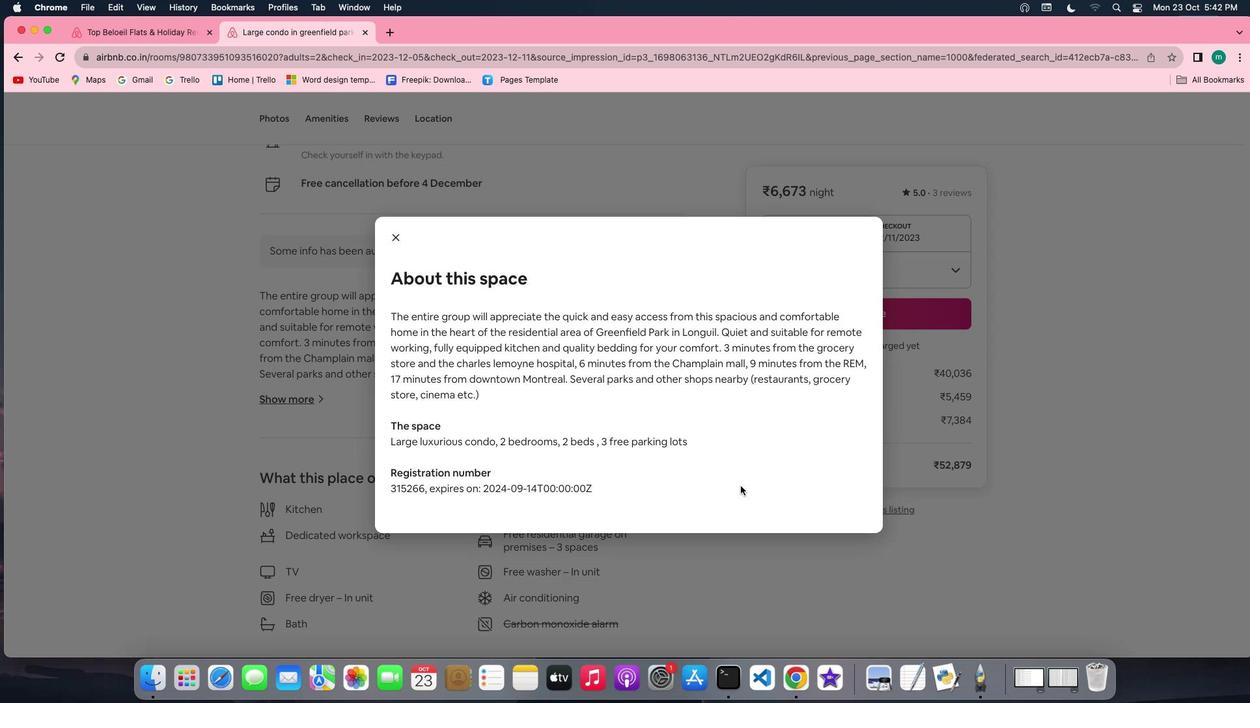 
Action: Mouse scrolled (740, 485) with delta (0, 0)
Screenshot: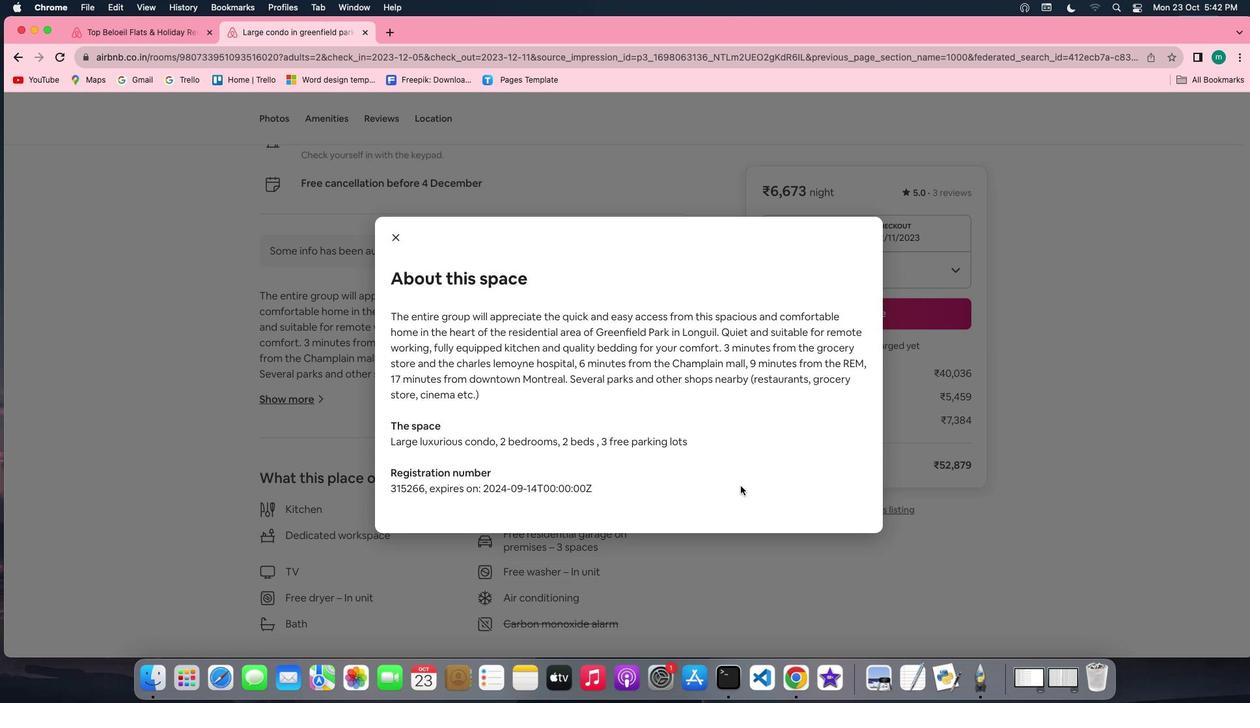 
Action: Mouse scrolled (740, 485) with delta (0, 0)
Screenshot: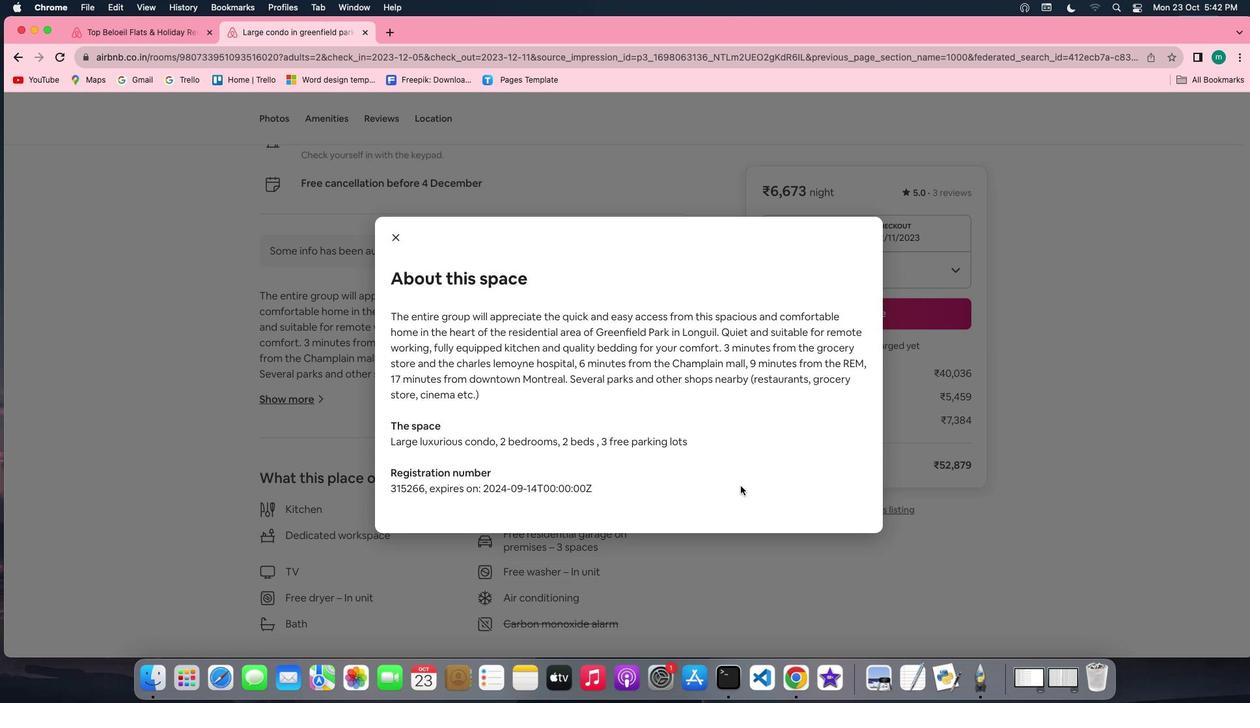 
Action: Mouse scrolled (740, 485) with delta (0, -1)
Screenshot: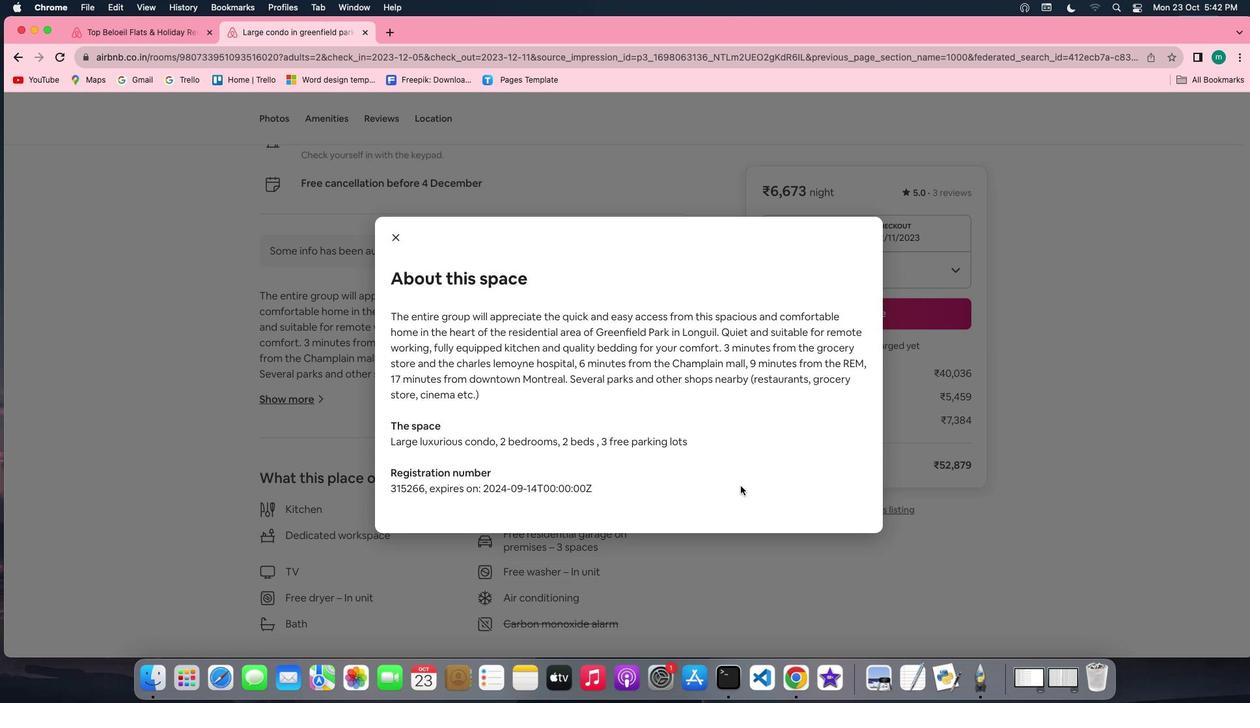 
Action: Mouse moved to (399, 242)
Screenshot: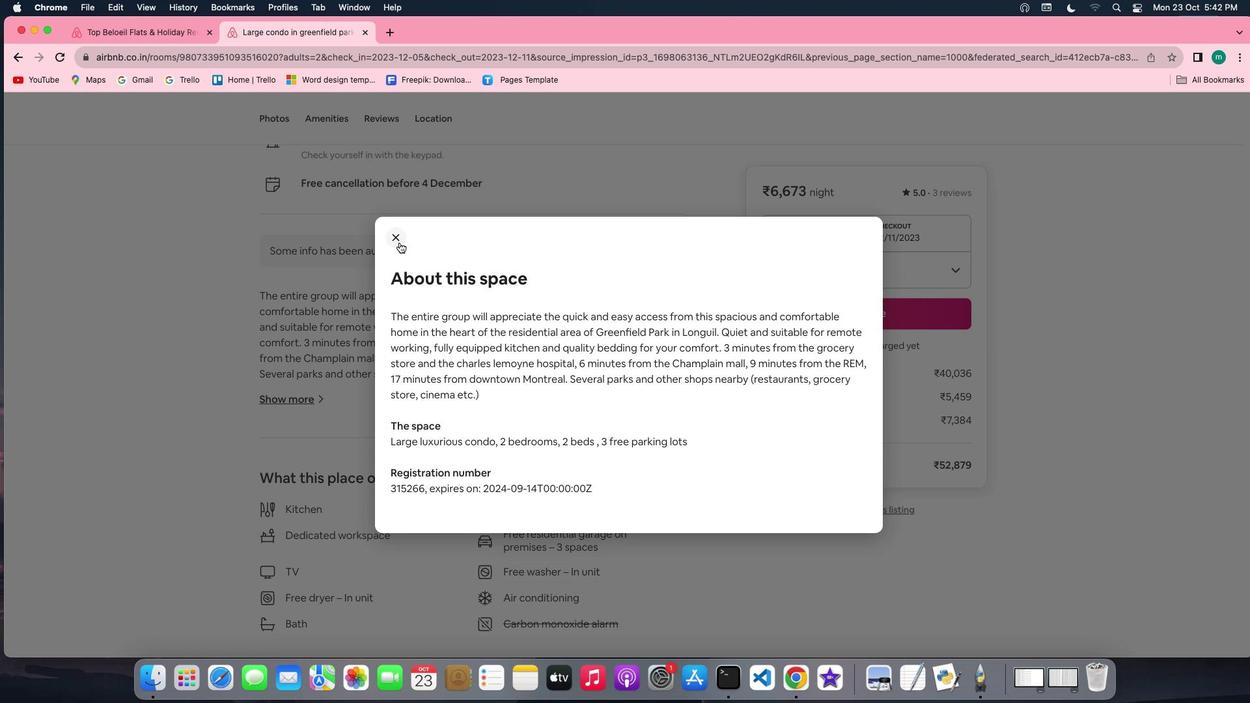 
Action: Mouse pressed left at (399, 242)
Screenshot: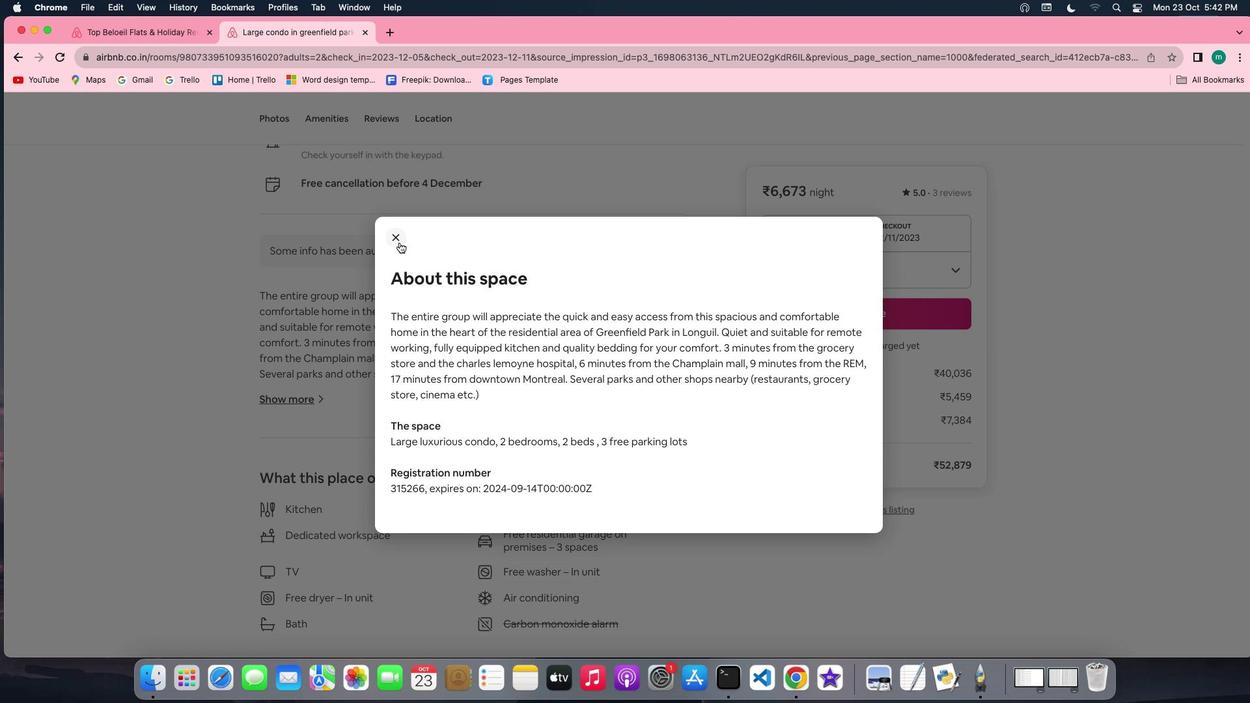 
Action: Mouse moved to (424, 398)
Screenshot: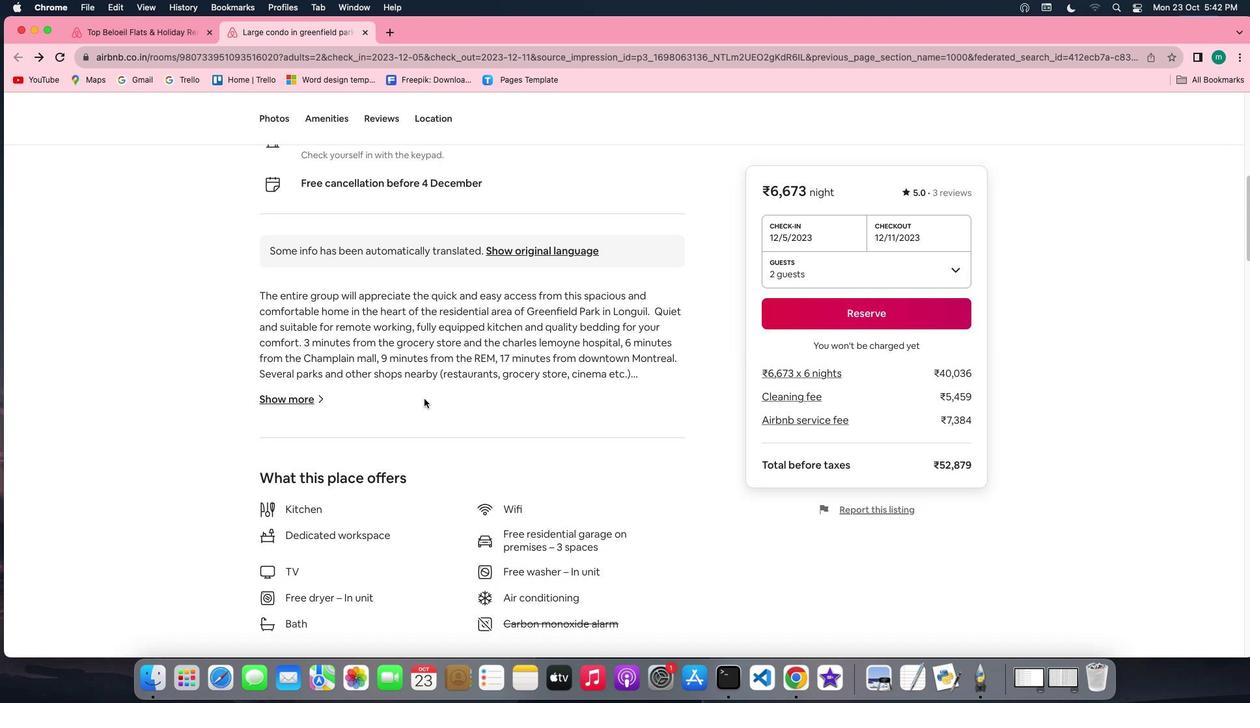 
Action: Mouse scrolled (424, 398) with delta (0, 0)
Screenshot: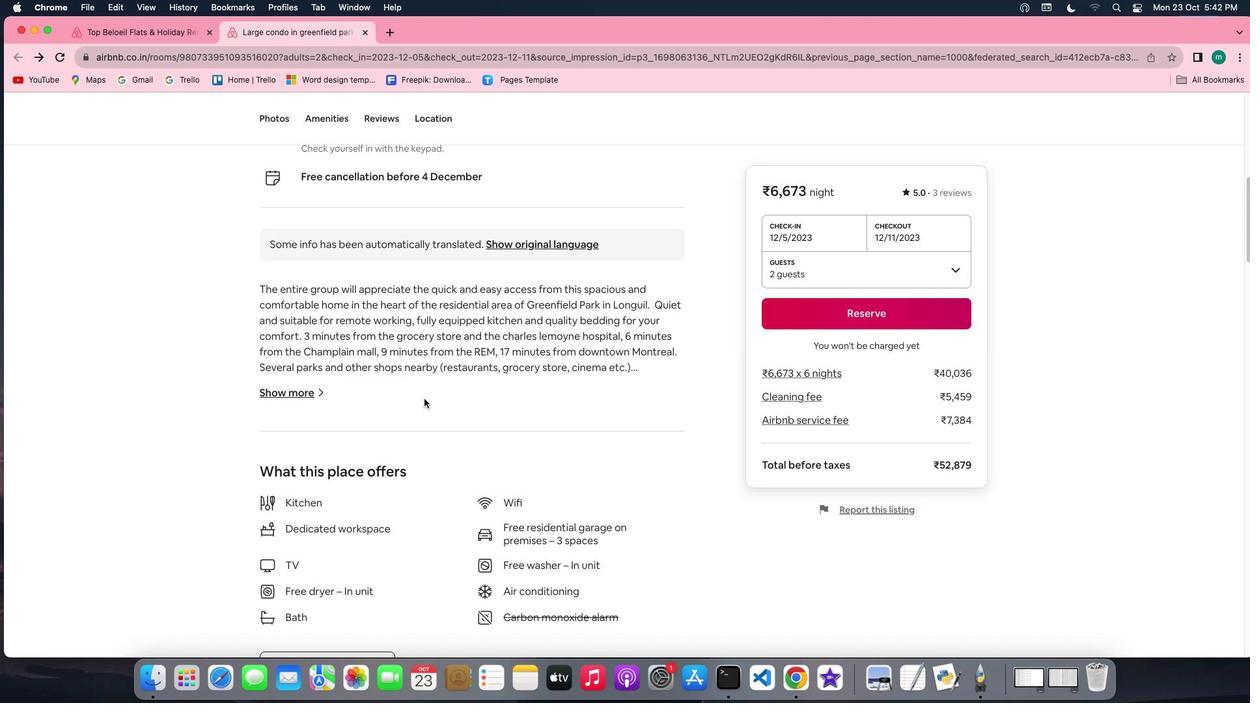 
Action: Mouse scrolled (424, 398) with delta (0, 0)
Screenshot: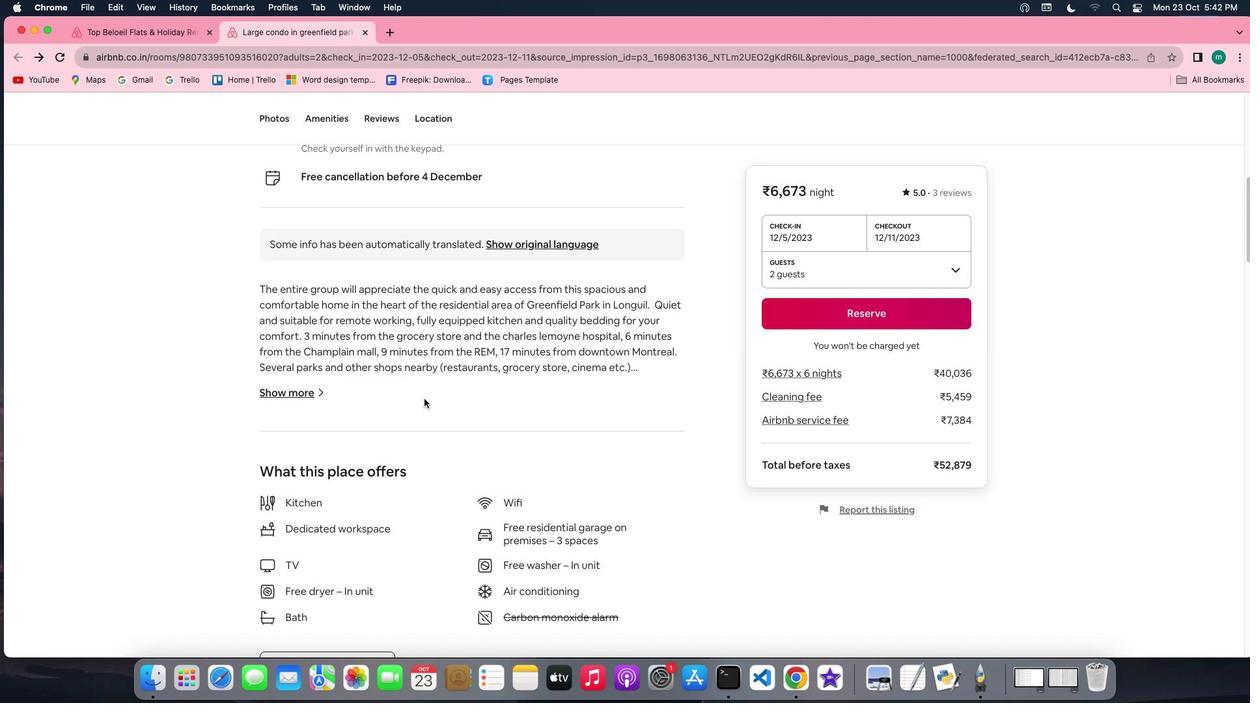 
Action: Mouse scrolled (424, 398) with delta (0, -1)
Screenshot: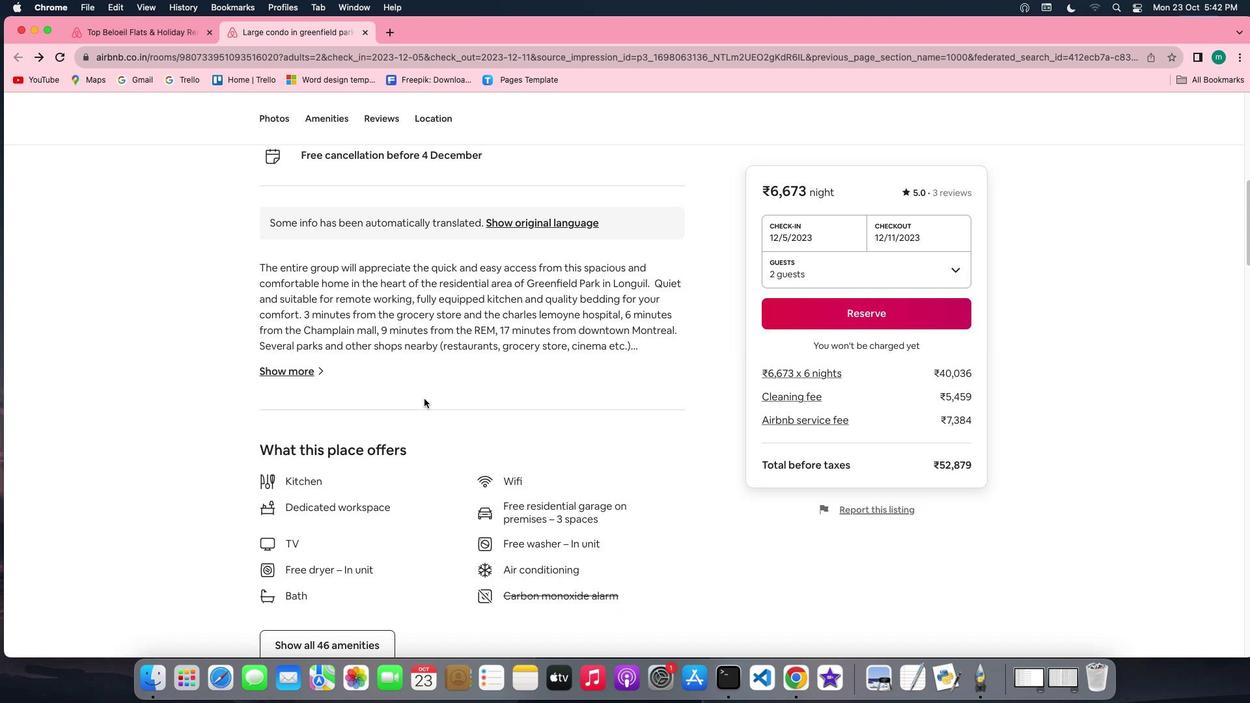 
Action: Mouse scrolled (424, 398) with delta (0, -2)
Screenshot: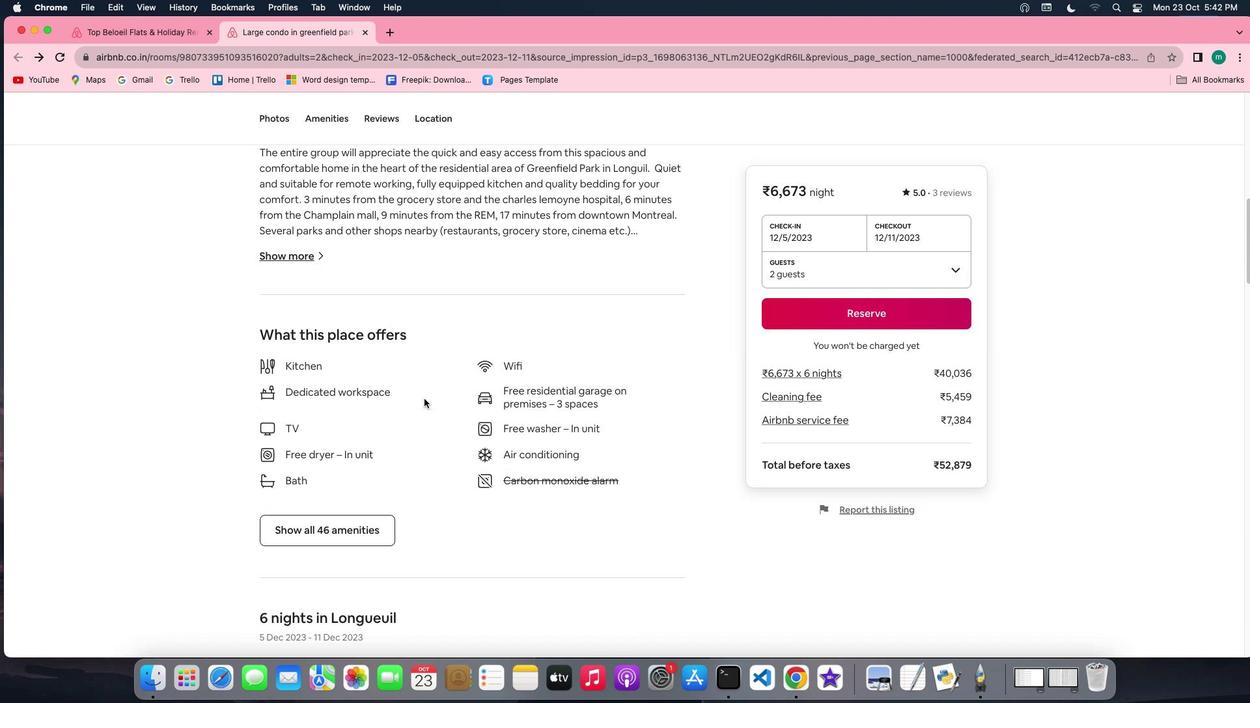 
Action: Mouse scrolled (424, 398) with delta (0, 0)
Screenshot: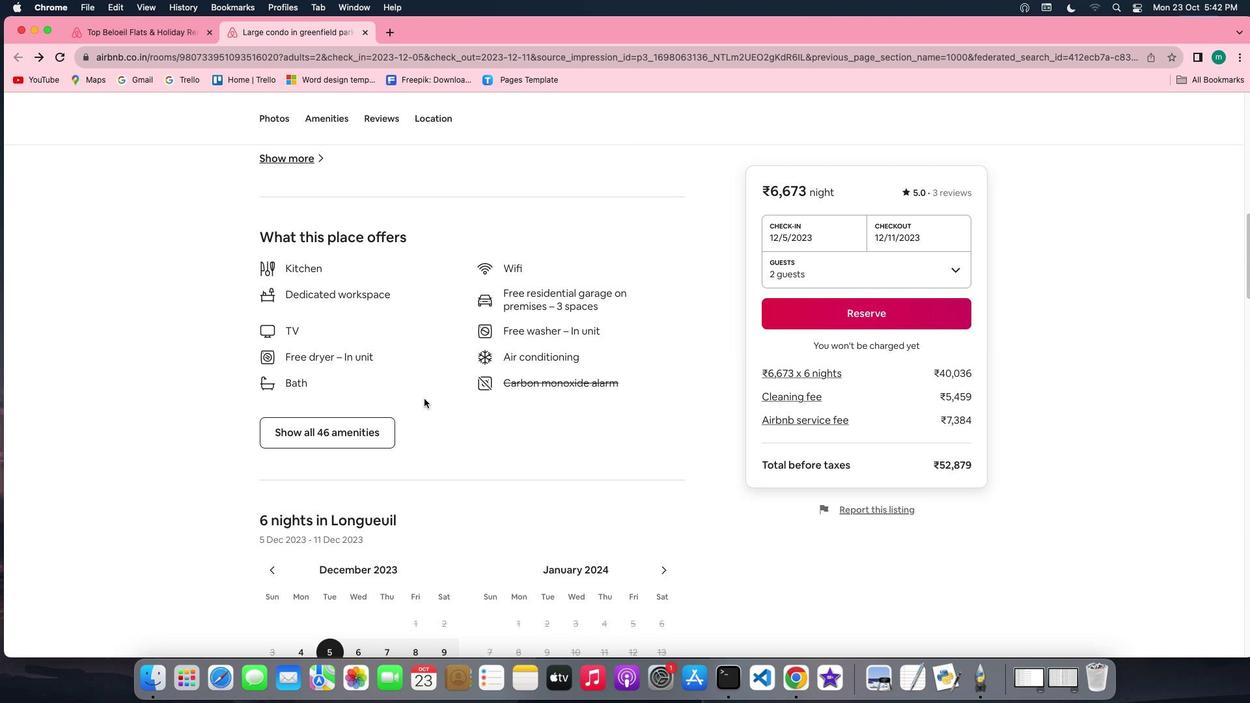 
Action: Mouse scrolled (424, 398) with delta (0, 0)
Screenshot: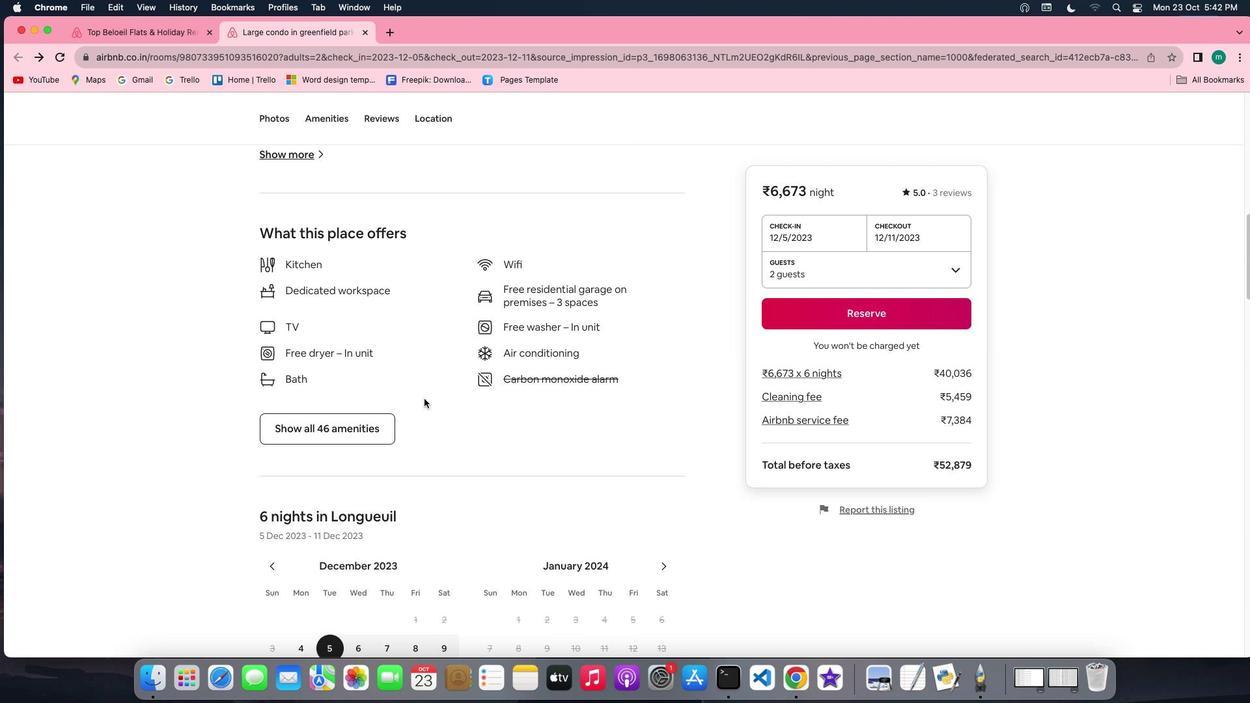 
Action: Mouse scrolled (424, 398) with delta (0, -1)
Screenshot: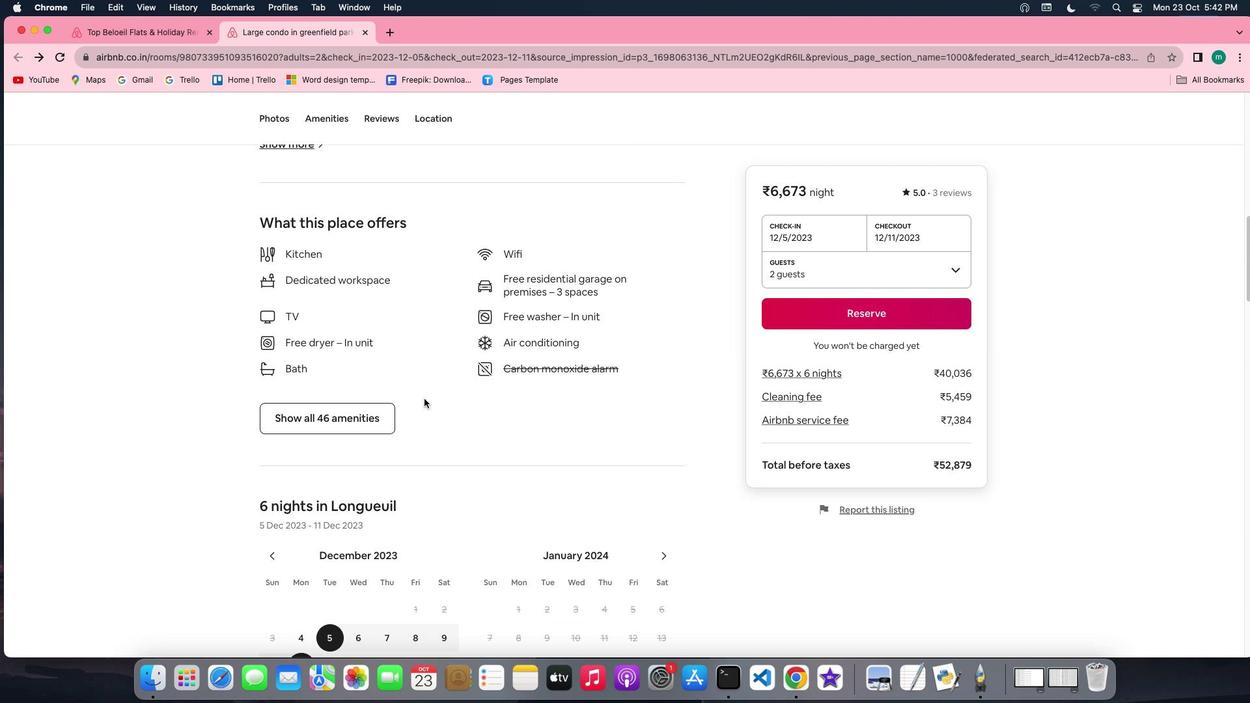 
Action: Mouse moved to (354, 347)
Screenshot: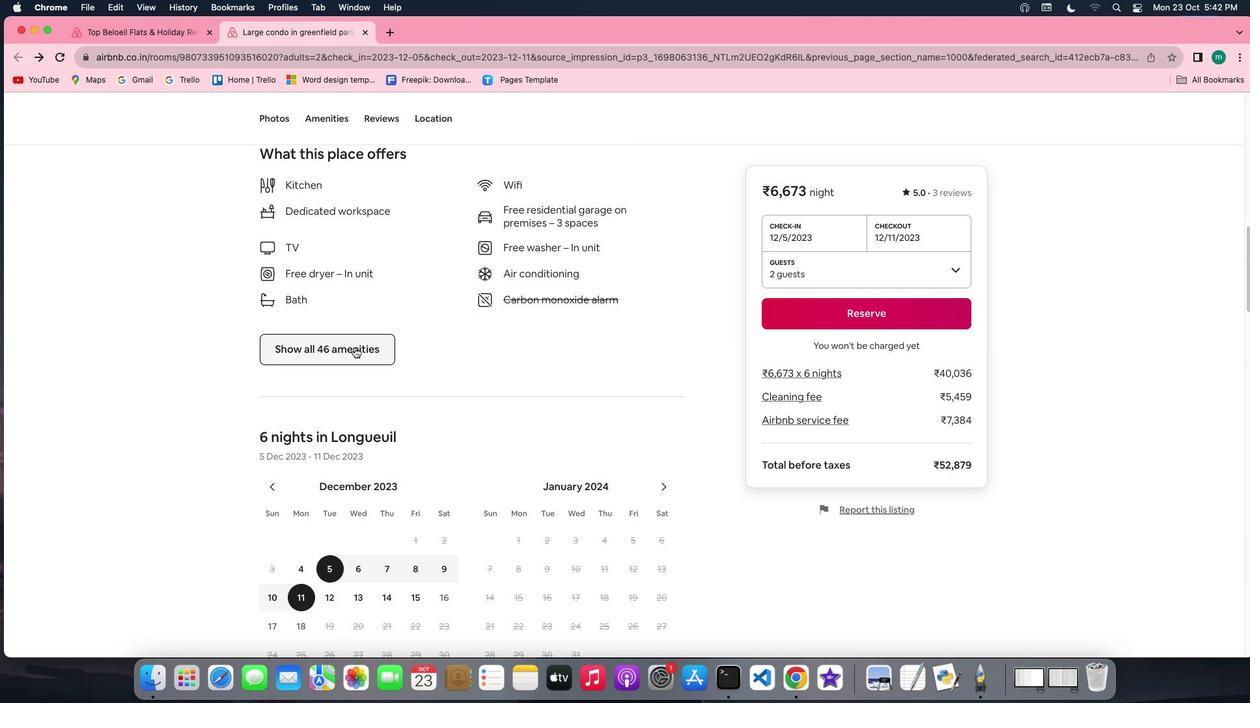 
Action: Mouse pressed left at (354, 347)
Screenshot: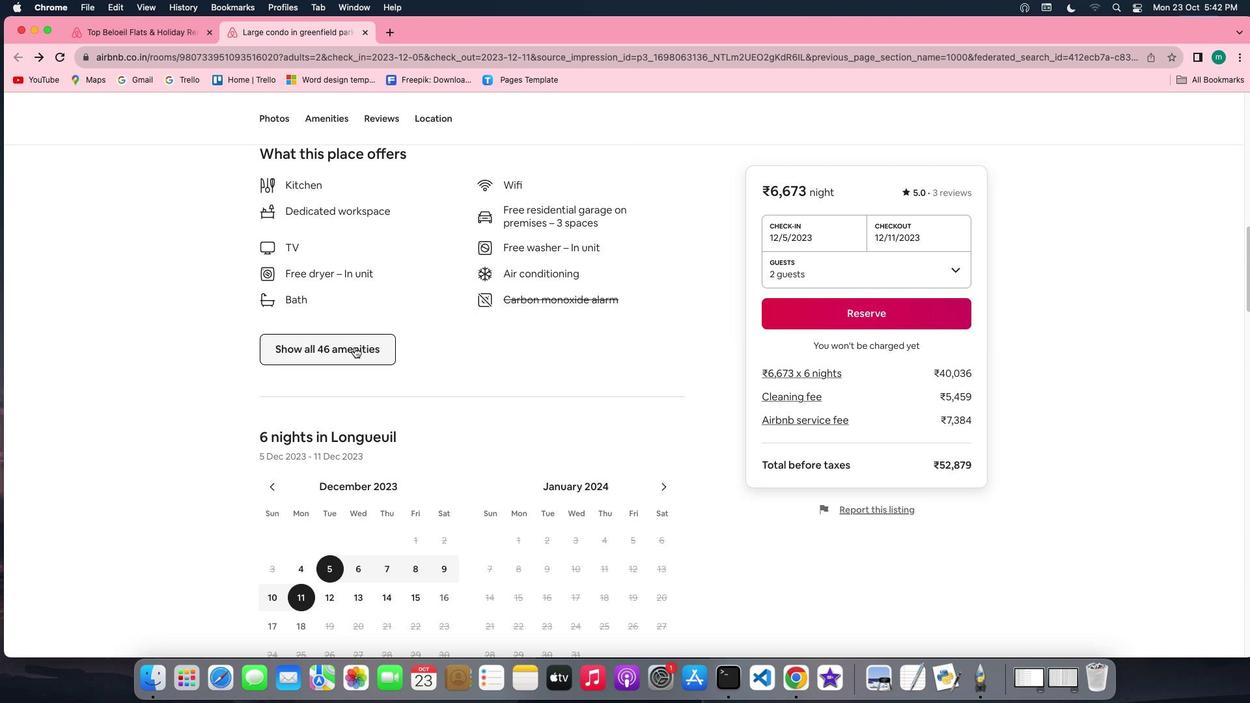 
Action: Mouse moved to (684, 433)
Screenshot: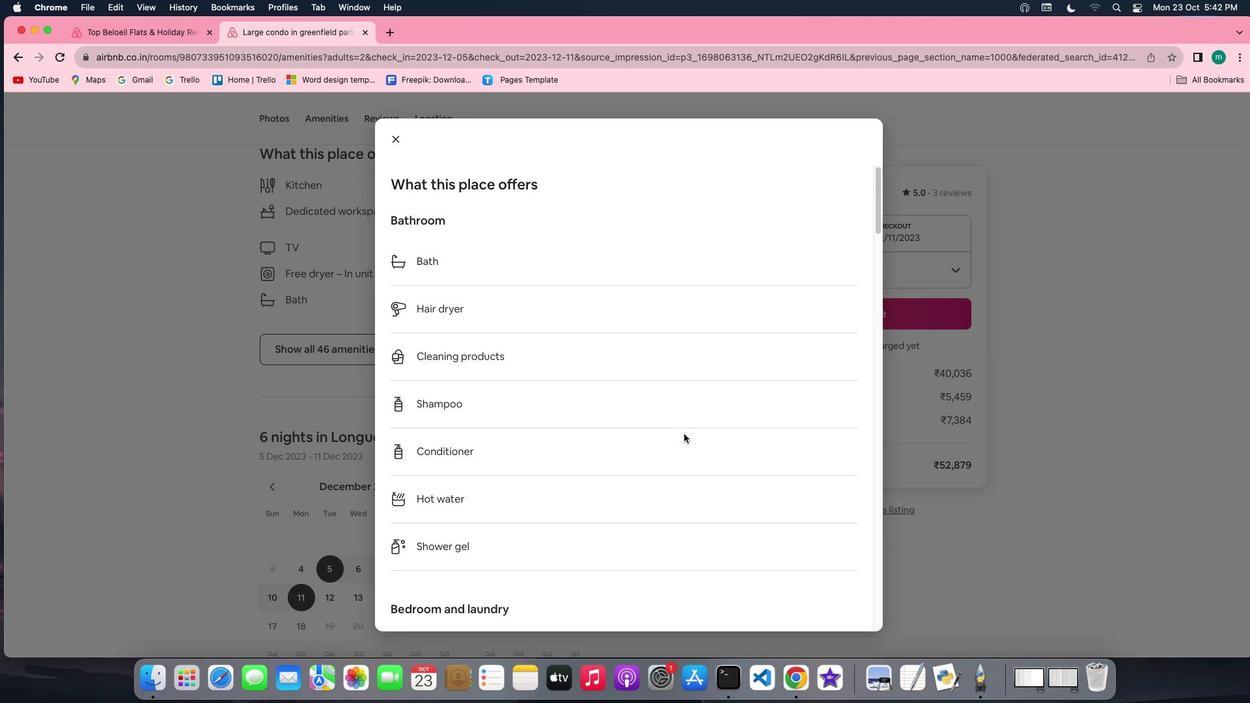 
Action: Mouse scrolled (684, 433) with delta (0, 0)
Screenshot: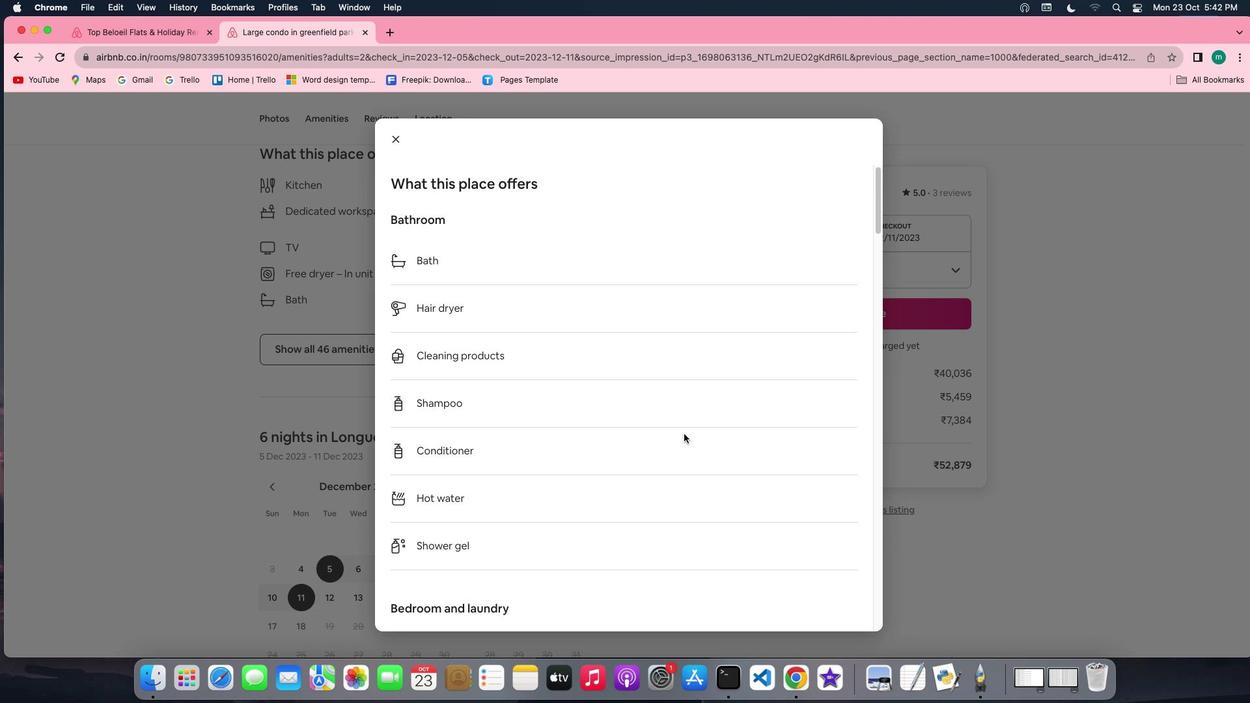 
Action: Mouse scrolled (684, 433) with delta (0, 0)
Screenshot: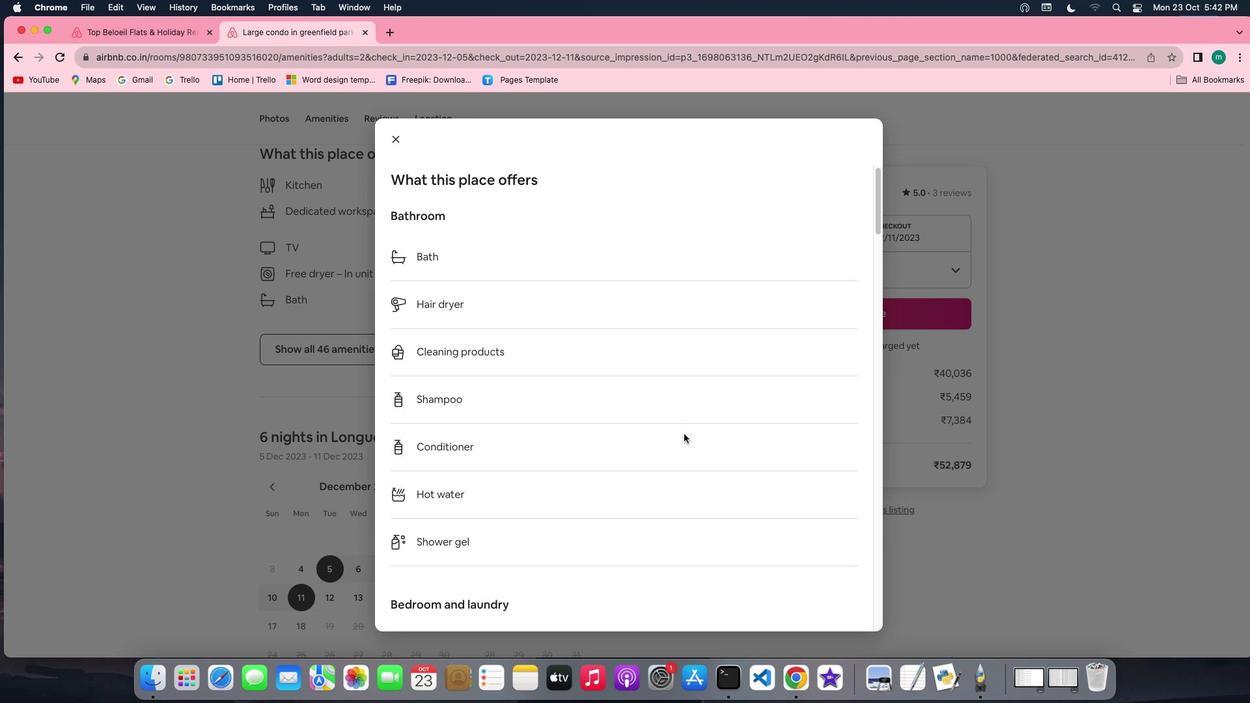 
Action: Mouse scrolled (684, 433) with delta (0, 0)
Screenshot: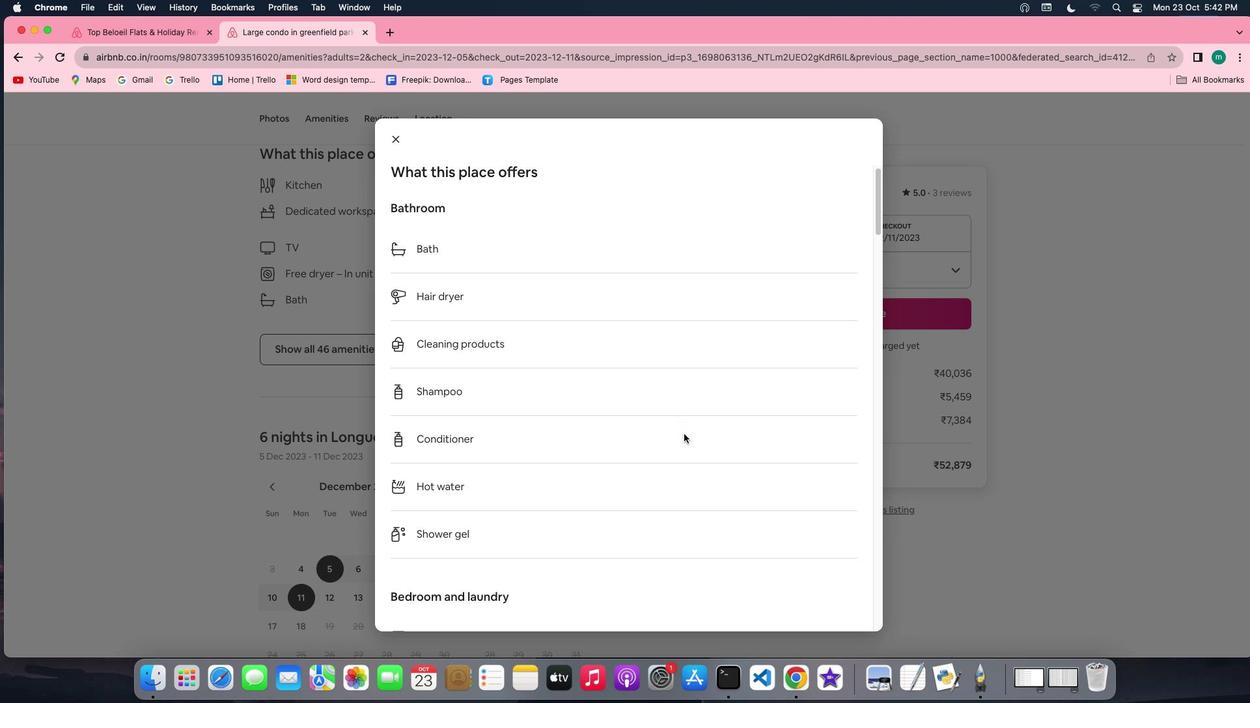 
Action: Mouse scrolled (684, 433) with delta (0, 0)
Screenshot: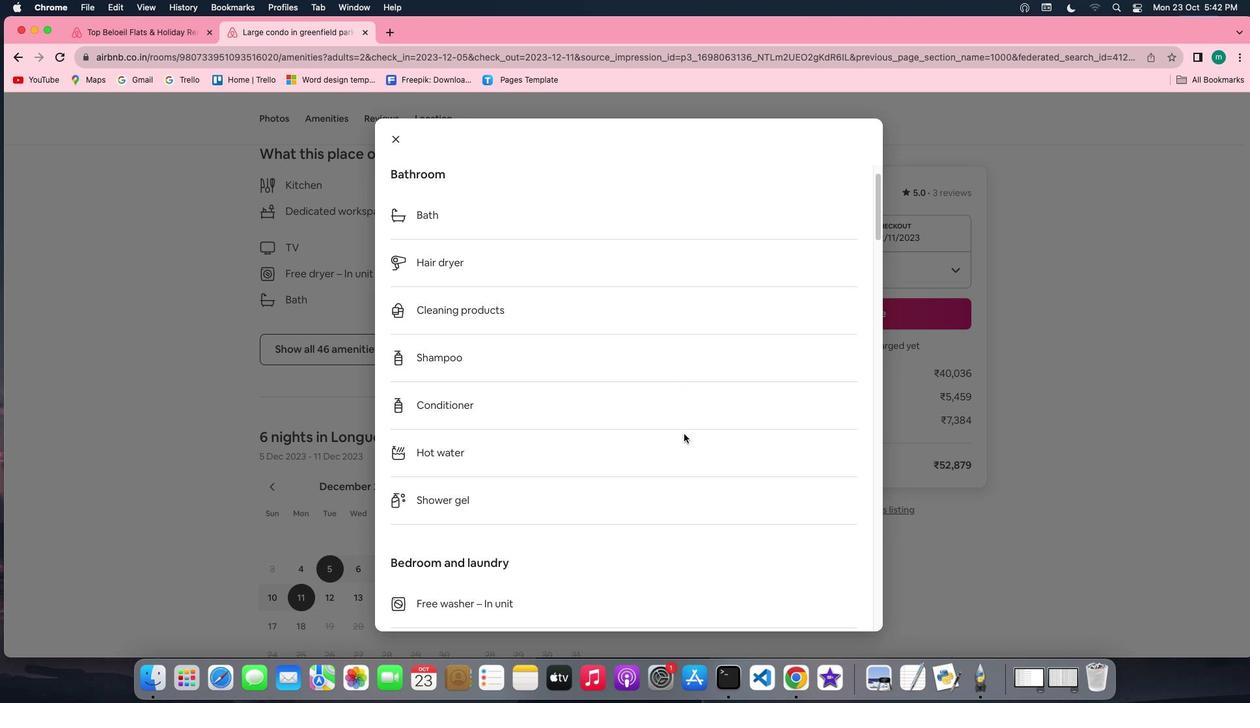 
Action: Mouse scrolled (684, 433) with delta (0, 0)
Screenshot: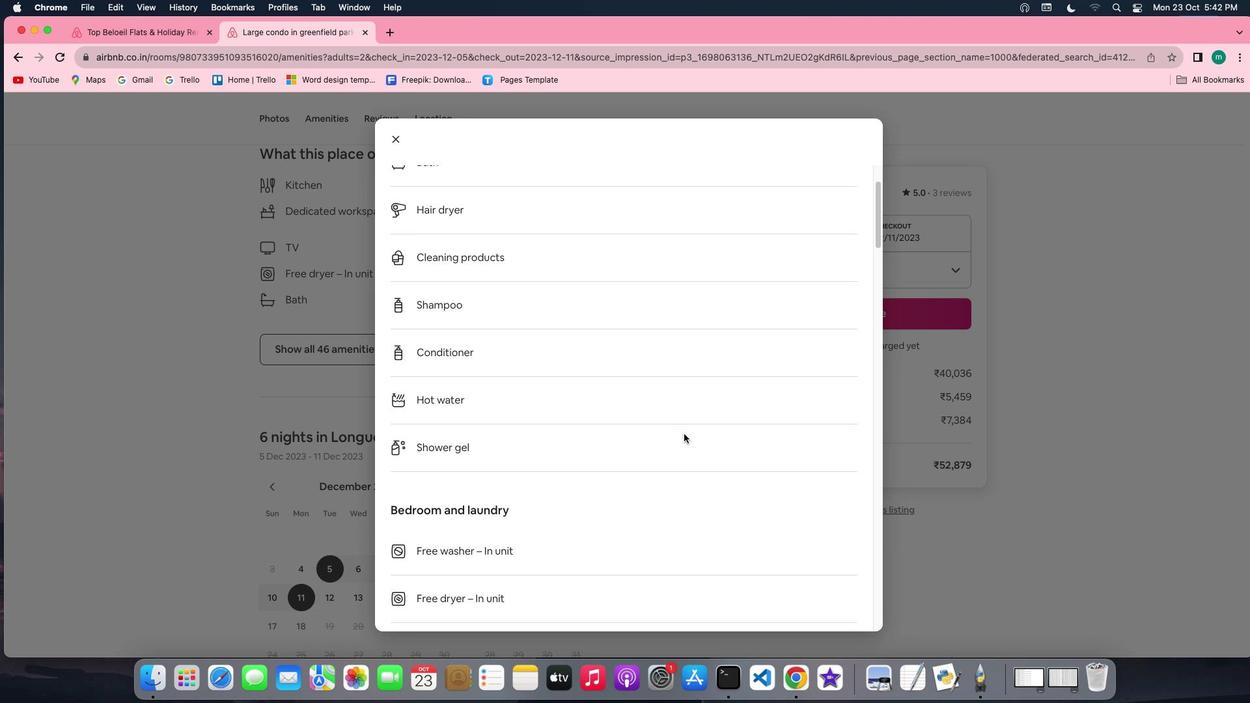 
Action: Mouse scrolled (684, 433) with delta (0, 0)
Screenshot: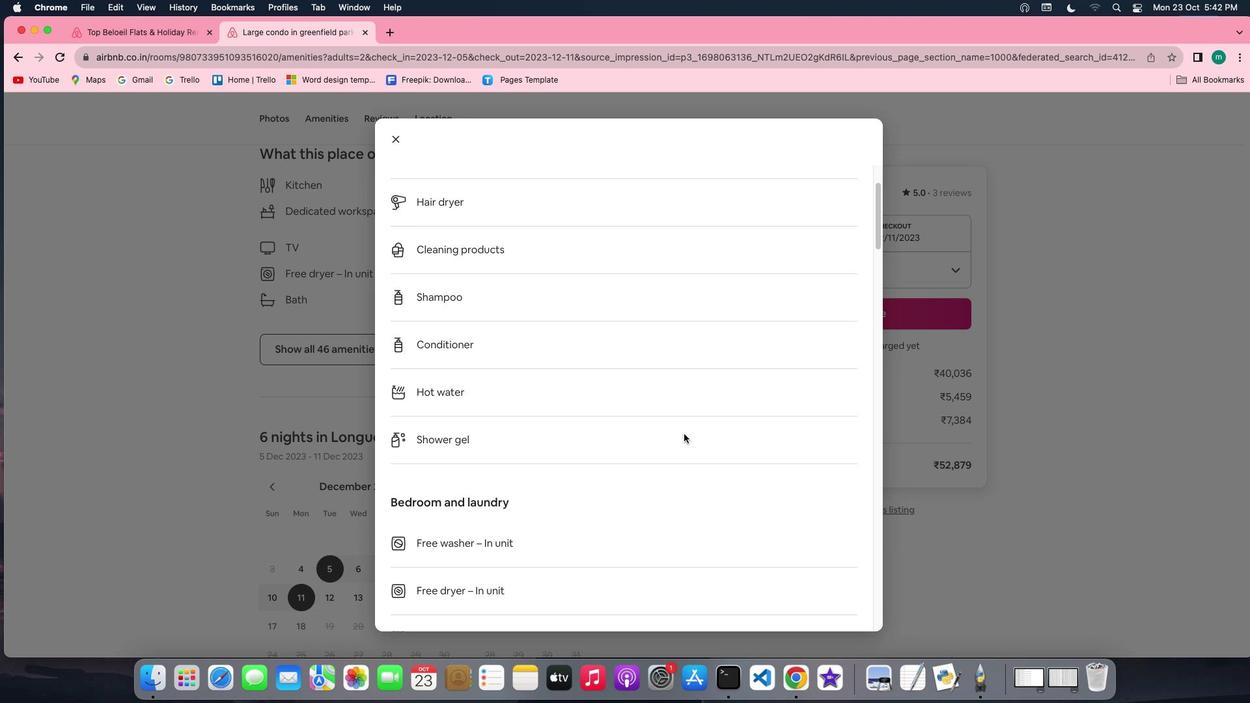 
Action: Mouse scrolled (684, 433) with delta (0, -1)
Screenshot: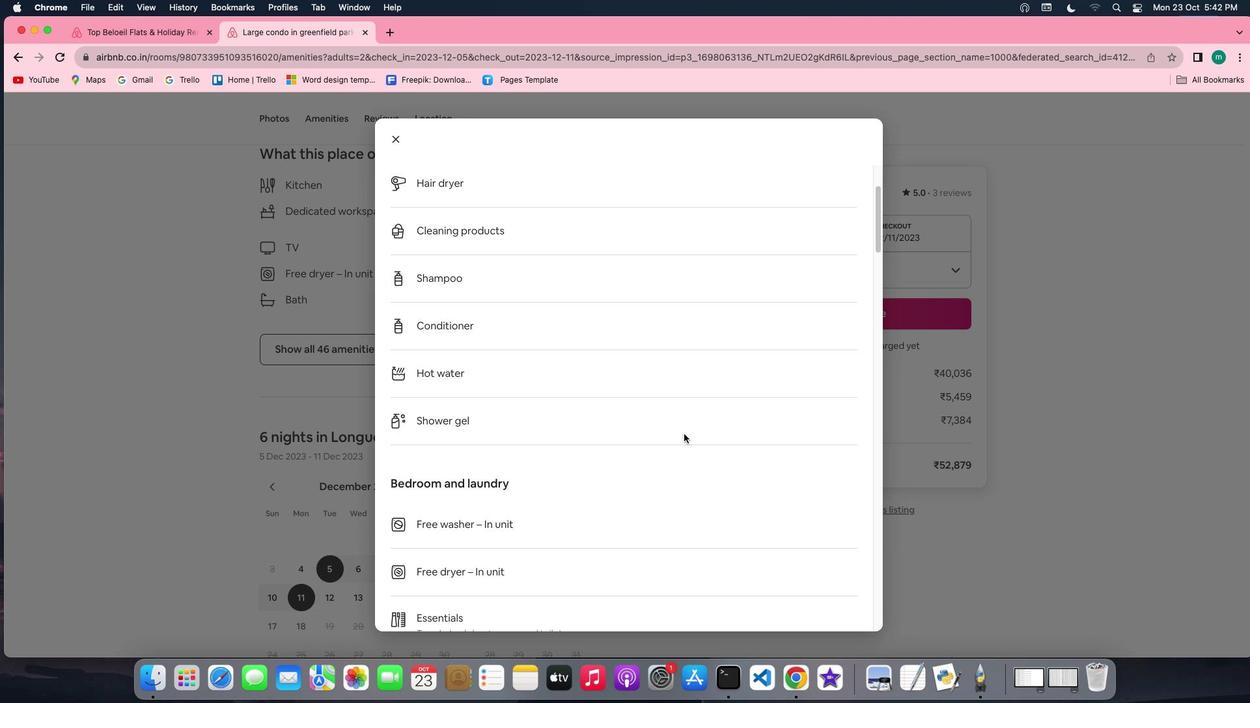 
Action: Mouse scrolled (684, 433) with delta (0, -2)
Screenshot: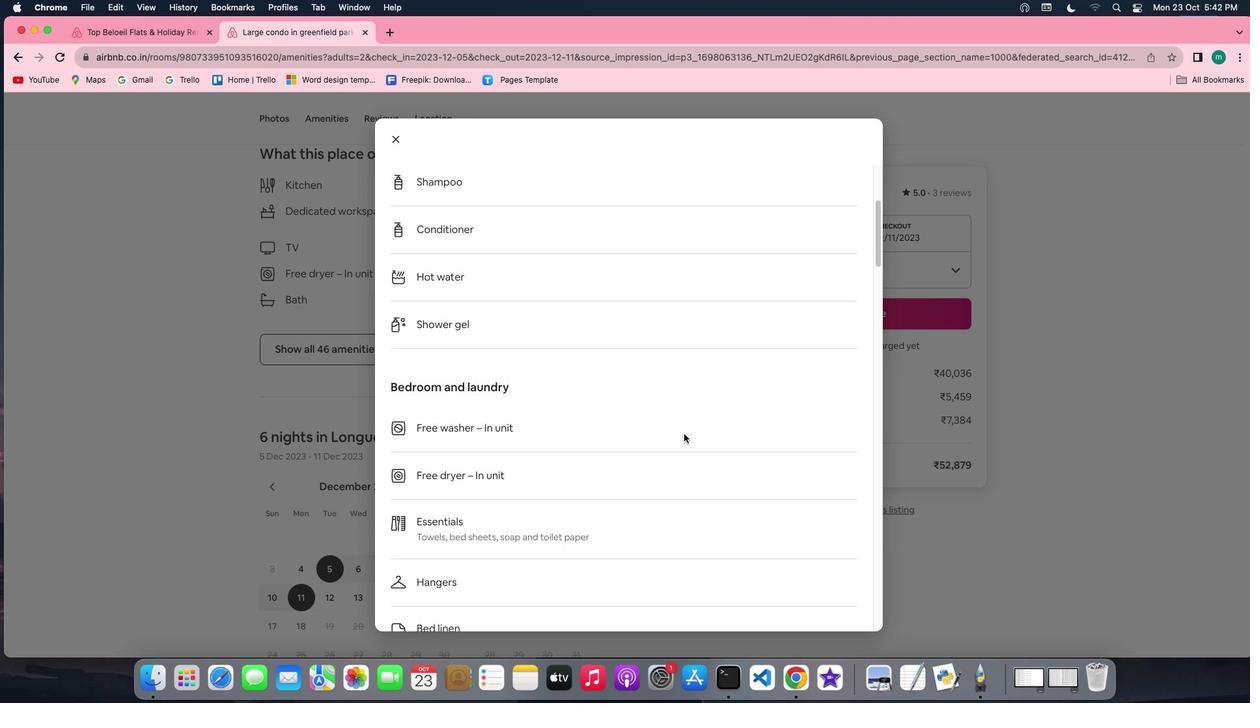 
Action: Mouse scrolled (684, 433) with delta (0, 0)
Screenshot: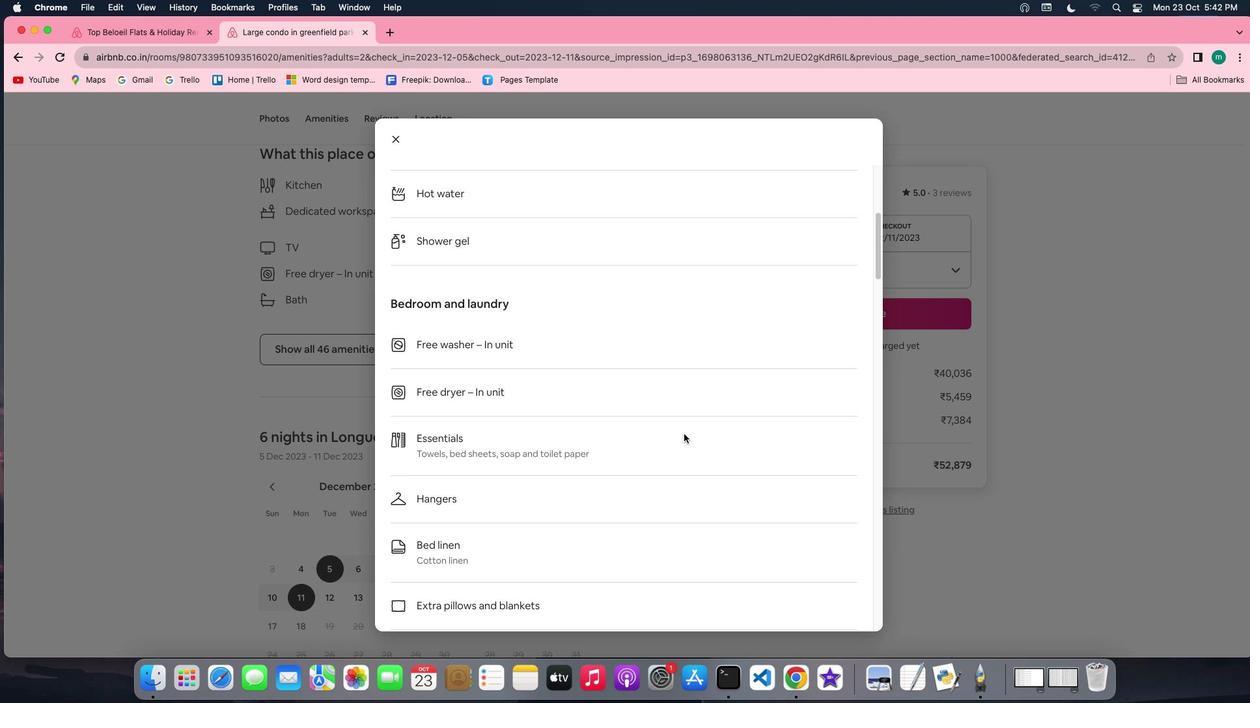 
Action: Mouse scrolled (684, 433) with delta (0, 0)
Screenshot: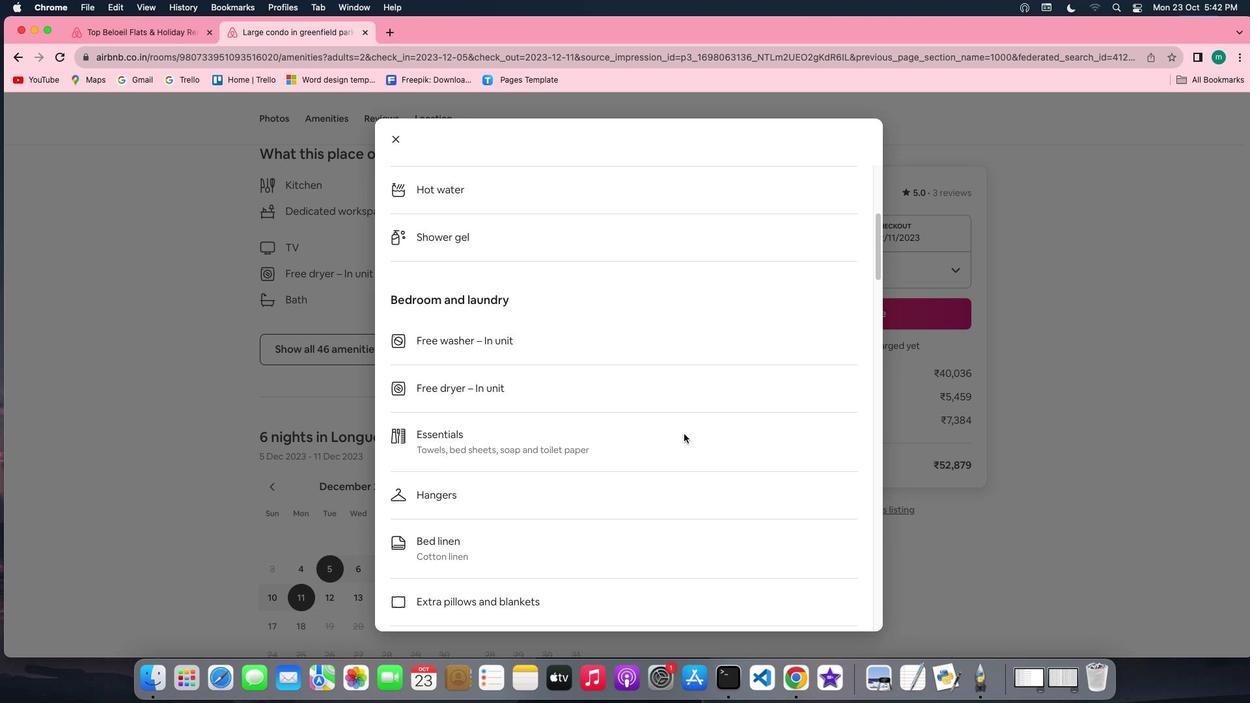 
Action: Mouse scrolled (684, 433) with delta (0, -1)
Screenshot: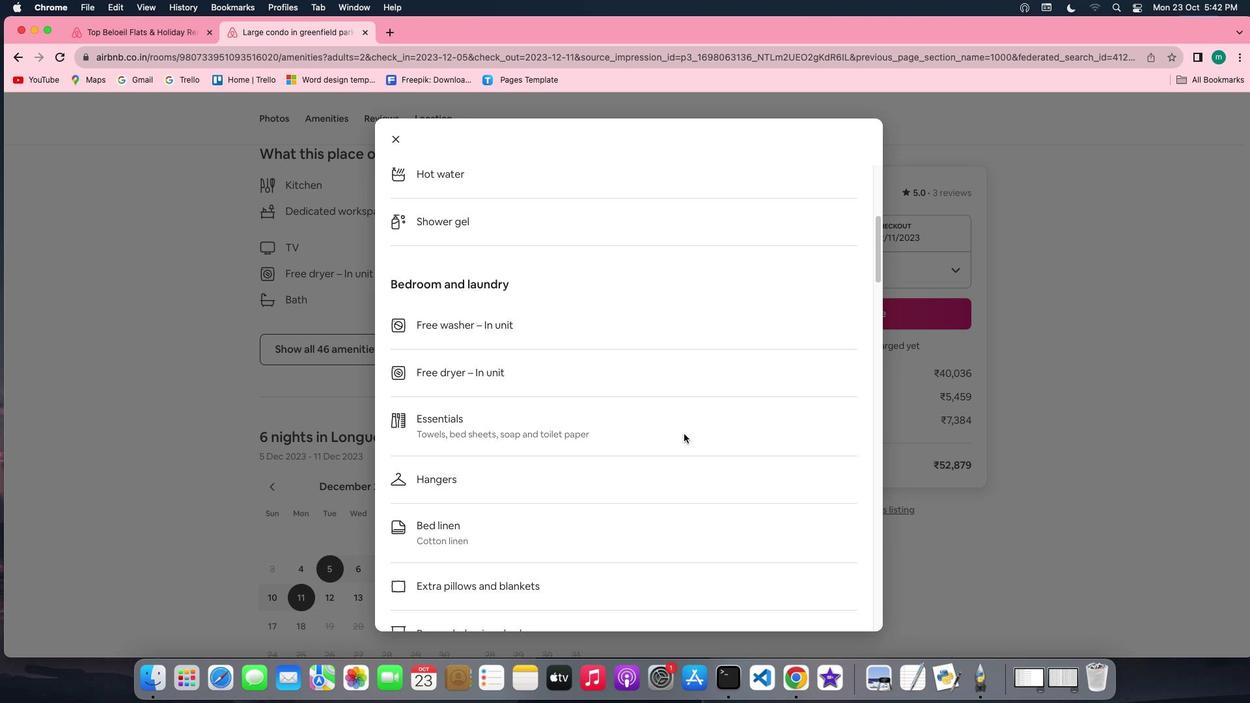 
Action: Mouse scrolled (684, 433) with delta (0, -2)
Screenshot: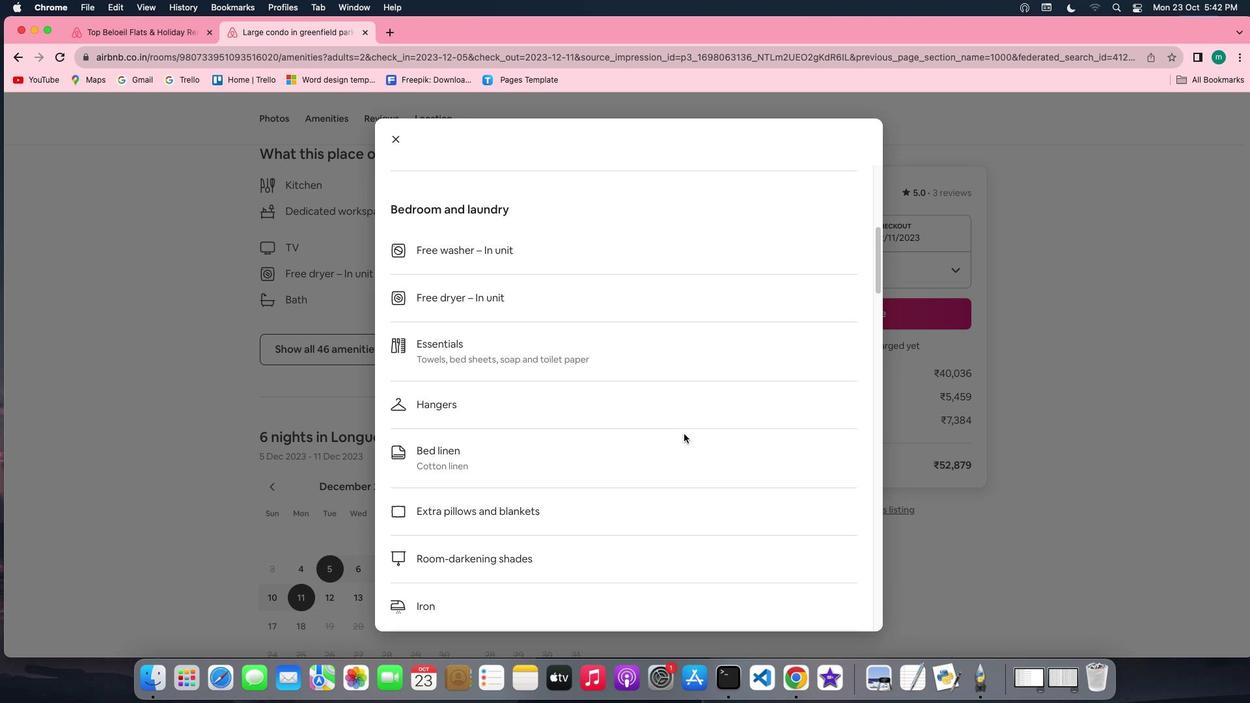 
Action: Mouse scrolled (684, 433) with delta (0, 0)
Screenshot: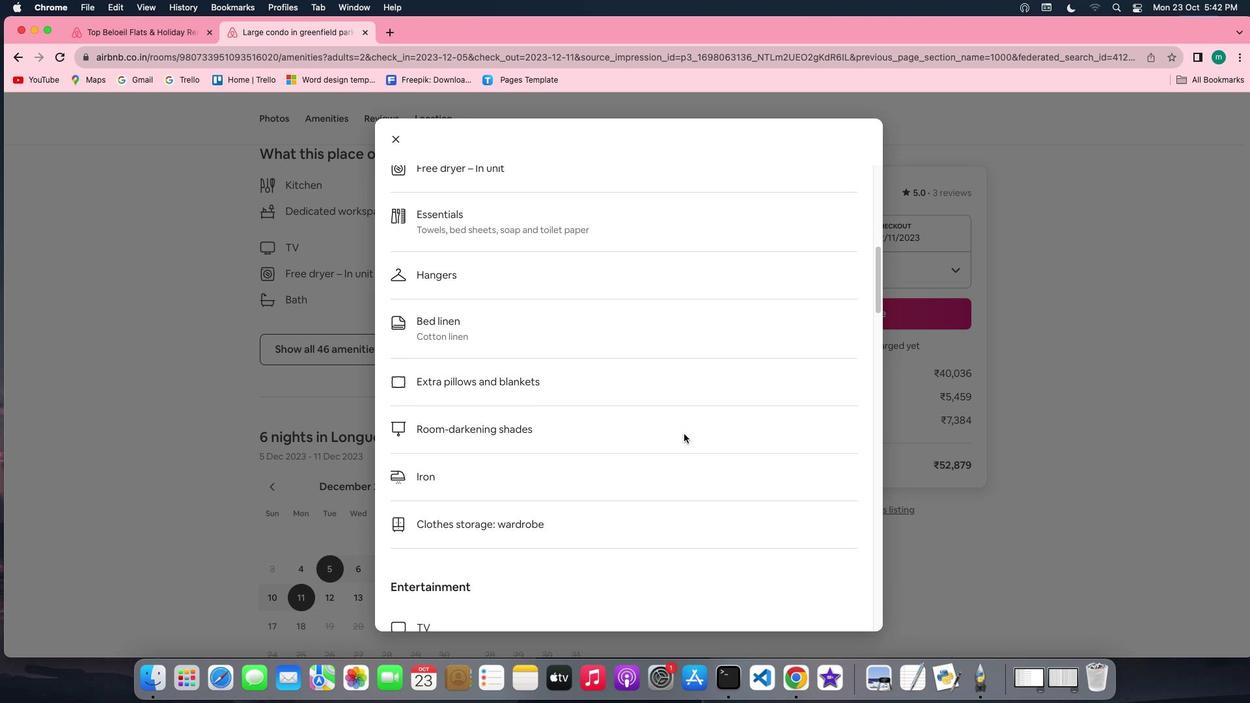 
Action: Mouse scrolled (684, 433) with delta (0, 0)
Screenshot: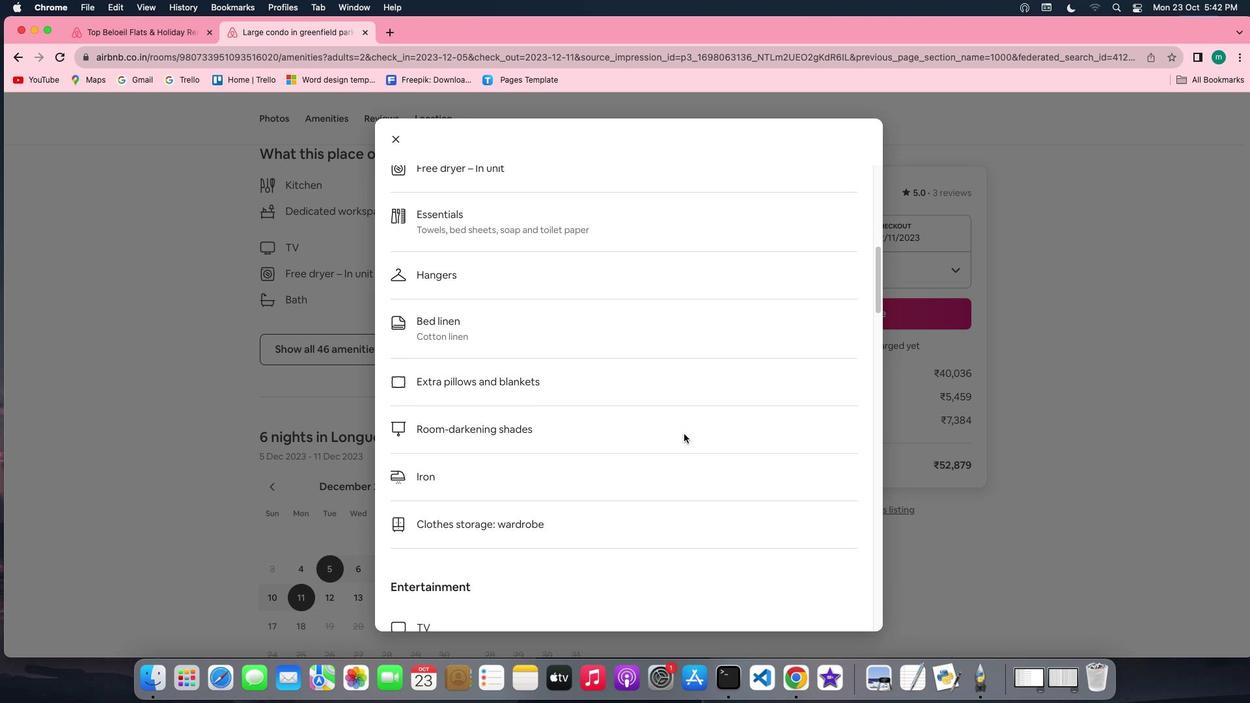 
Action: Mouse scrolled (684, 433) with delta (0, -1)
Screenshot: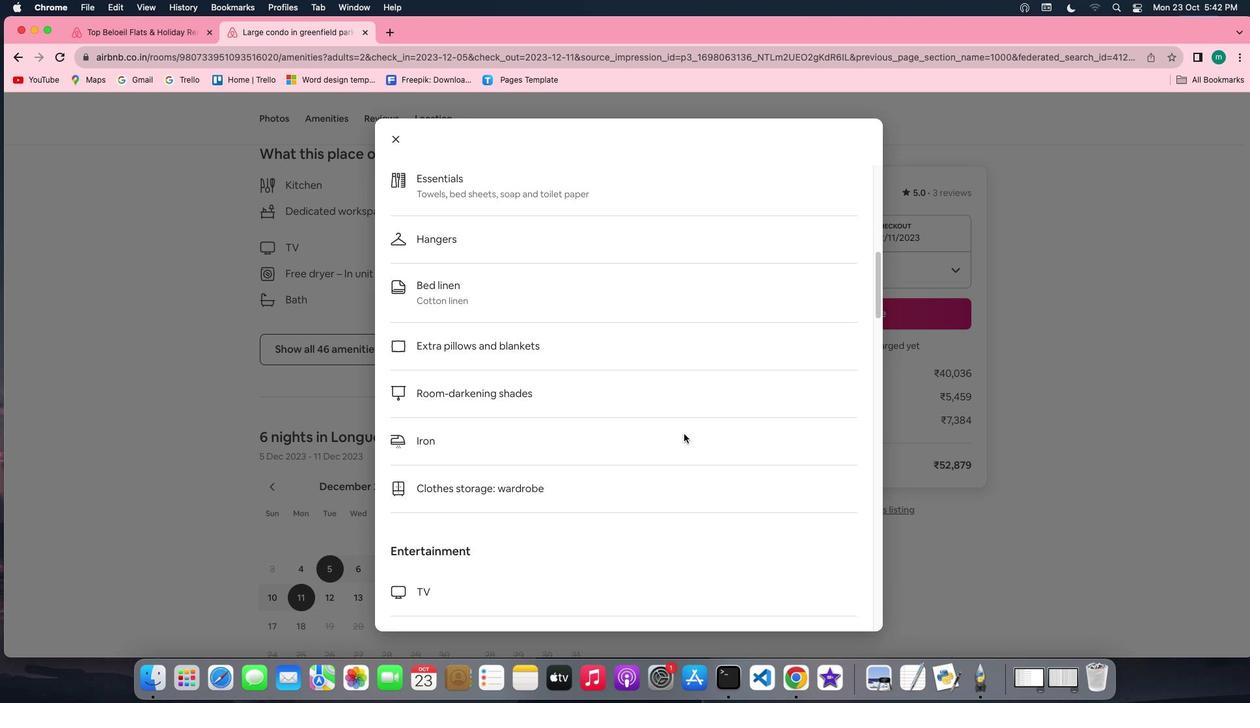 
Action: Mouse scrolled (684, 433) with delta (0, -3)
Screenshot: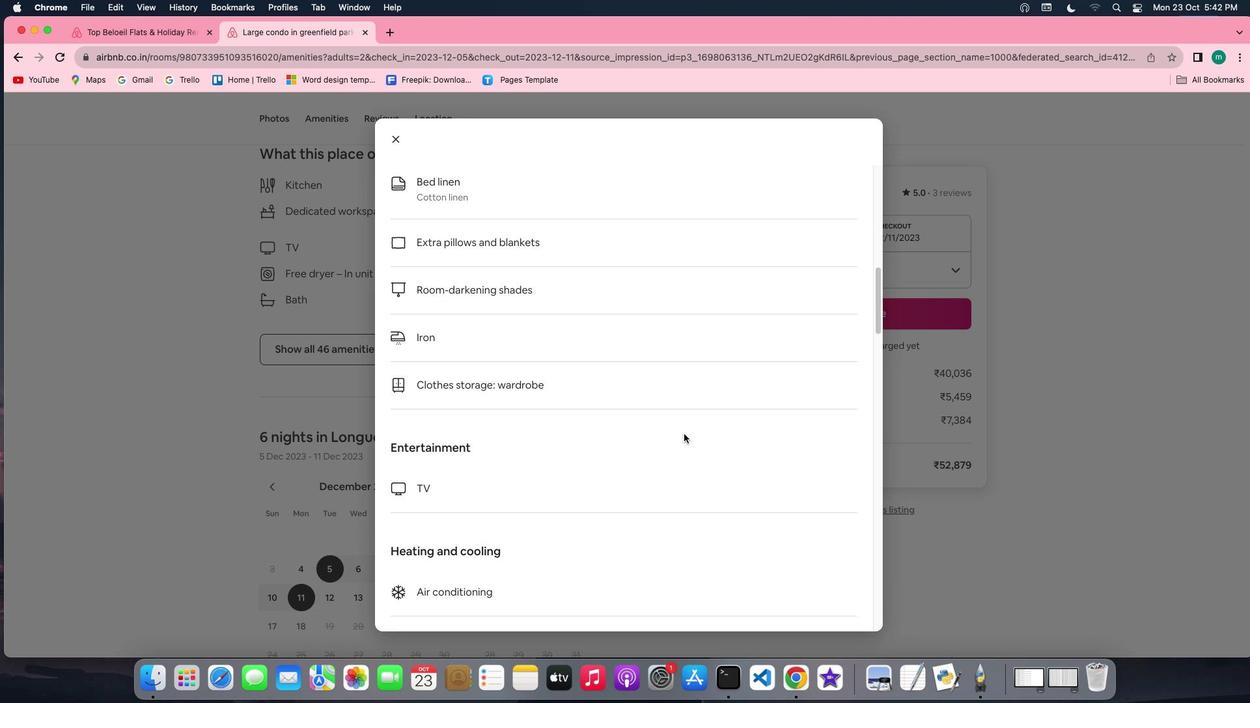 
Action: Mouse scrolled (684, 433) with delta (0, -3)
Screenshot: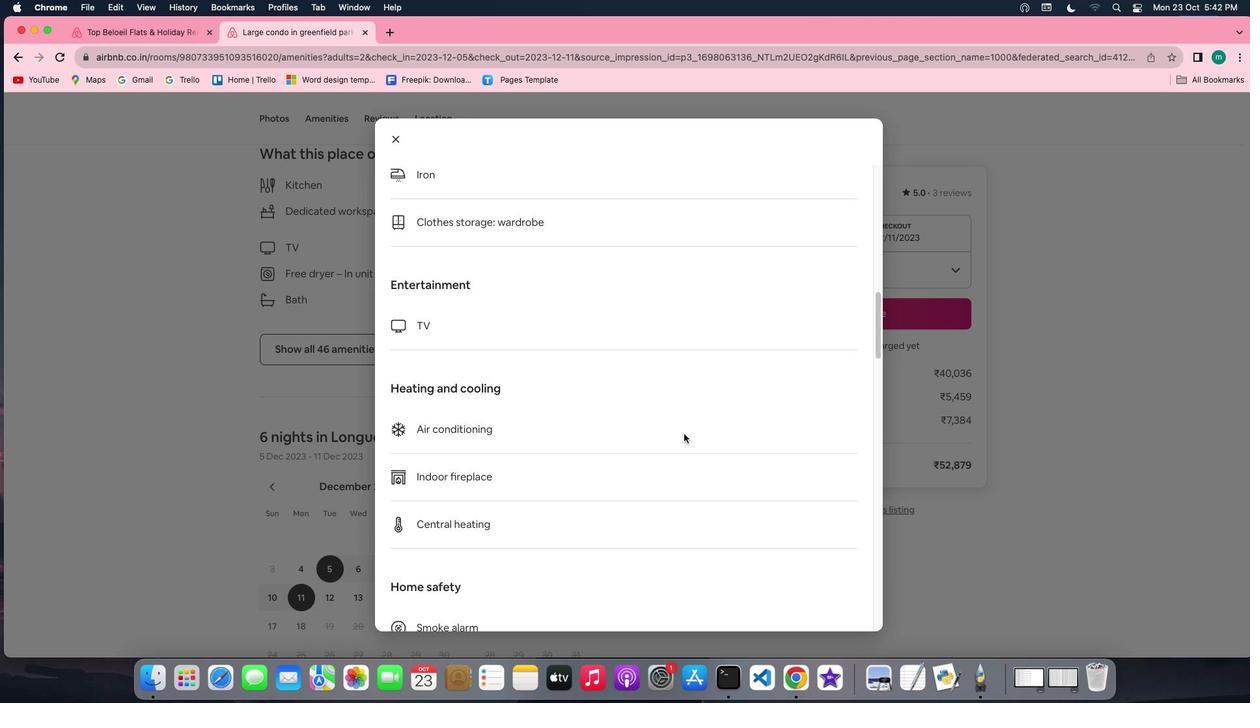
Action: Mouse scrolled (684, 433) with delta (0, 0)
Screenshot: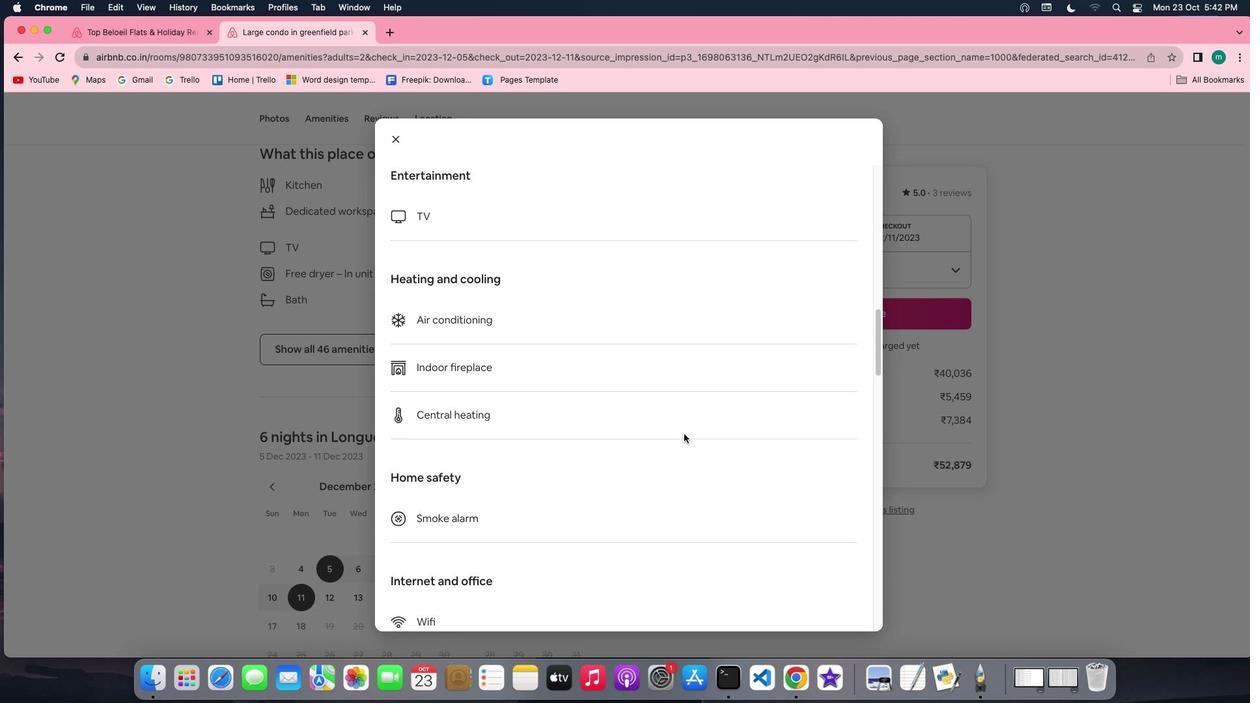 
Action: Mouse scrolled (684, 433) with delta (0, 0)
Screenshot: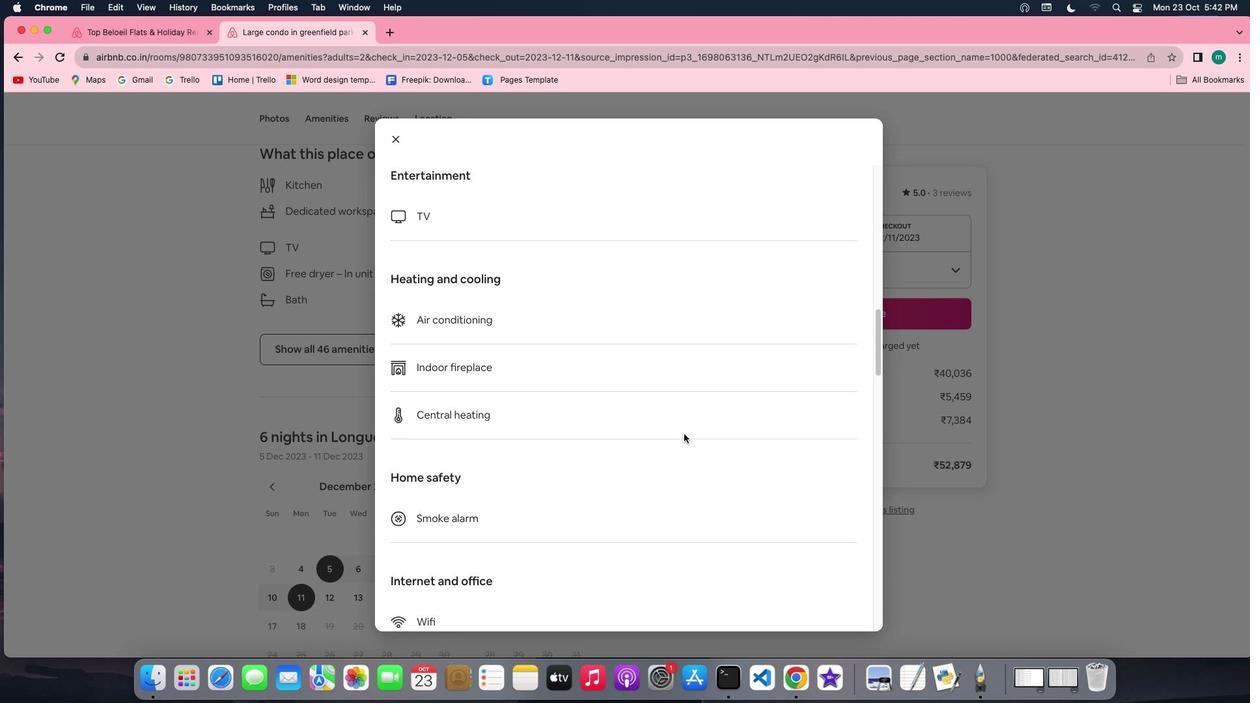 
Action: Mouse scrolled (684, 433) with delta (0, -1)
Screenshot: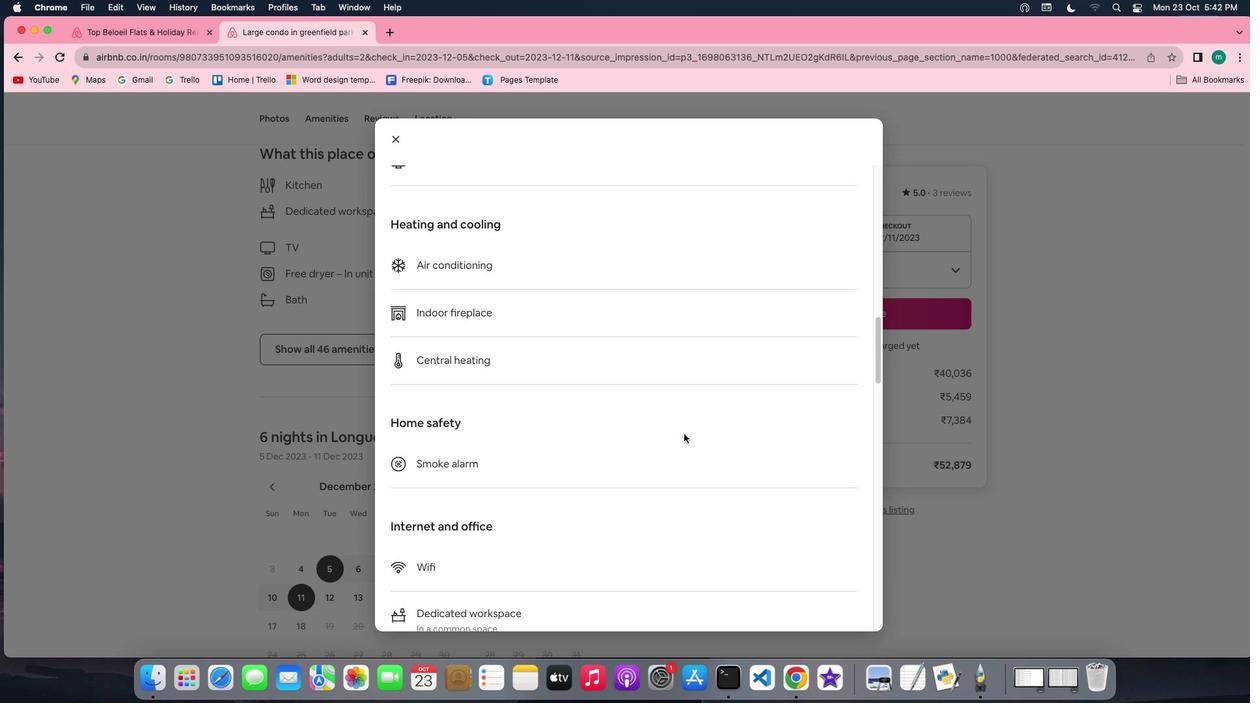 
Action: Mouse scrolled (684, 433) with delta (0, -3)
Screenshot: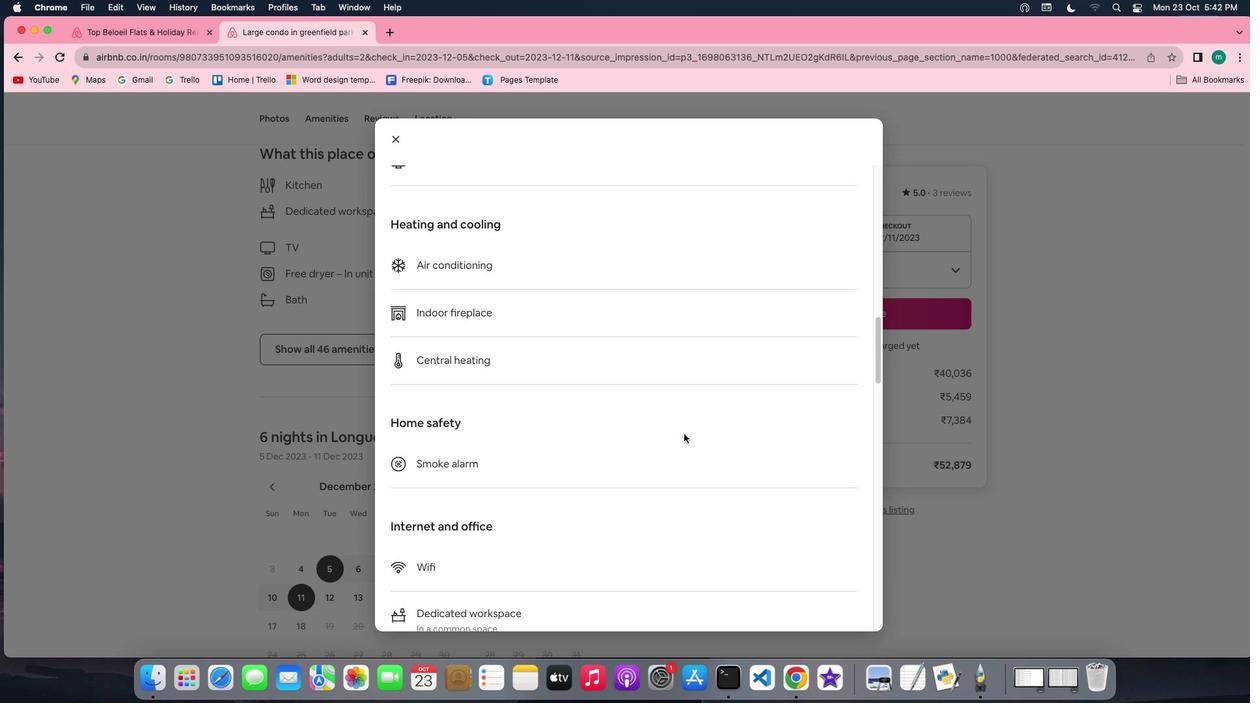 
Action: Mouse scrolled (684, 433) with delta (0, -3)
Screenshot: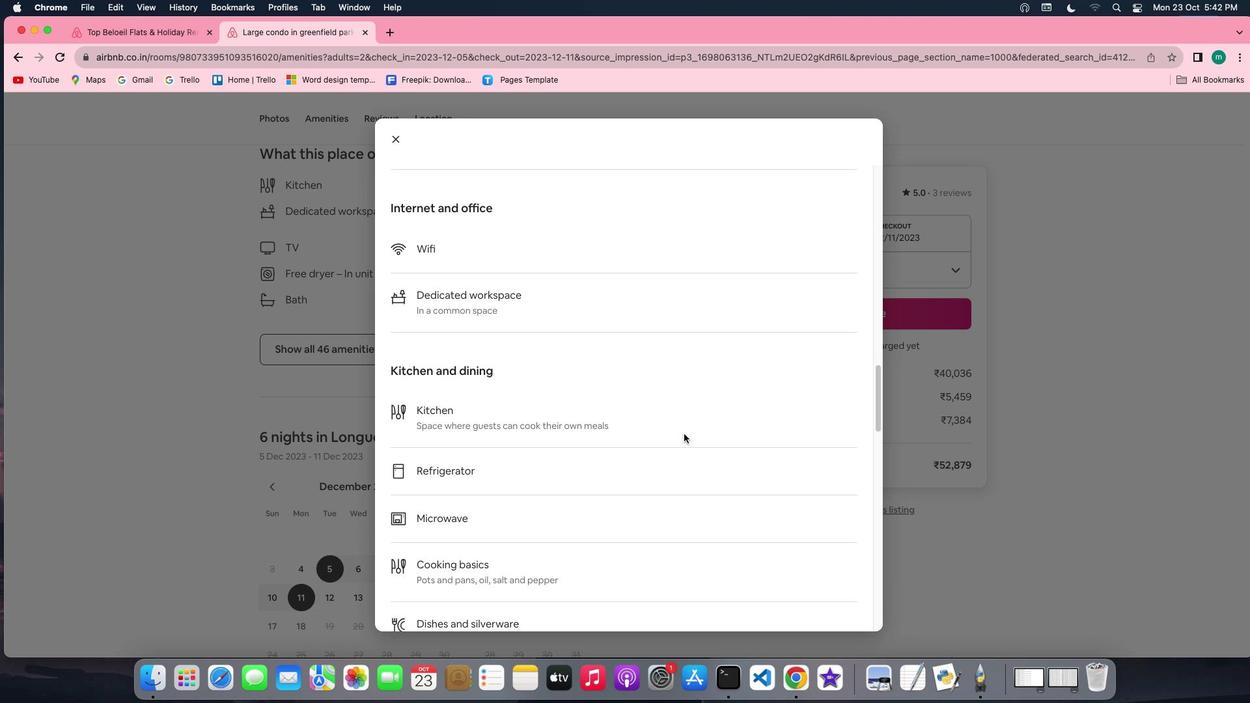 
Action: Mouse scrolled (684, 433) with delta (0, -3)
Screenshot: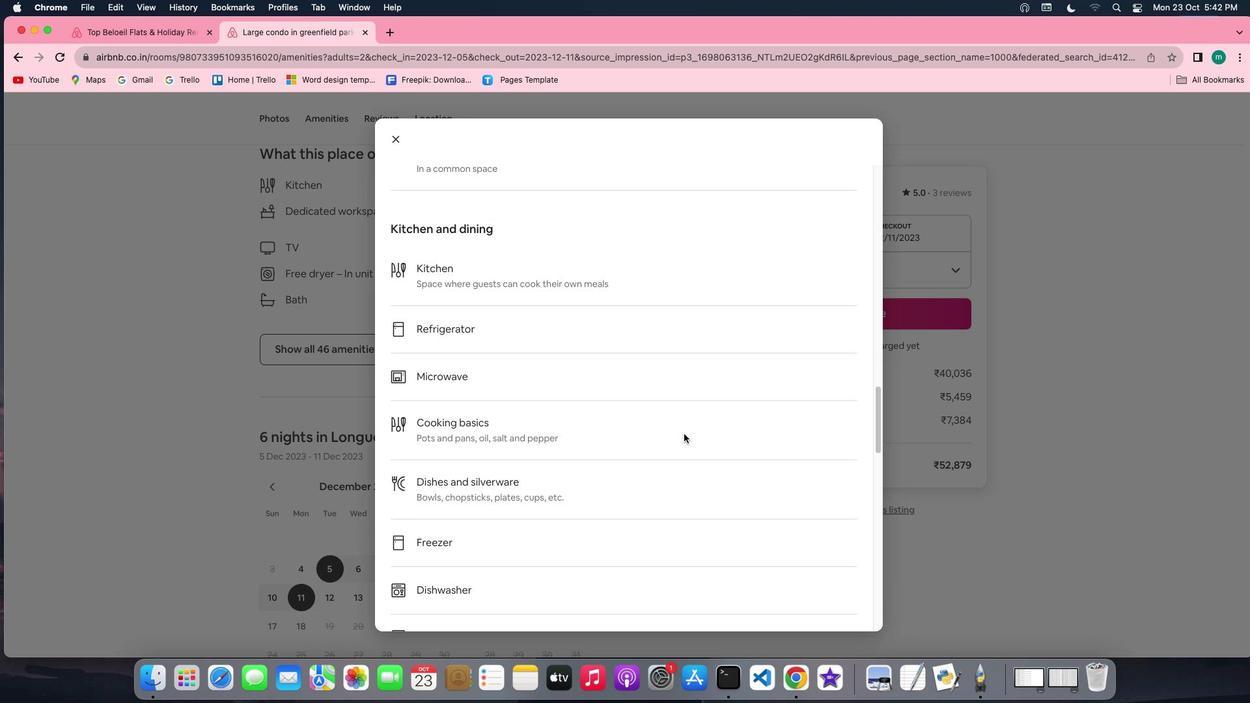 
Action: Mouse scrolled (684, 433) with delta (0, 0)
Screenshot: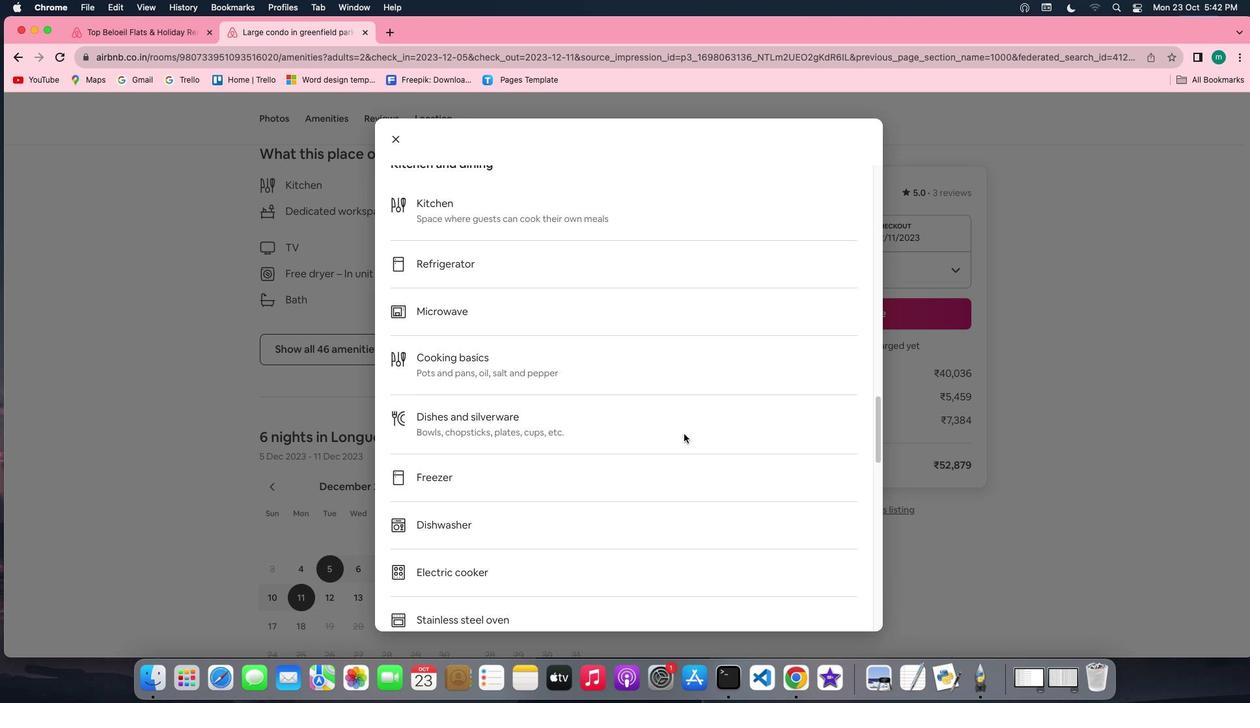 
Action: Mouse scrolled (684, 433) with delta (0, 0)
Screenshot: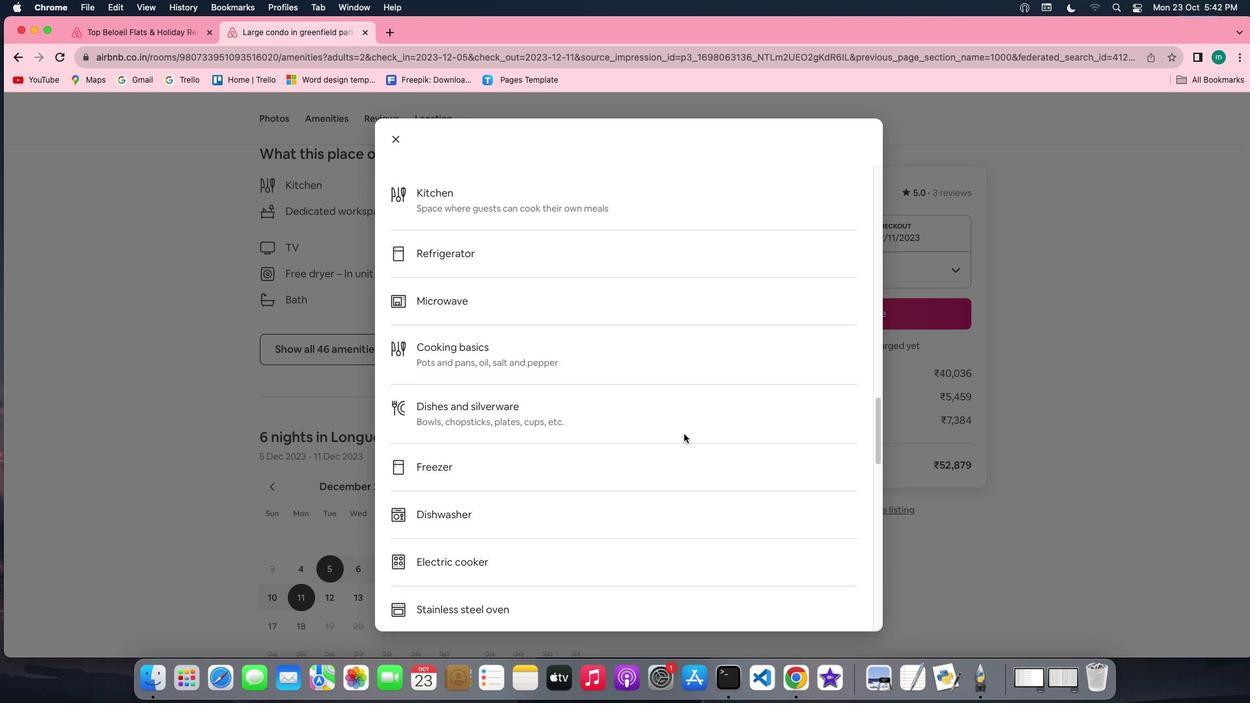 
Action: Mouse scrolled (684, 433) with delta (0, -1)
Screenshot: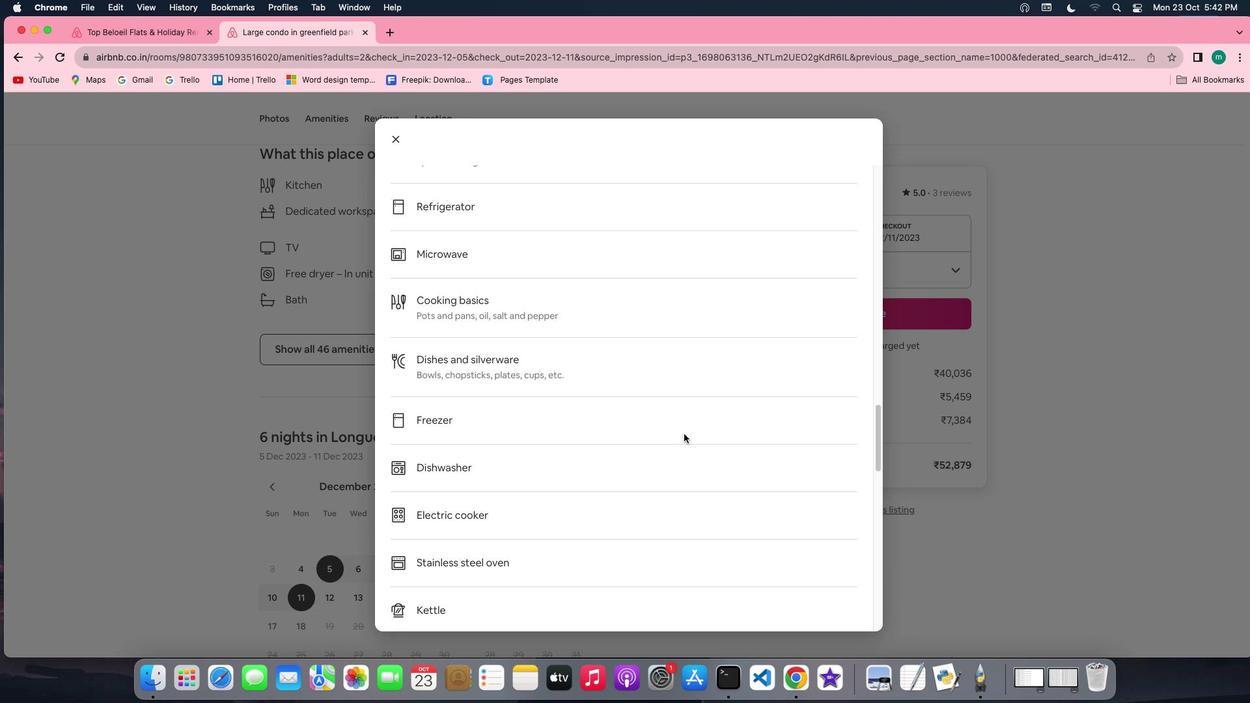 
Action: Mouse scrolled (684, 433) with delta (0, -3)
Screenshot: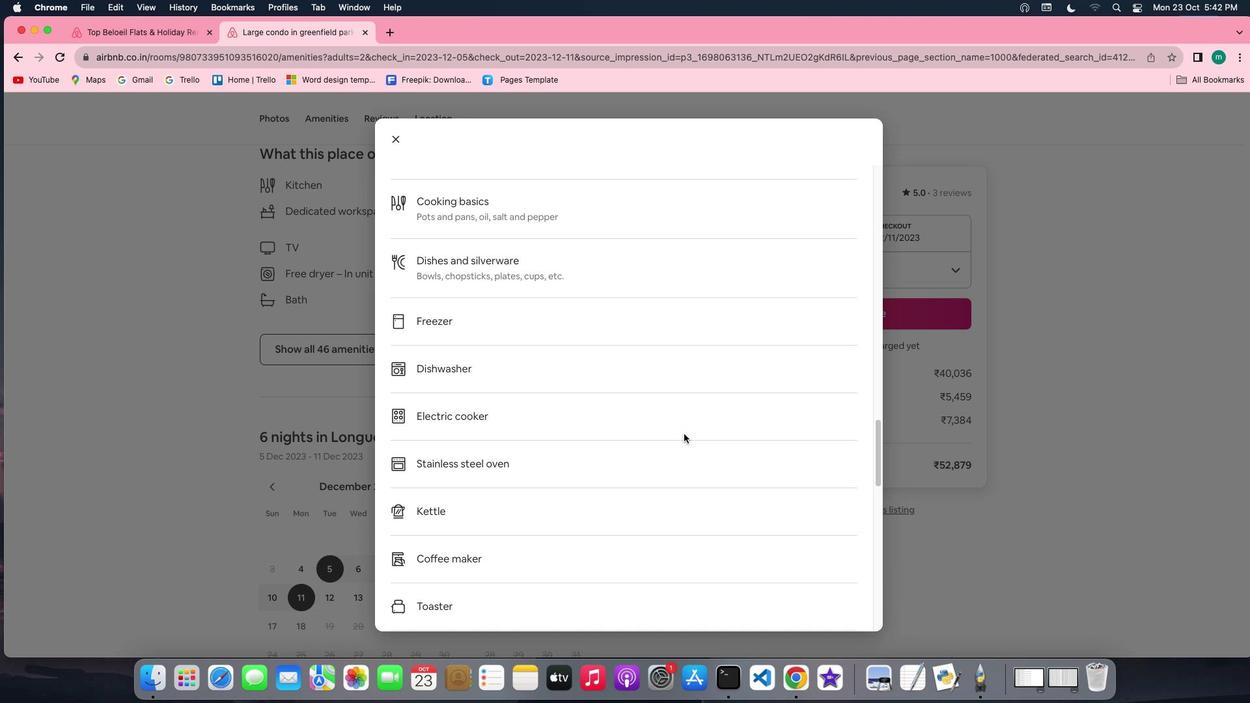 
Action: Mouse scrolled (684, 433) with delta (0, -3)
Screenshot: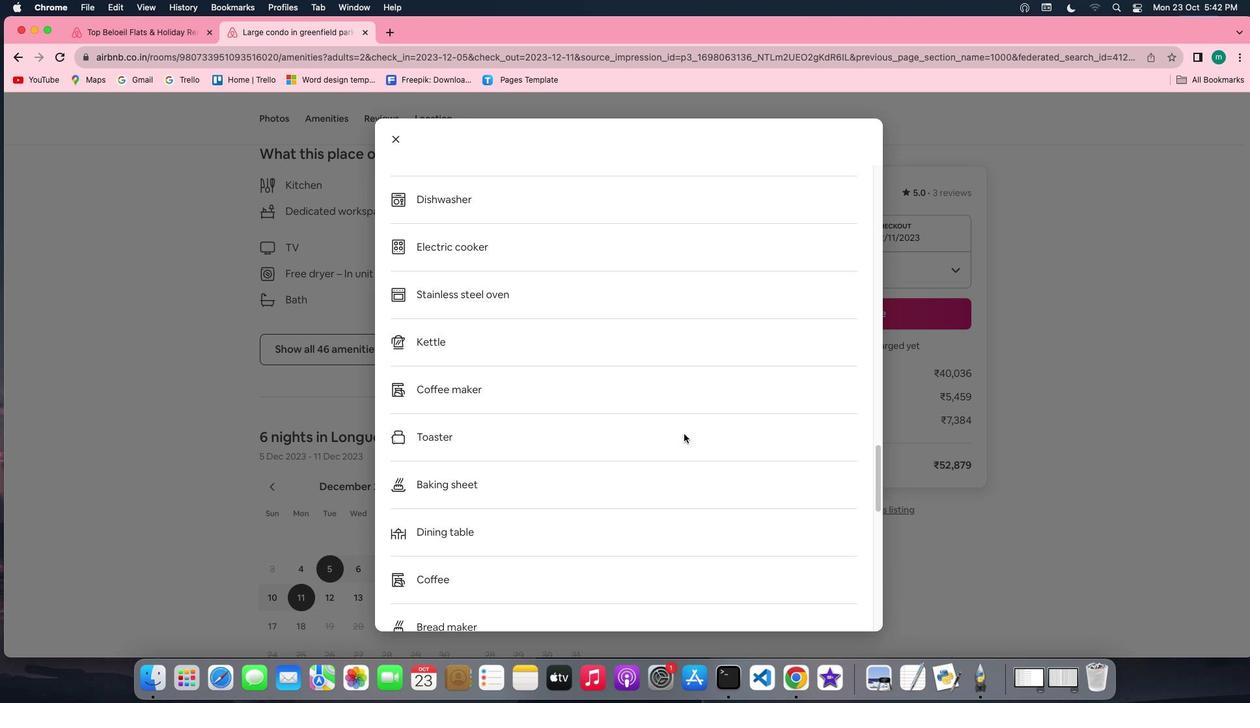 
Action: Mouse scrolled (684, 433) with delta (0, 0)
Screenshot: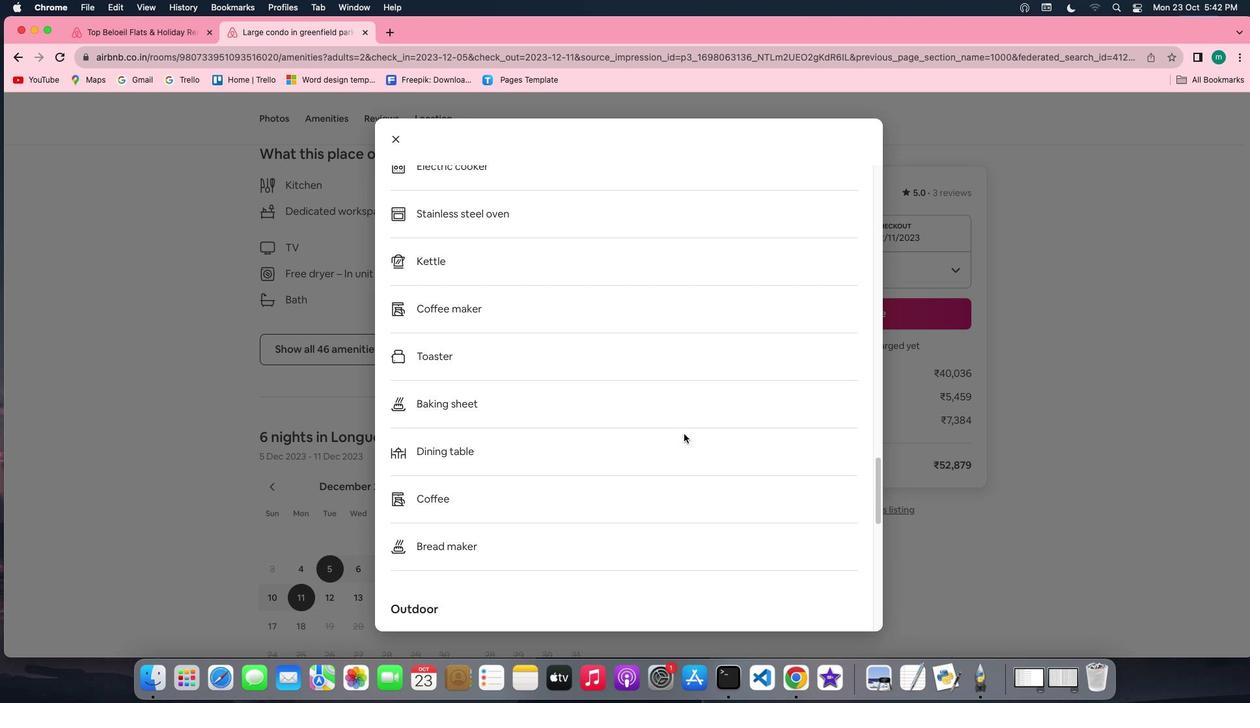 
Action: Mouse scrolled (684, 433) with delta (0, 0)
Screenshot: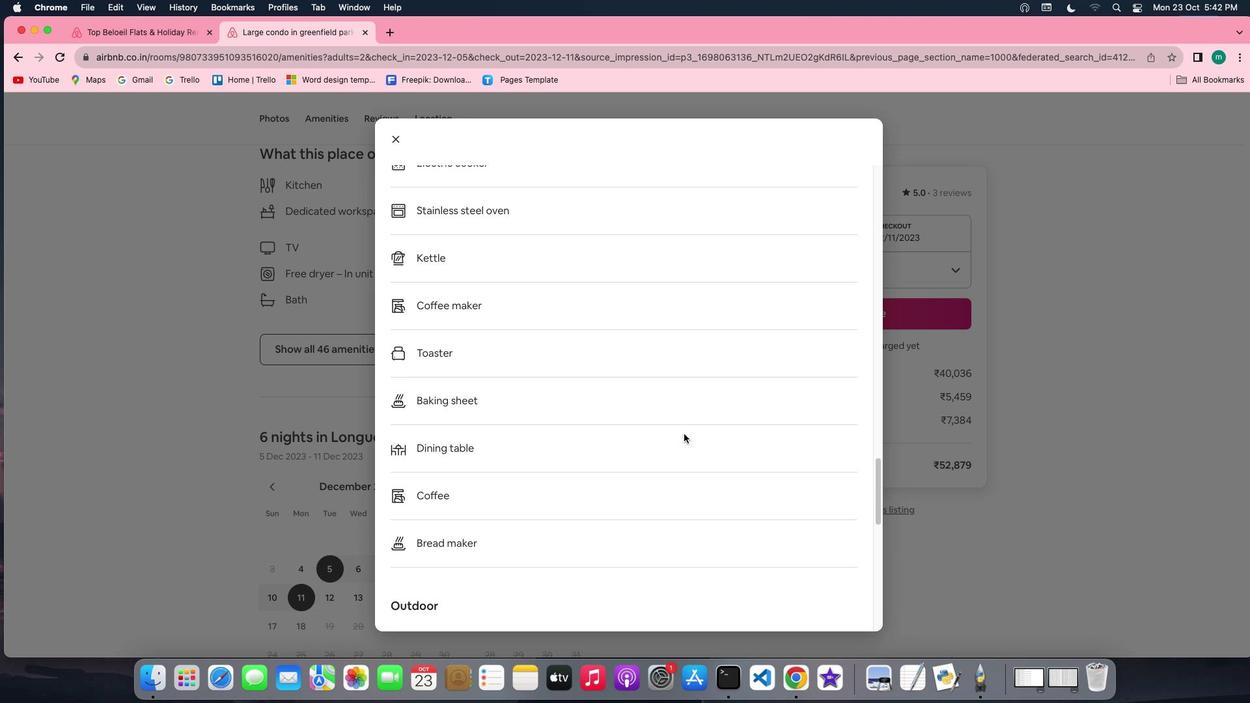 
Action: Mouse scrolled (684, 433) with delta (0, -1)
Screenshot: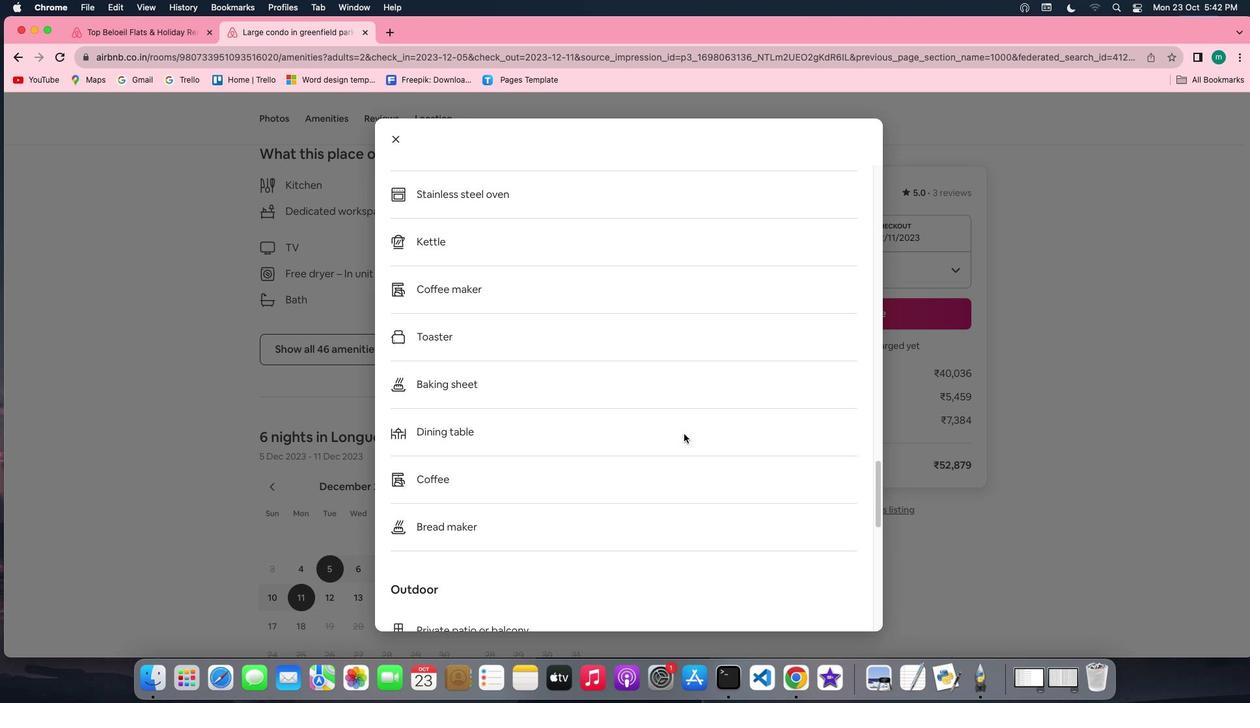 
Action: Mouse scrolled (684, 433) with delta (0, -2)
Screenshot: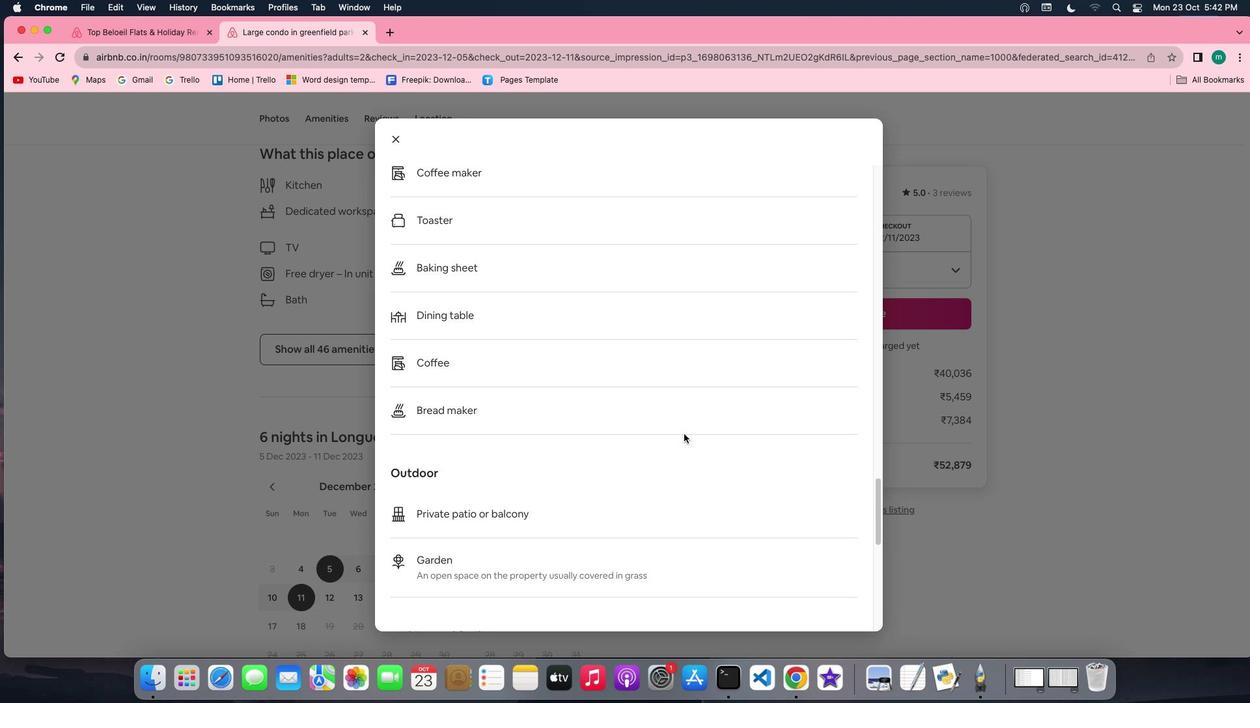 
Action: Mouse scrolled (684, 433) with delta (0, 0)
Screenshot: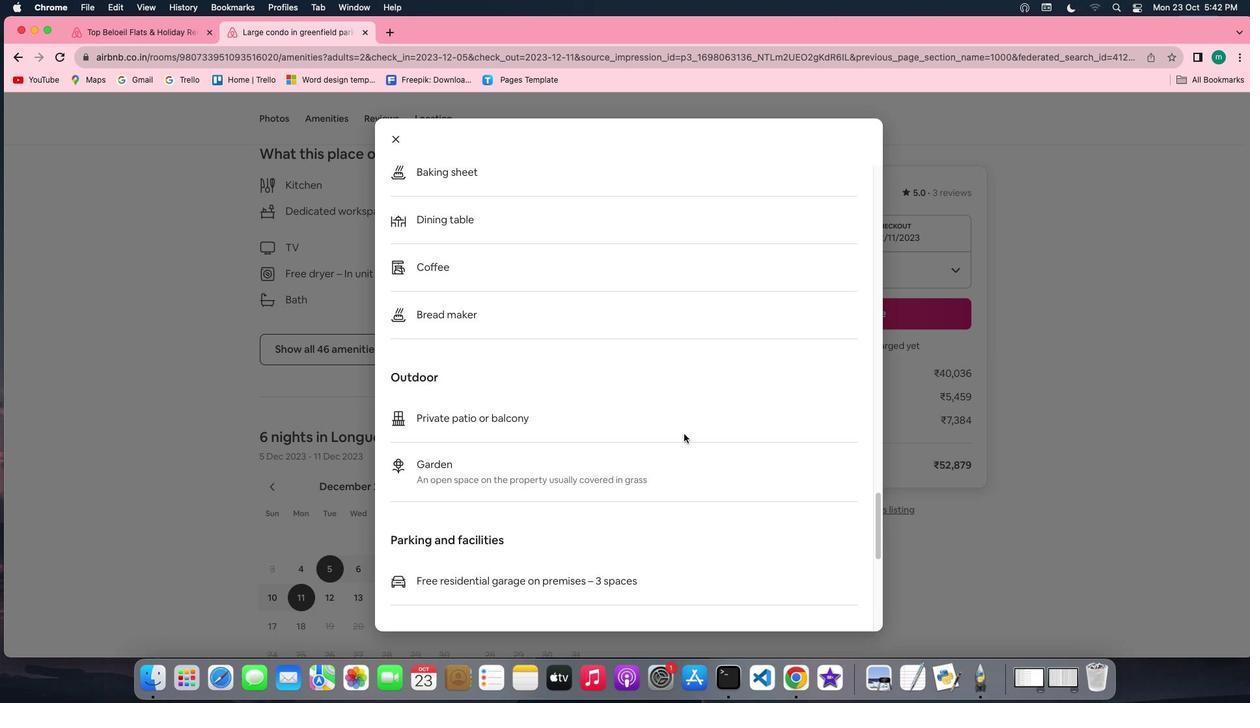 
Action: Mouse scrolled (684, 433) with delta (0, 0)
Screenshot: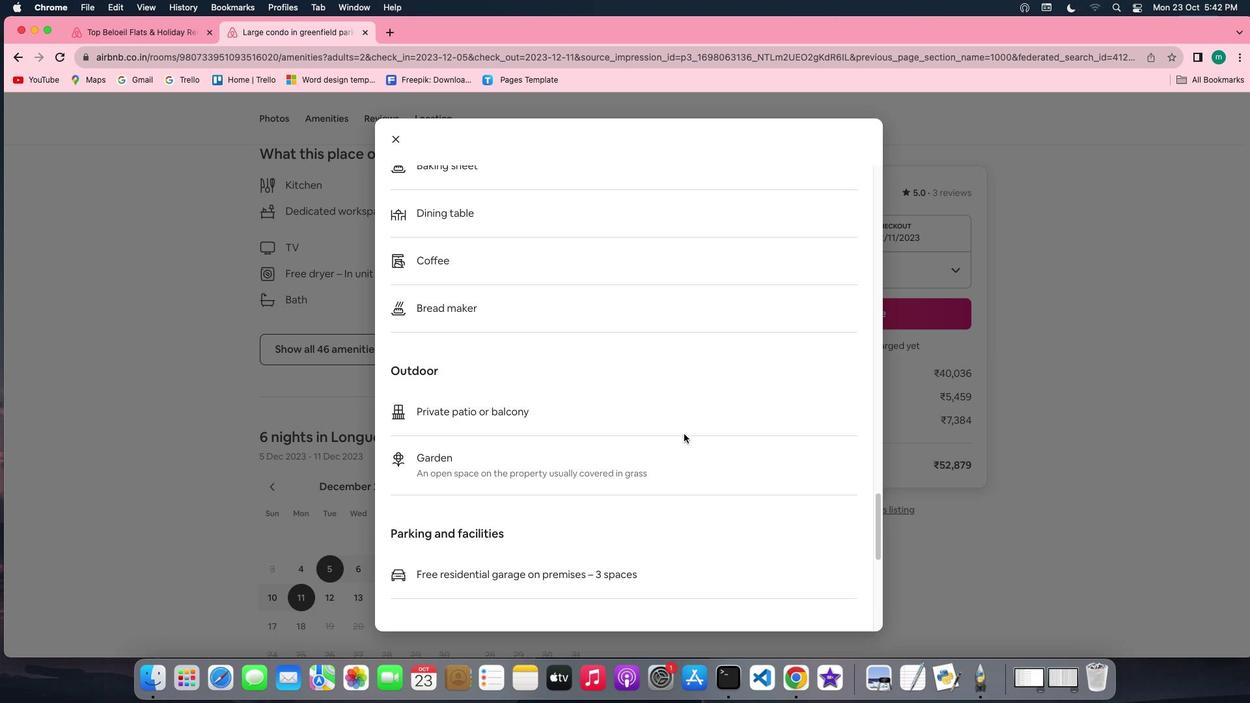 
Action: Mouse scrolled (684, 433) with delta (0, -1)
Screenshot: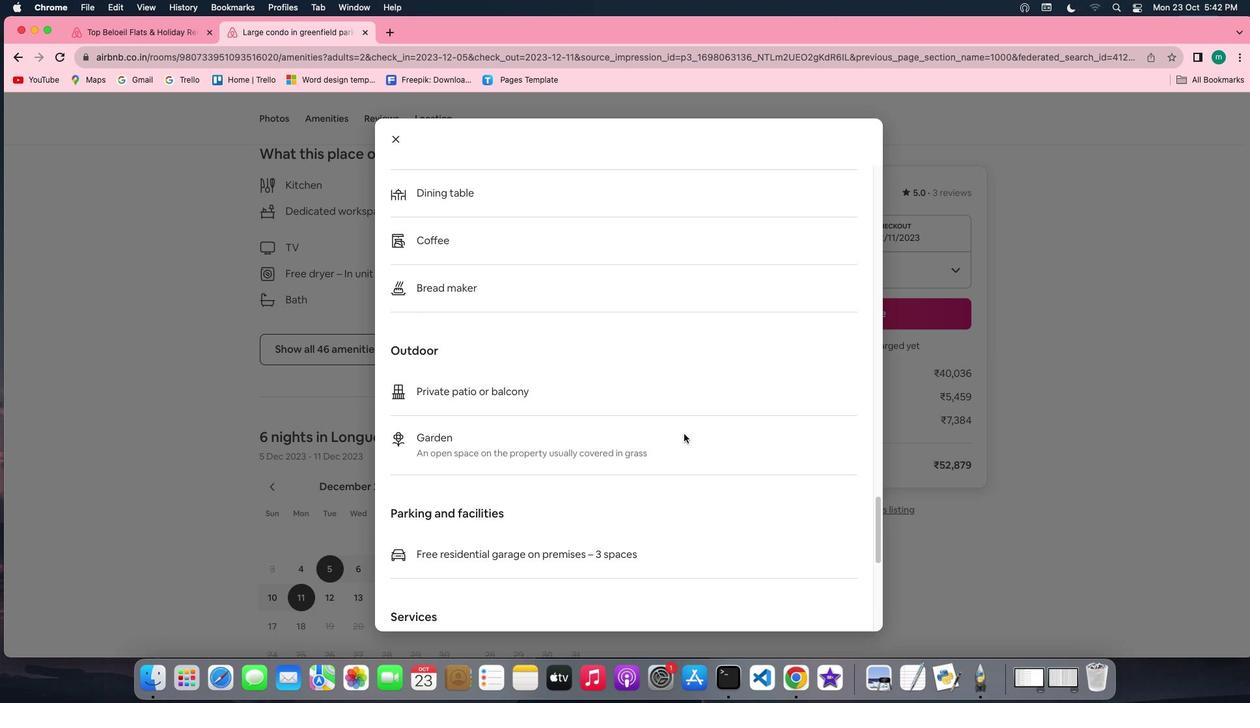 
Action: Mouse scrolled (684, 433) with delta (0, -2)
Screenshot: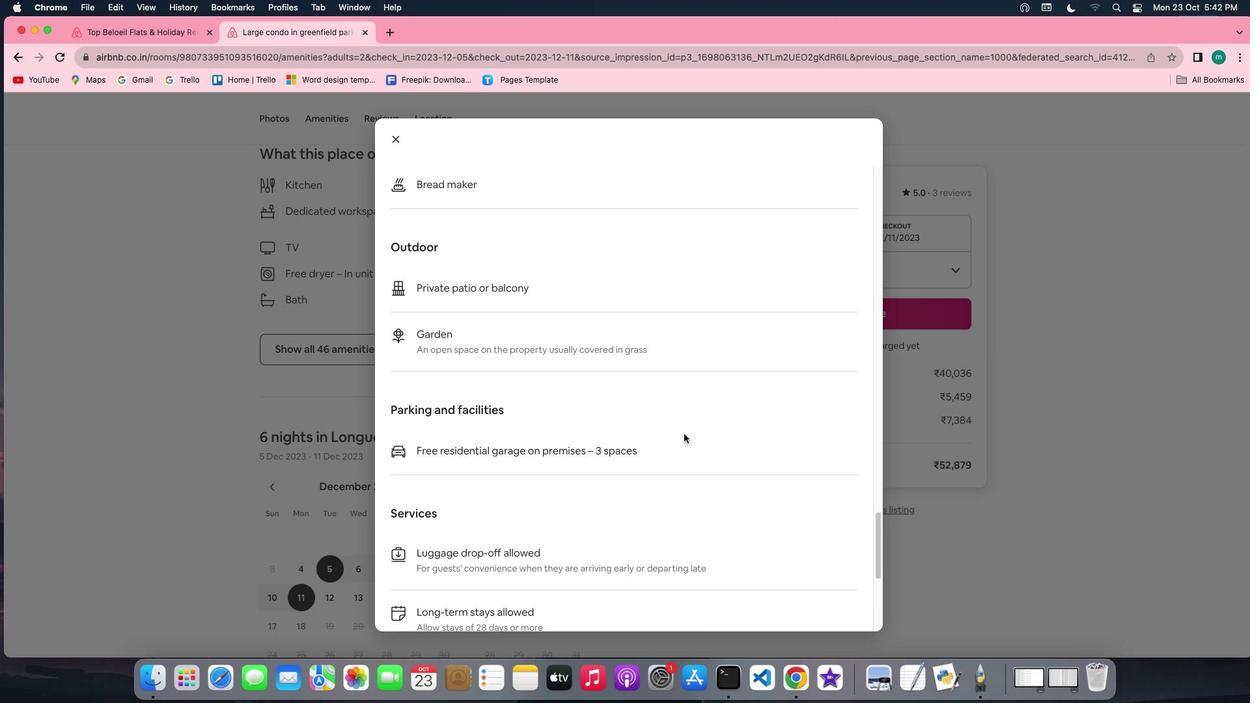 
Action: Mouse scrolled (684, 433) with delta (0, 0)
Screenshot: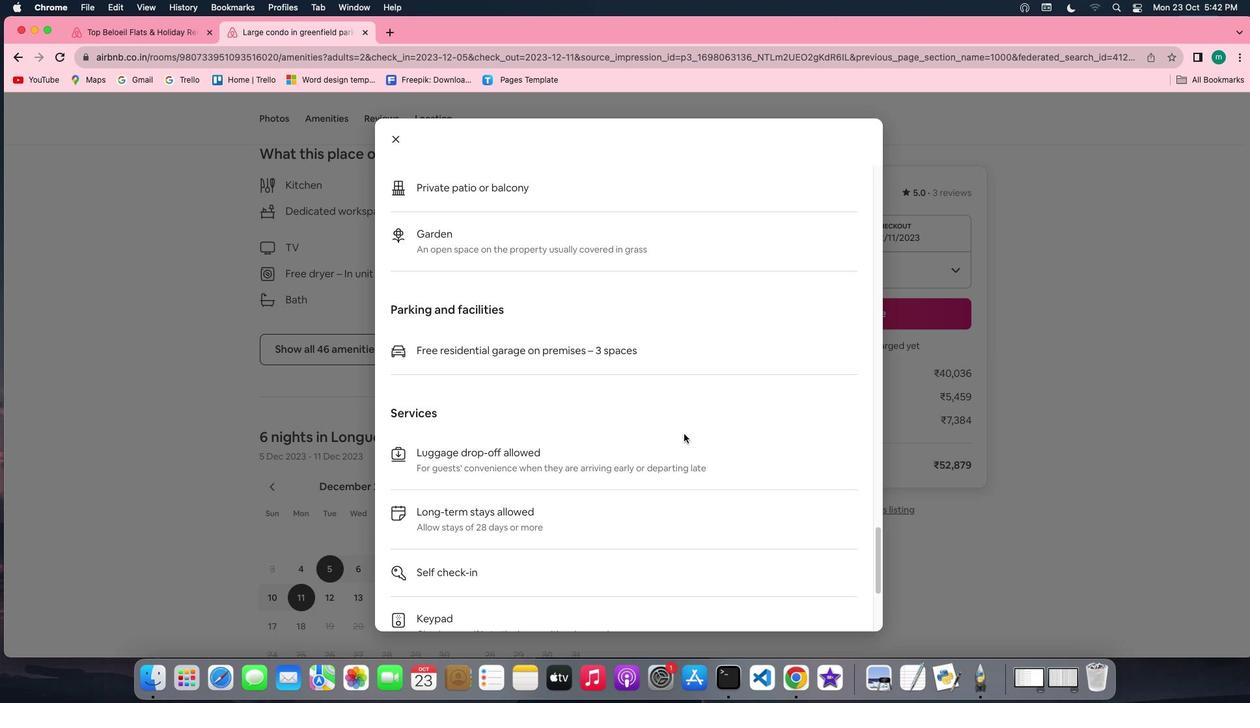 
Action: Mouse scrolled (684, 433) with delta (0, 0)
Screenshot: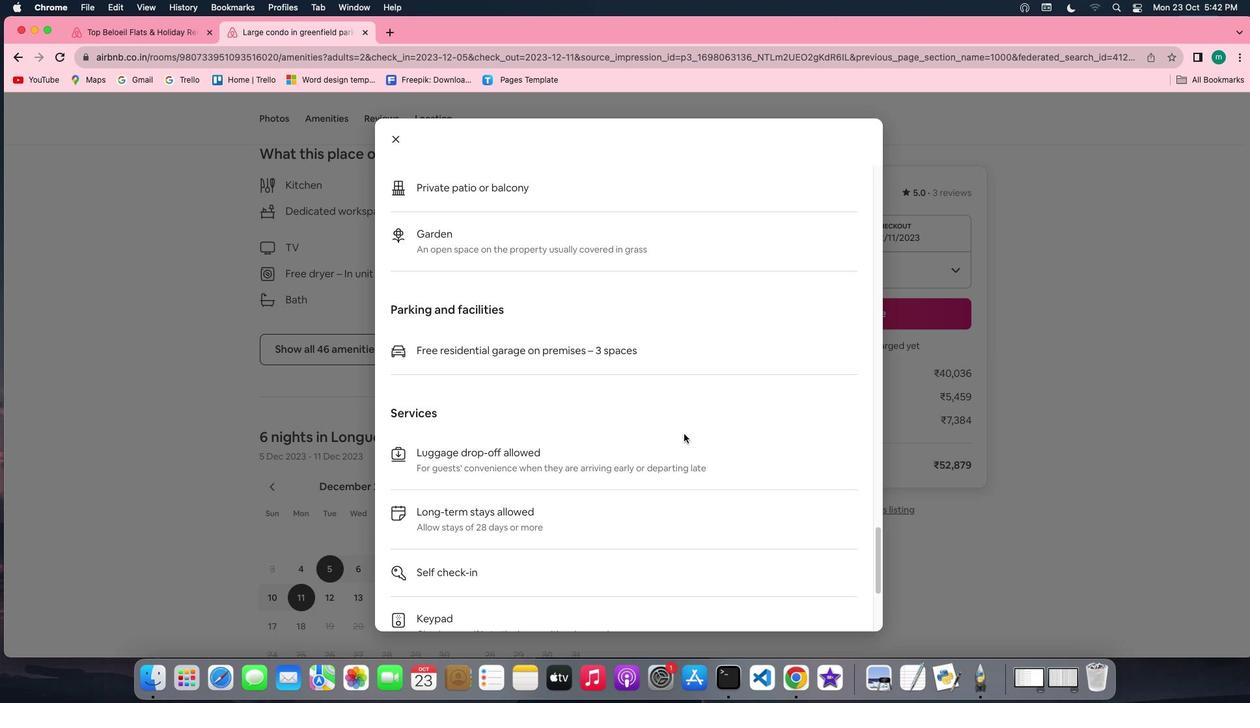 
Action: Mouse scrolled (684, 433) with delta (0, -1)
Screenshot: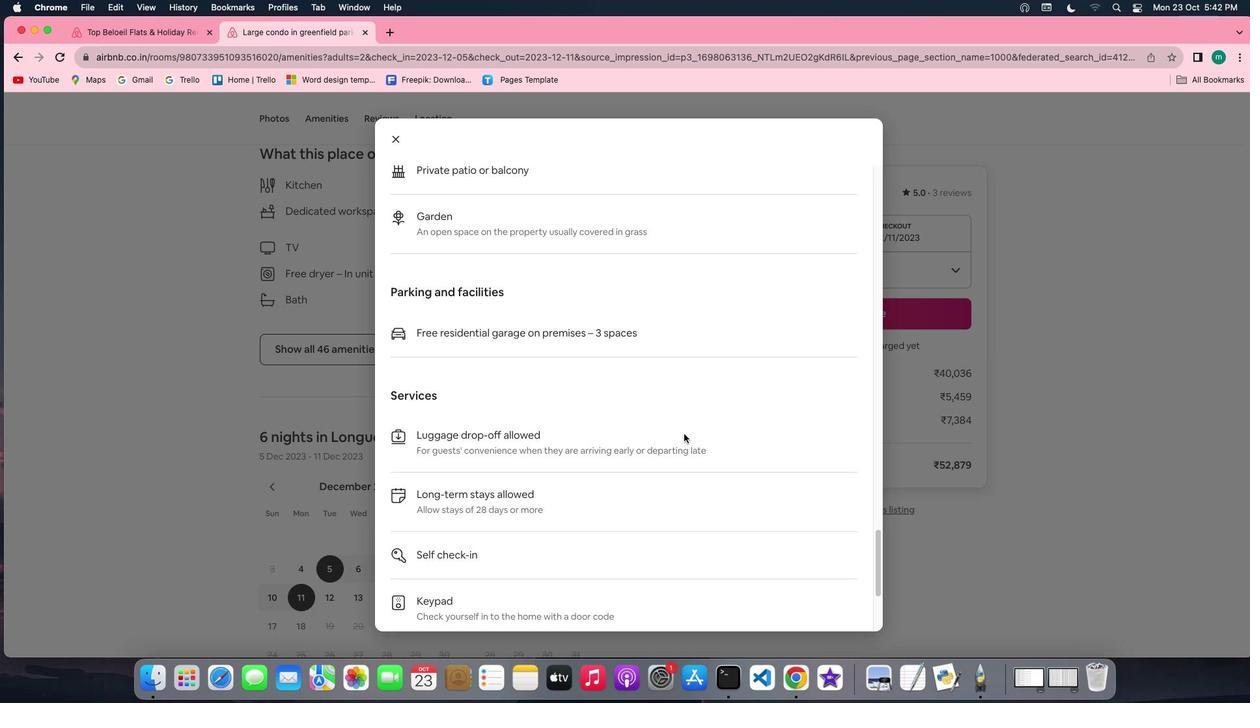 
Action: Mouse scrolled (684, 433) with delta (0, -3)
Screenshot: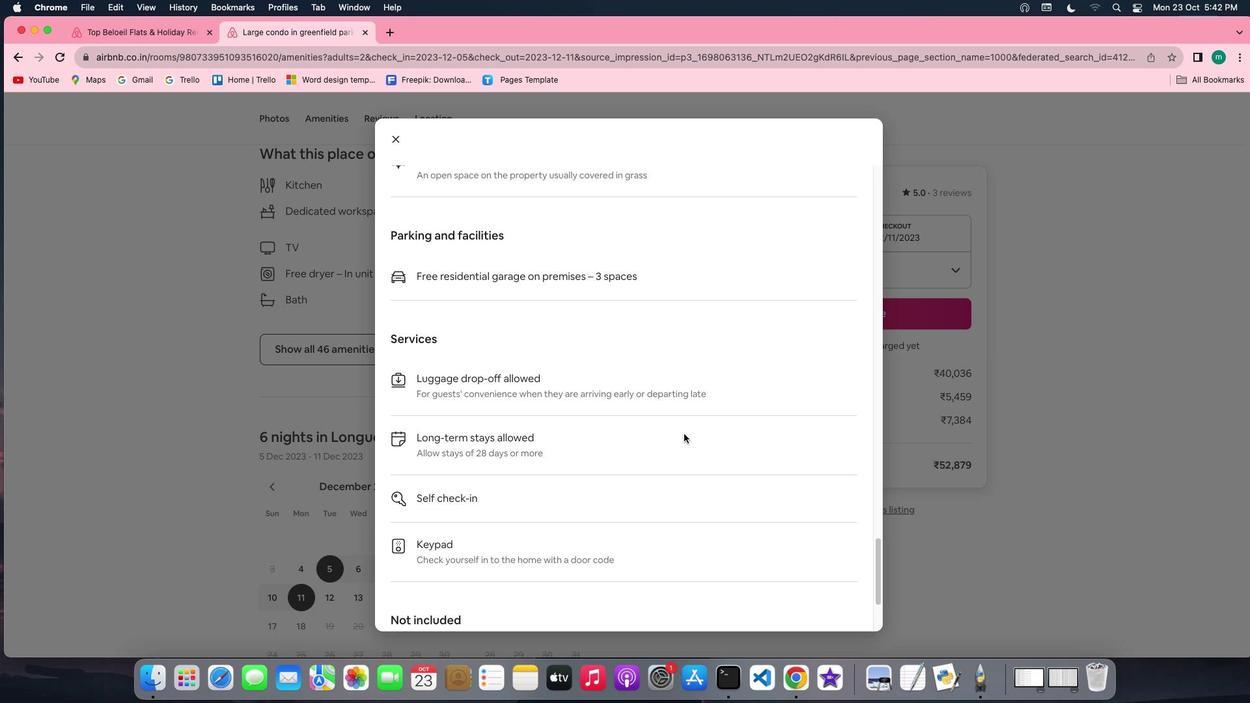 
Action: Mouse scrolled (684, 433) with delta (0, -3)
Screenshot: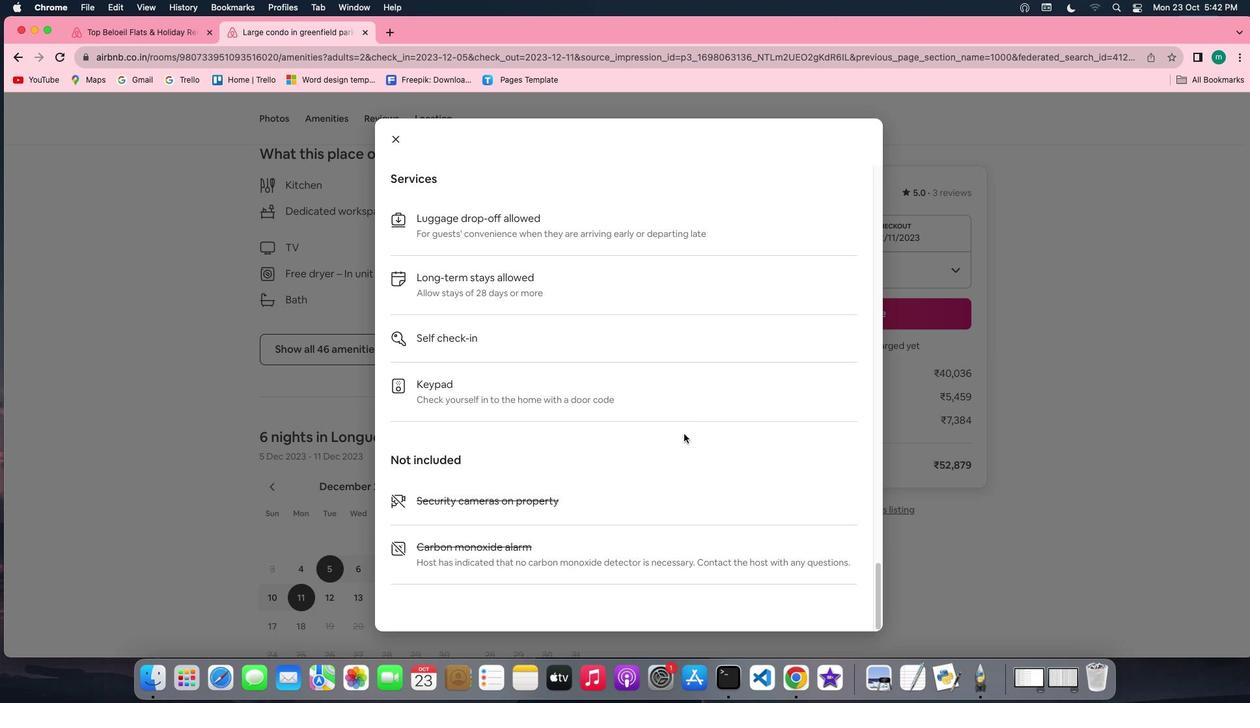 
Action: Mouse scrolled (684, 433) with delta (0, 0)
Screenshot: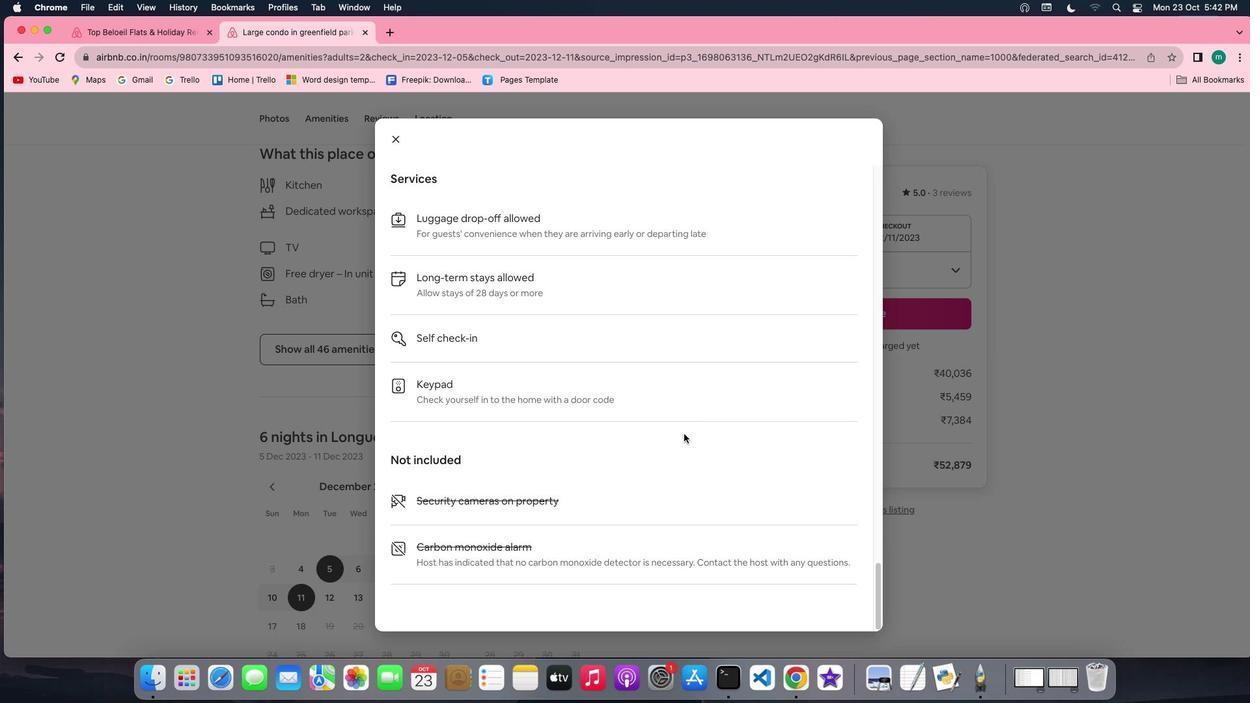 
Action: Mouse scrolled (684, 433) with delta (0, 0)
Screenshot: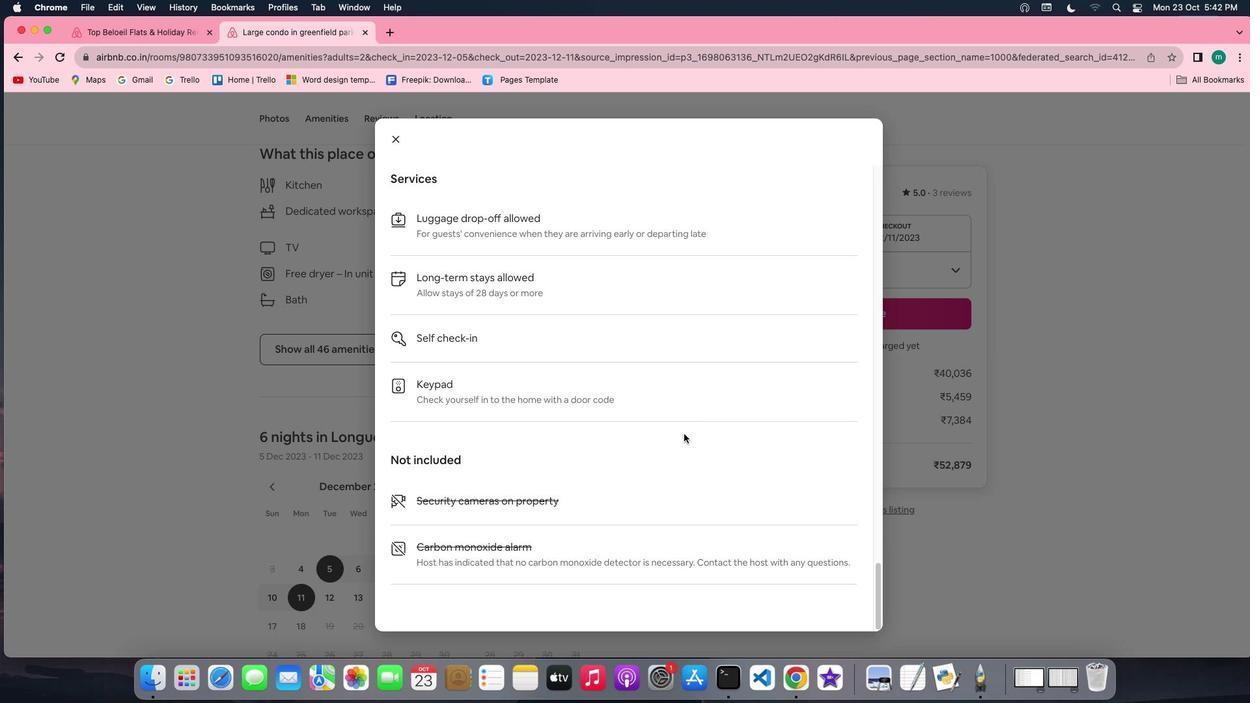 
Action: Mouse scrolled (684, 433) with delta (0, -1)
Screenshot: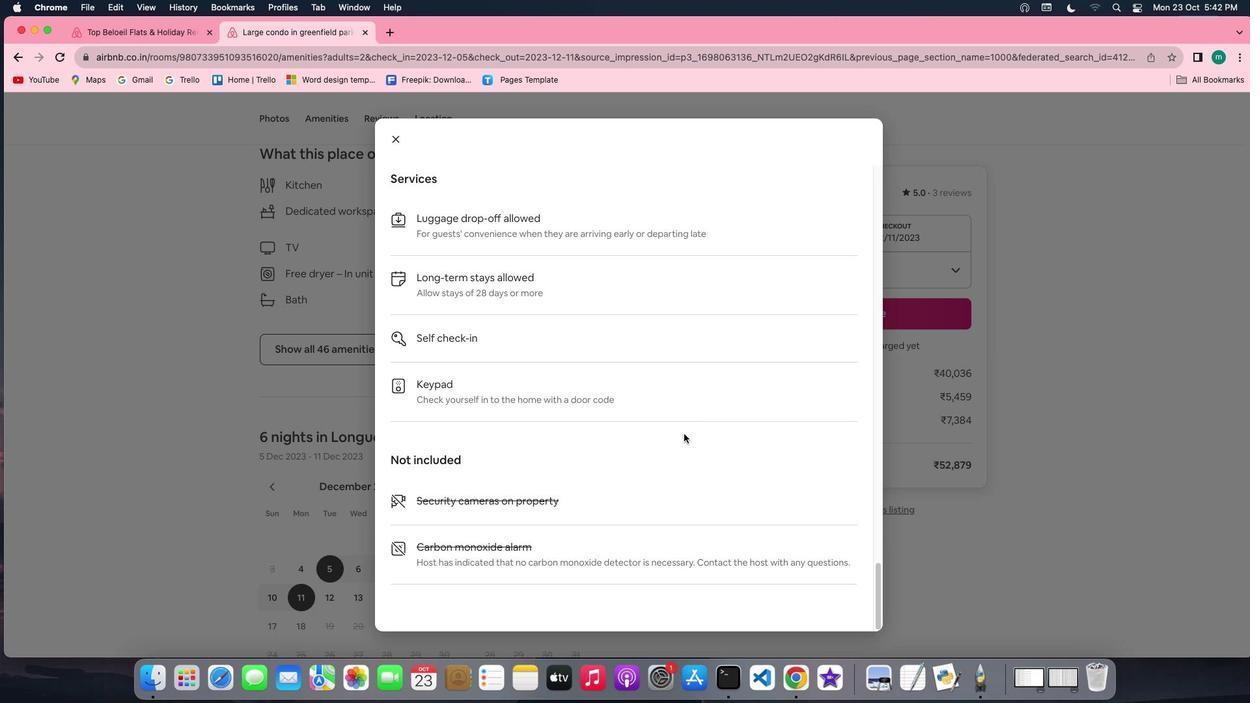 
Action: Mouse scrolled (684, 433) with delta (0, -2)
Screenshot: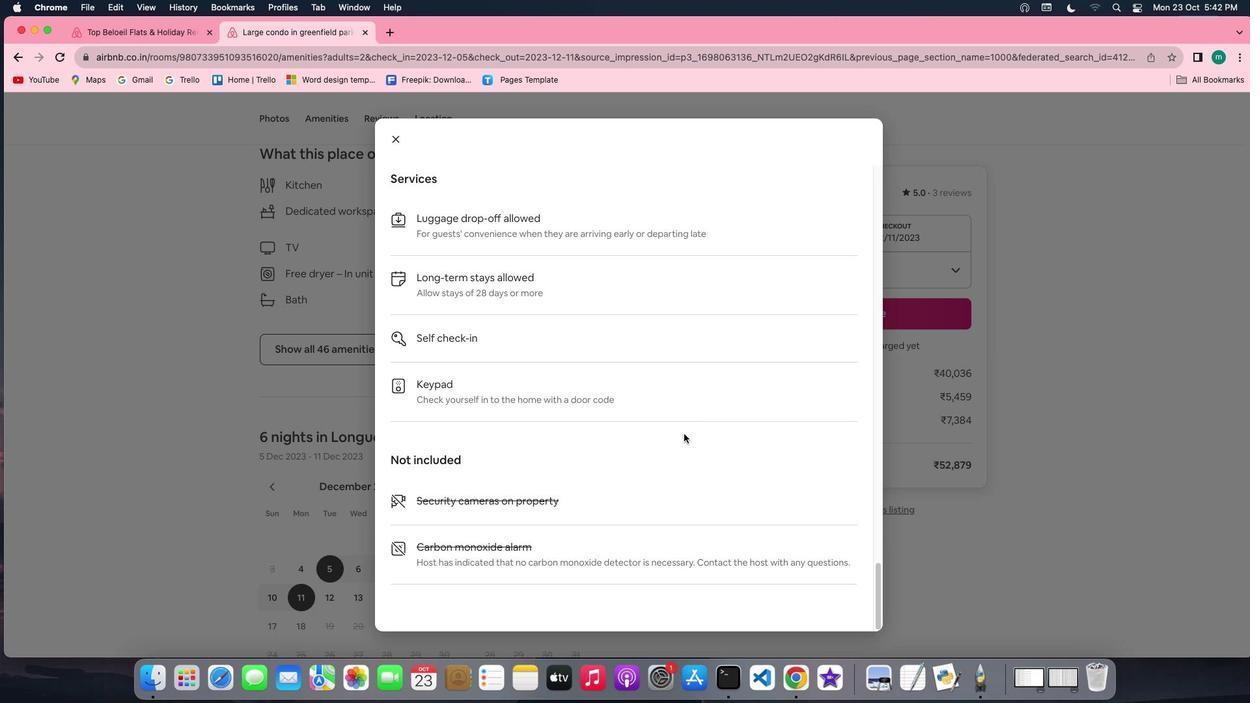
Action: Mouse moved to (403, 142)
Screenshot: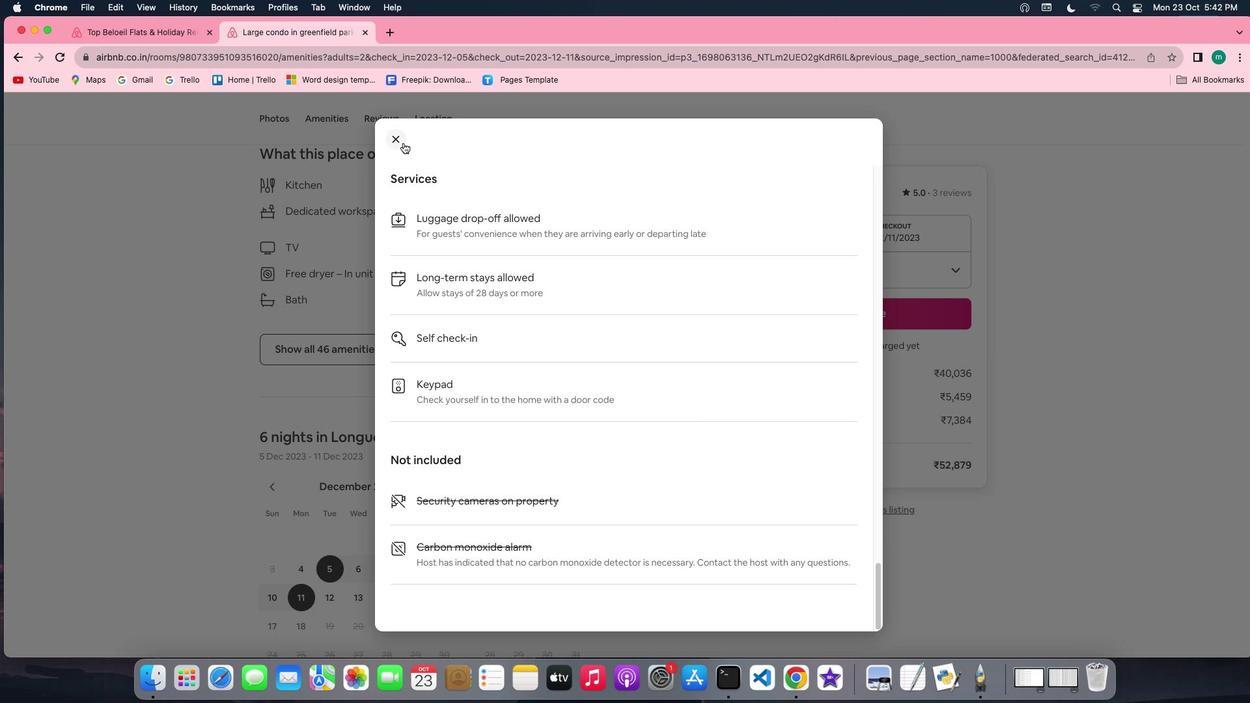 
Action: Mouse pressed left at (403, 142)
Screenshot: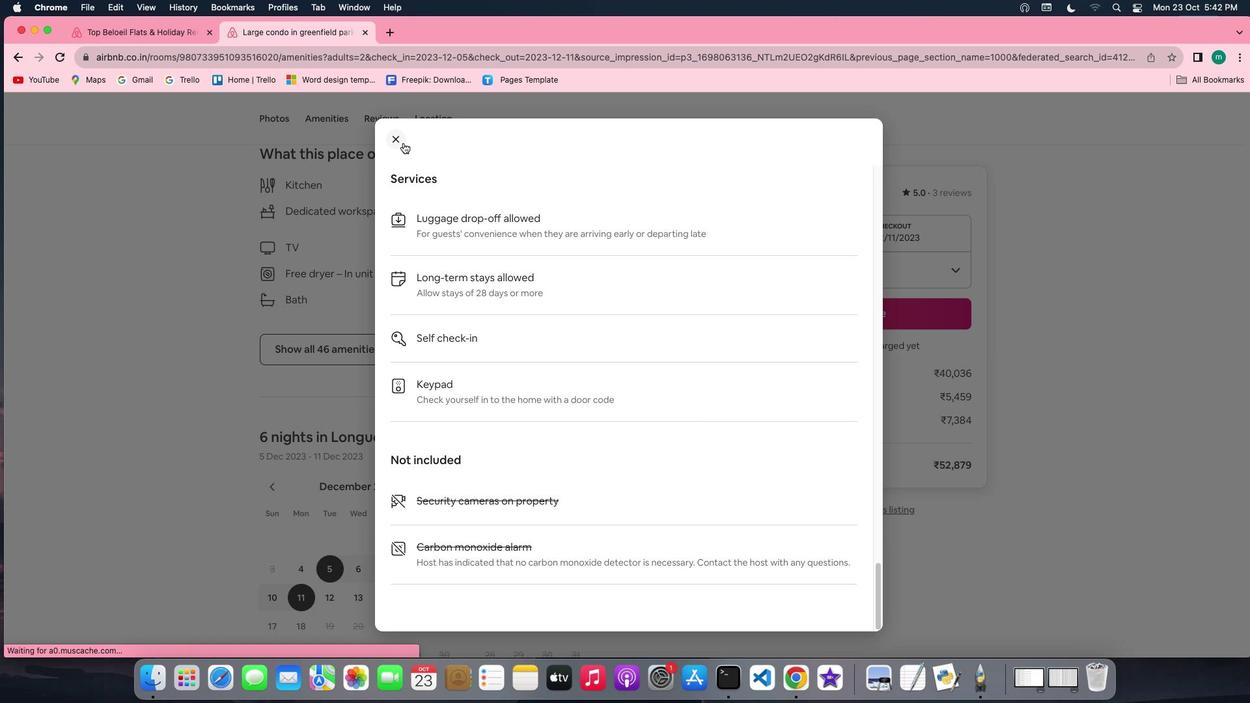 
Action: Mouse moved to (722, 457)
Screenshot: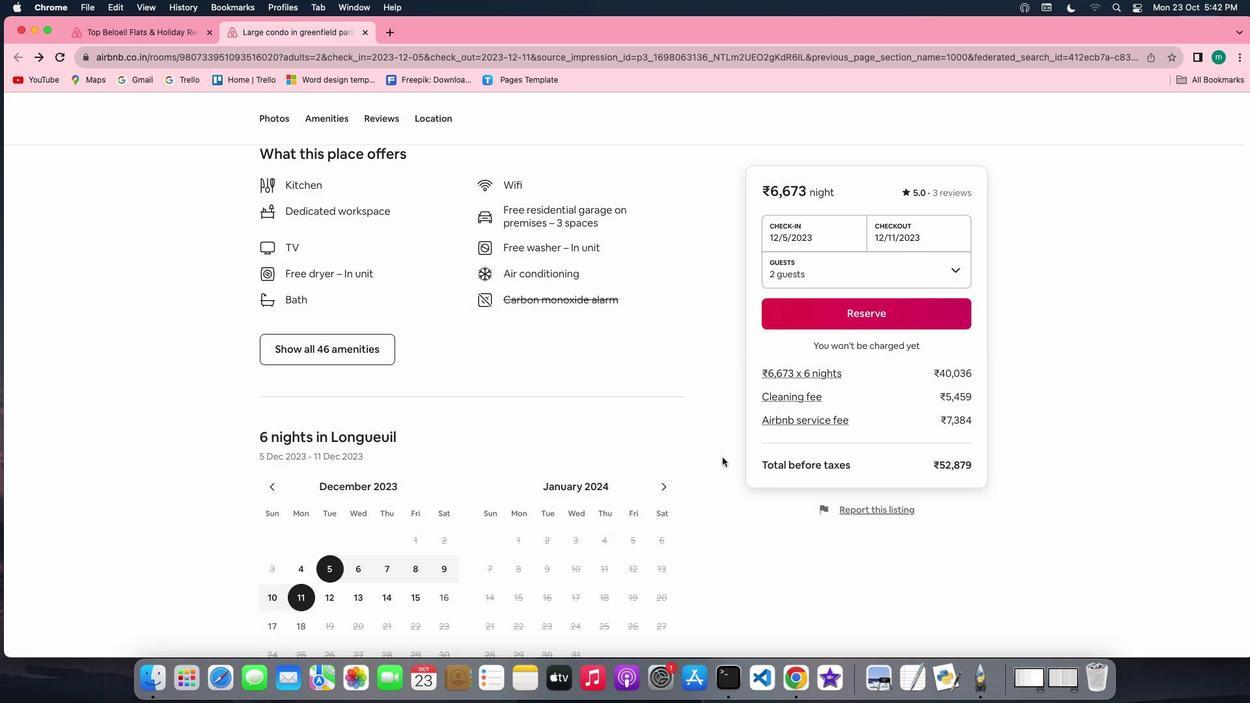 
Action: Mouse scrolled (722, 457) with delta (0, 0)
Screenshot: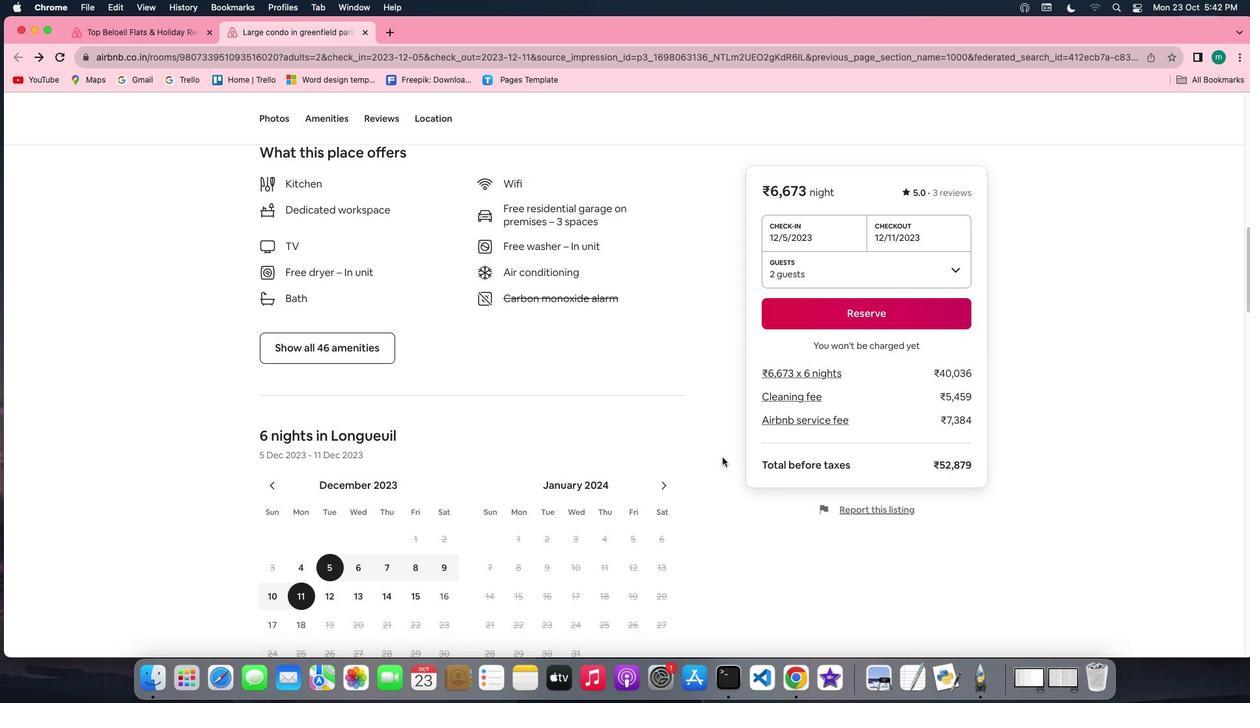 
Action: Mouse scrolled (722, 457) with delta (0, 0)
Screenshot: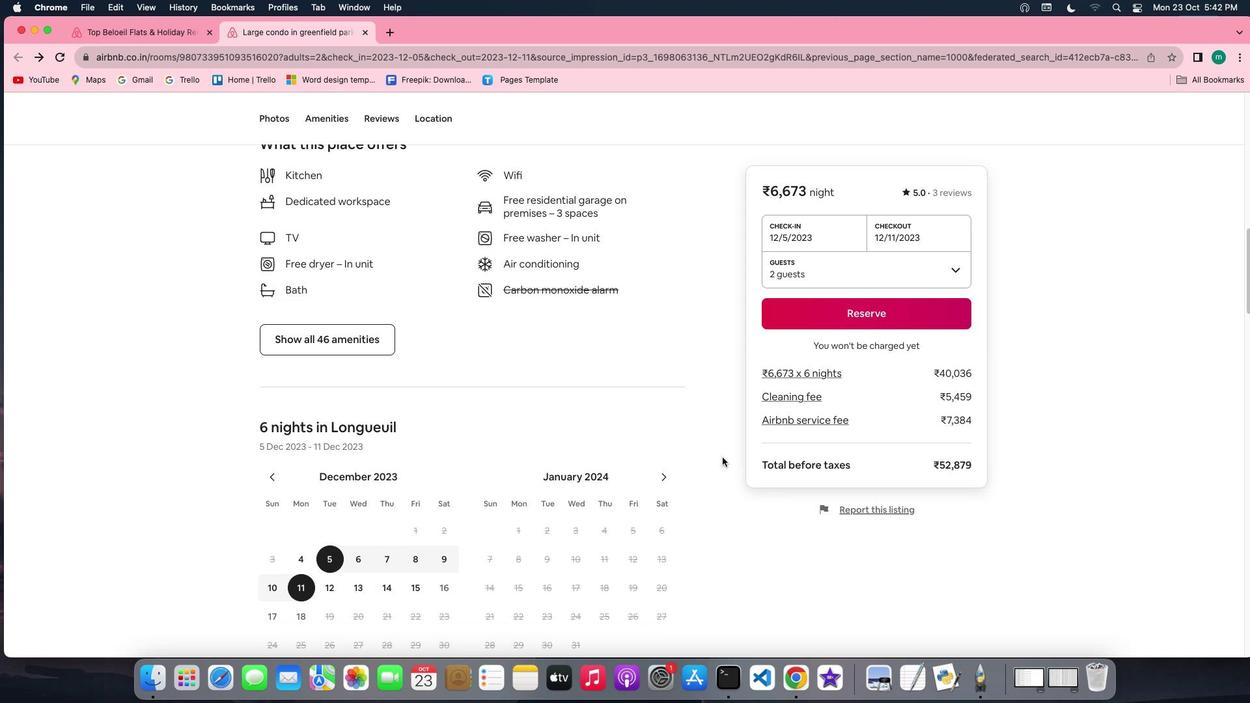 
Action: Mouse scrolled (722, 457) with delta (0, -1)
Screenshot: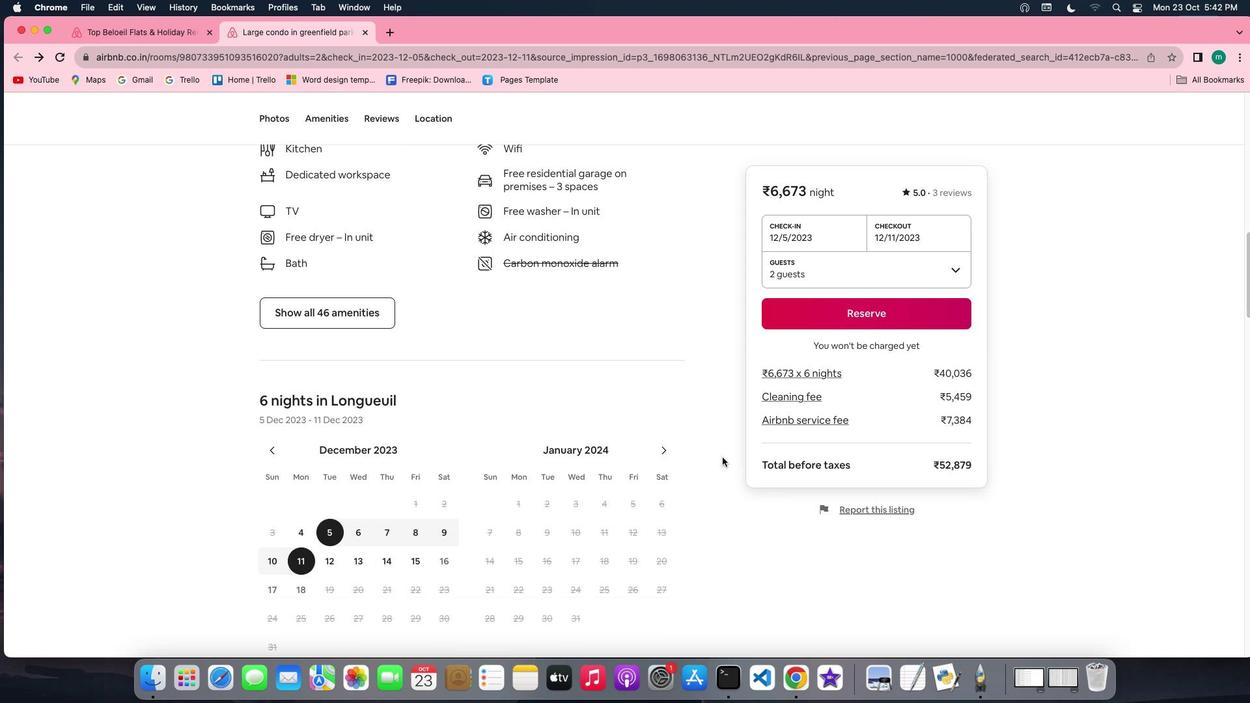 
Action: Mouse scrolled (722, 457) with delta (0, -2)
Screenshot: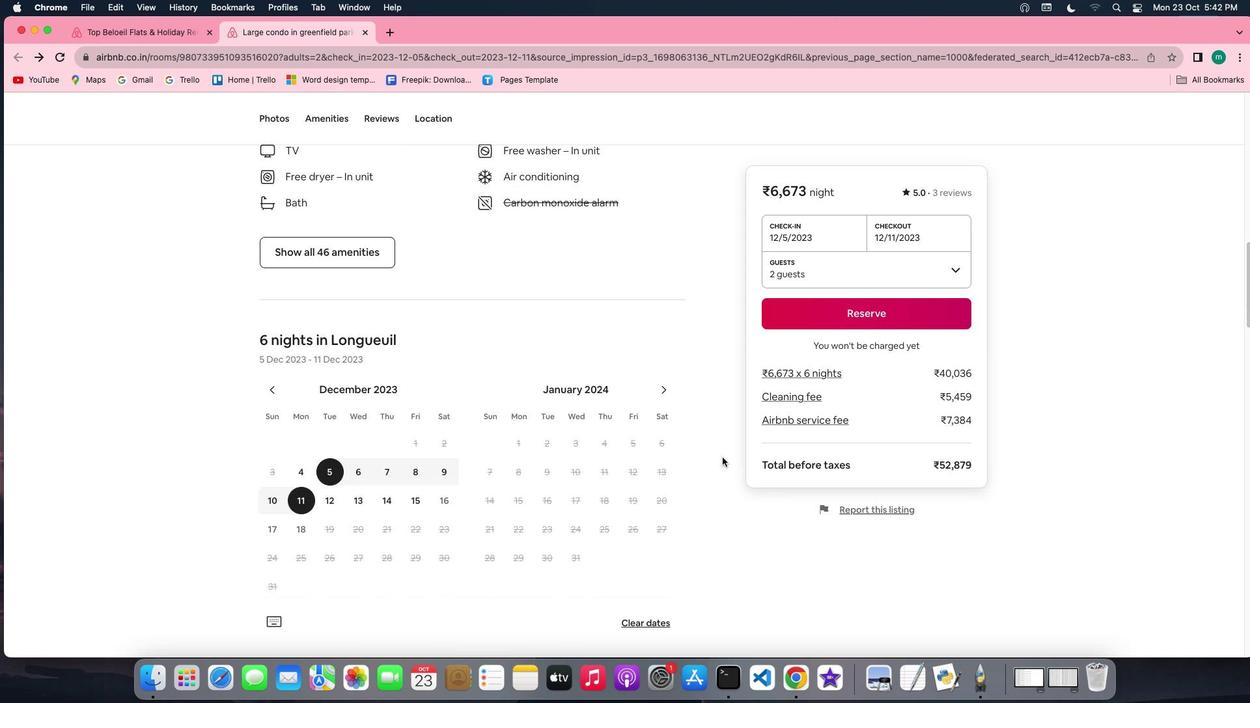 
Action: Mouse scrolled (722, 457) with delta (0, 0)
Screenshot: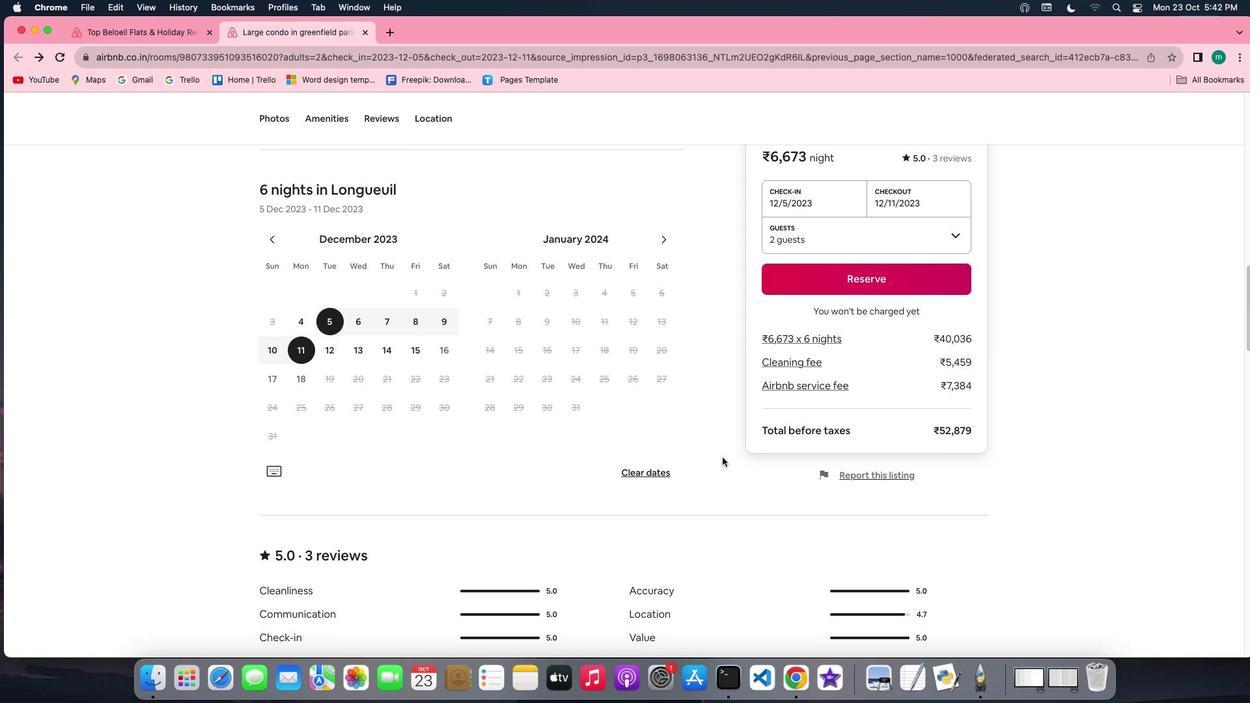 
Action: Mouse scrolled (722, 457) with delta (0, 0)
Screenshot: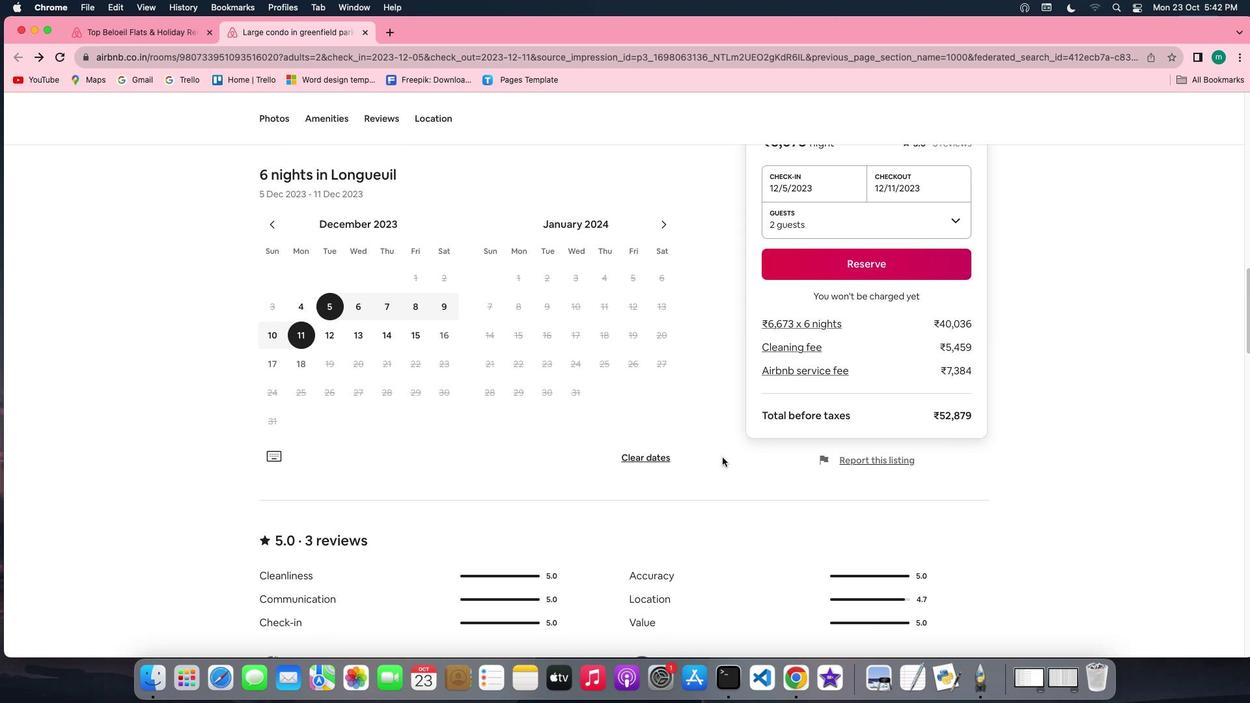 
Action: Mouse scrolled (722, 457) with delta (0, -1)
Screenshot: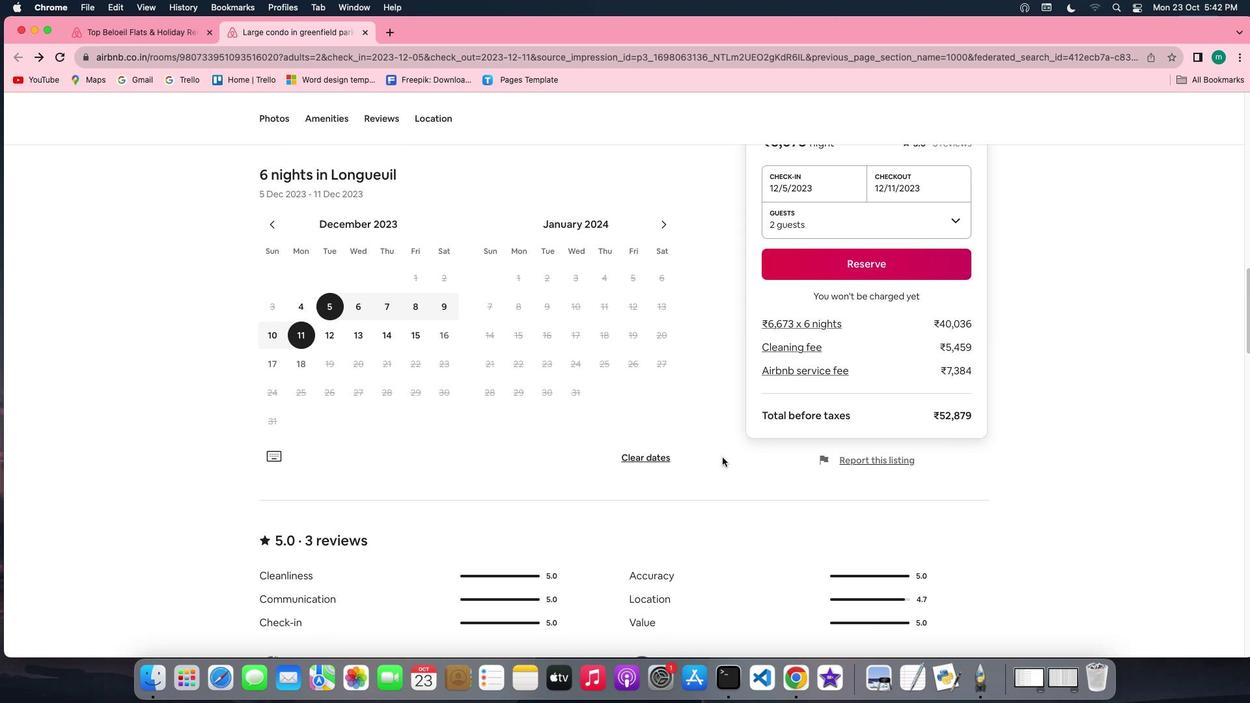 
Action: Mouse scrolled (722, 457) with delta (0, -3)
Screenshot: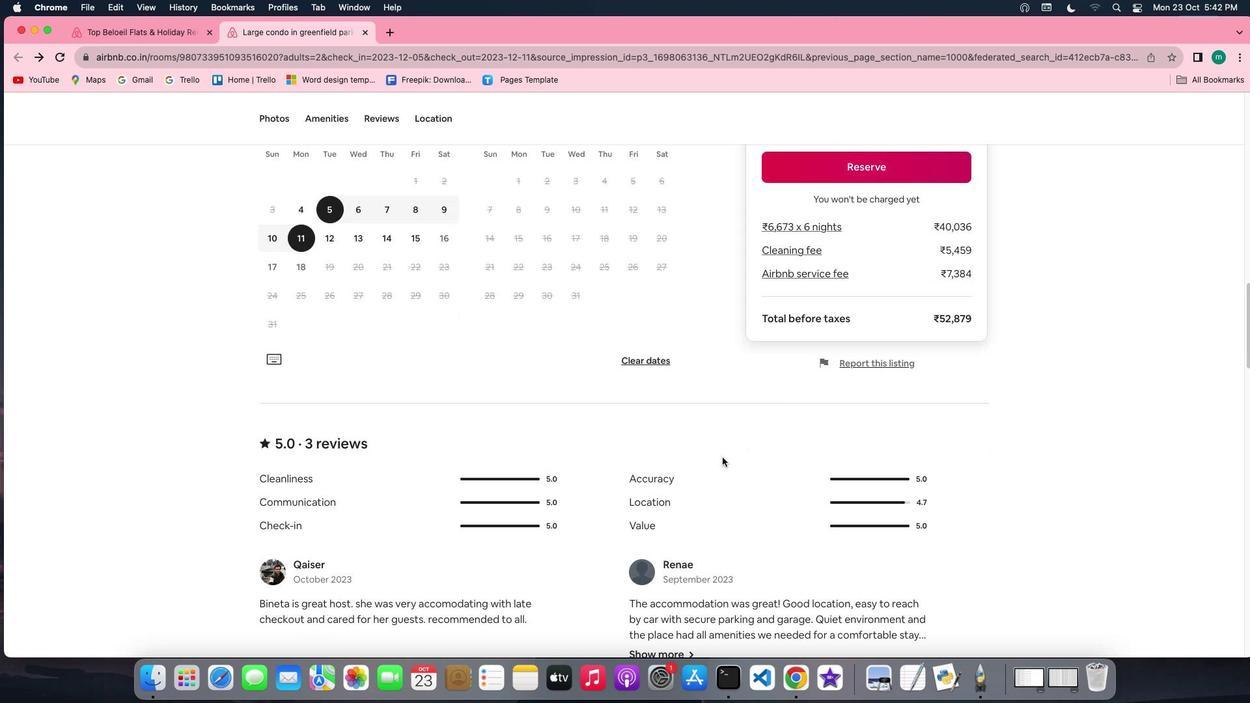 
Action: Mouse scrolled (722, 457) with delta (0, 0)
Screenshot: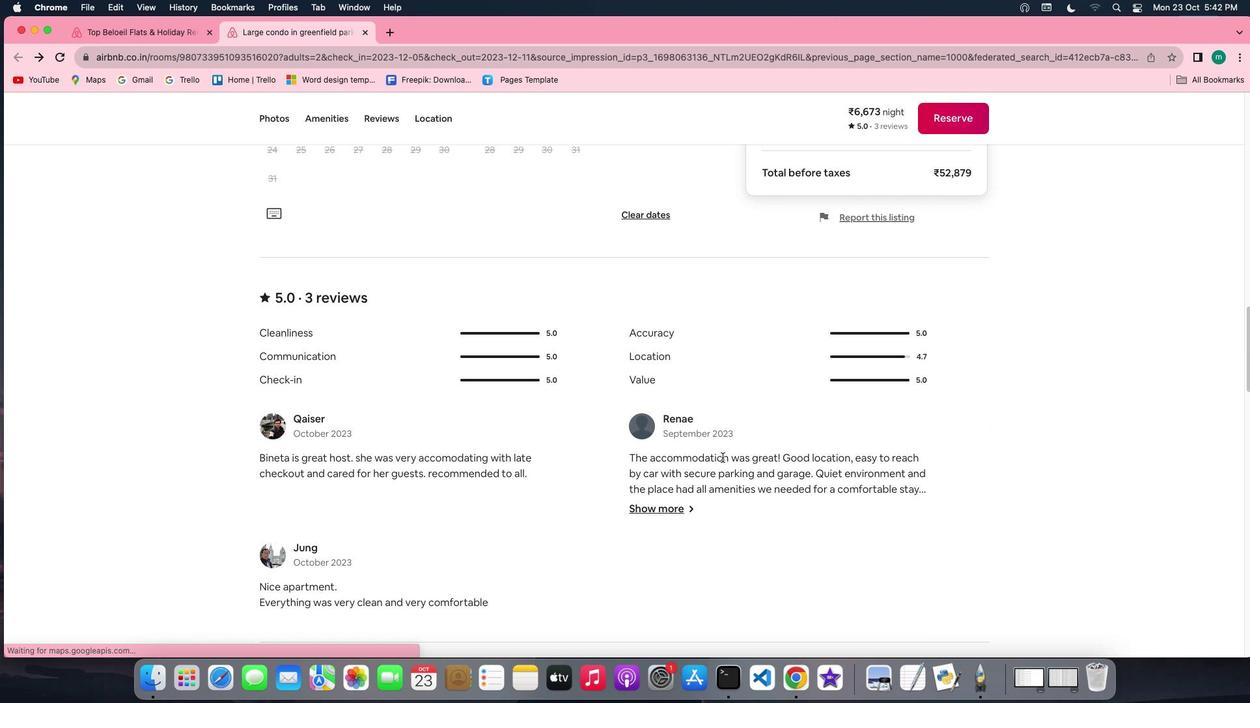 
Action: Mouse scrolled (722, 457) with delta (0, 0)
Screenshot: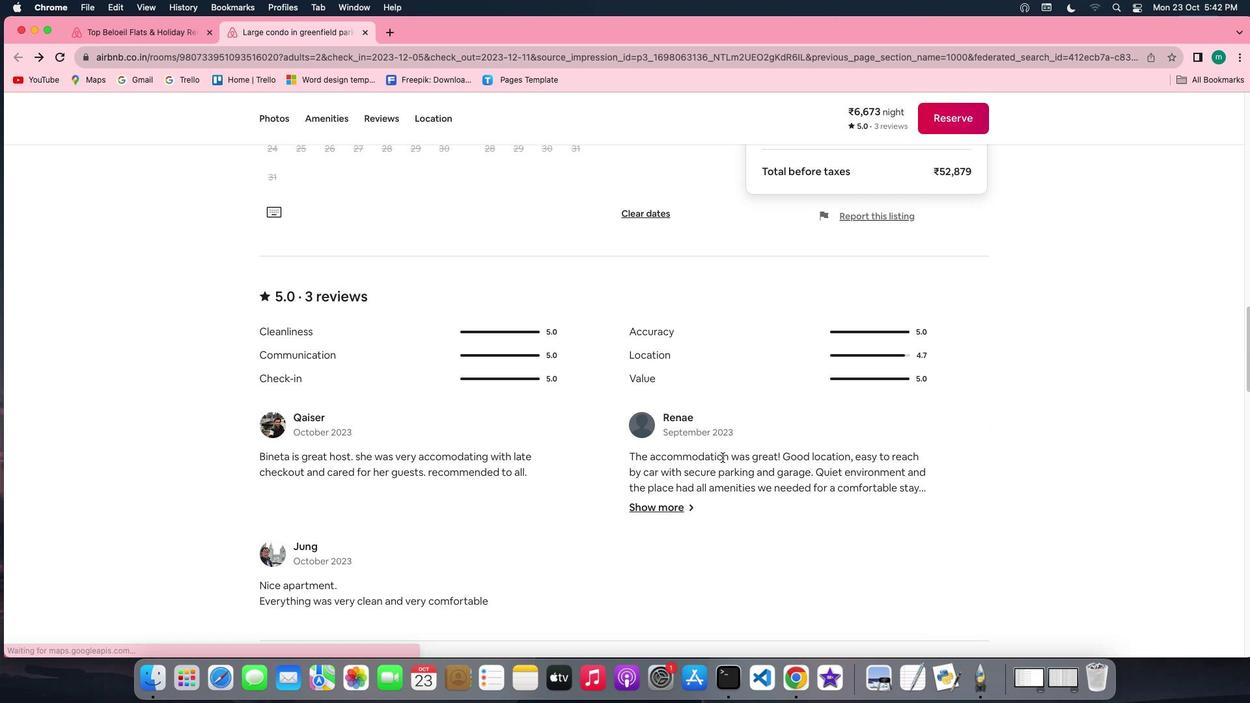 
Action: Mouse scrolled (722, 457) with delta (0, -1)
Screenshot: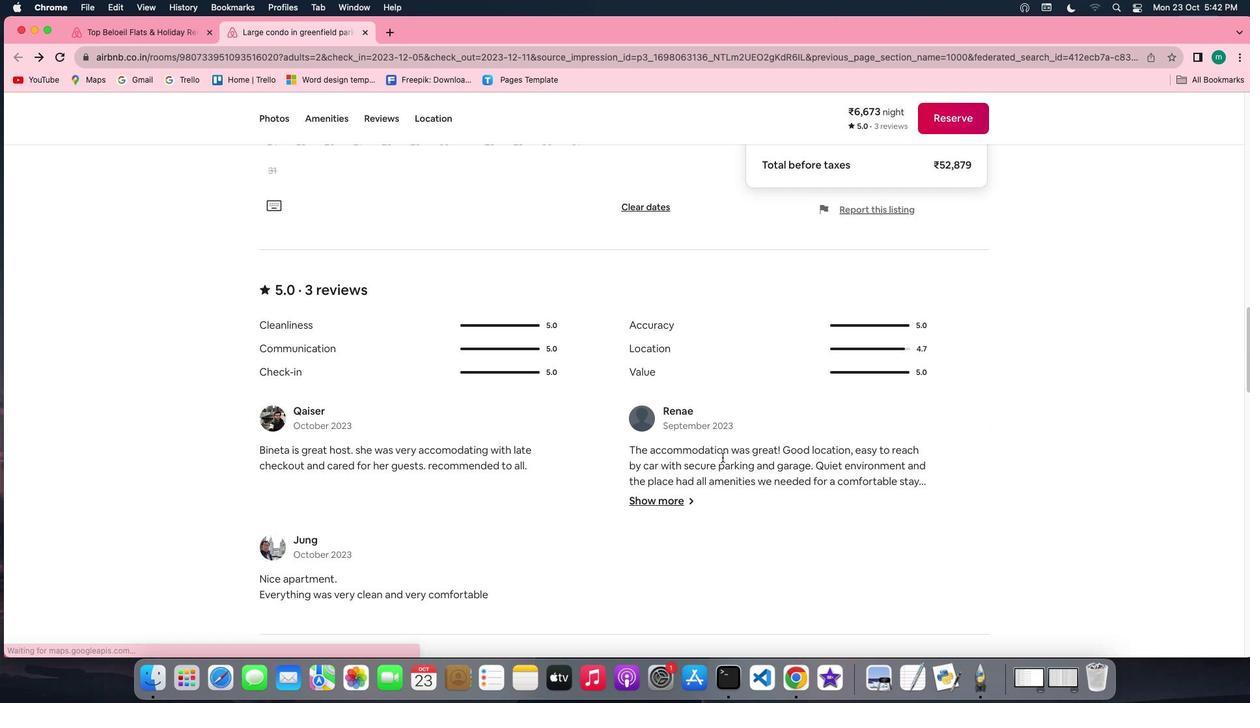 
Action: Mouse scrolled (722, 457) with delta (0, -1)
Screenshot: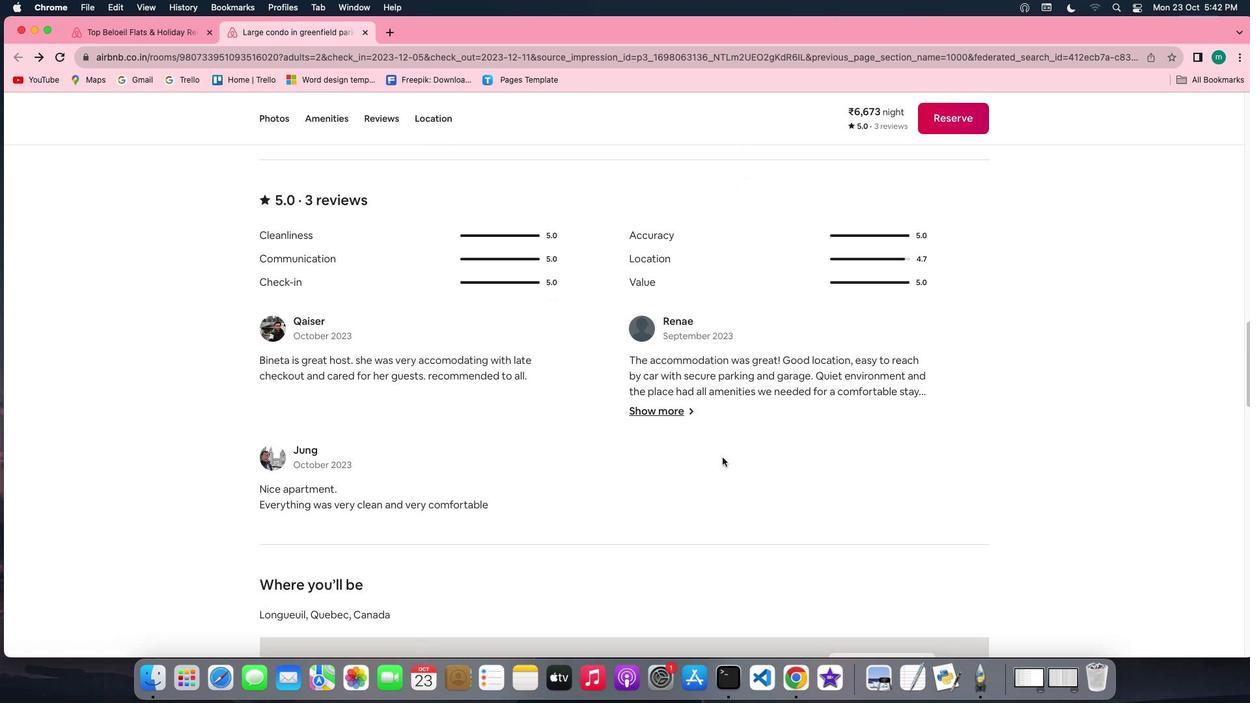 
Action: Mouse scrolled (722, 457) with delta (0, 0)
Screenshot: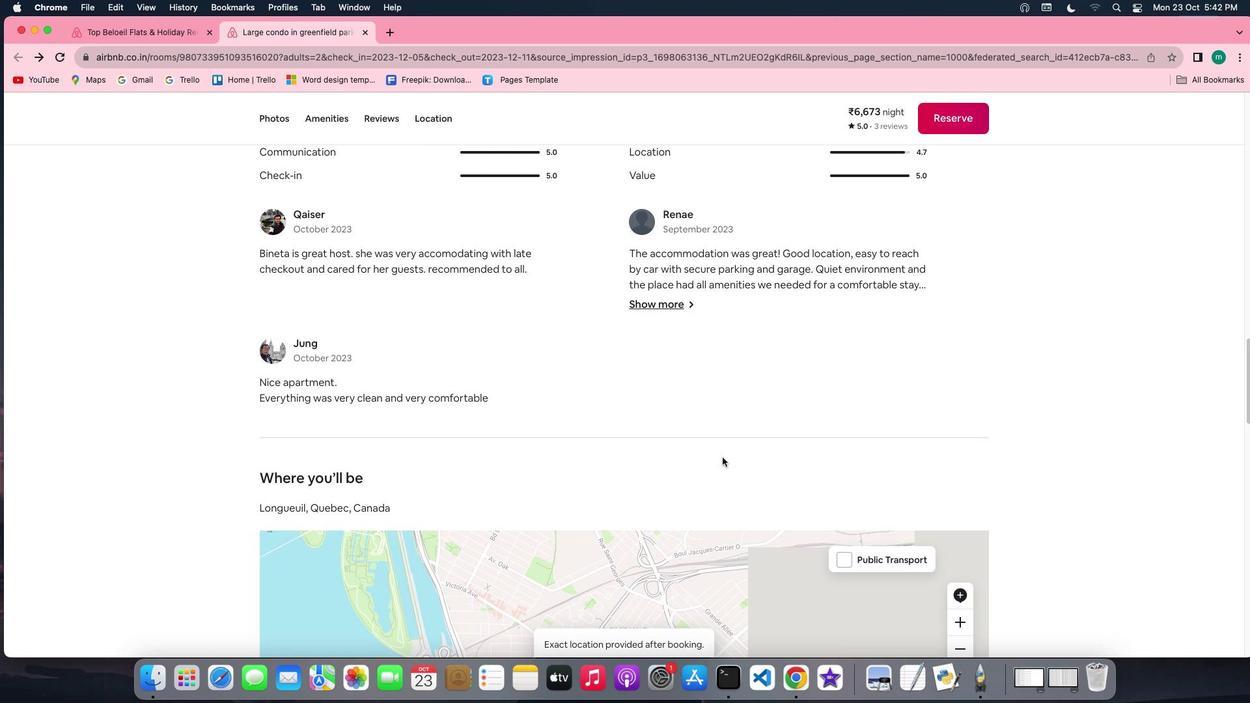
Action: Mouse scrolled (722, 457) with delta (0, 0)
Screenshot: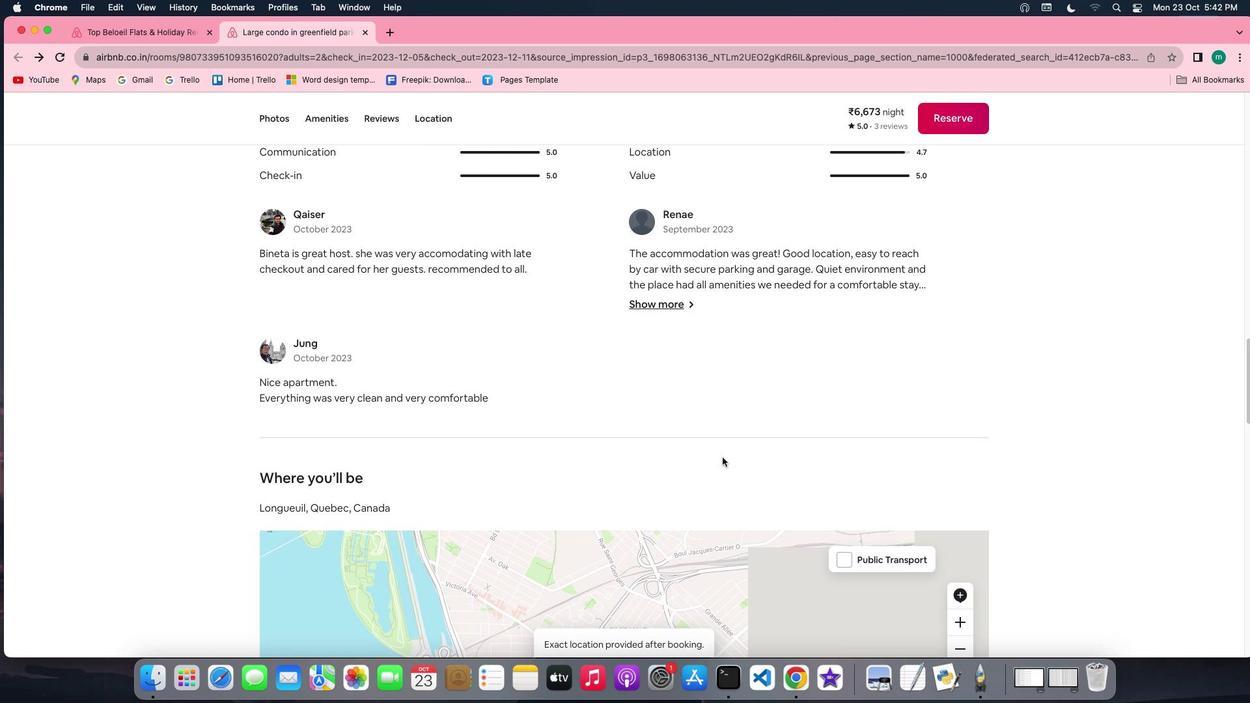 
Action: Mouse scrolled (722, 457) with delta (0, -1)
Screenshot: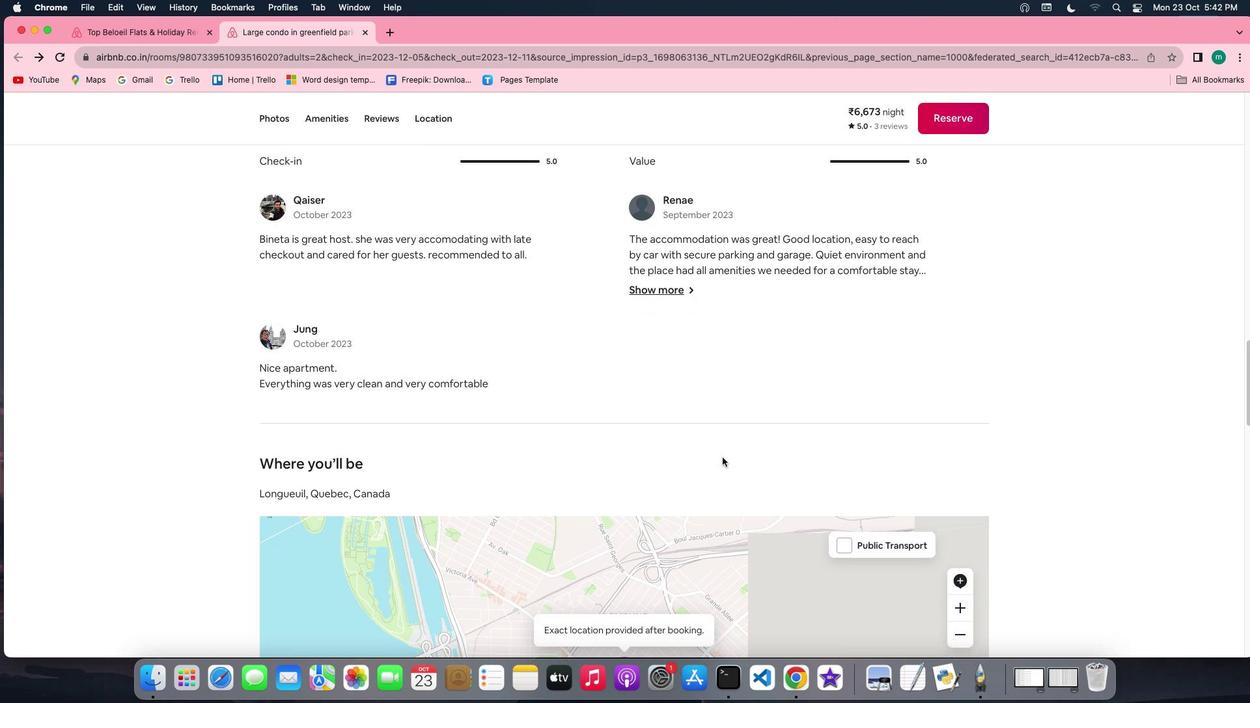 
Action: Mouse scrolled (722, 457) with delta (0, 0)
Screenshot: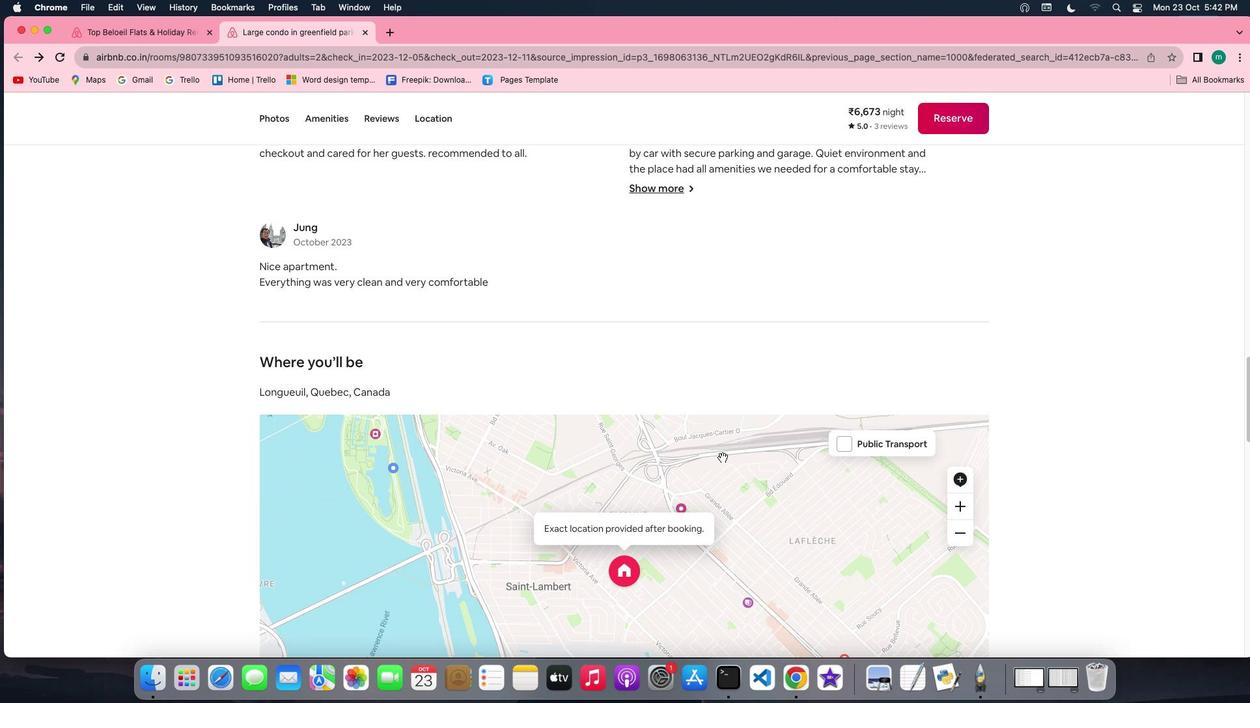 
Action: Mouse scrolled (722, 457) with delta (0, 0)
Screenshot: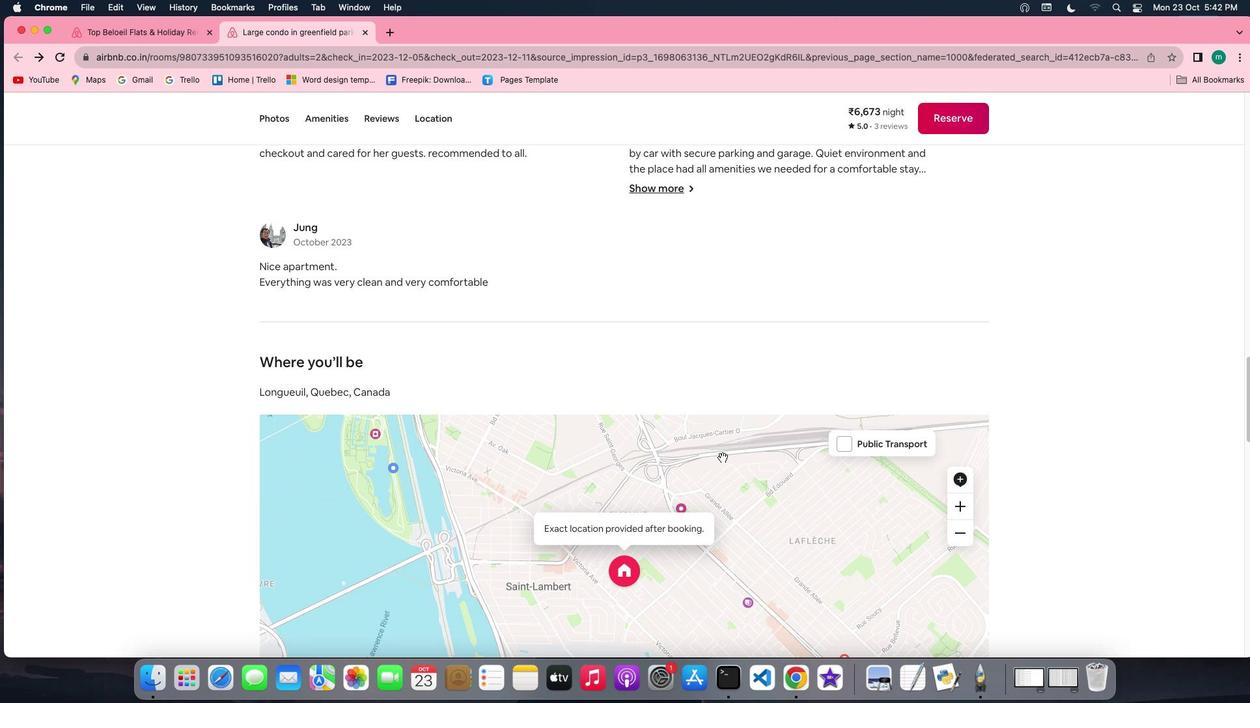 
Action: Mouse scrolled (722, 457) with delta (0, -1)
Screenshot: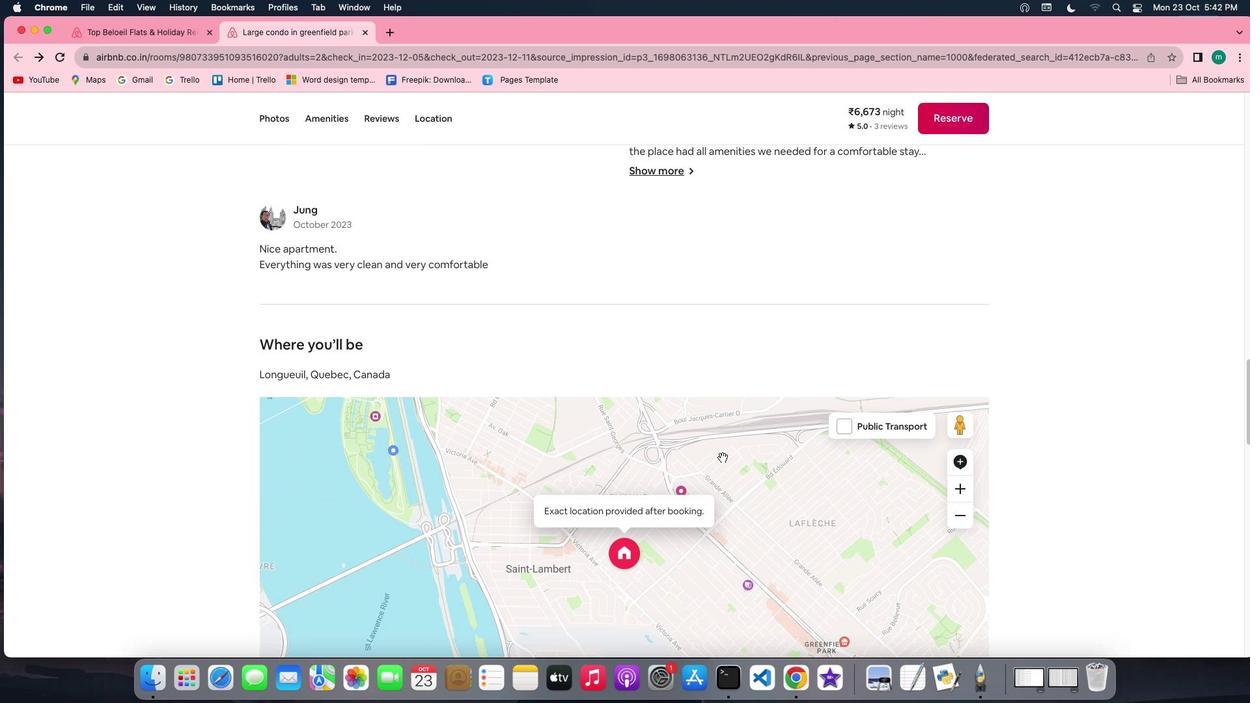 
Action: Mouse scrolled (722, 457) with delta (0, 0)
Screenshot: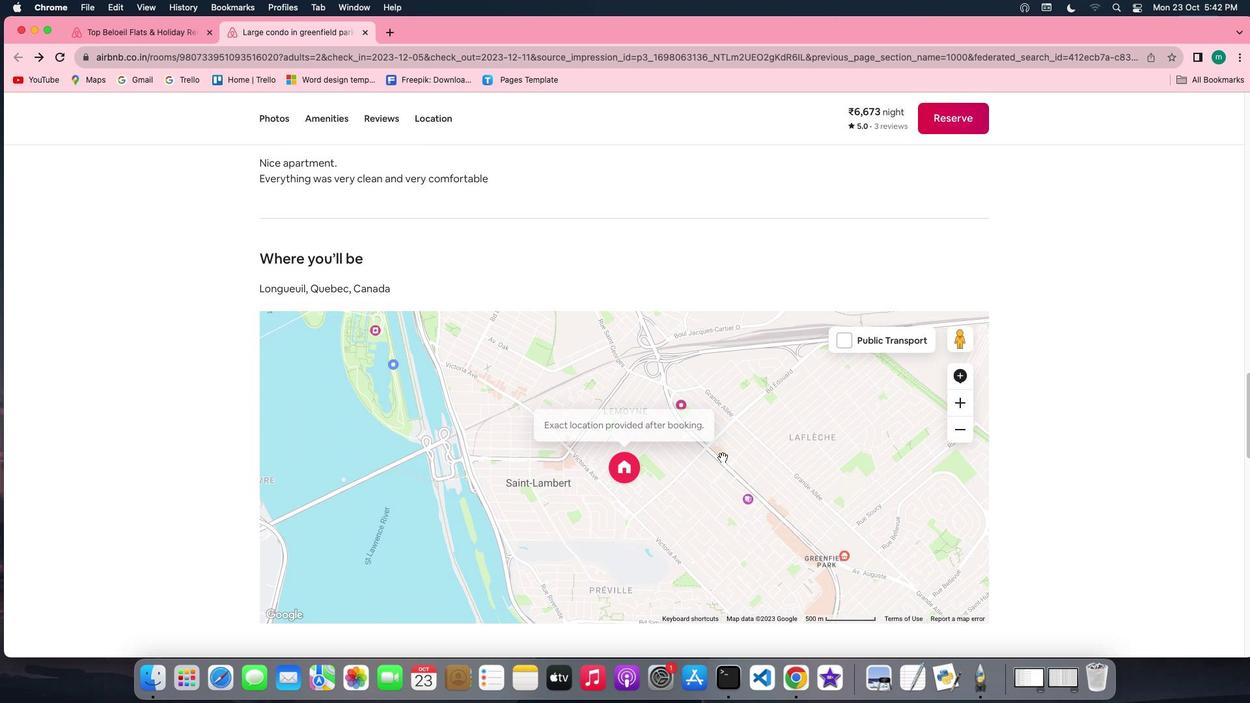 
Action: Mouse scrolled (722, 457) with delta (0, 0)
Screenshot: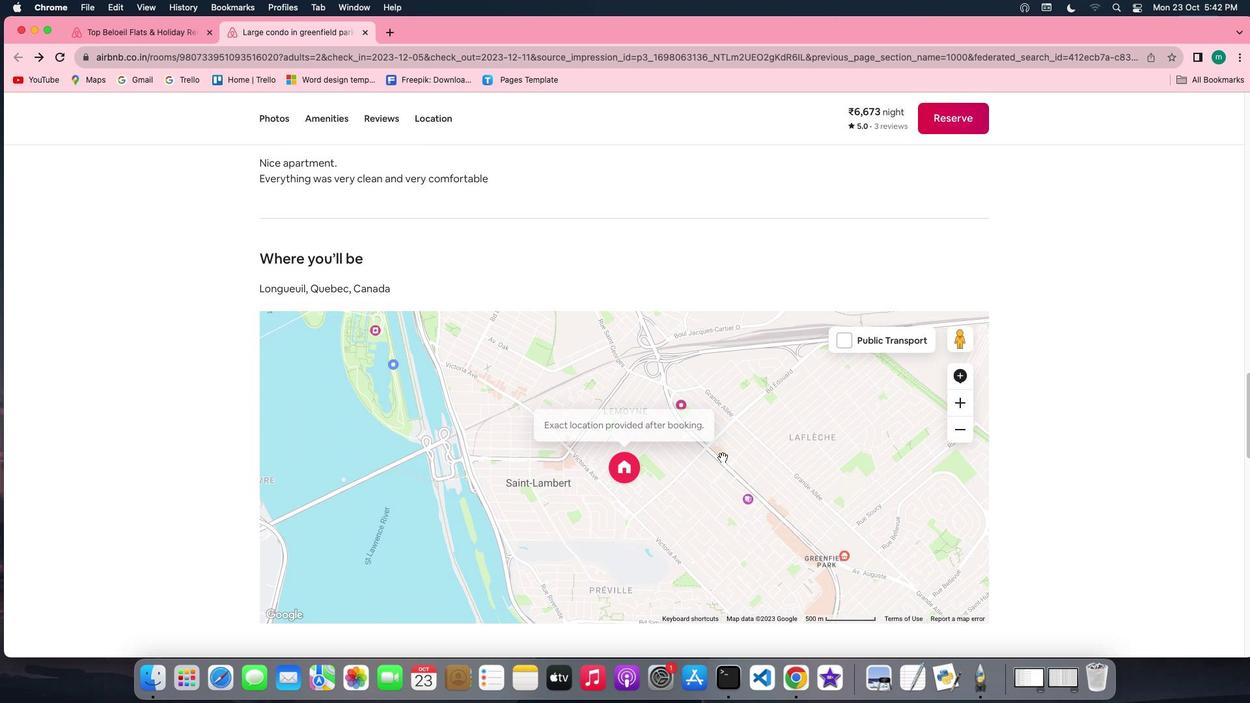 
Action: Mouse scrolled (722, 457) with delta (0, -1)
Screenshot: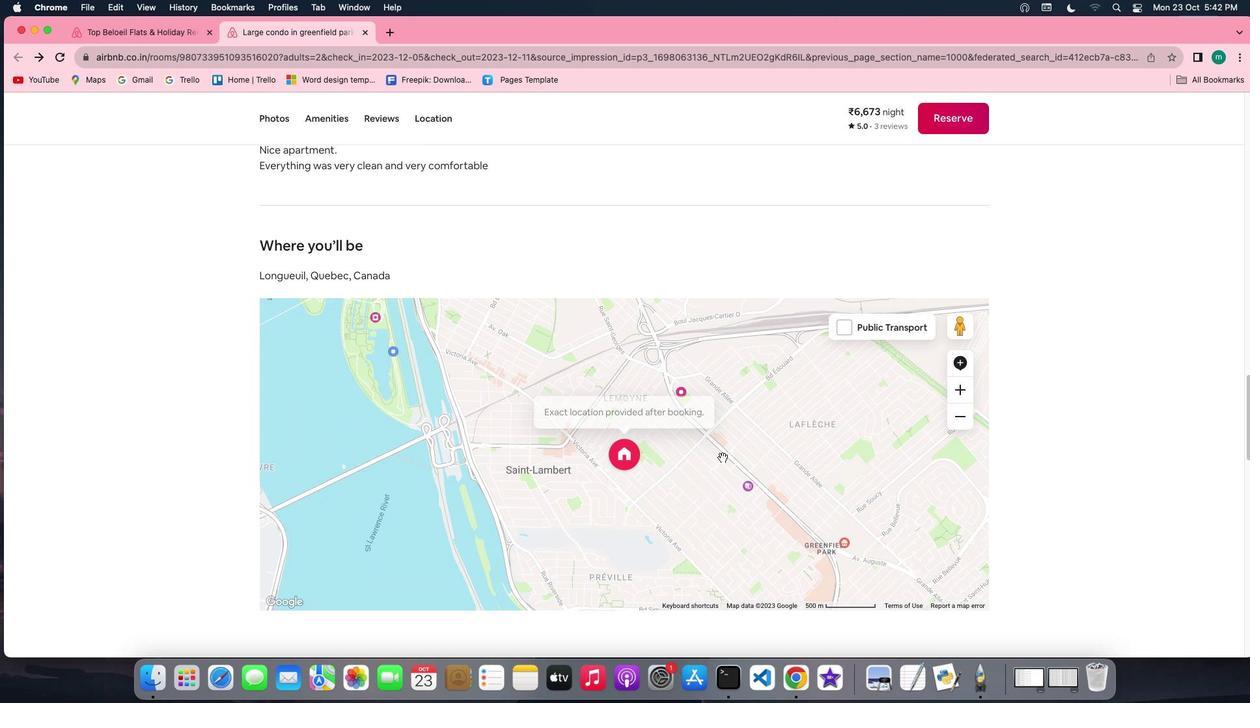 
Action: Mouse scrolled (722, 457) with delta (0, -2)
Screenshot: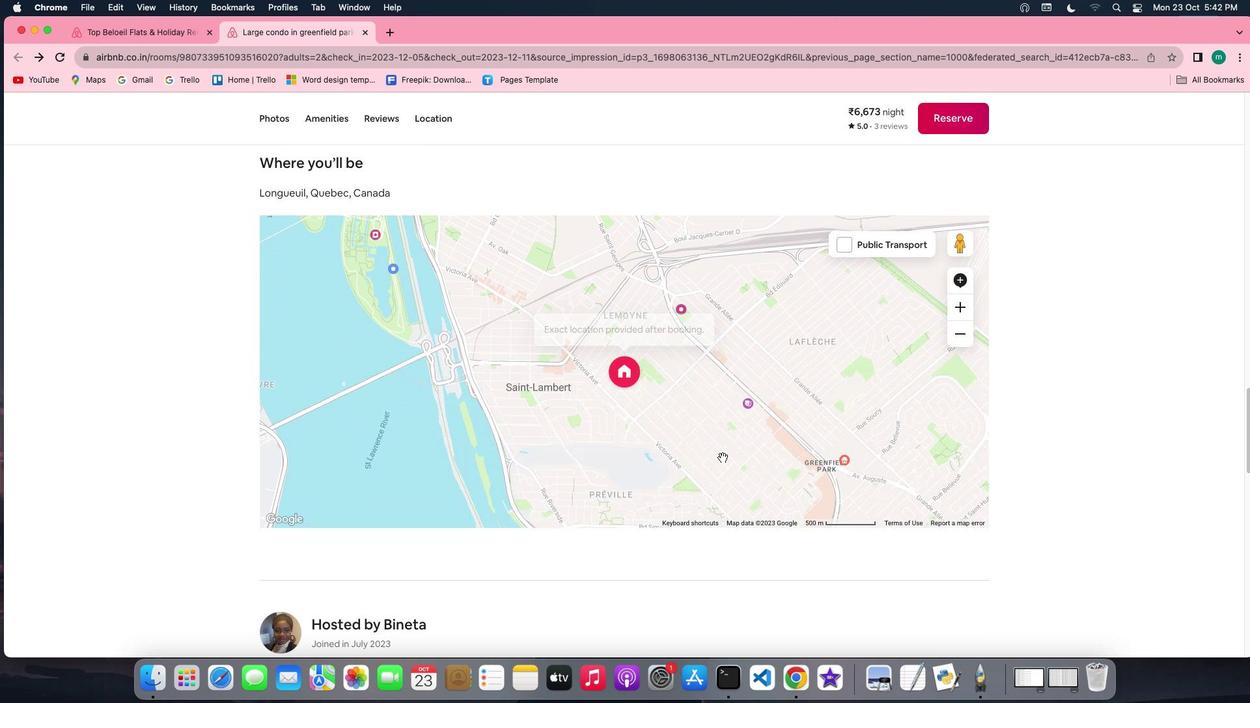 
Action: Mouse scrolled (722, 457) with delta (0, 0)
Screenshot: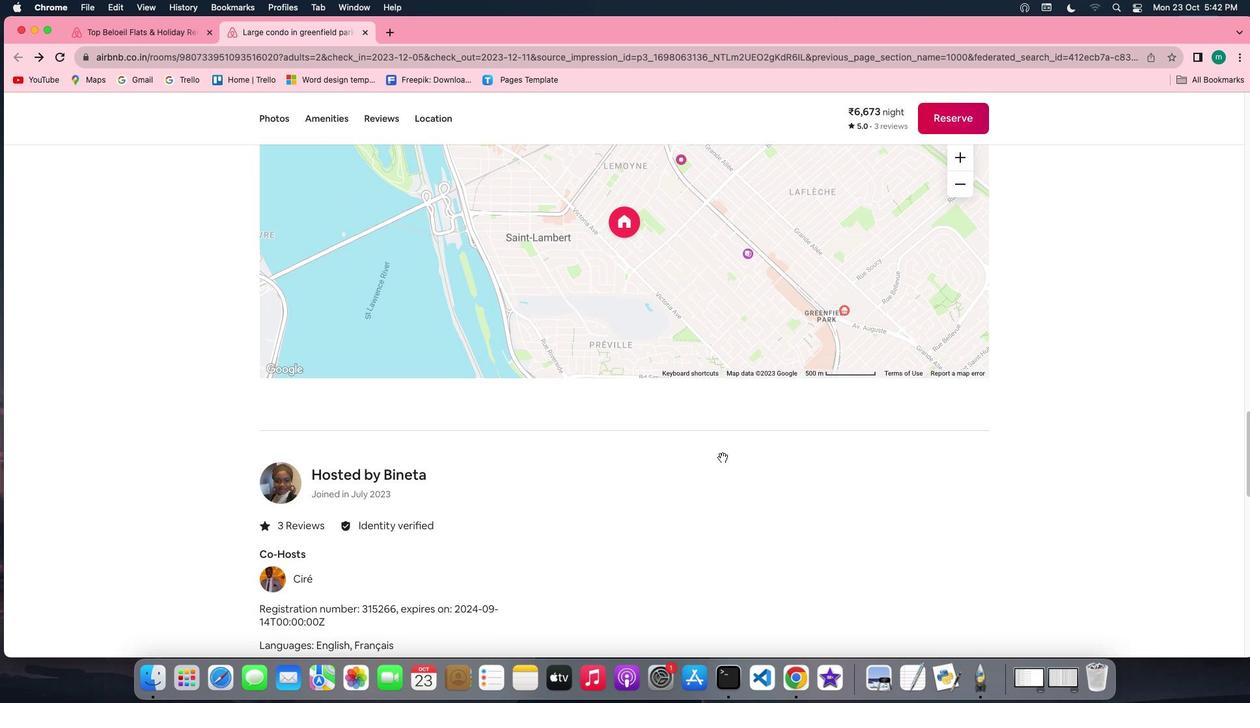 
Action: Mouse scrolled (722, 457) with delta (0, 0)
Screenshot: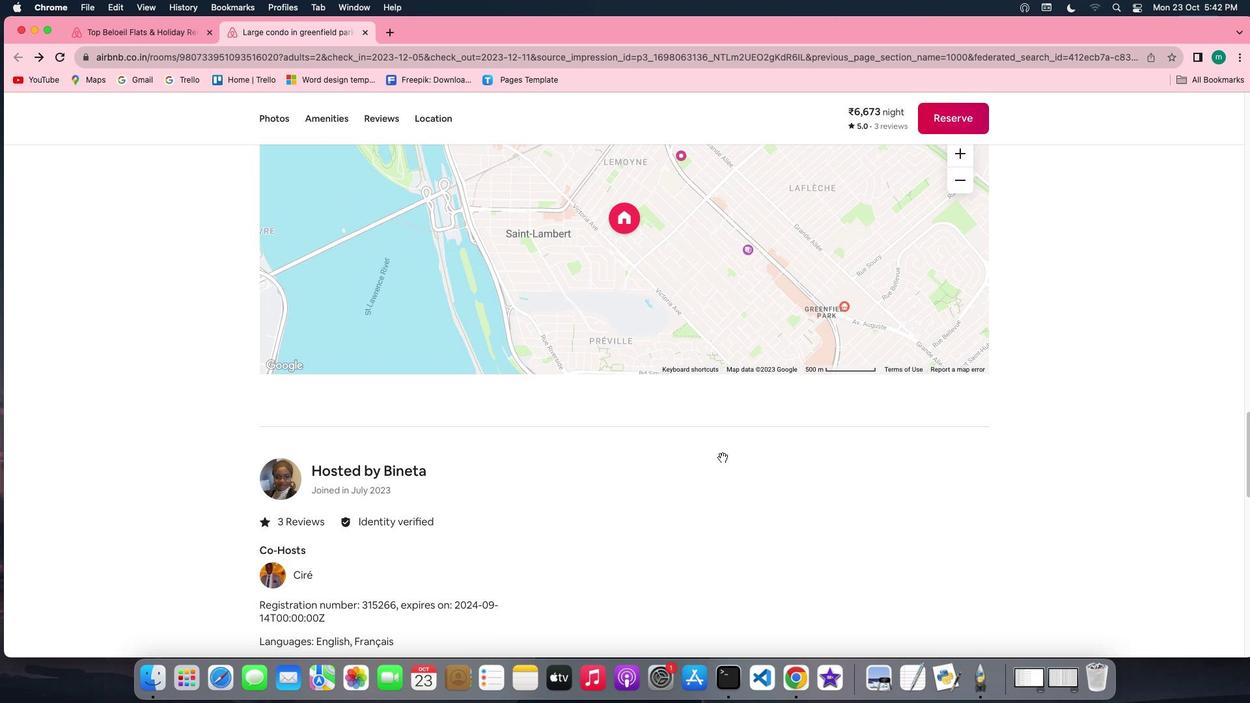 
Action: Mouse scrolled (722, 457) with delta (0, -1)
Screenshot: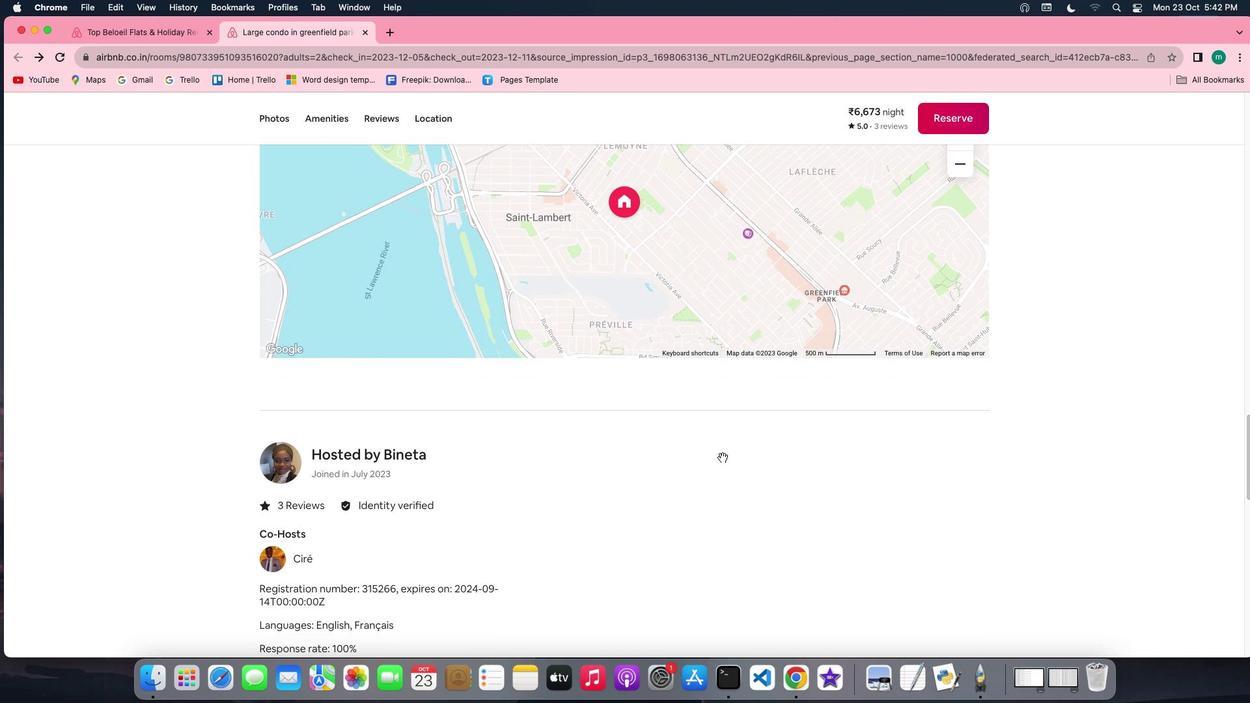 
Action: Mouse scrolled (722, 457) with delta (0, 0)
Screenshot: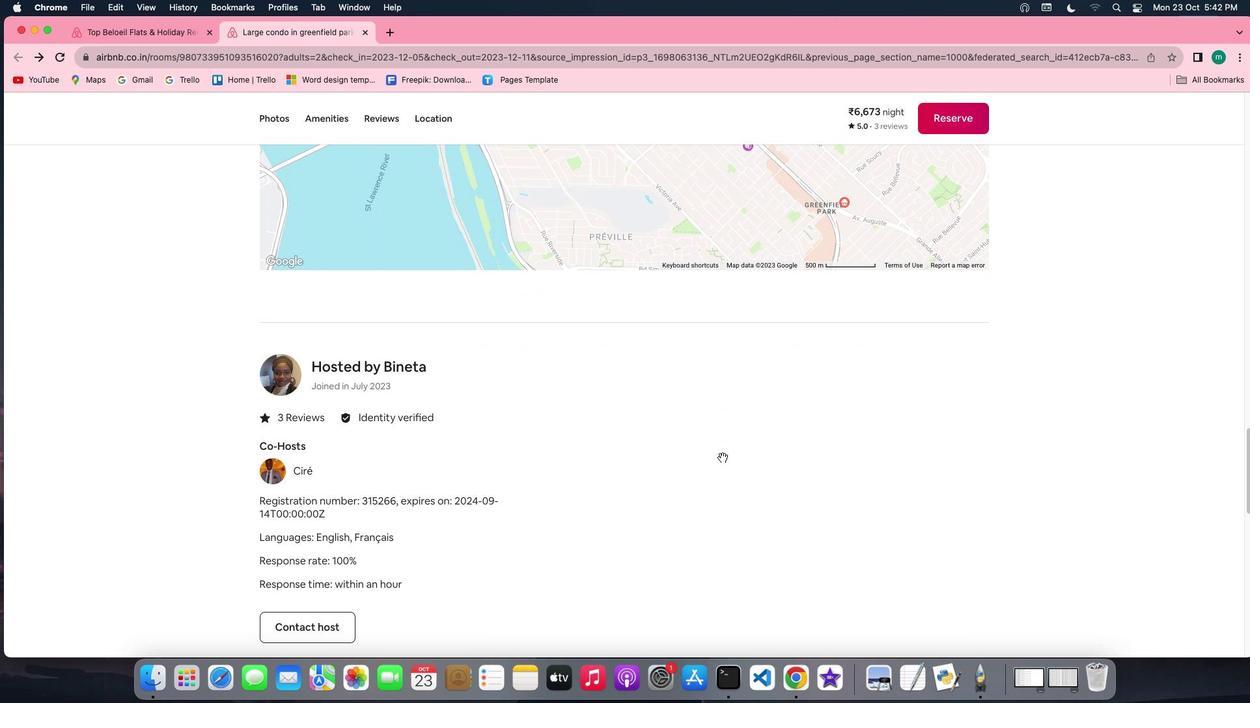 
Action: Mouse scrolled (722, 457) with delta (0, 0)
Screenshot: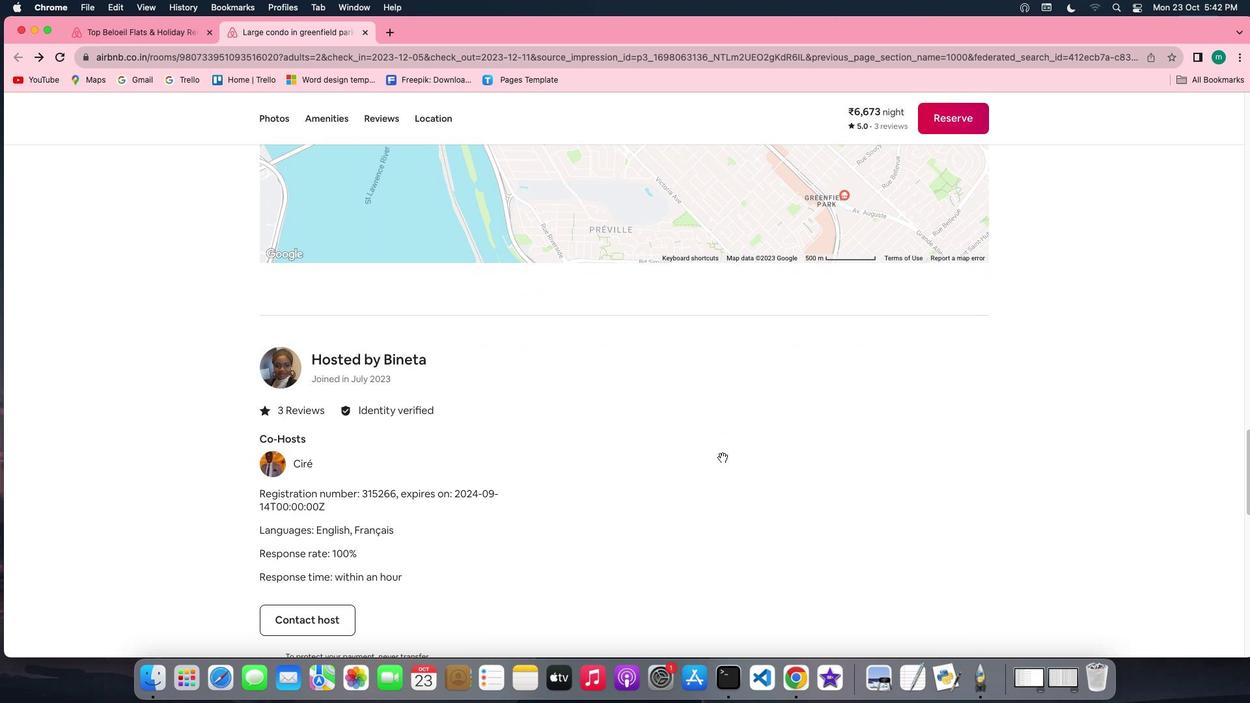 
Action: Mouse scrolled (722, 457) with delta (0, -1)
Screenshot: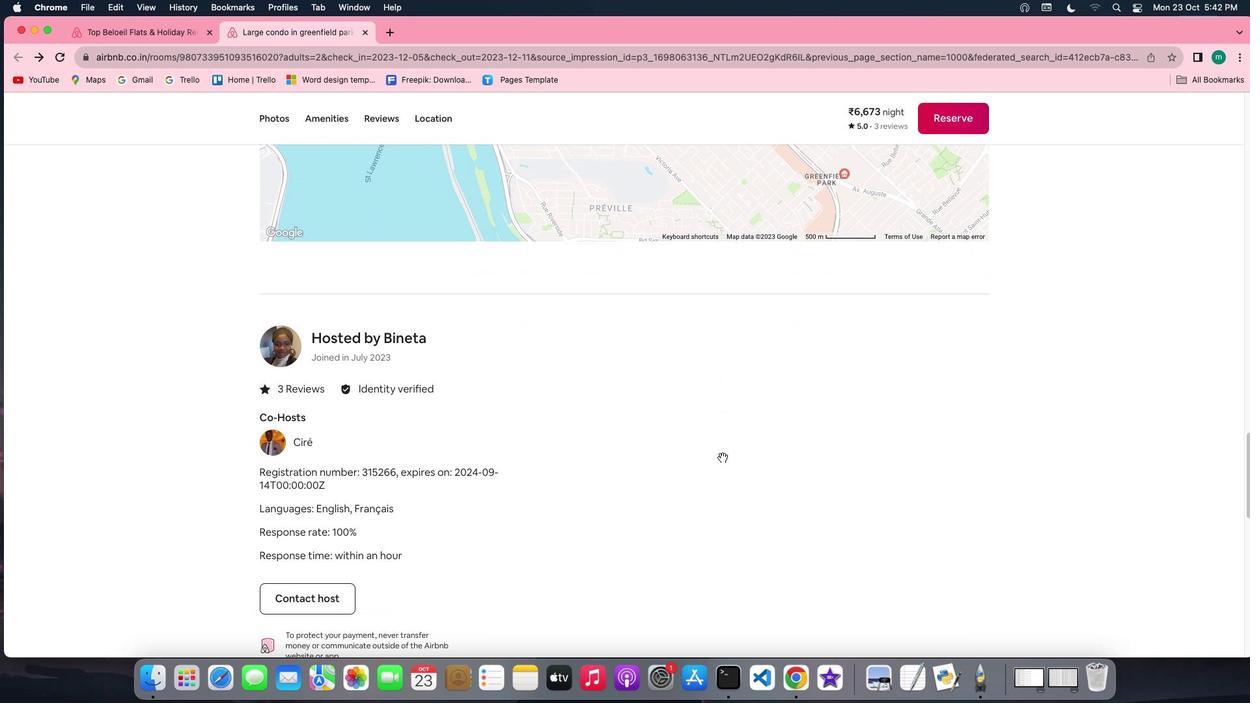 
Action: Mouse scrolled (722, 457) with delta (0, -1)
Screenshot: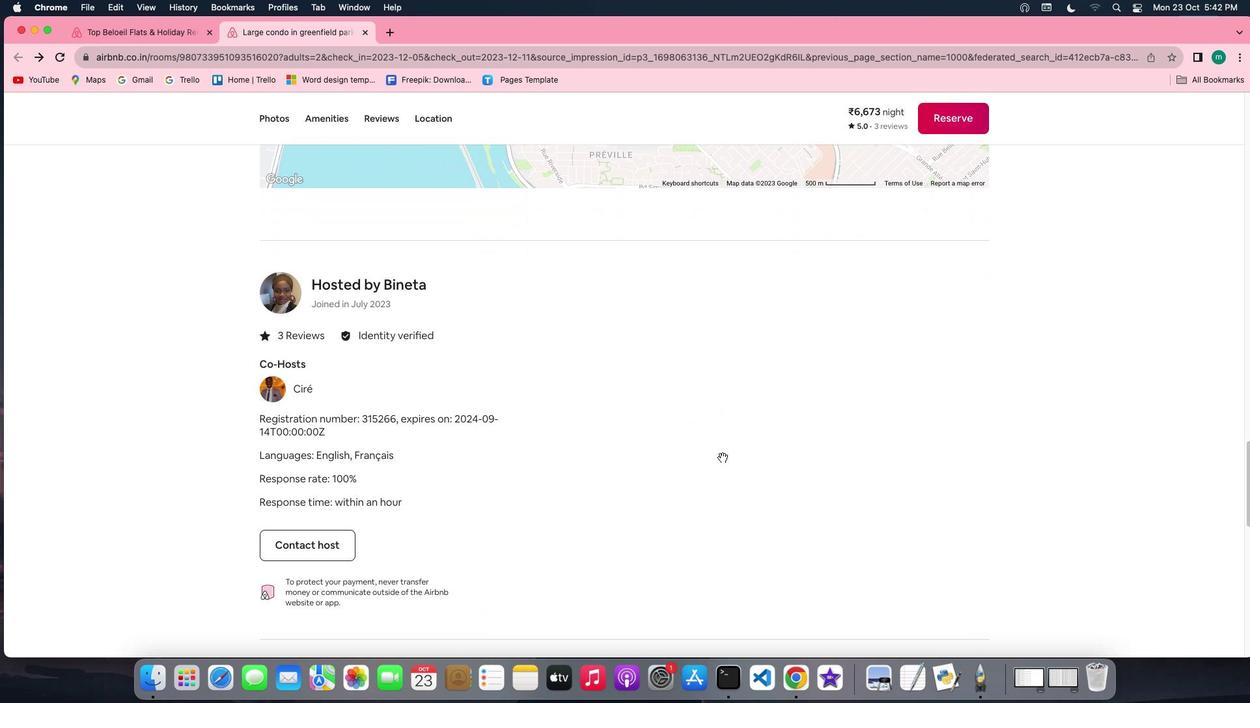 
Action: Mouse scrolled (722, 457) with delta (0, 0)
Screenshot: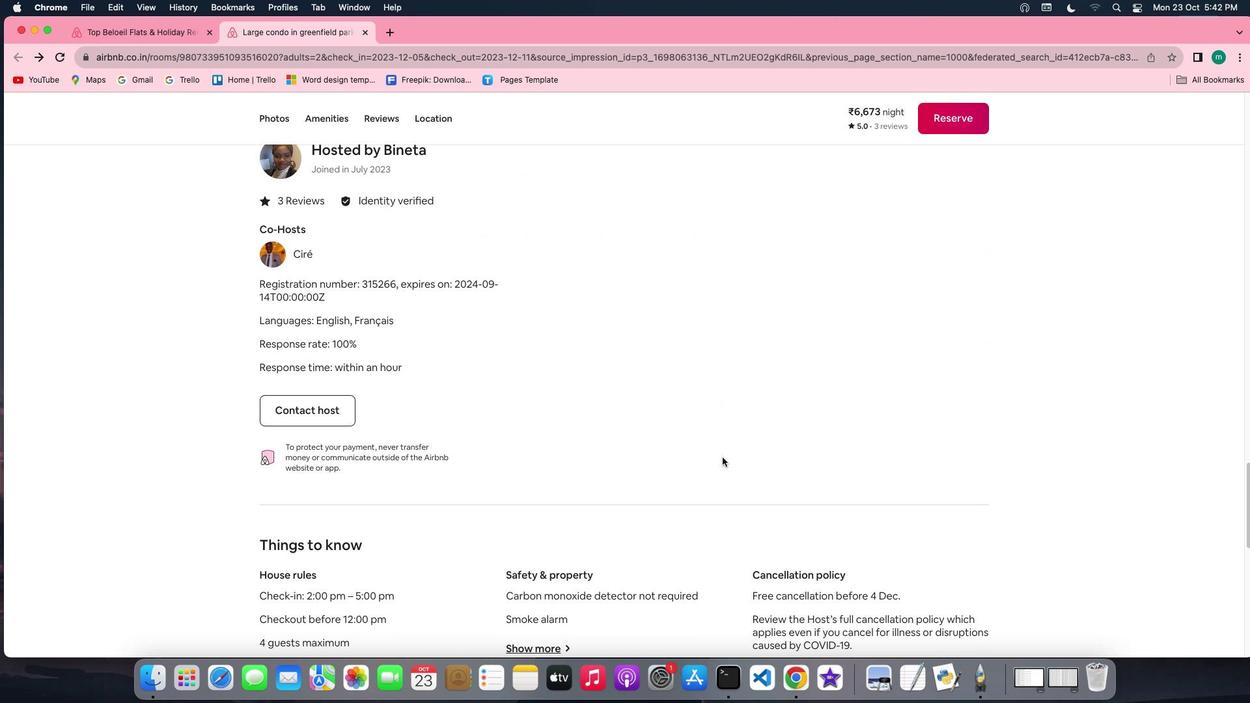 
Action: Mouse scrolled (722, 457) with delta (0, 0)
Screenshot: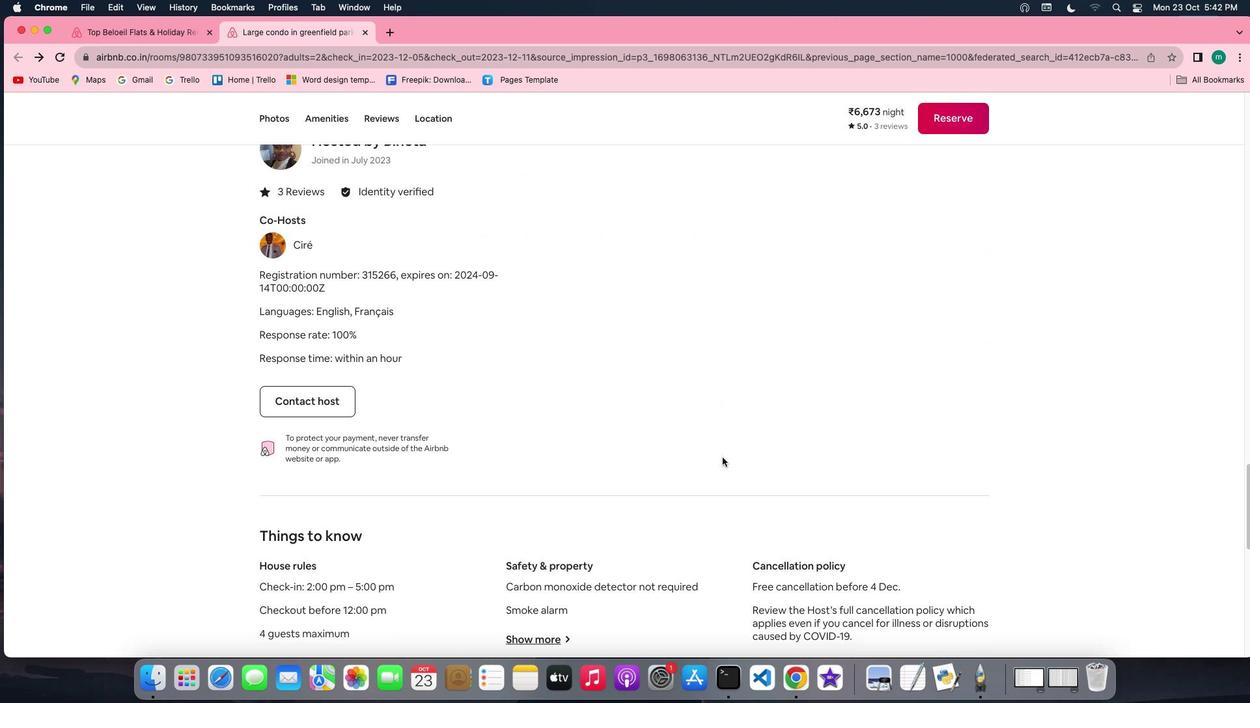 
Action: Mouse scrolled (722, 457) with delta (0, -1)
Screenshot: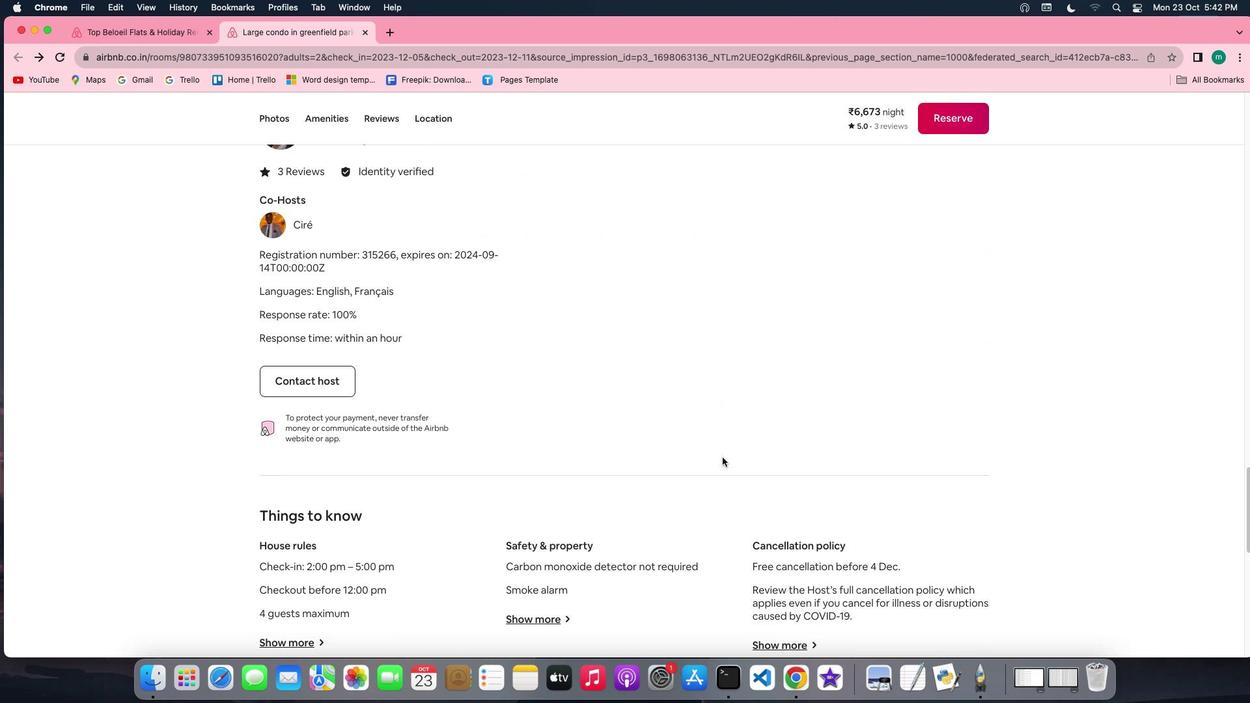 
Action: Mouse scrolled (722, 457) with delta (0, -1)
Screenshot: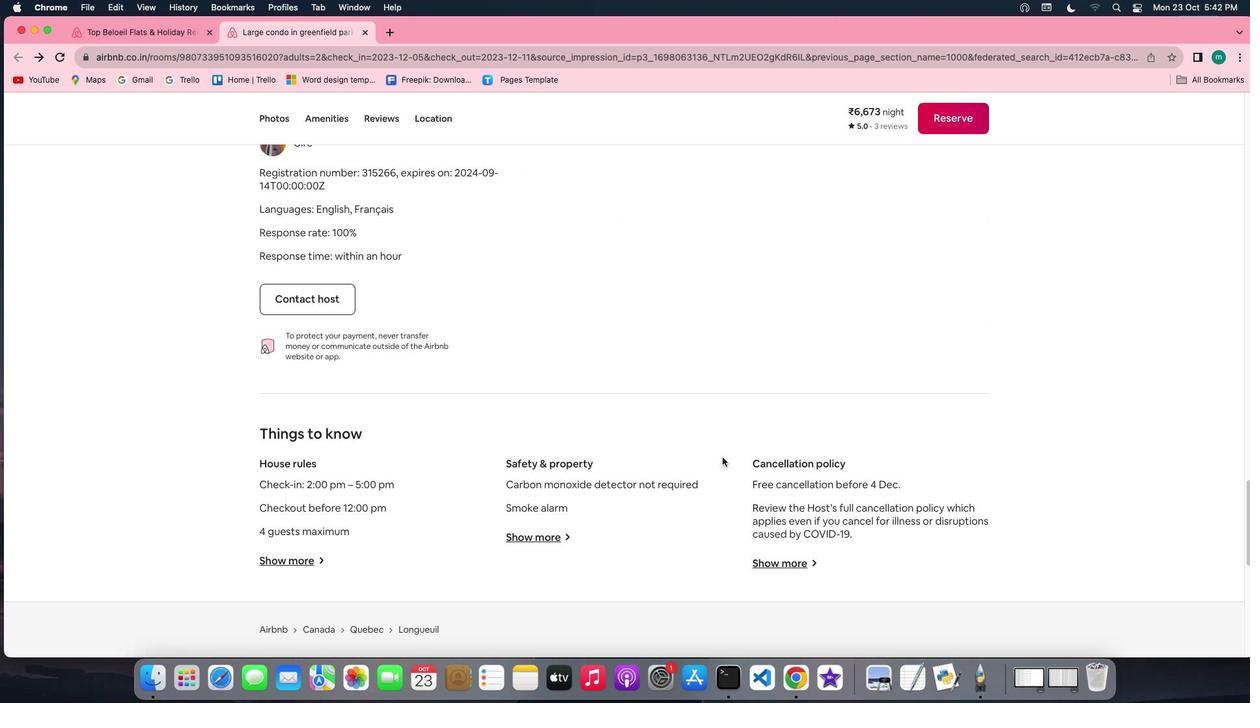 
Action: Mouse scrolled (722, 457) with delta (0, 0)
Screenshot: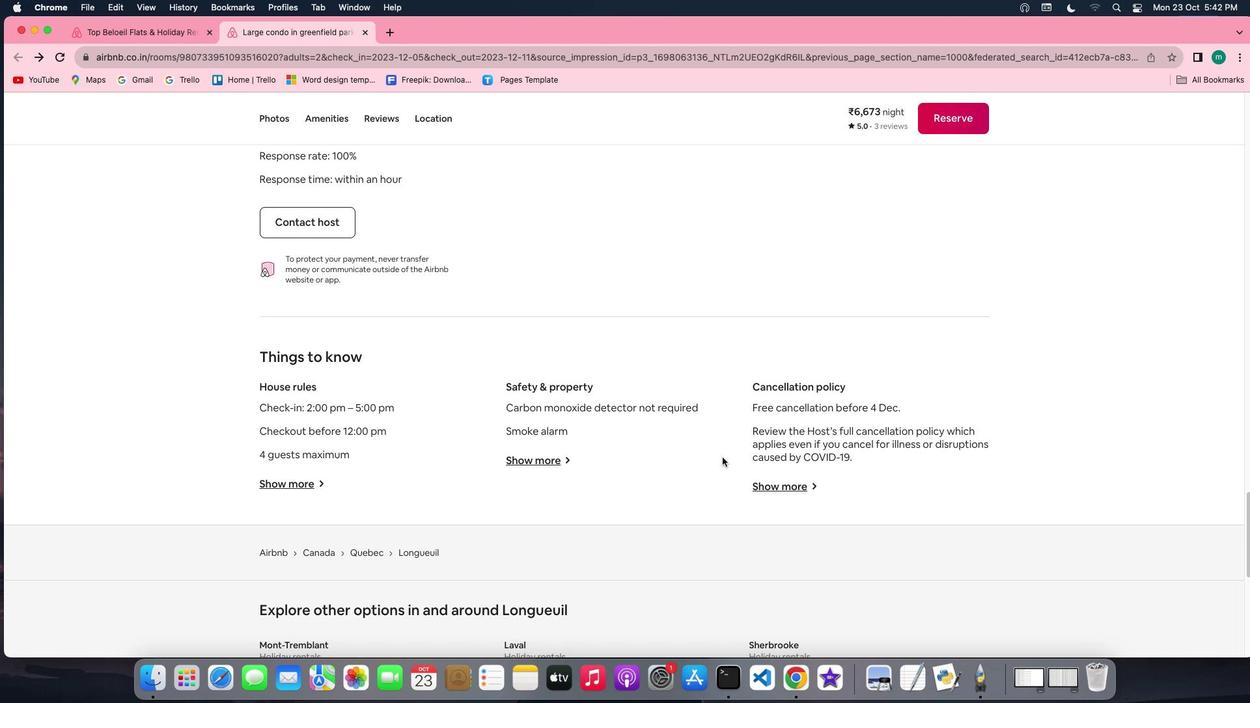 
Action: Mouse scrolled (722, 457) with delta (0, 0)
